 Task: Read customer reviews and ratings for real estate agents in Columbia, South Carolina, to find an agent who specializes in waterfront properties or golf communities.
Action: Mouse moved to (356, 202)
Screenshot: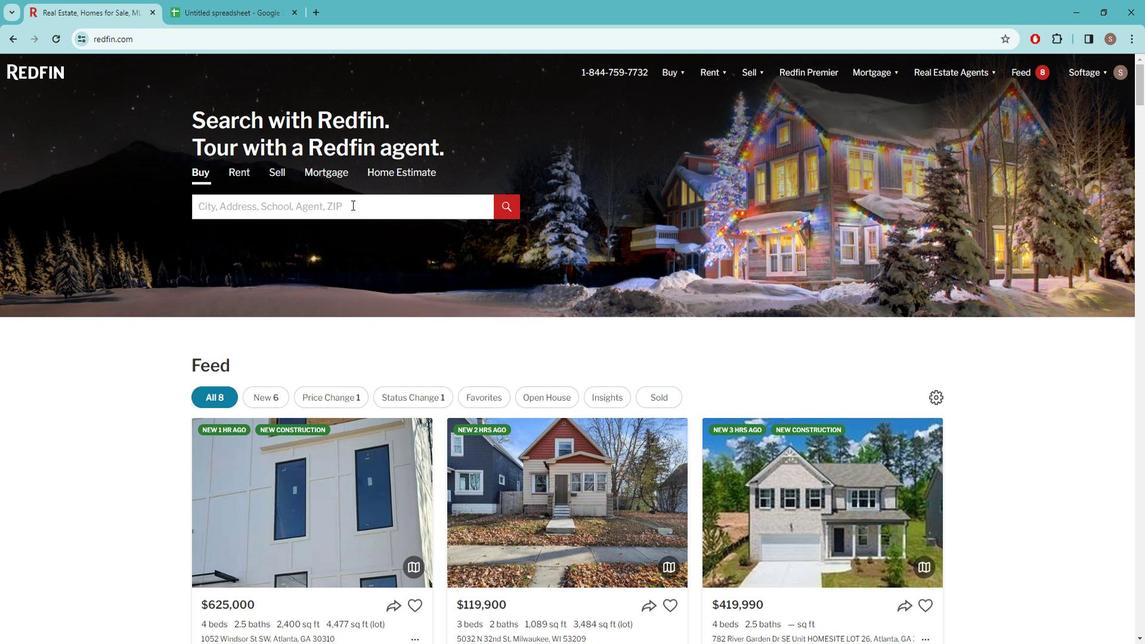 
Action: Mouse pressed left at (356, 202)
Screenshot: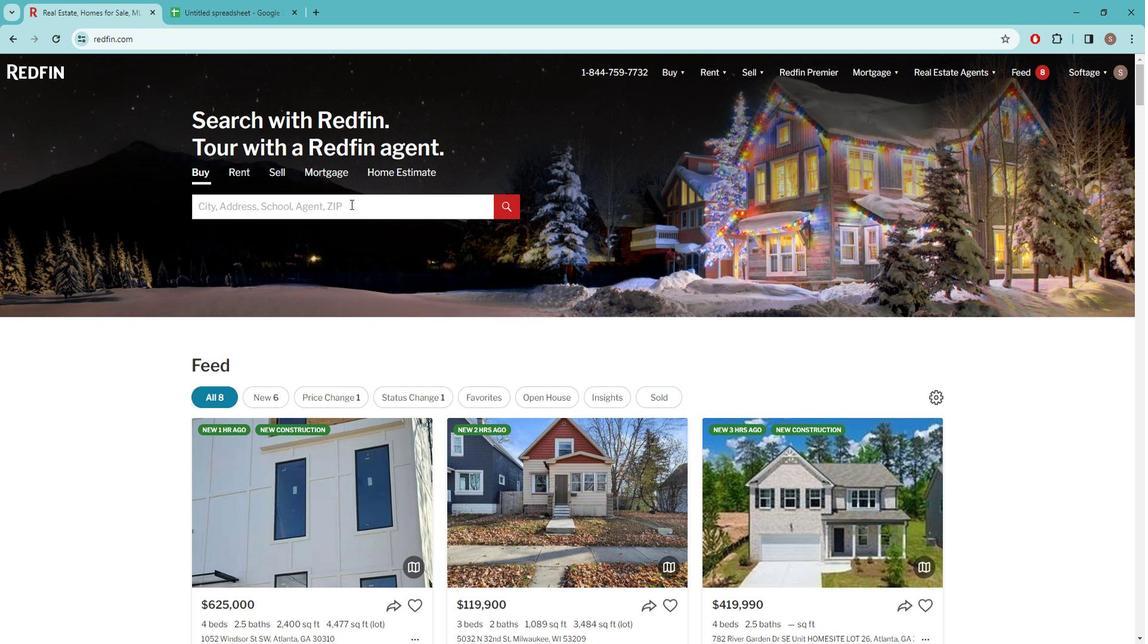 
Action: Key pressed c<Key.caps_lock>OLUMBIA,<Key.space><Key.caps_lock>s<Key.caps_lock>
Screenshot: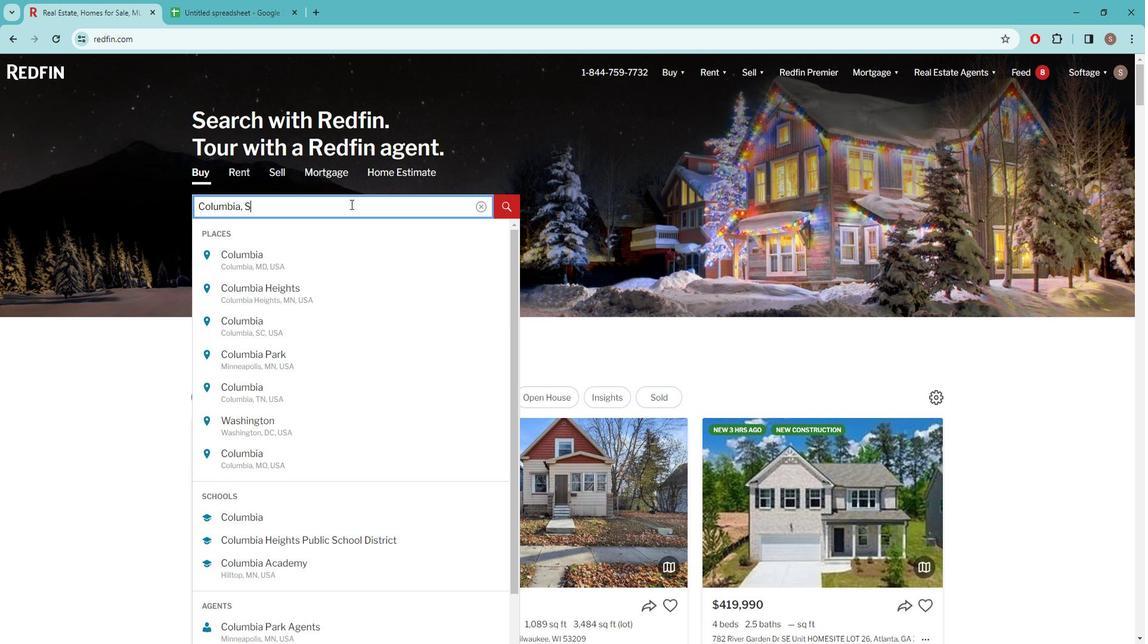 
Action: Mouse moved to (347, 286)
Screenshot: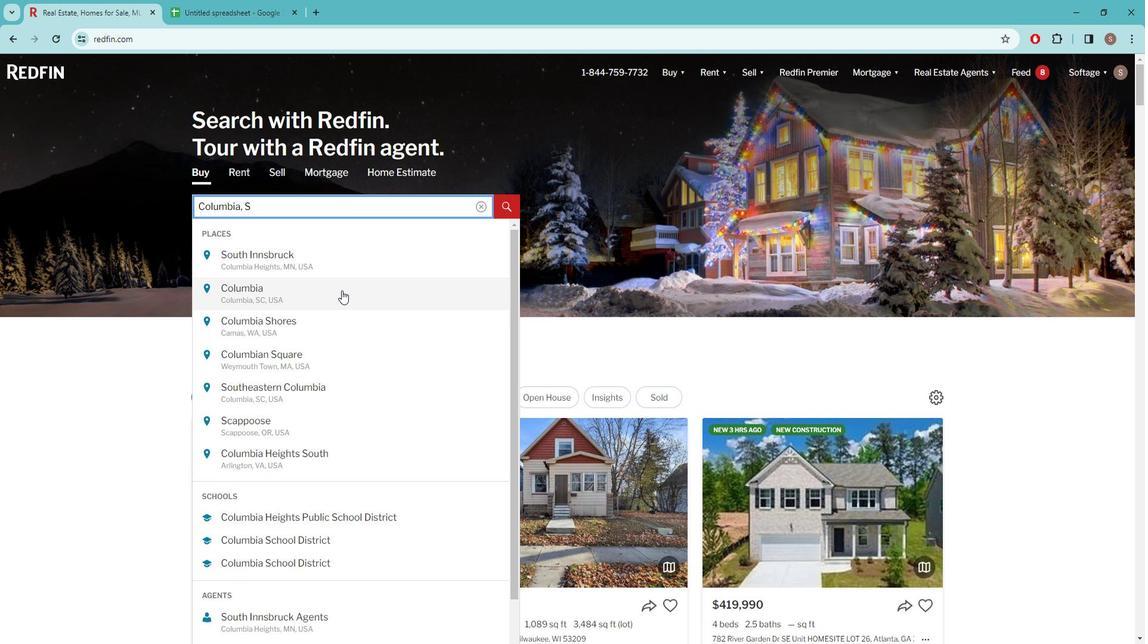
Action: Mouse pressed left at (347, 286)
Screenshot: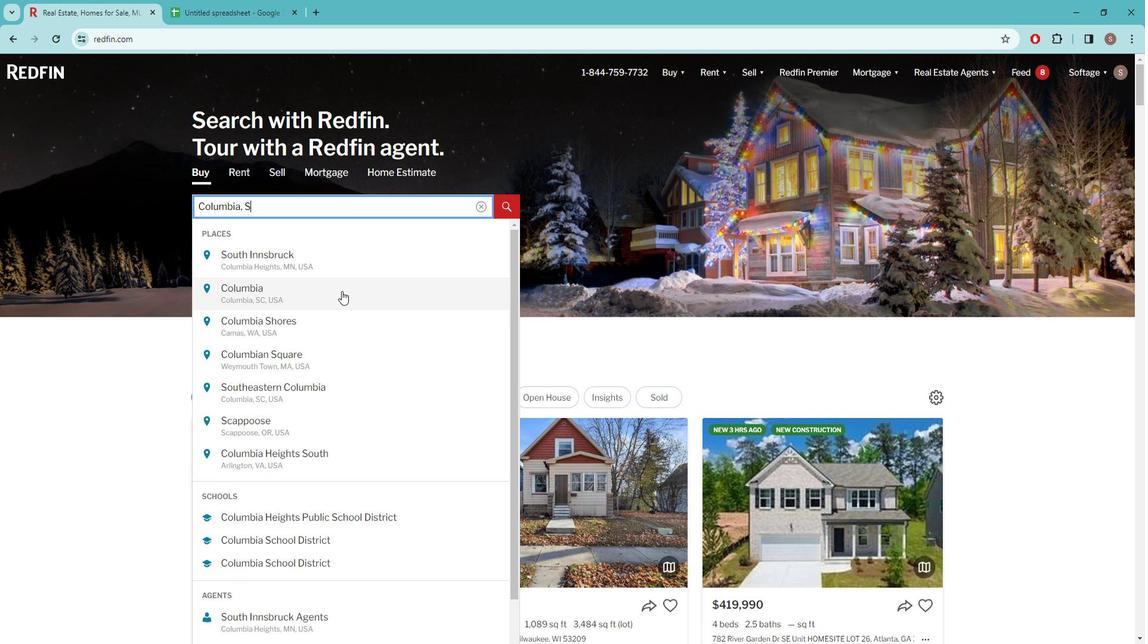 
Action: Mouse moved to (1005, 147)
Screenshot: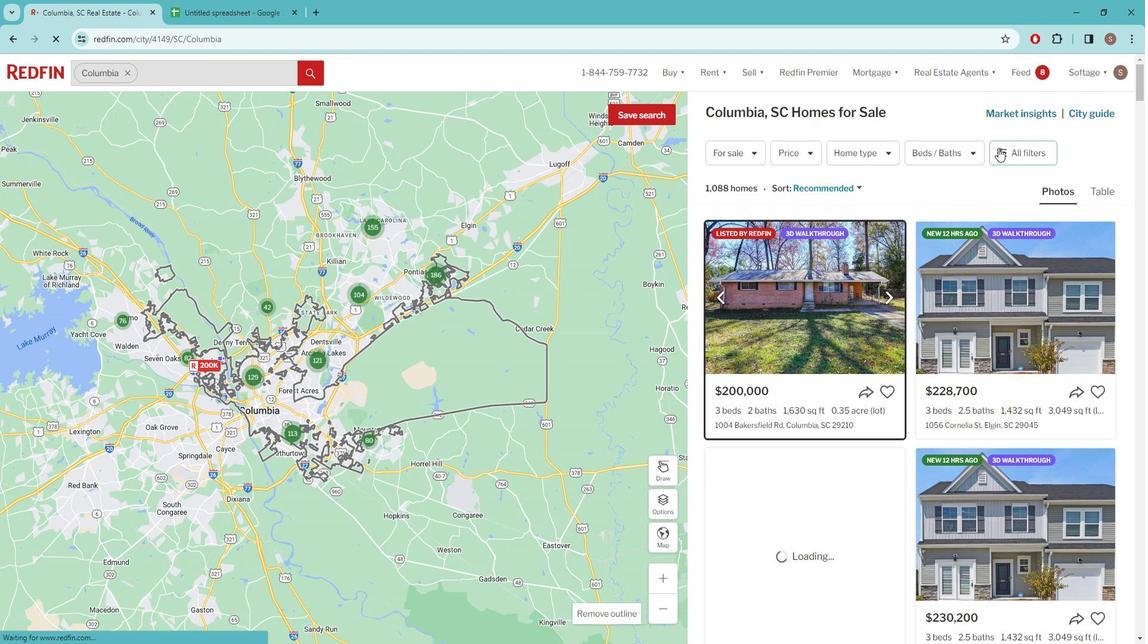 
Action: Mouse pressed left at (1005, 147)
Screenshot: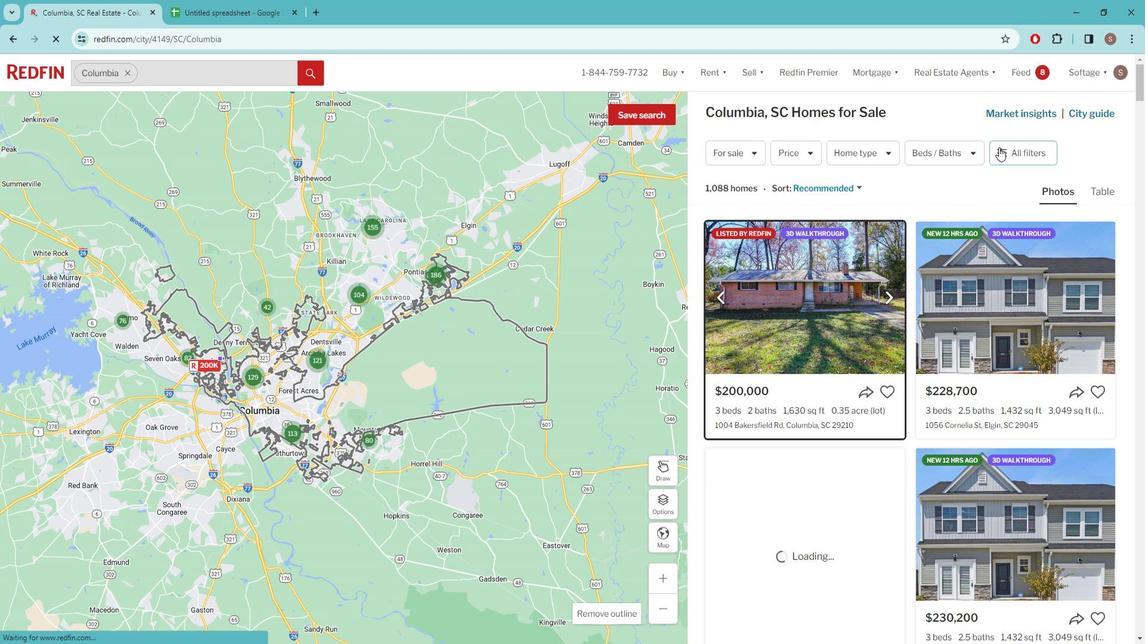 
Action: Mouse pressed left at (1005, 147)
Screenshot: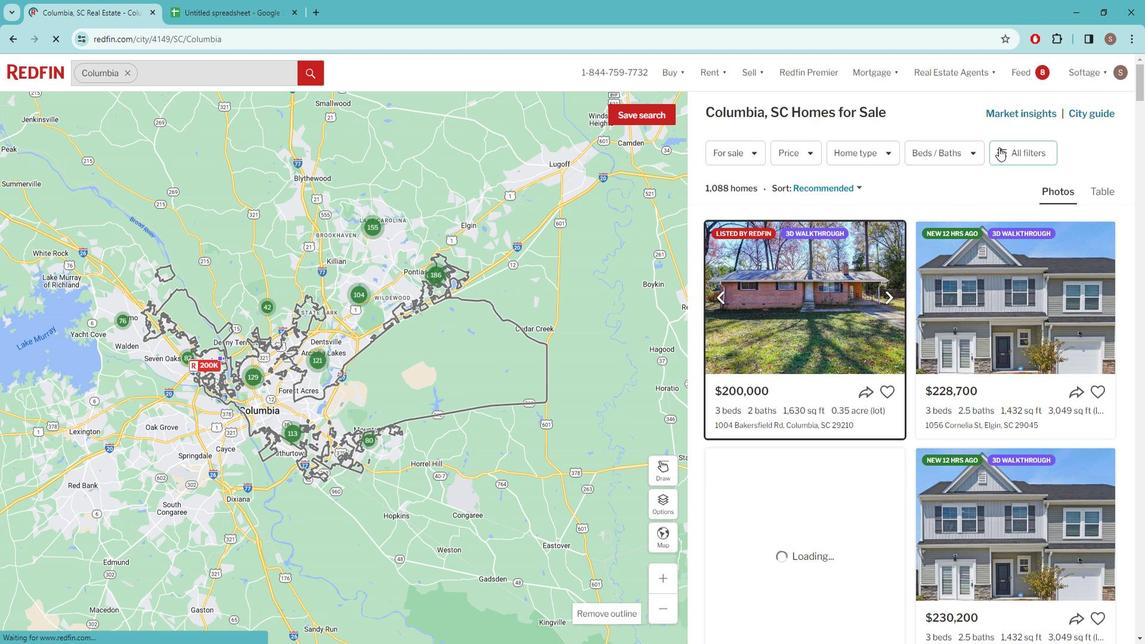 
Action: Mouse pressed left at (1005, 147)
Screenshot: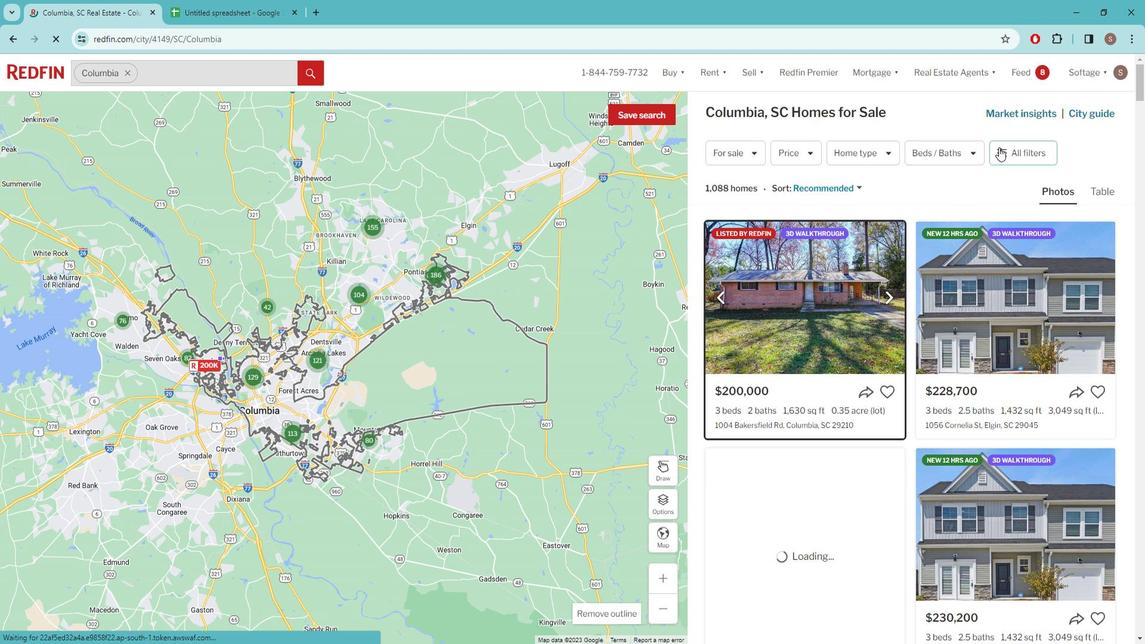 
Action: Mouse pressed left at (1005, 147)
Screenshot: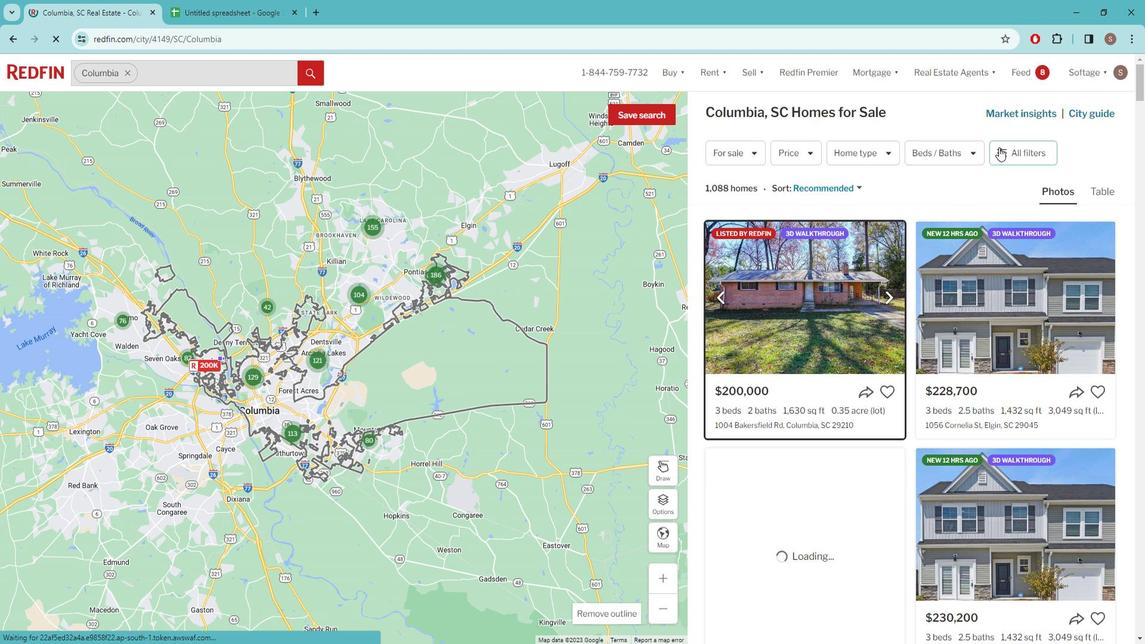 
Action: Mouse moved to (1016, 148)
Screenshot: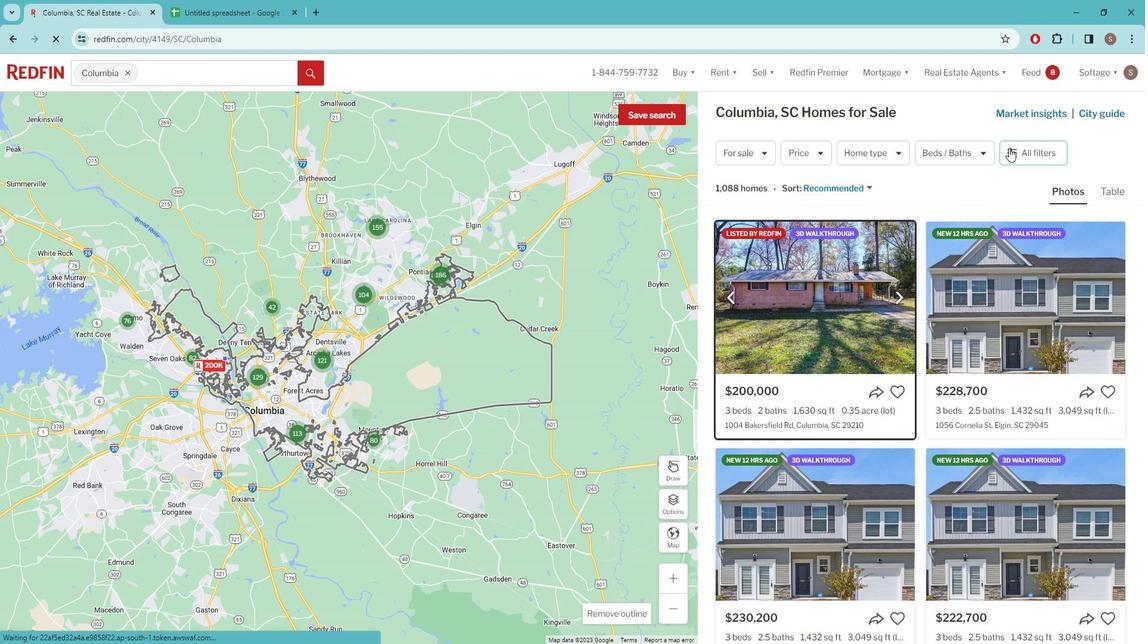 
Action: Mouse pressed left at (1016, 148)
Screenshot: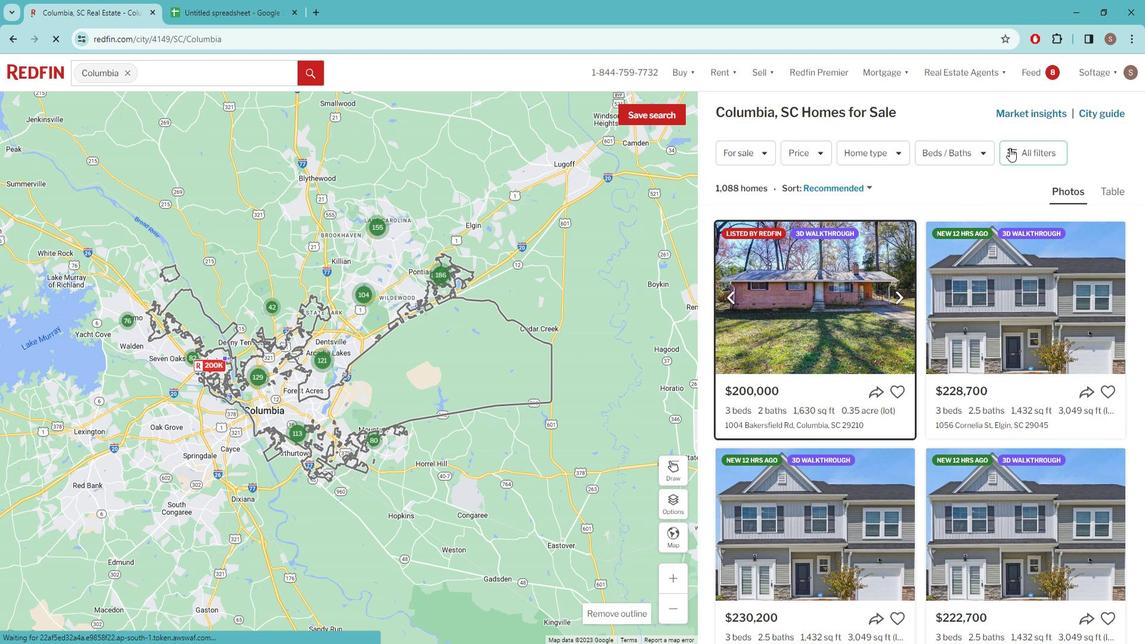 
Action: Mouse pressed left at (1016, 148)
Screenshot: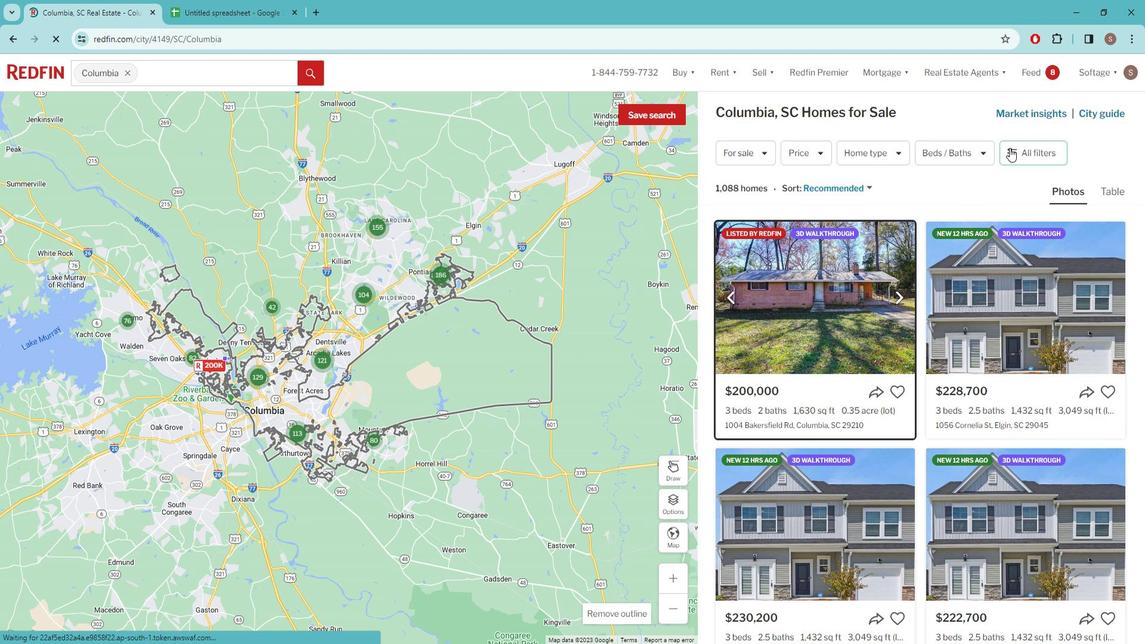 
Action: Mouse moved to (1011, 153)
Screenshot: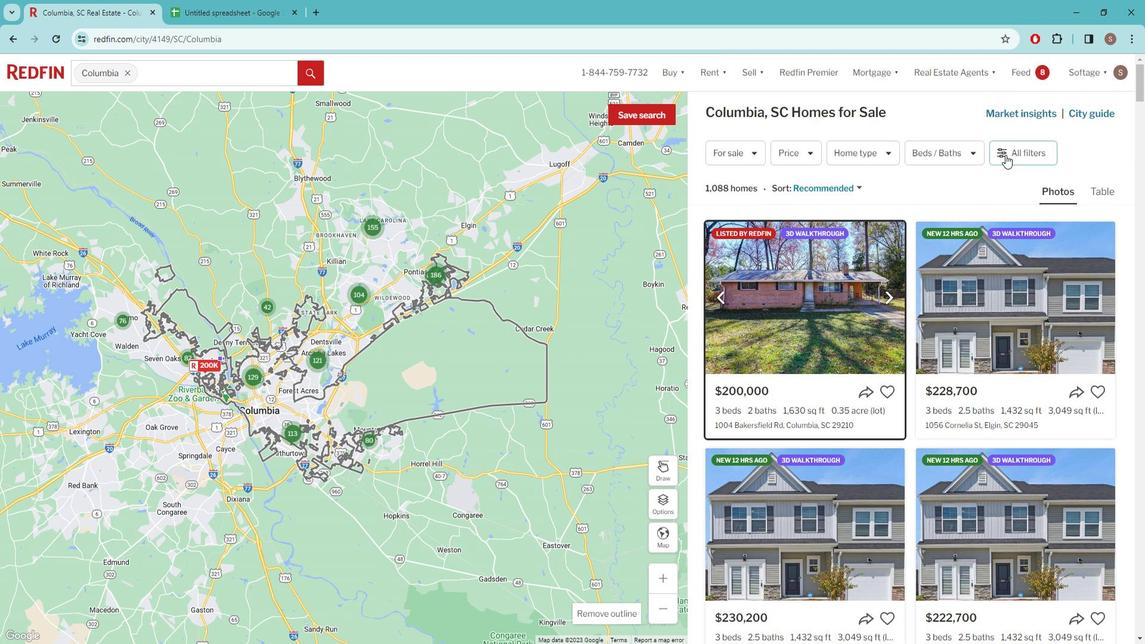 
Action: Mouse pressed left at (1011, 153)
Screenshot: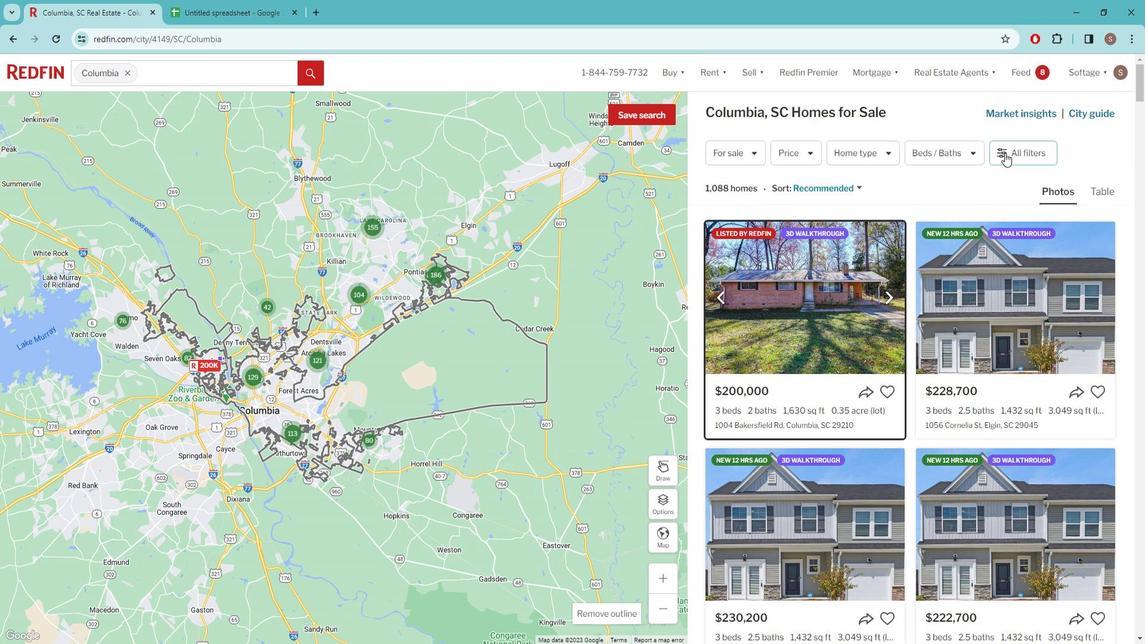 
Action: Mouse moved to (964, 207)
Screenshot: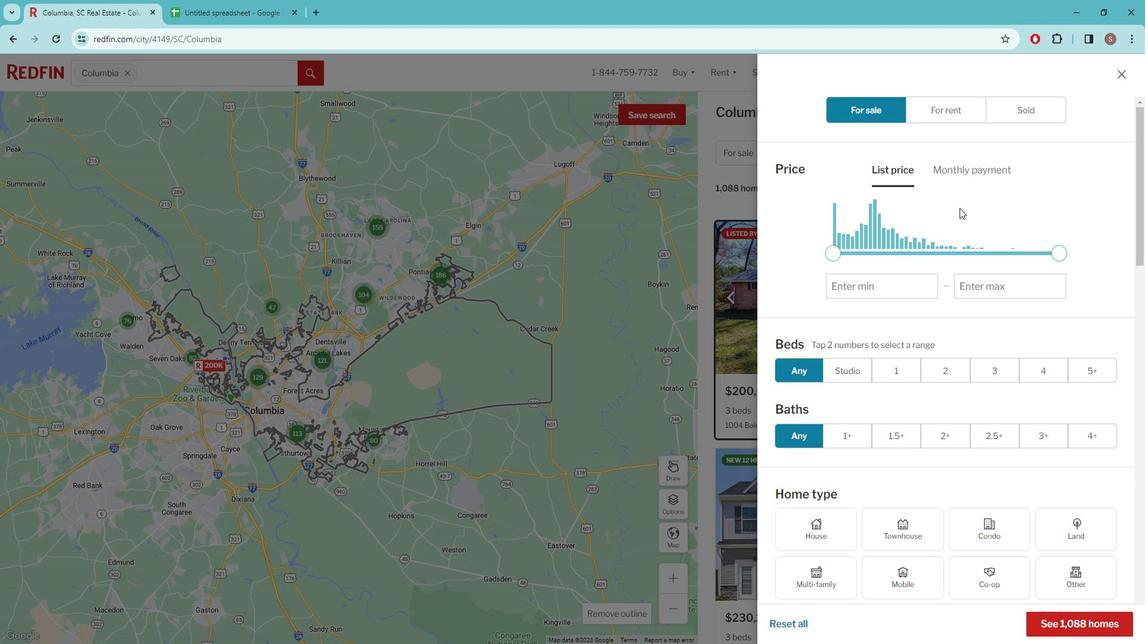 
Action: Mouse scrolled (964, 206) with delta (0, 0)
Screenshot: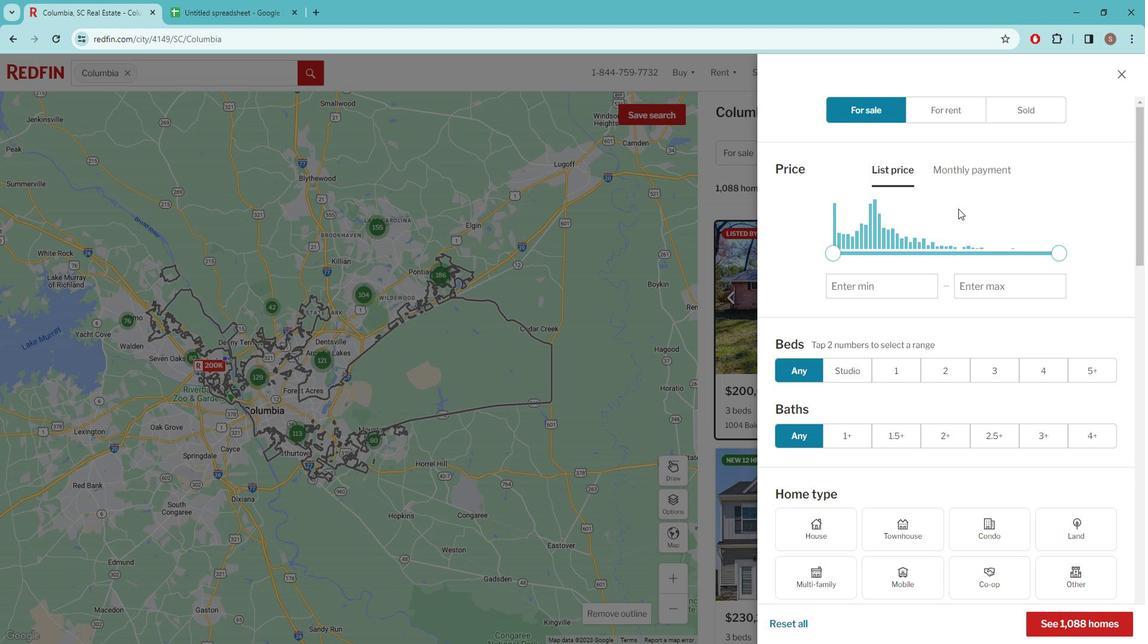 
Action: Mouse moved to (927, 237)
Screenshot: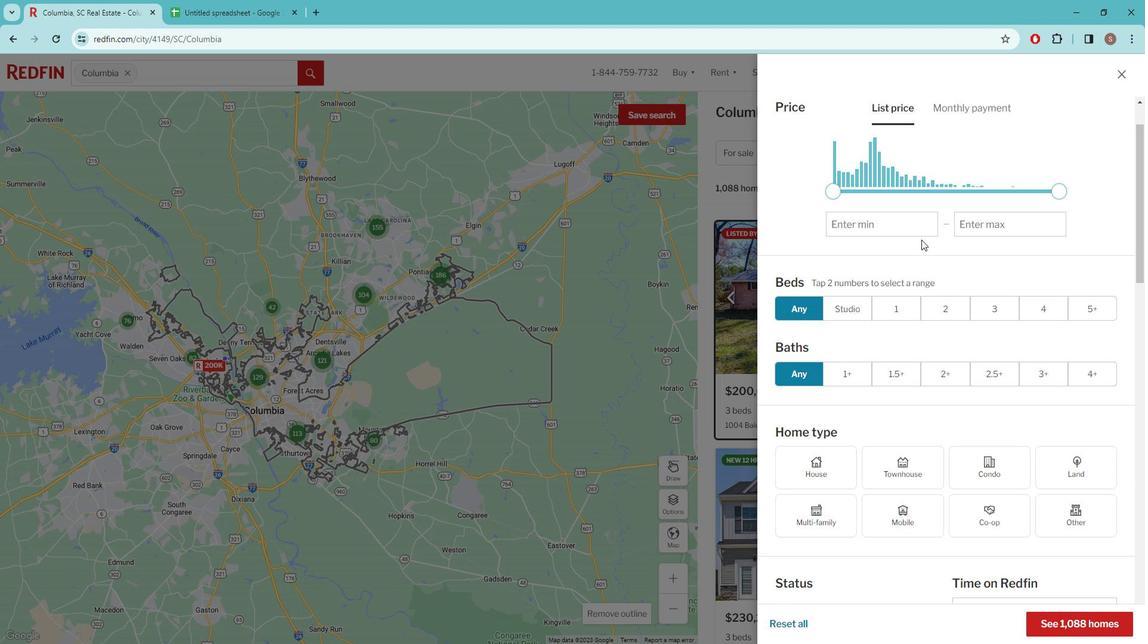 
Action: Mouse scrolled (927, 236) with delta (0, 0)
Screenshot: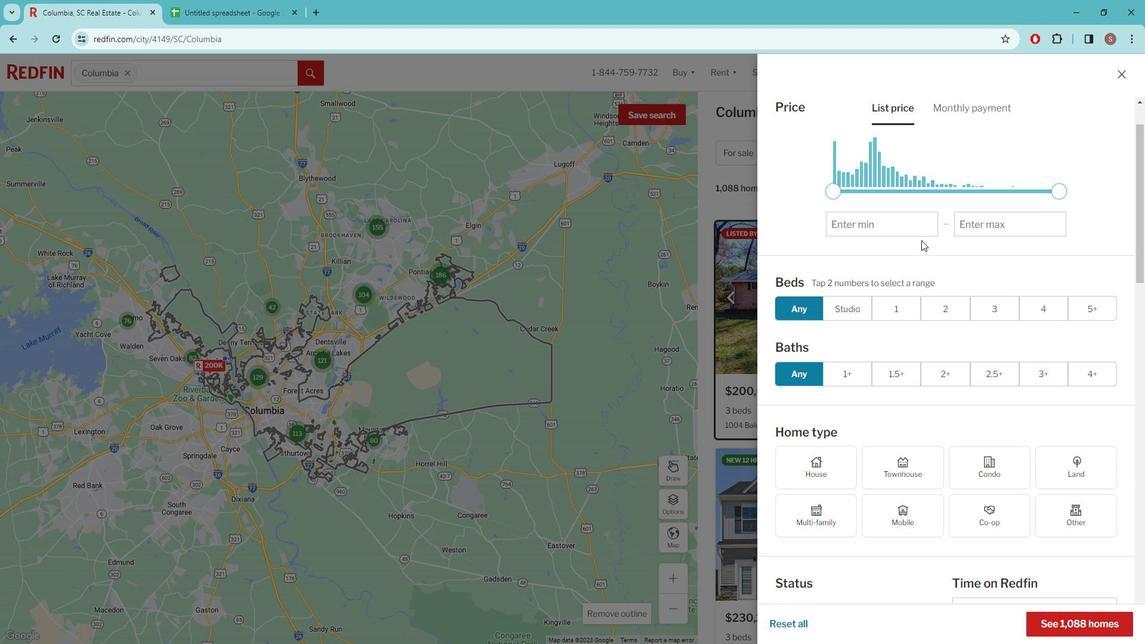 
Action: Mouse scrolled (927, 236) with delta (0, 0)
Screenshot: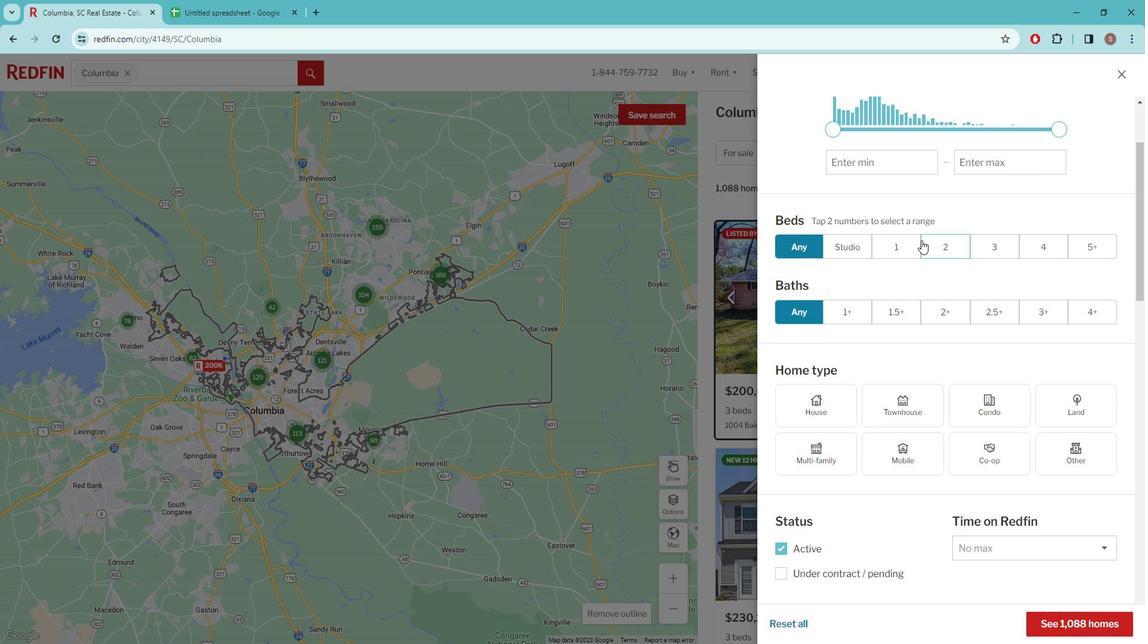 
Action: Mouse scrolled (927, 236) with delta (0, 0)
Screenshot: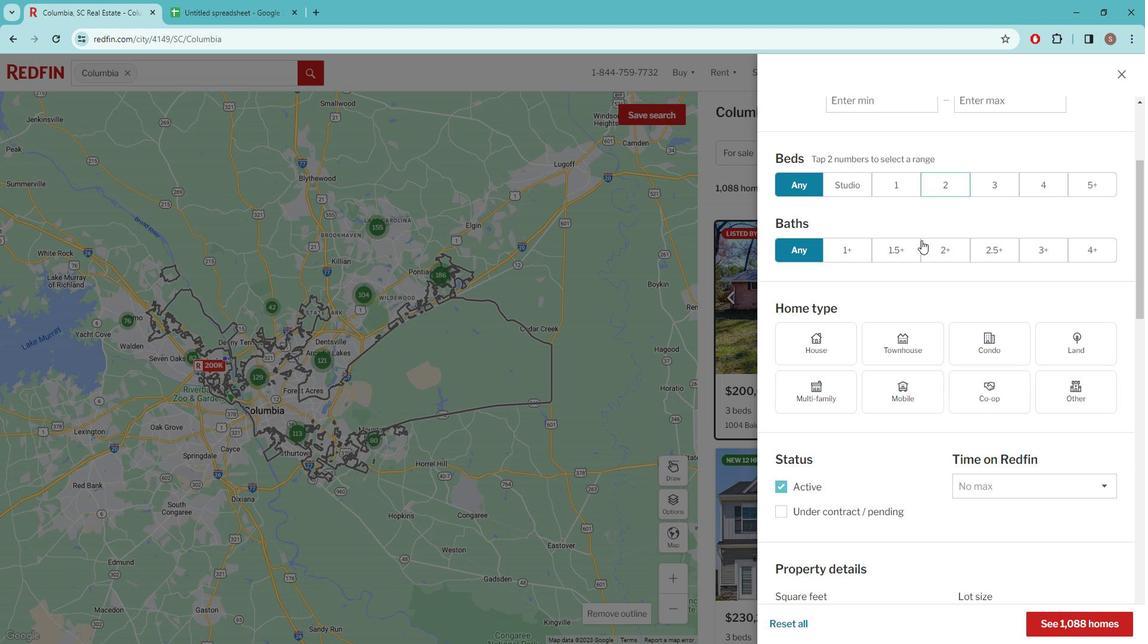 
Action: Mouse scrolled (927, 236) with delta (0, 0)
Screenshot: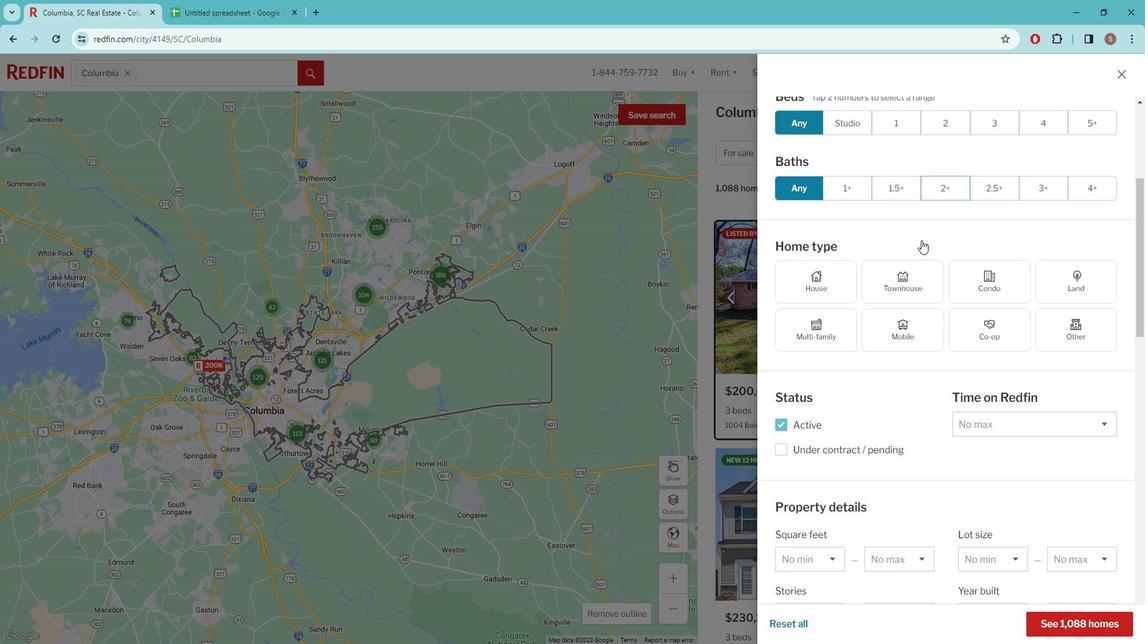 
Action: Mouse scrolled (927, 236) with delta (0, 0)
Screenshot: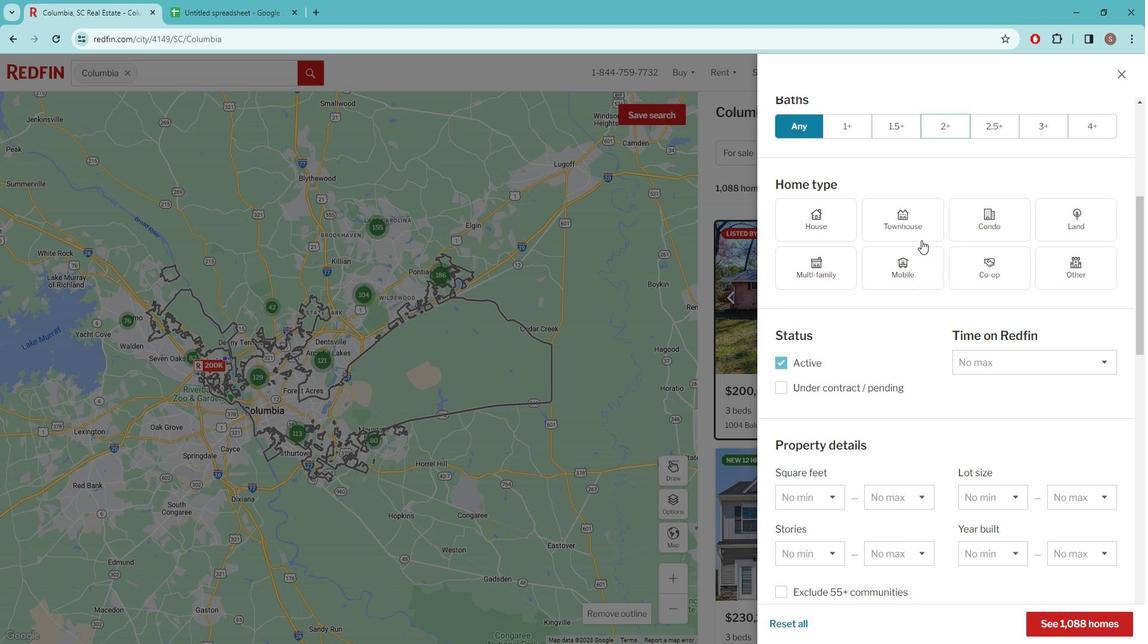 
Action: Mouse scrolled (927, 236) with delta (0, 0)
Screenshot: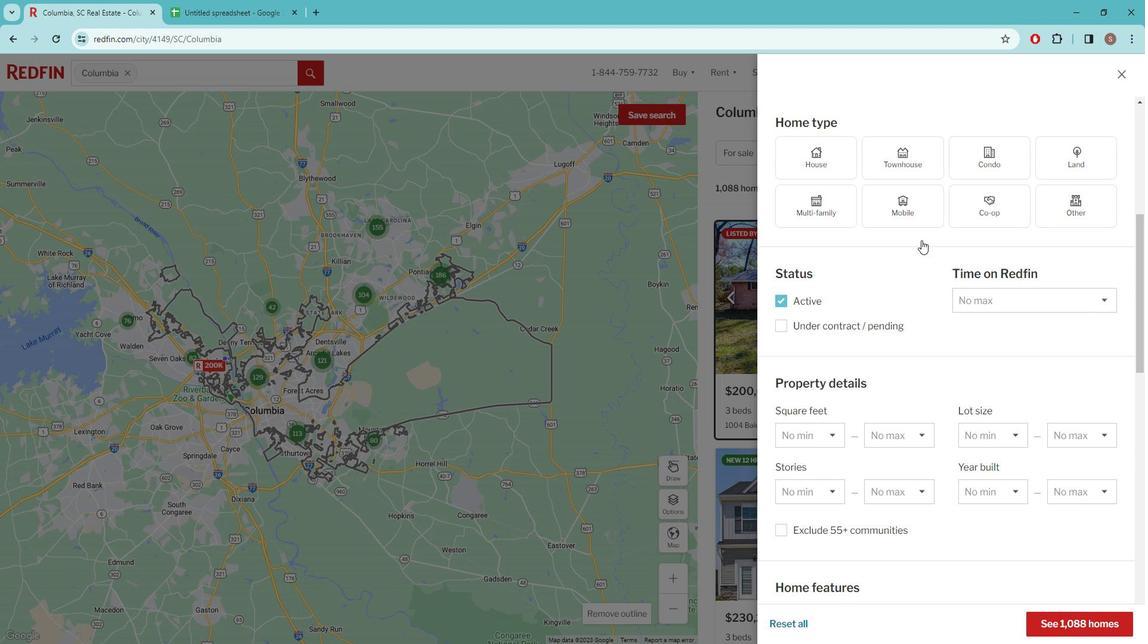 
Action: Mouse scrolled (927, 236) with delta (0, 0)
Screenshot: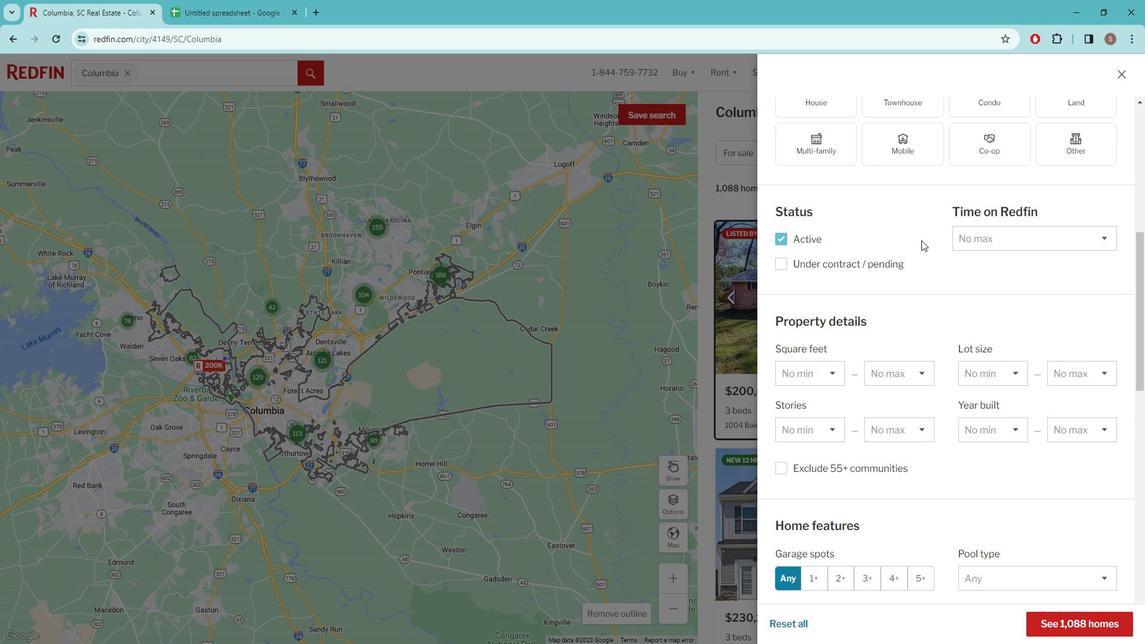 
Action: Mouse scrolled (927, 236) with delta (0, 0)
Screenshot: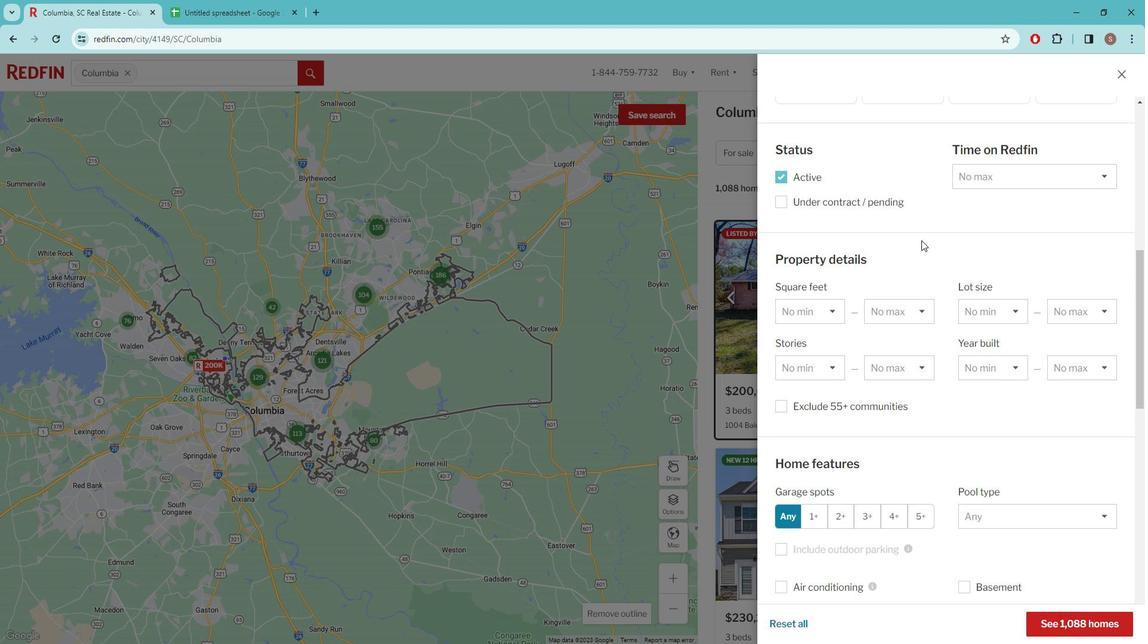 
Action: Mouse scrolled (927, 236) with delta (0, 0)
Screenshot: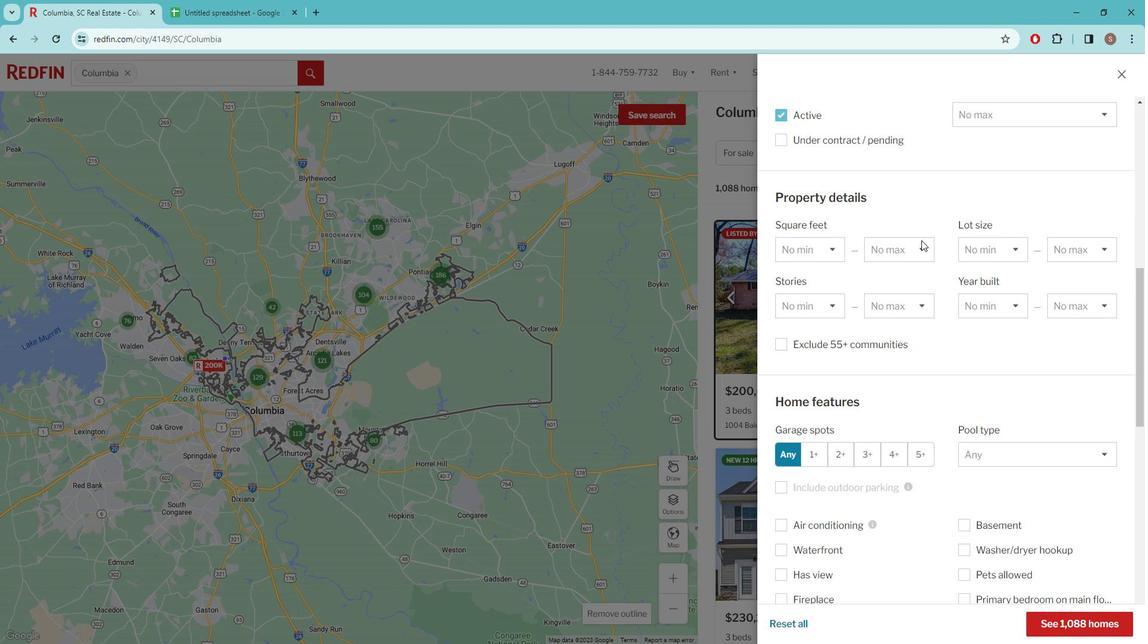 
Action: Mouse scrolled (927, 236) with delta (0, 0)
Screenshot: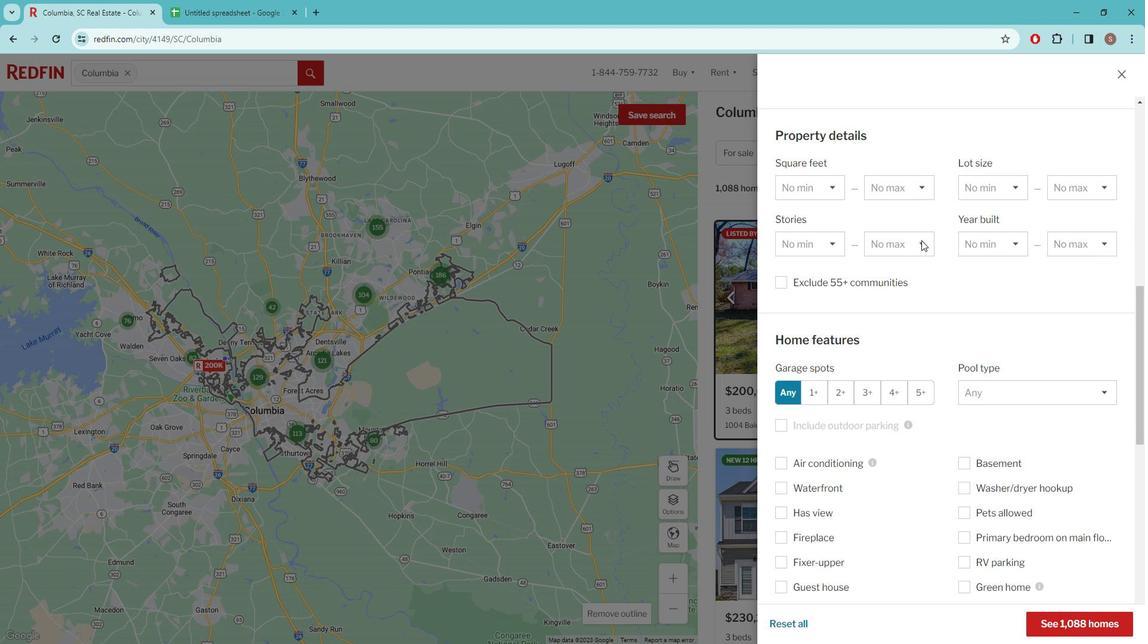 
Action: Mouse scrolled (927, 236) with delta (0, 0)
Screenshot: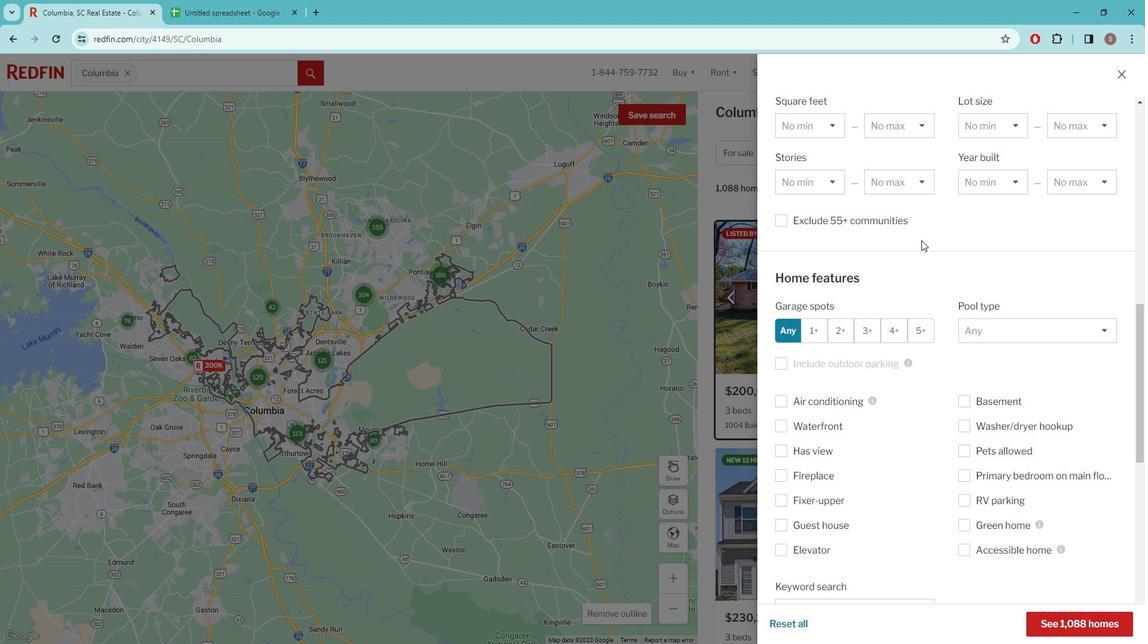 
Action: Mouse scrolled (927, 236) with delta (0, 0)
Screenshot: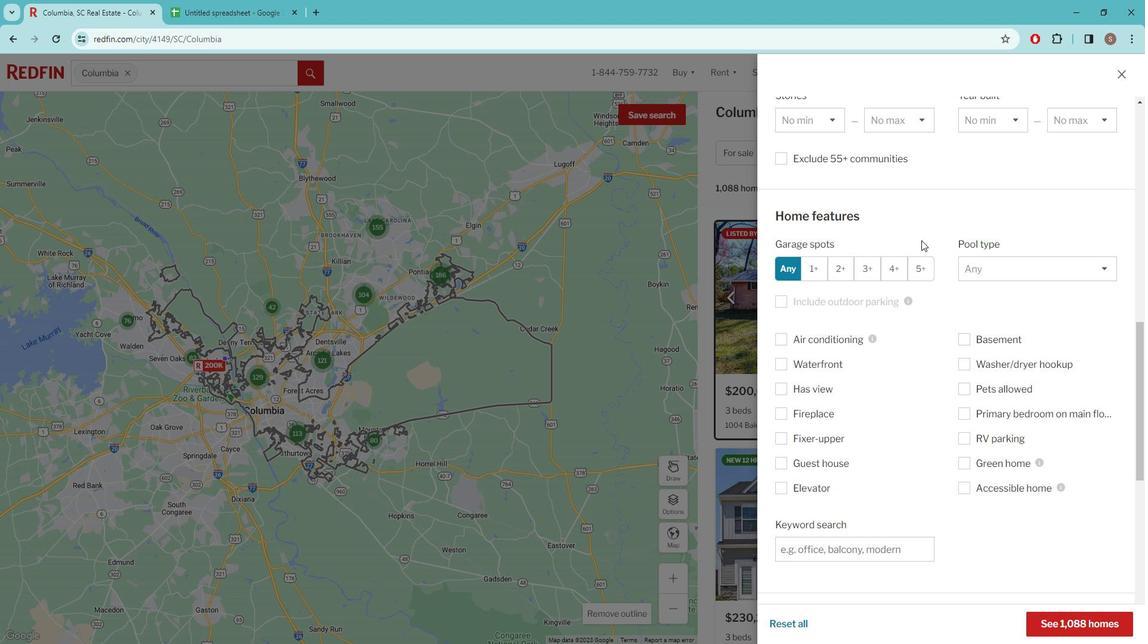 
Action: Mouse scrolled (927, 236) with delta (0, 0)
Screenshot: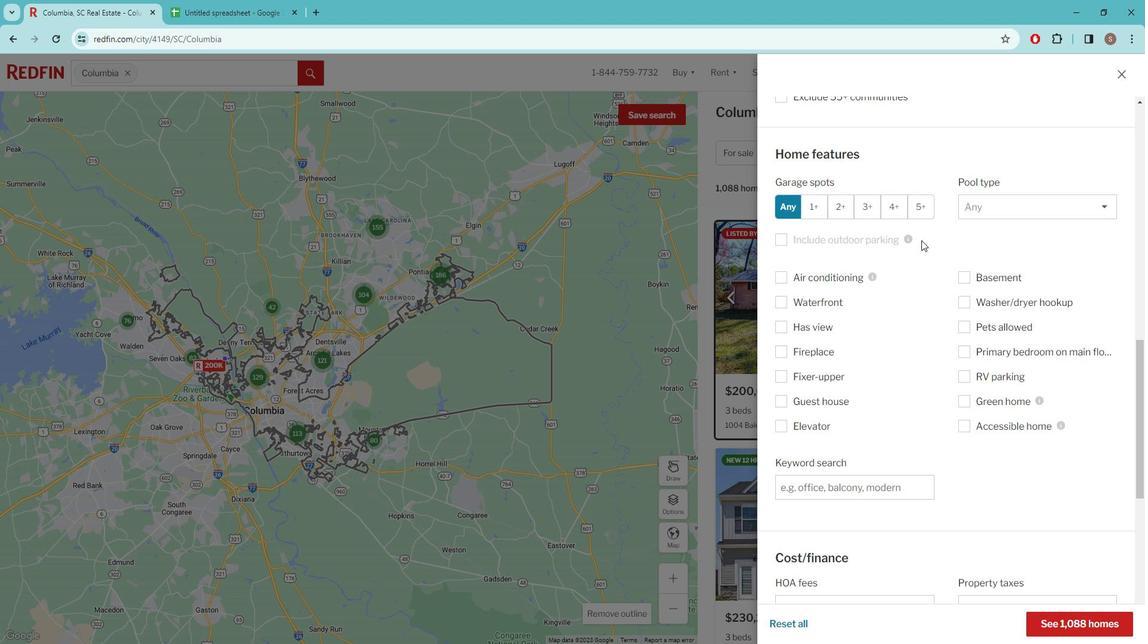 
Action: Mouse moved to (843, 238)
Screenshot: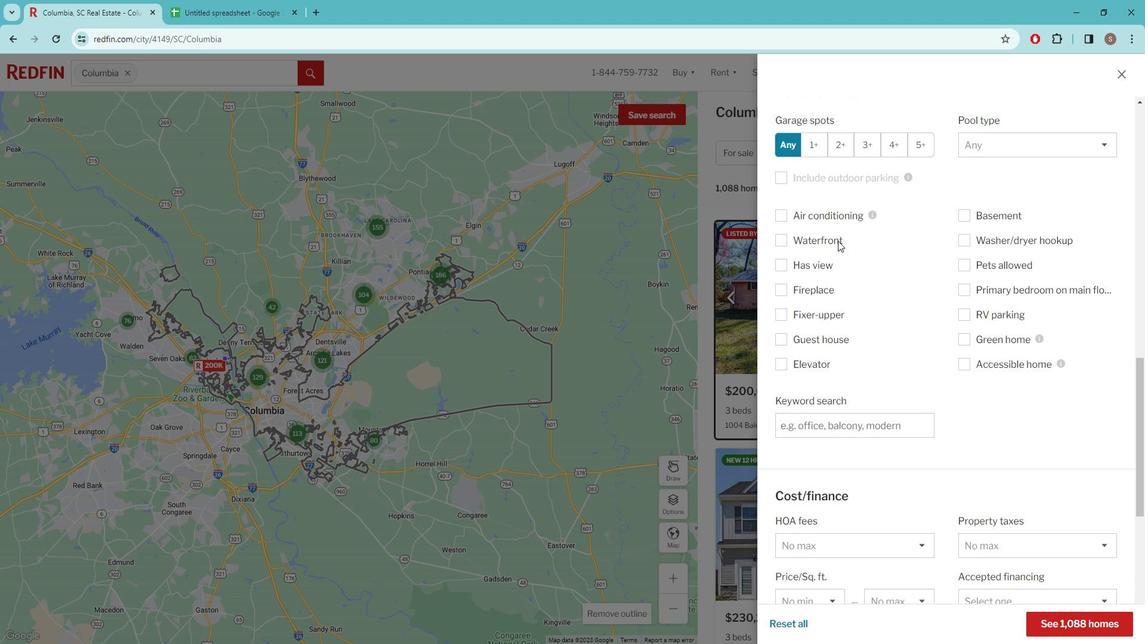 
Action: Mouse pressed left at (843, 238)
Screenshot: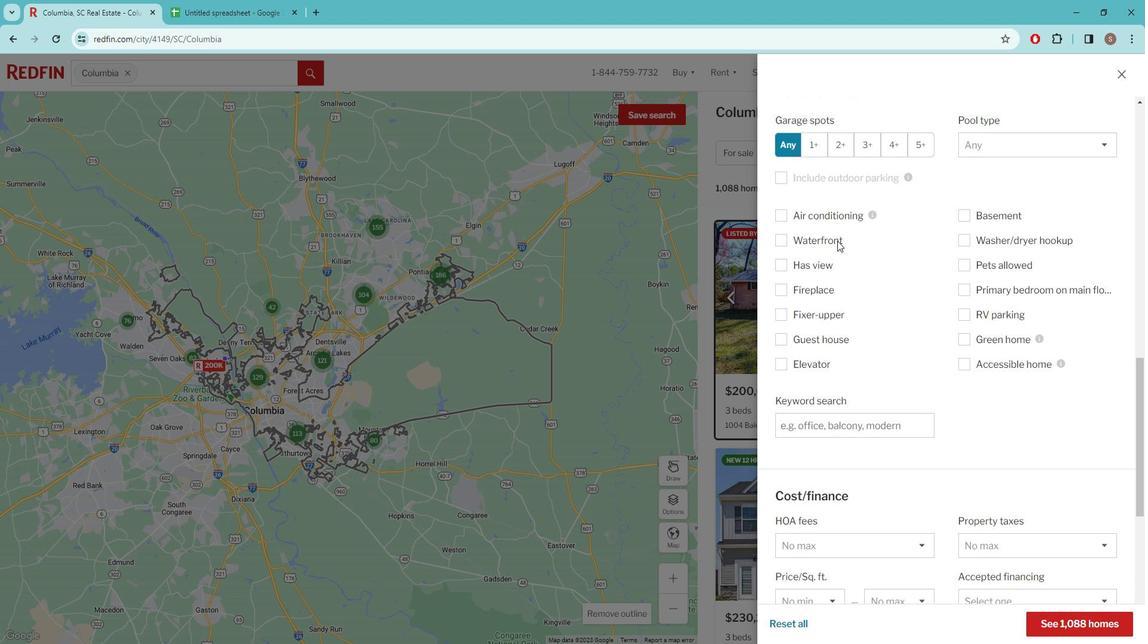 
Action: Mouse scrolled (843, 237) with delta (0, 0)
Screenshot: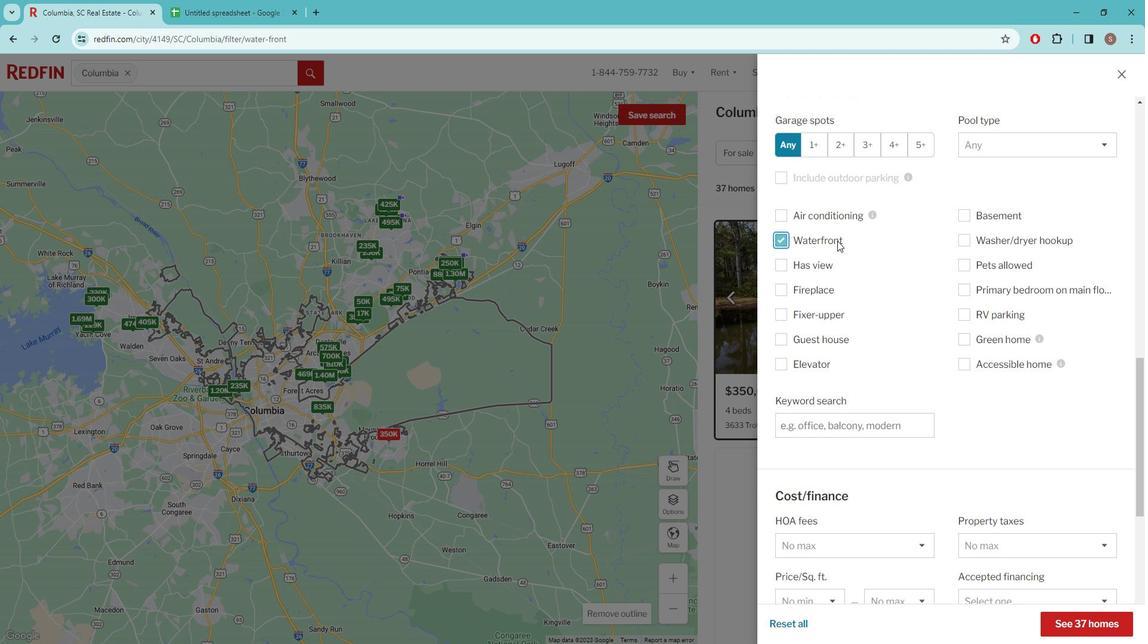 
Action: Mouse moved to (865, 252)
Screenshot: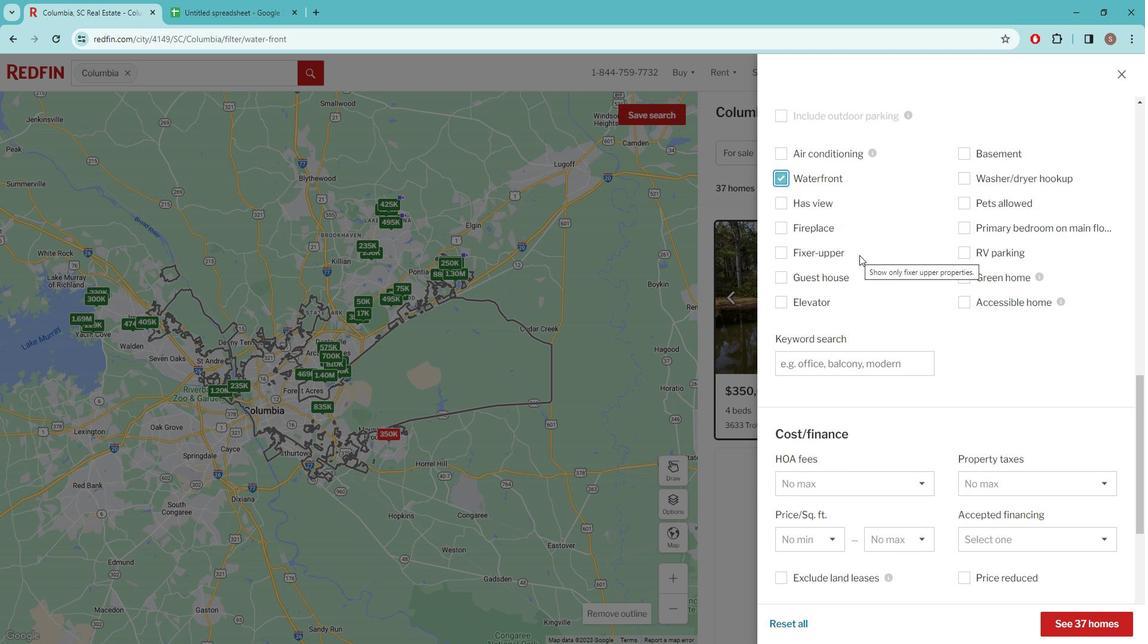 
Action: Mouse scrolled (865, 251) with delta (0, 0)
Screenshot: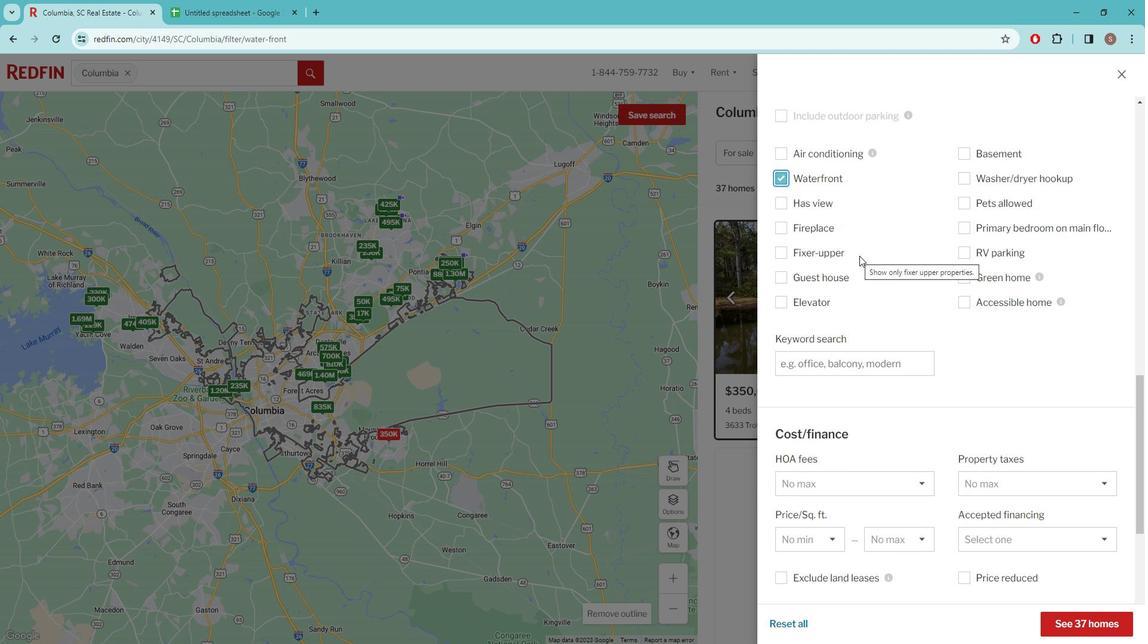 
Action: Mouse scrolled (865, 251) with delta (0, 0)
Screenshot: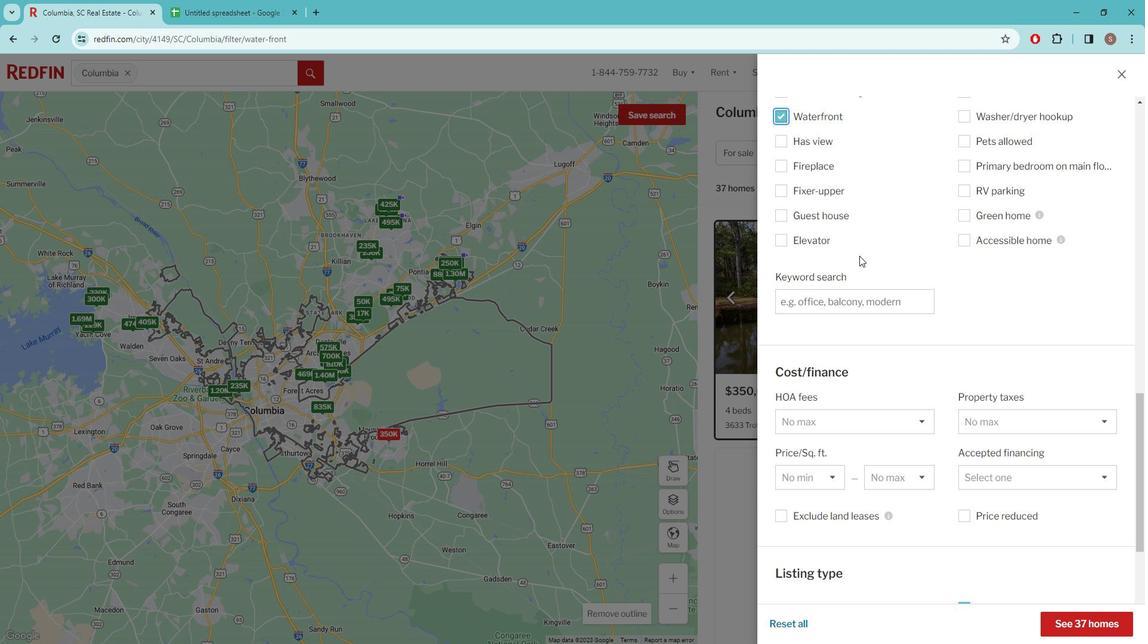 
Action: Mouse scrolled (865, 251) with delta (0, 0)
Screenshot: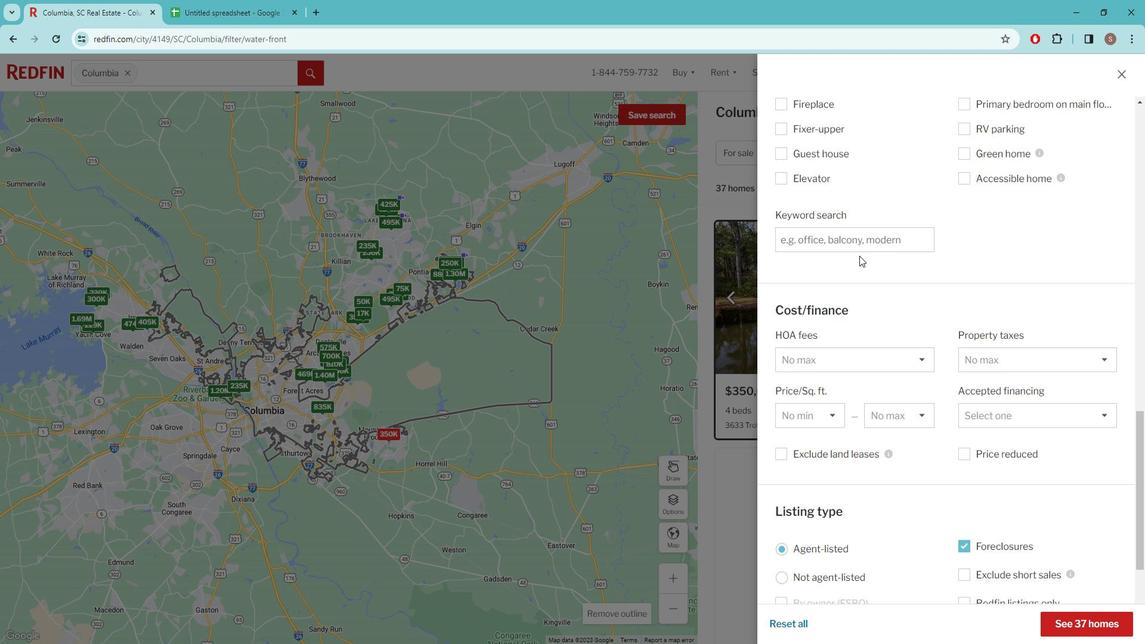 
Action: Mouse scrolled (865, 251) with delta (0, 0)
Screenshot: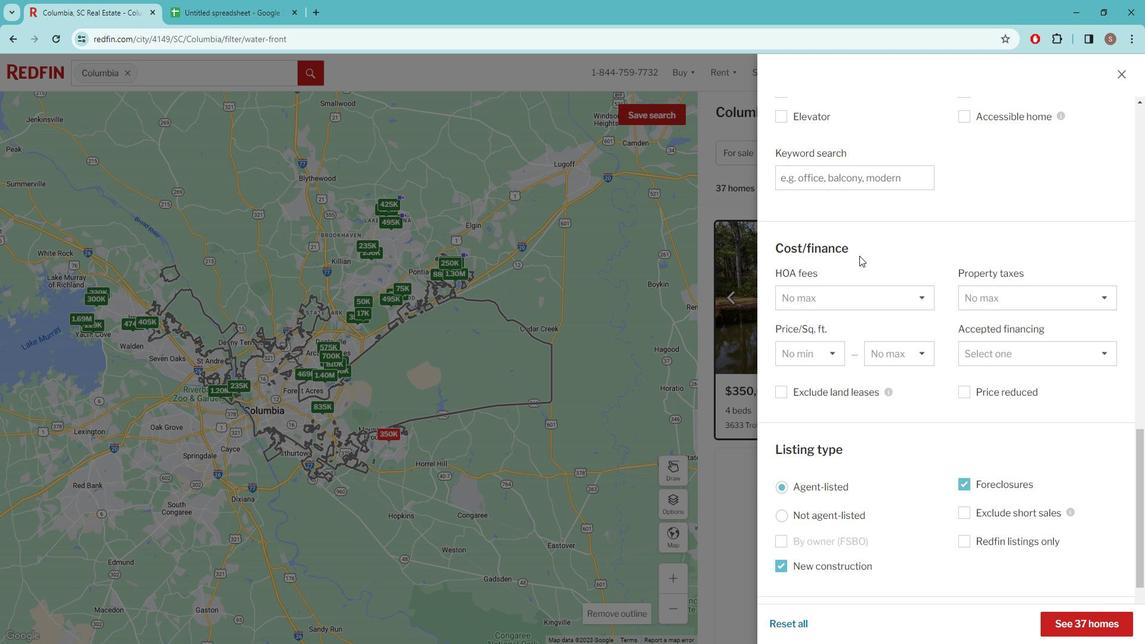 
Action: Mouse moved to (871, 254)
Screenshot: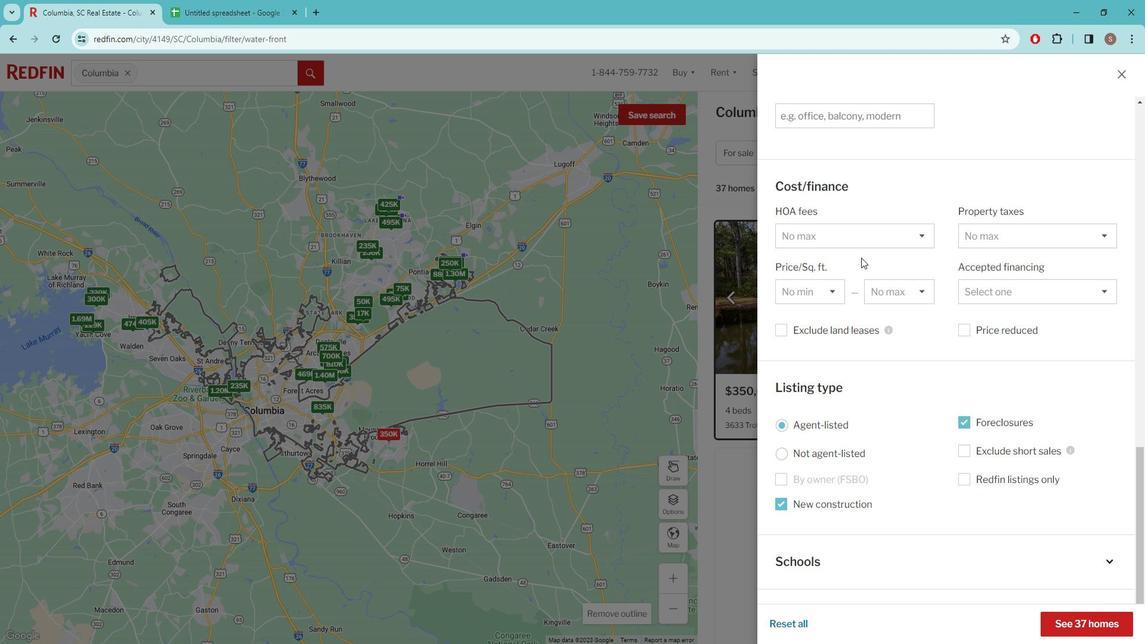
Action: Mouse scrolled (871, 253) with delta (0, 0)
Screenshot: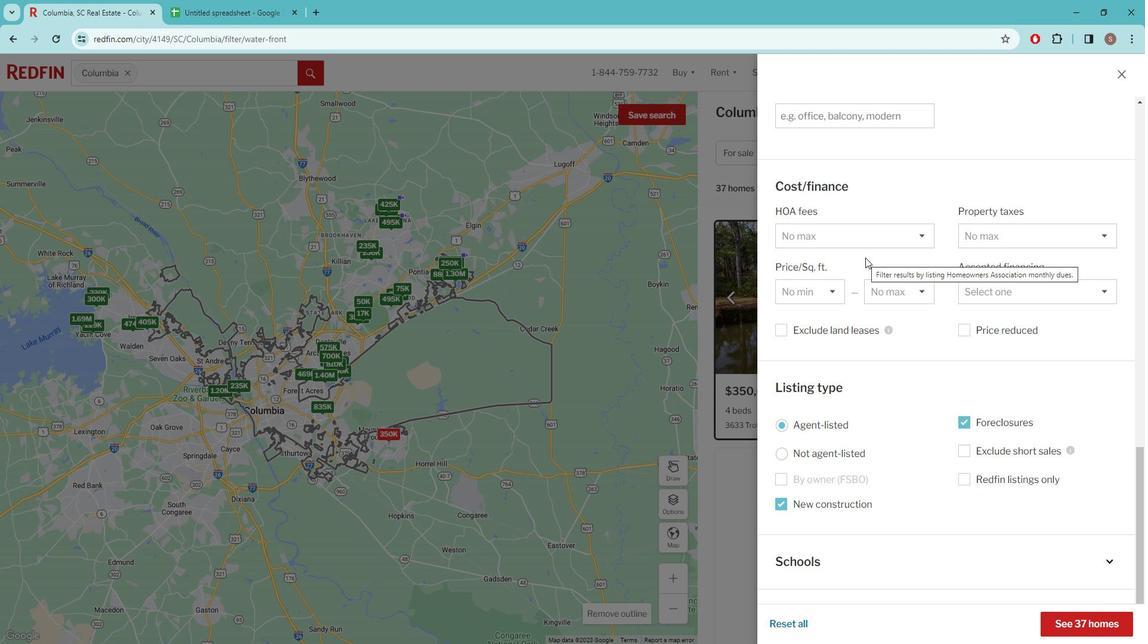 
Action: Mouse scrolled (871, 253) with delta (0, 0)
Screenshot: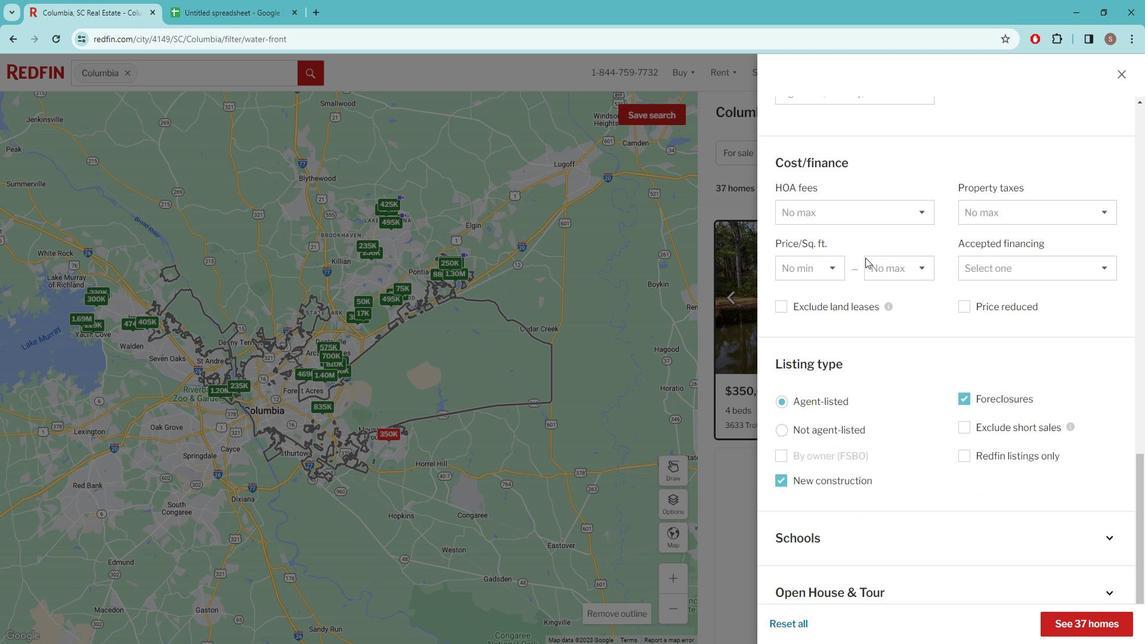 
Action: Mouse scrolled (871, 253) with delta (0, 0)
Screenshot: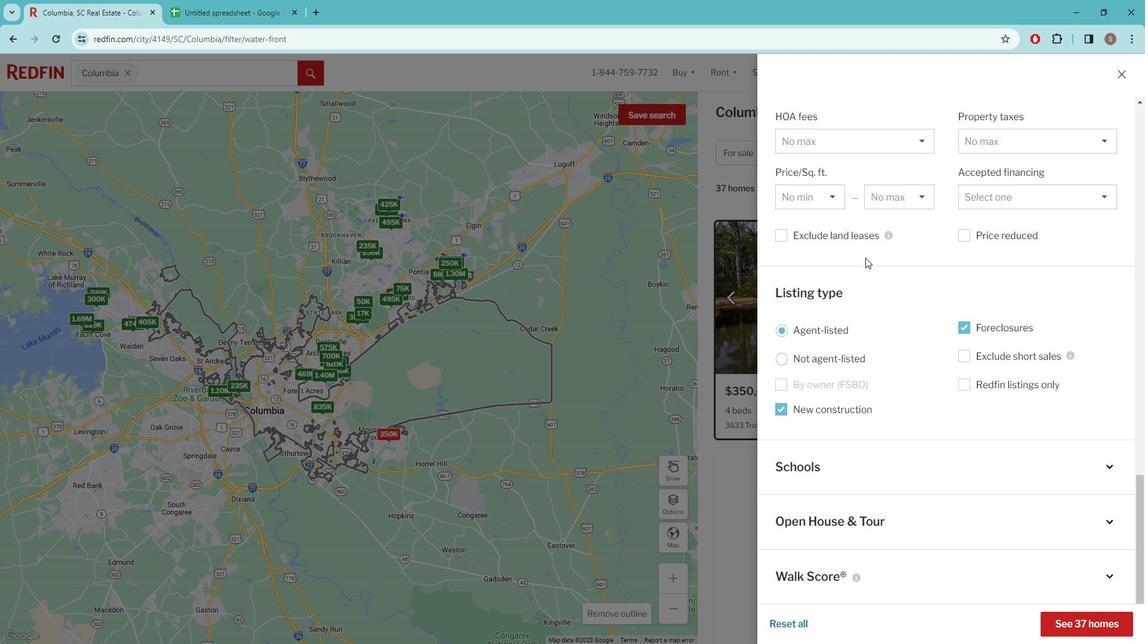 
Action: Mouse scrolled (871, 253) with delta (0, 0)
Screenshot: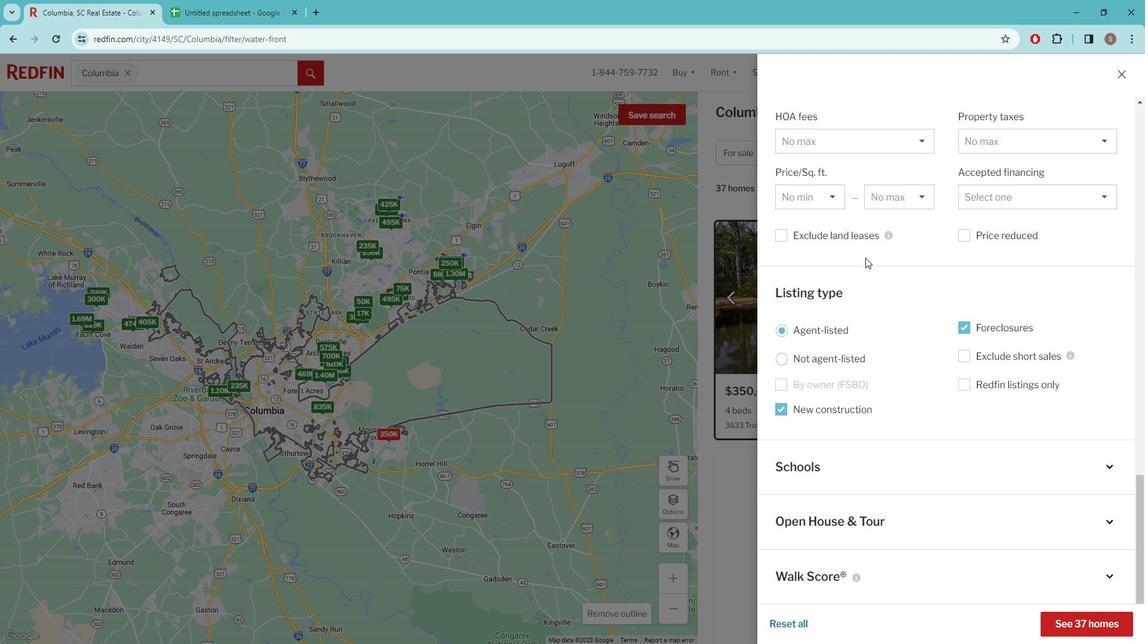 
Action: Mouse moved to (872, 254)
Screenshot: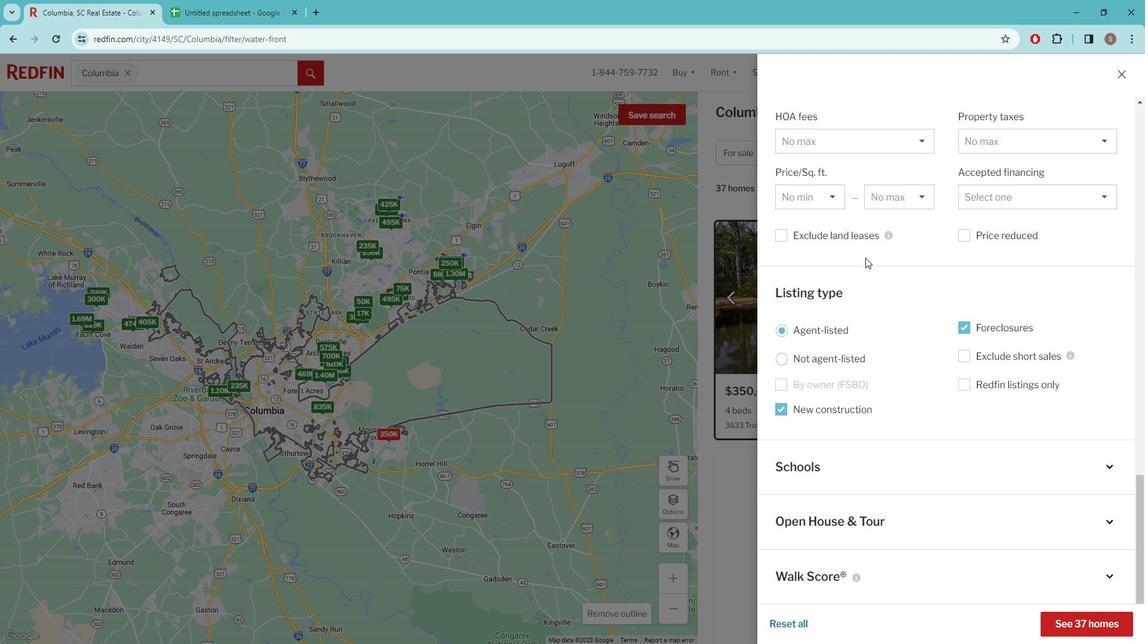 
Action: Mouse scrolled (872, 254) with delta (0, 0)
Screenshot: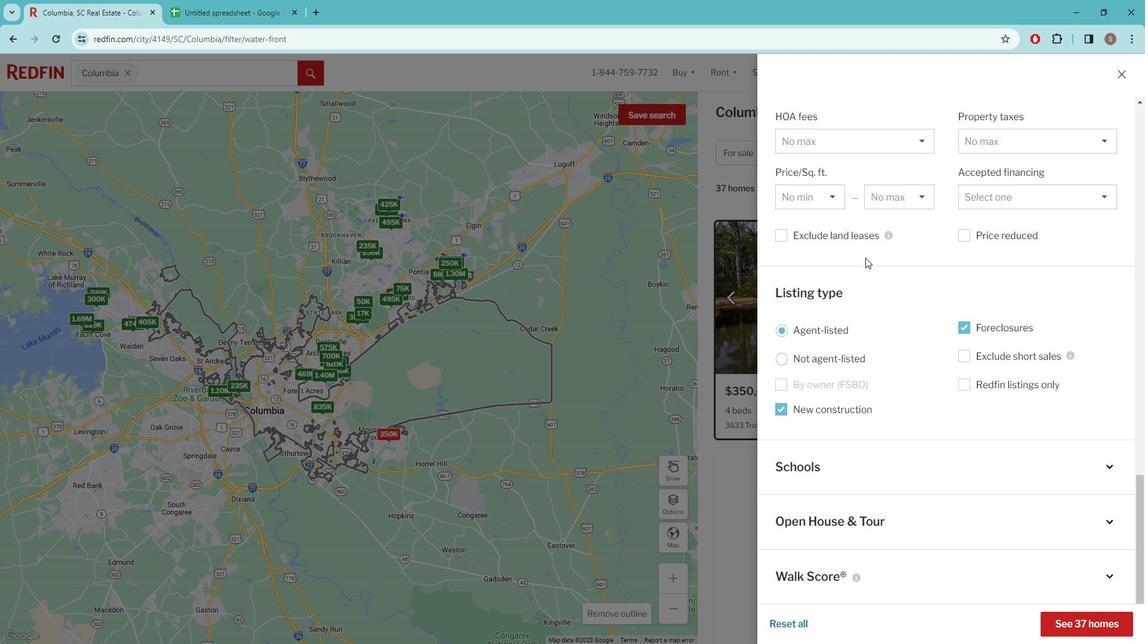 
Action: Mouse moved to (1063, 603)
Screenshot: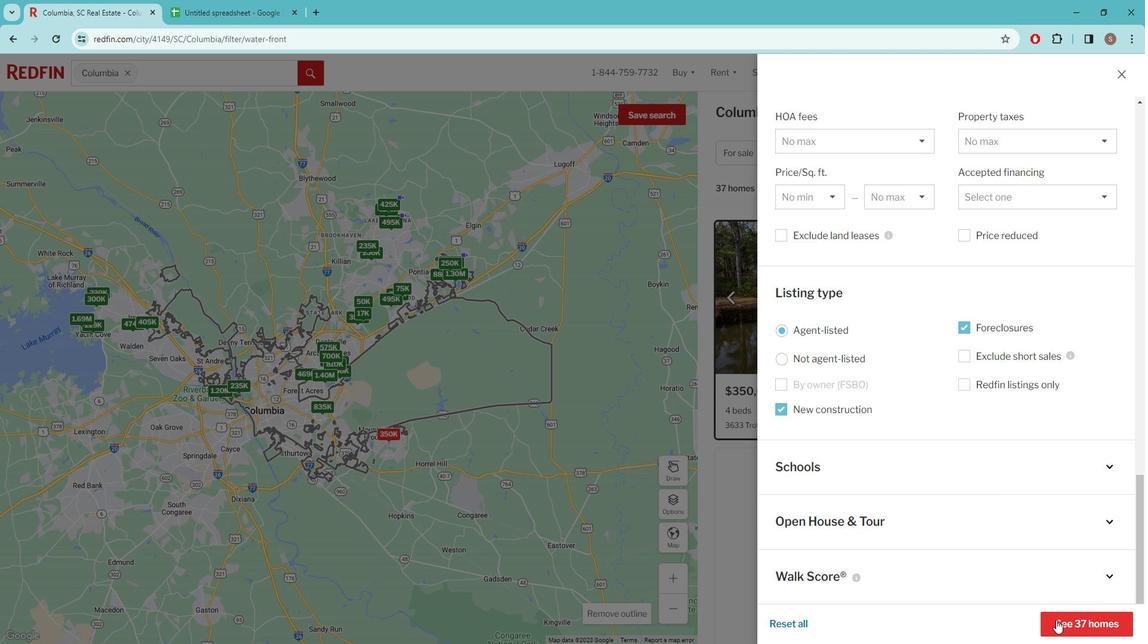 
Action: Mouse pressed left at (1063, 603)
Screenshot: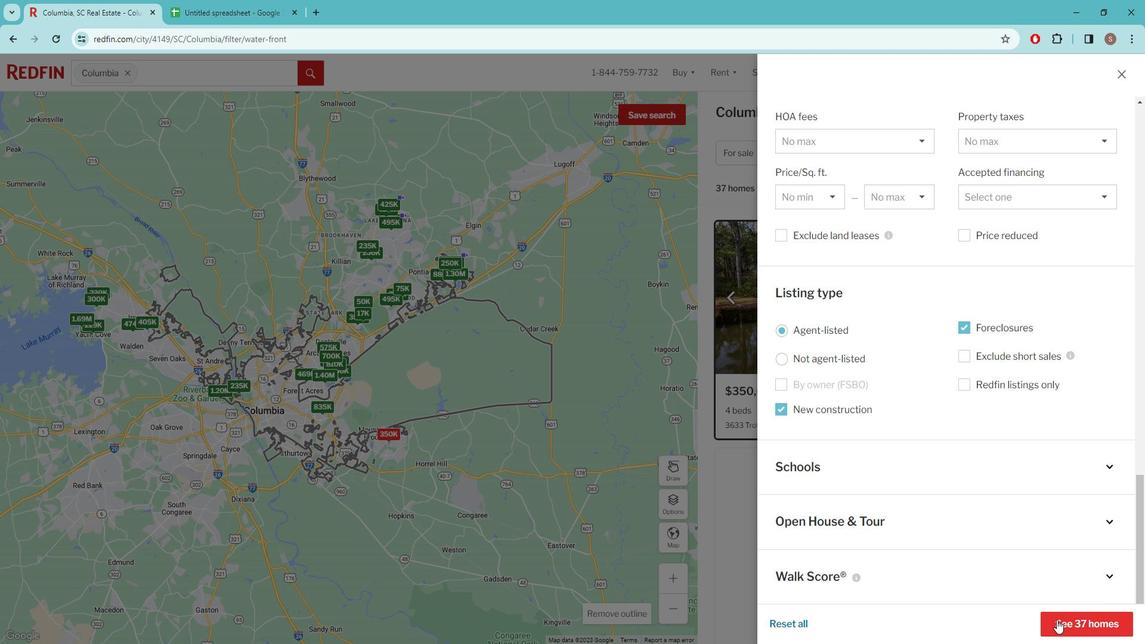 
Action: Mouse moved to (953, 123)
Screenshot: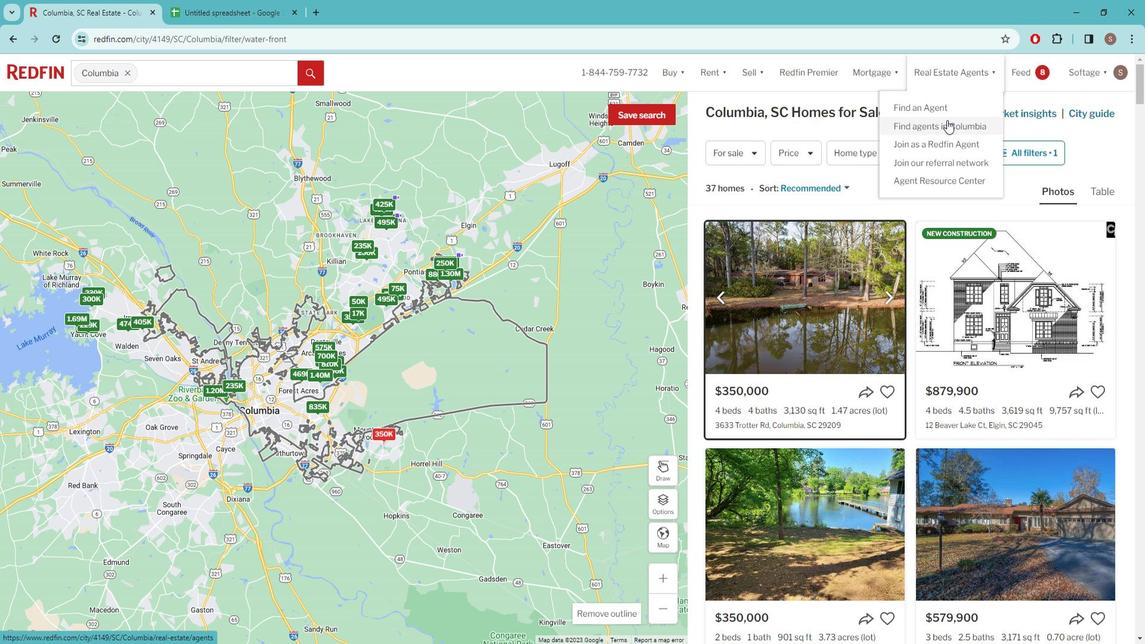 
Action: Mouse pressed left at (953, 123)
Screenshot: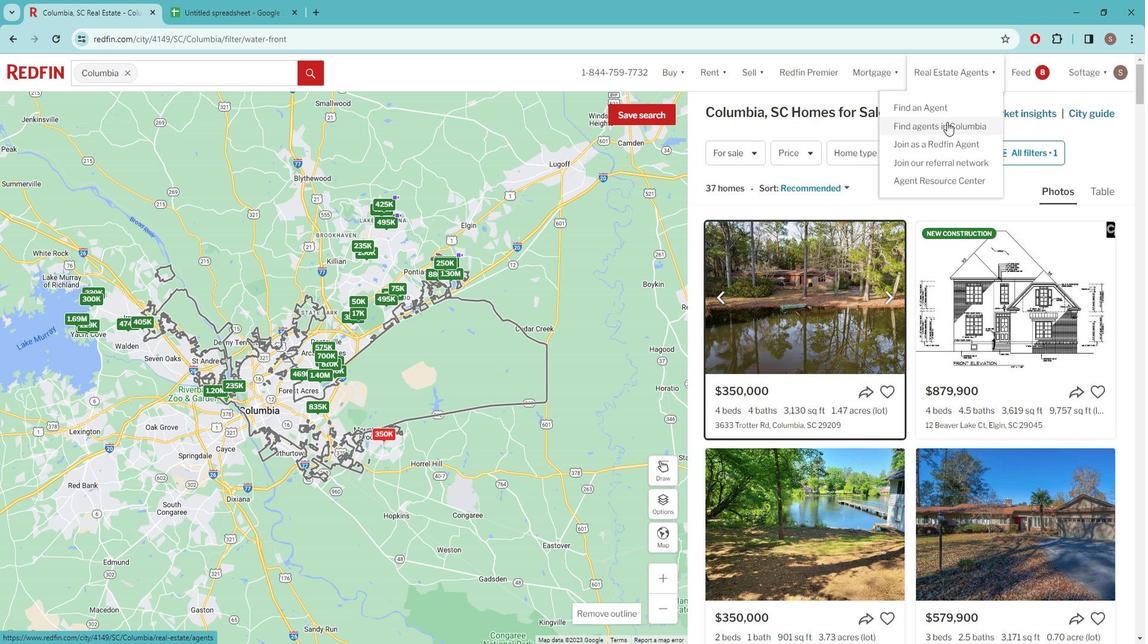 
Action: Mouse moved to (749, 372)
Screenshot: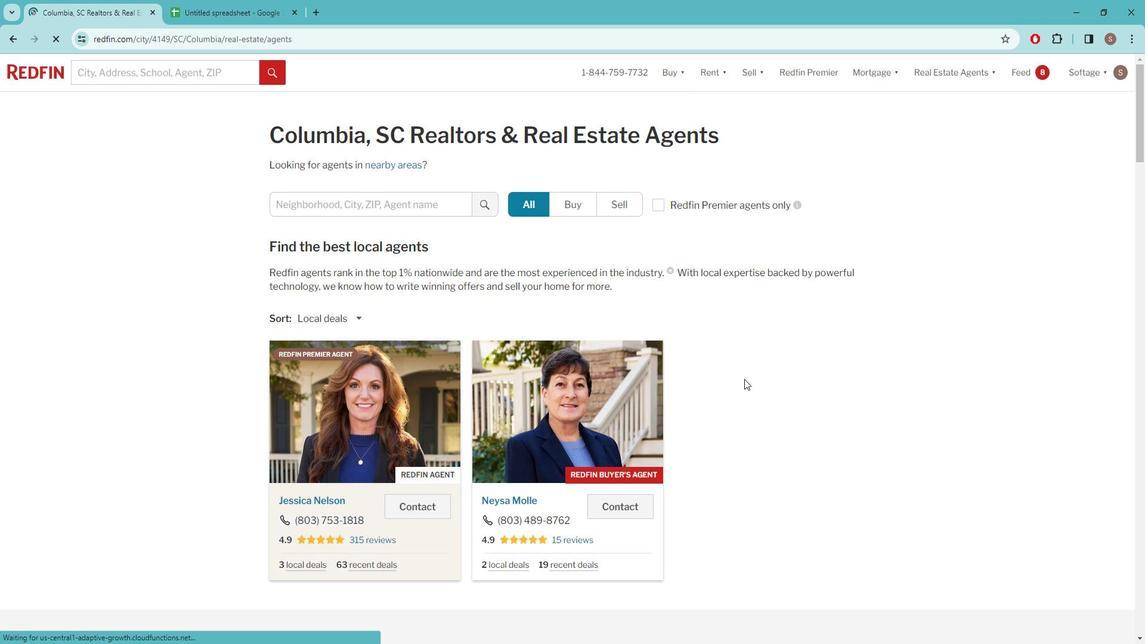 
Action: Mouse scrolled (749, 371) with delta (0, 0)
Screenshot: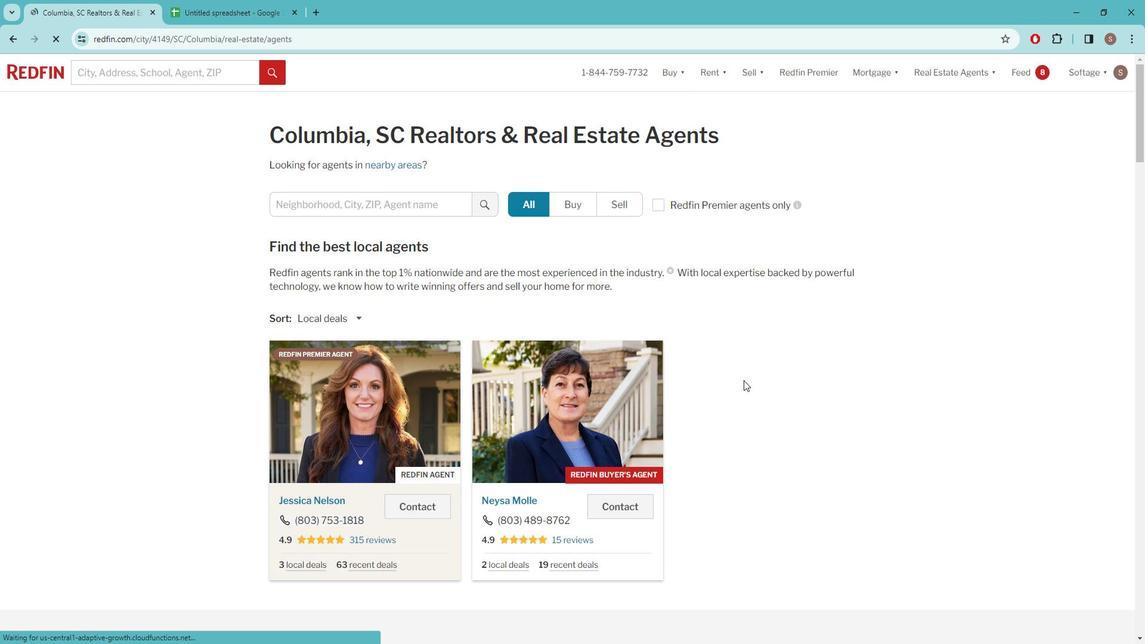 
Action: Mouse moved to (574, 467)
Screenshot: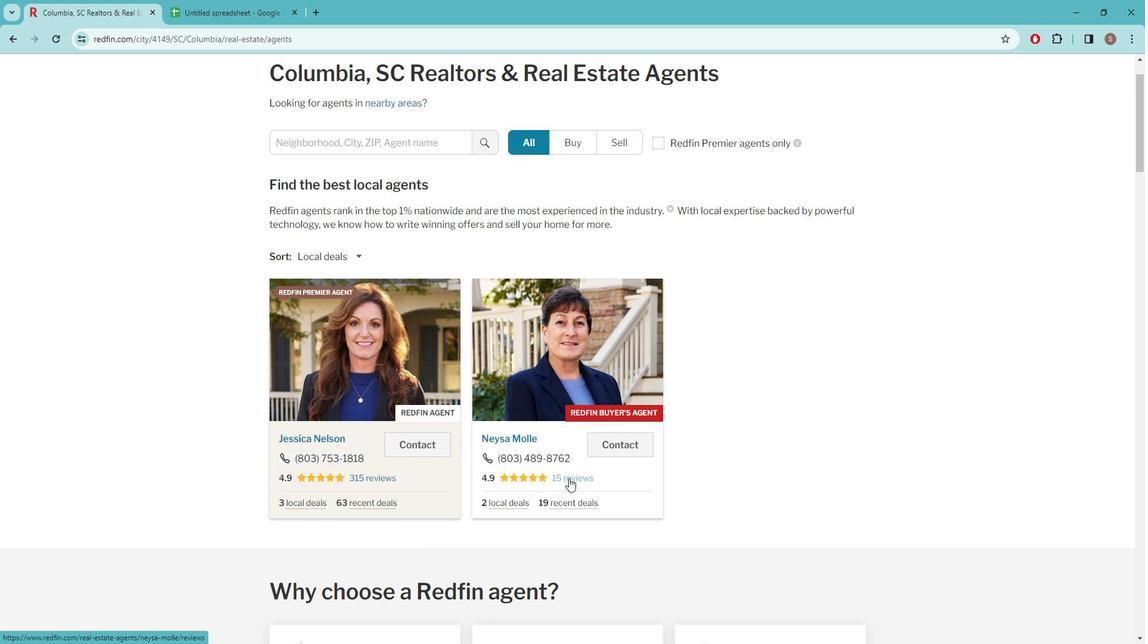 
Action: Mouse pressed left at (574, 467)
Screenshot: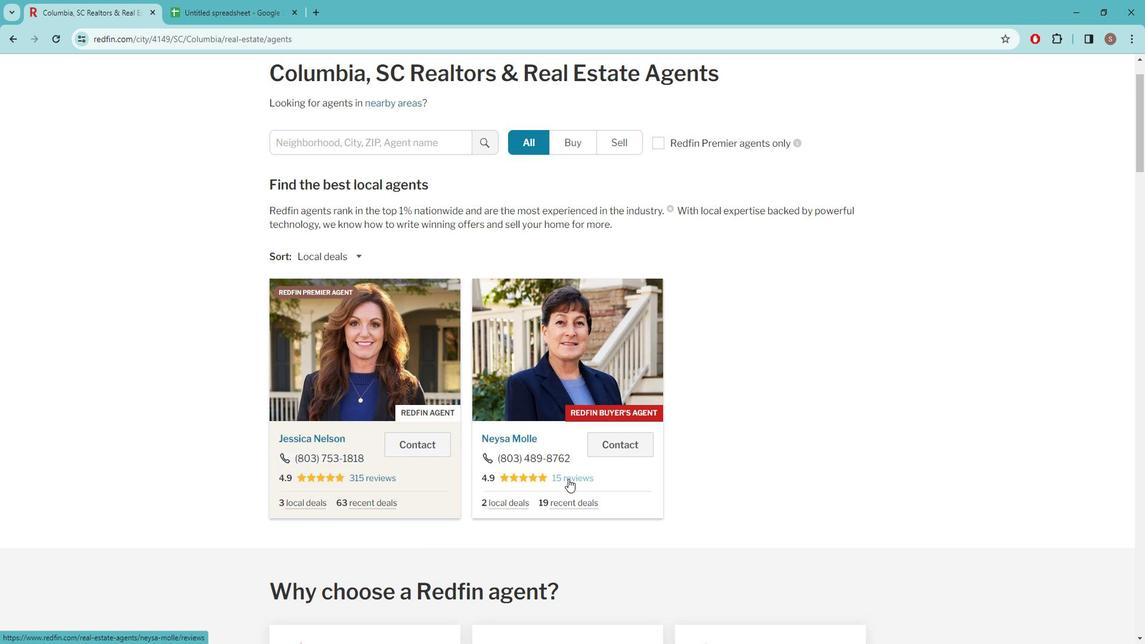 
Action: Mouse moved to (570, 414)
Screenshot: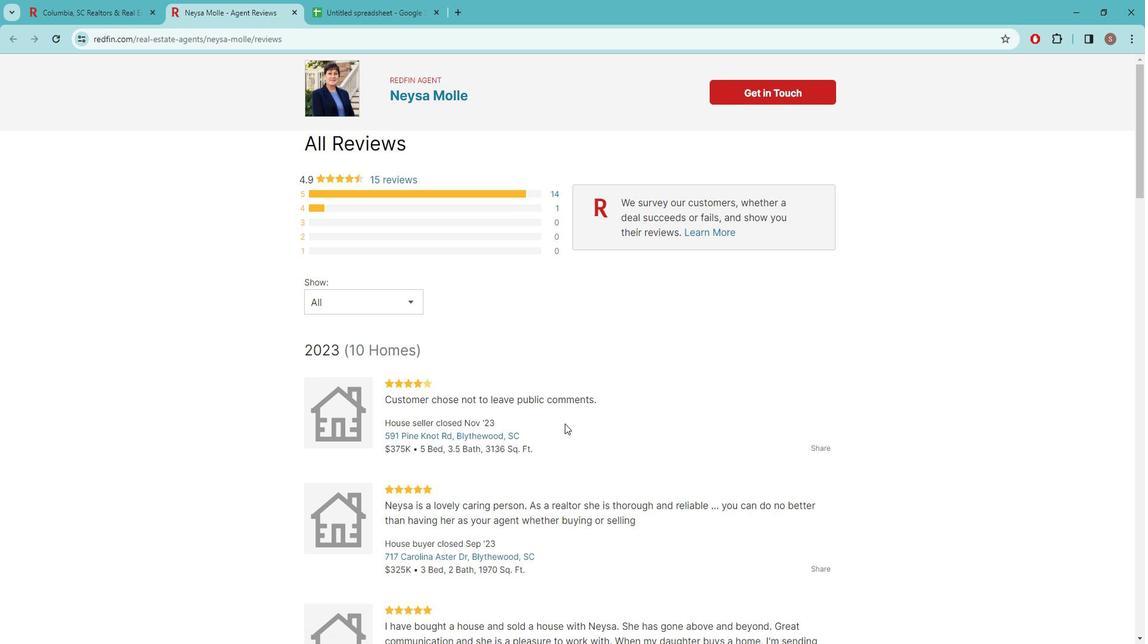 
Action: Mouse scrolled (570, 413) with delta (0, 0)
Screenshot: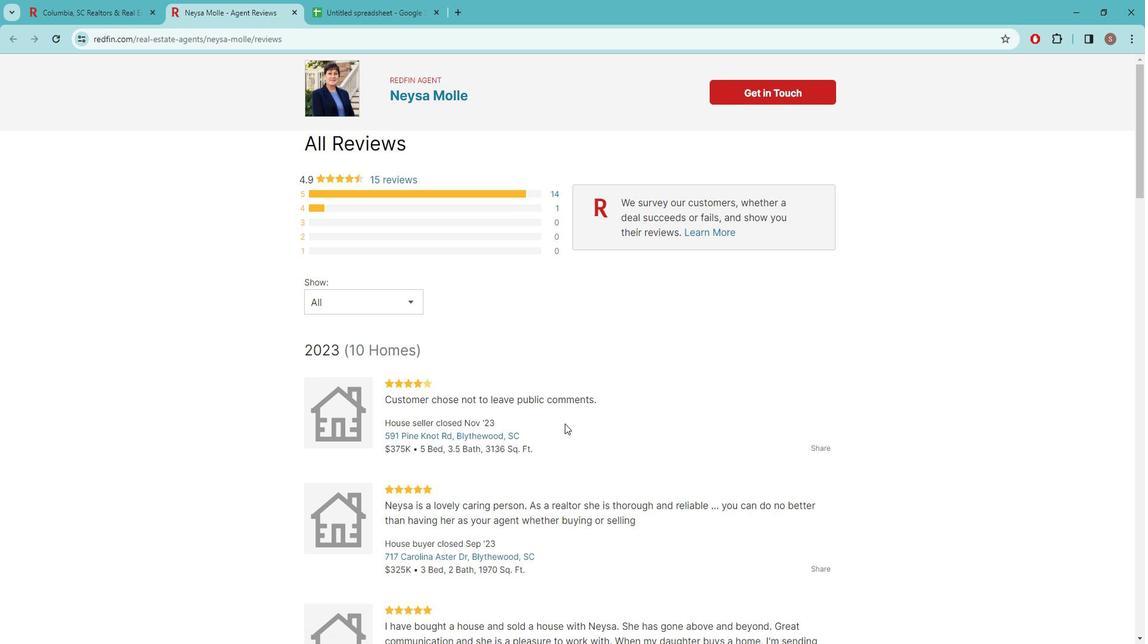 
Action: Mouse moved to (523, 402)
Screenshot: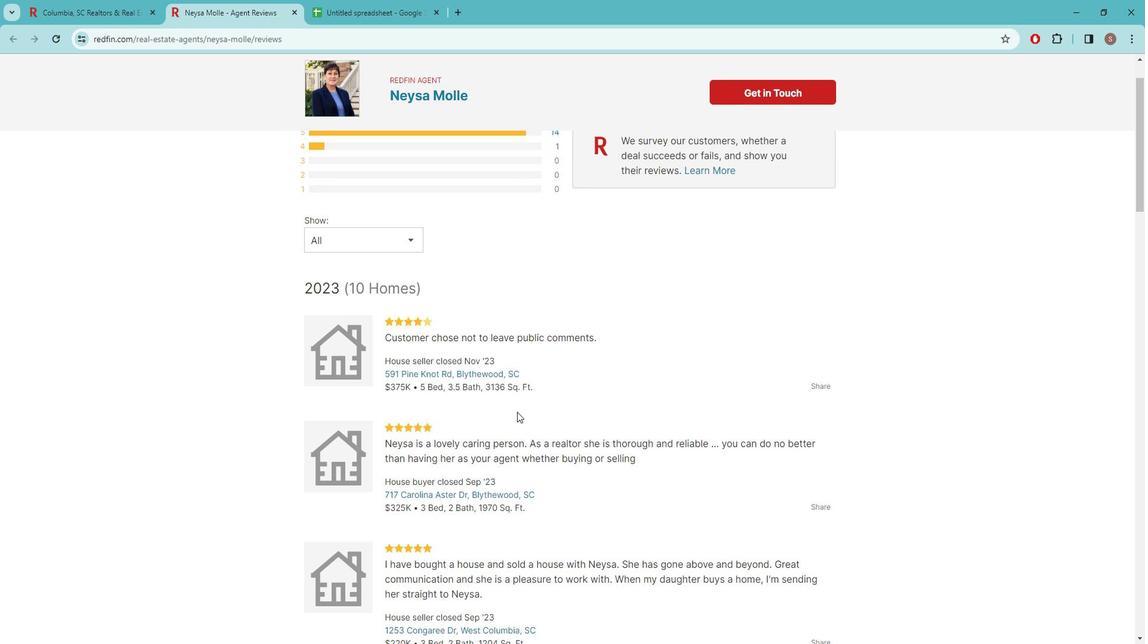 
Action: Mouse scrolled (523, 402) with delta (0, 0)
Screenshot: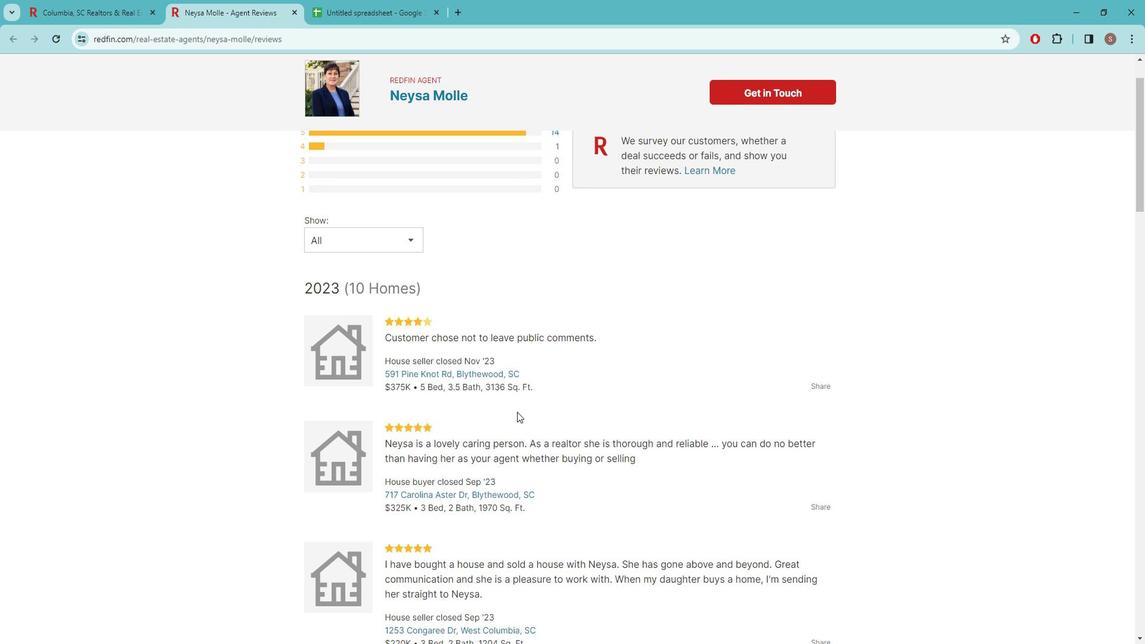 
Action: Mouse scrolled (523, 402) with delta (0, 0)
Screenshot: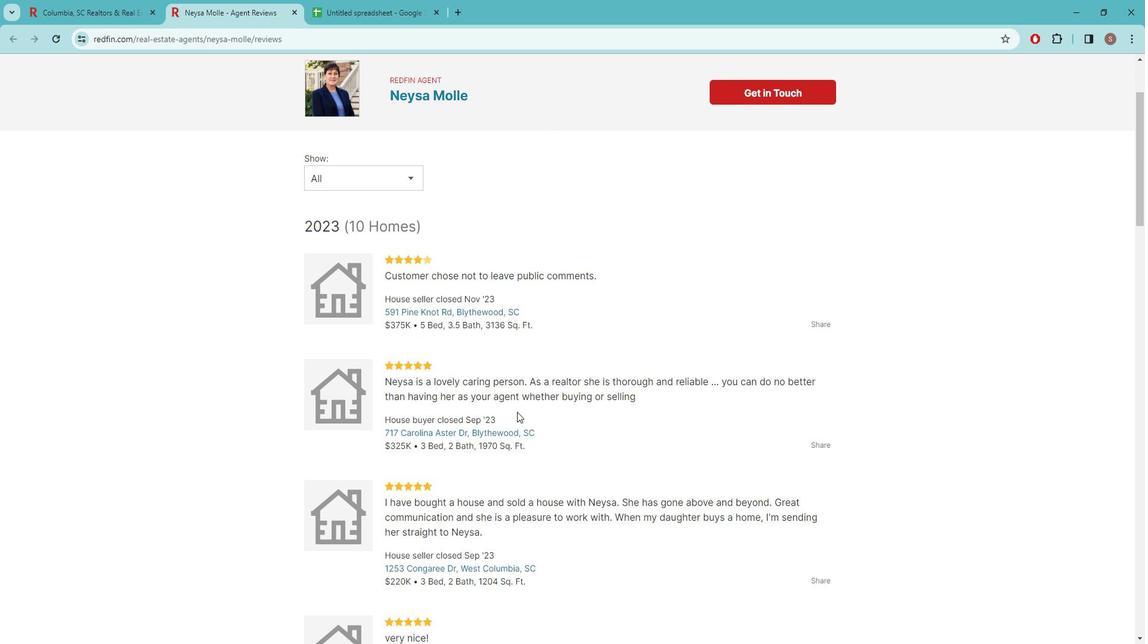
Action: Mouse moved to (661, 355)
Screenshot: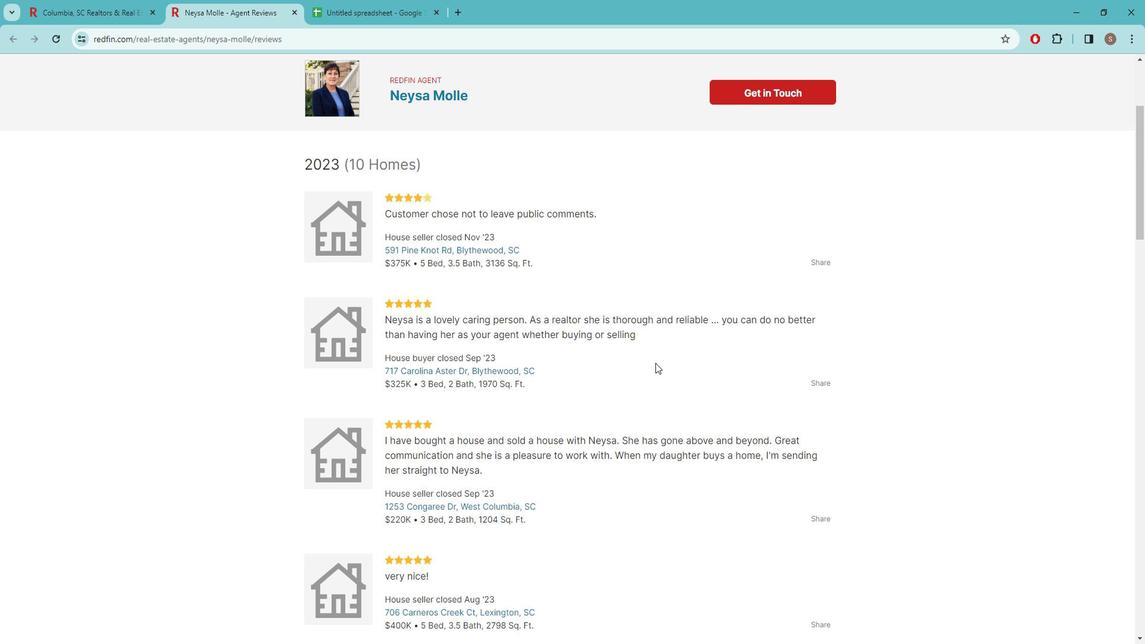 
Action: Mouse scrolled (661, 355) with delta (0, 0)
Screenshot: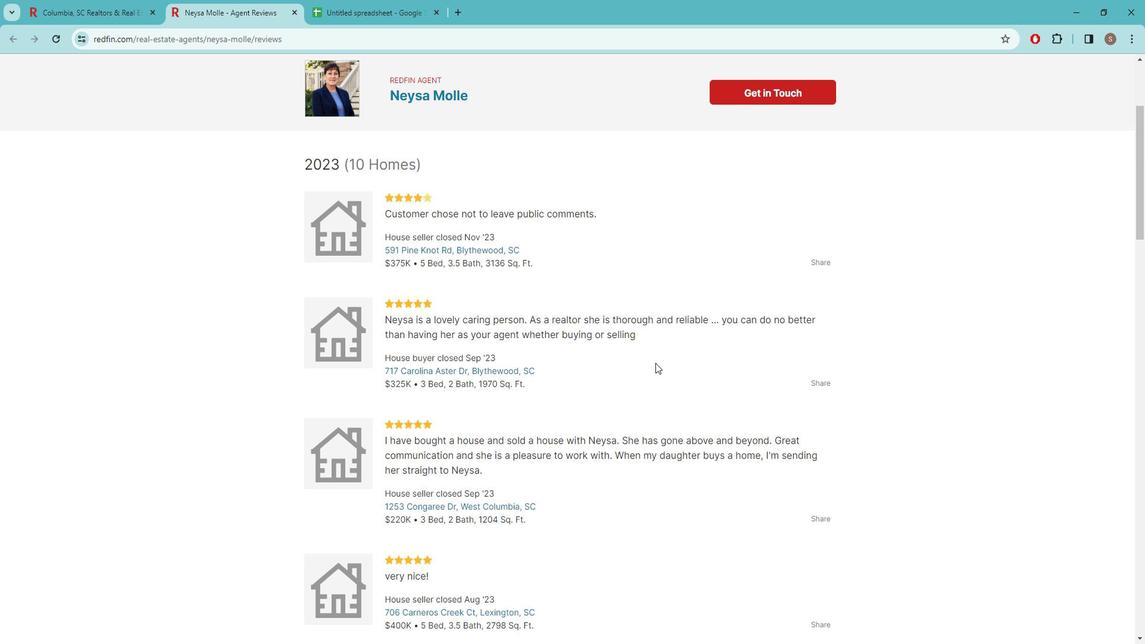 
Action: Mouse moved to (619, 378)
Screenshot: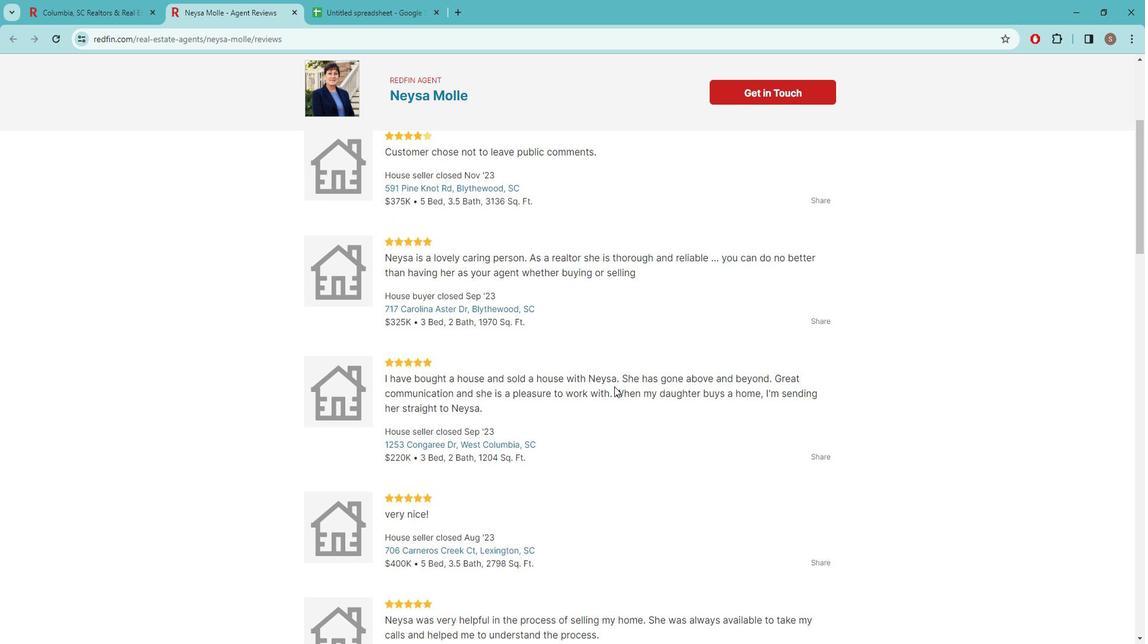 
Action: Mouse scrolled (619, 378) with delta (0, 0)
Screenshot: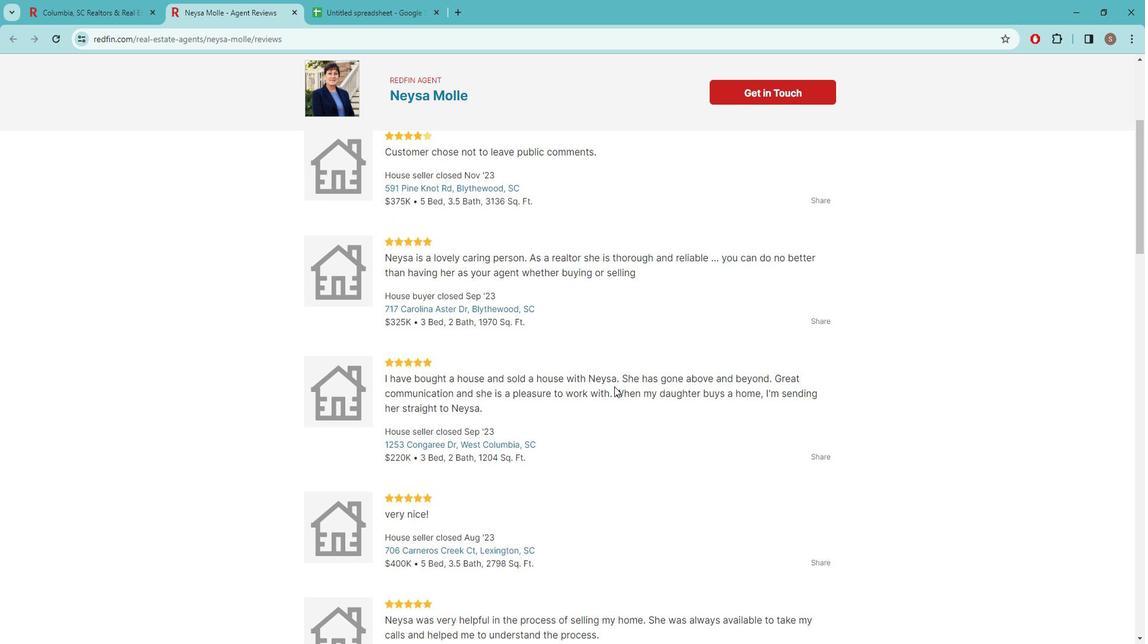 
Action: Mouse moved to (602, 375)
Screenshot: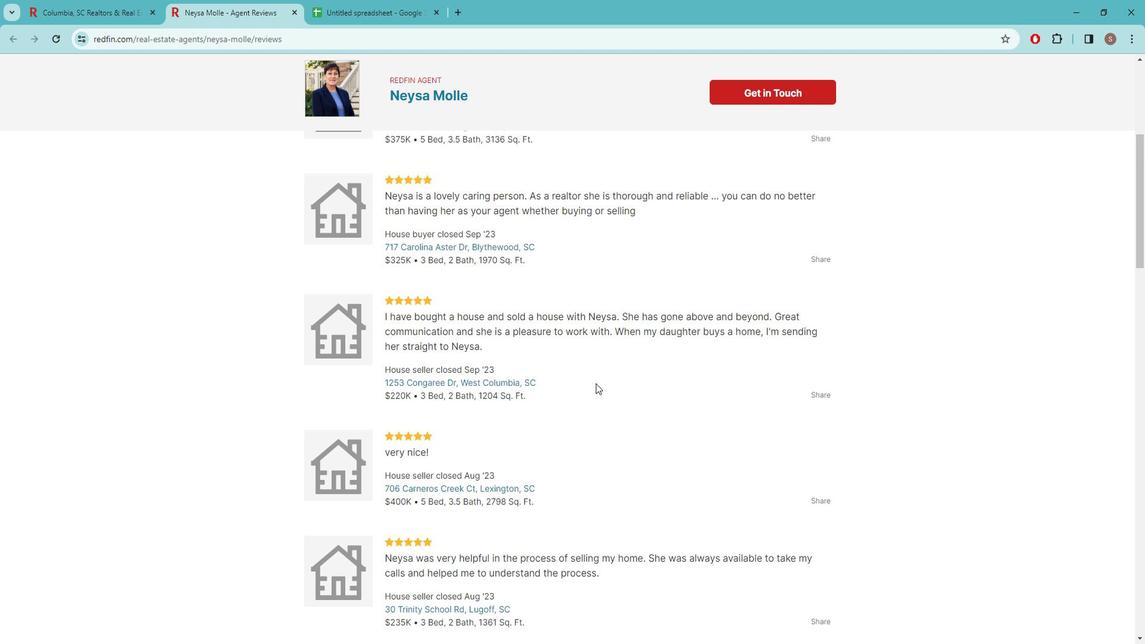 
Action: Mouse scrolled (602, 374) with delta (0, 0)
Screenshot: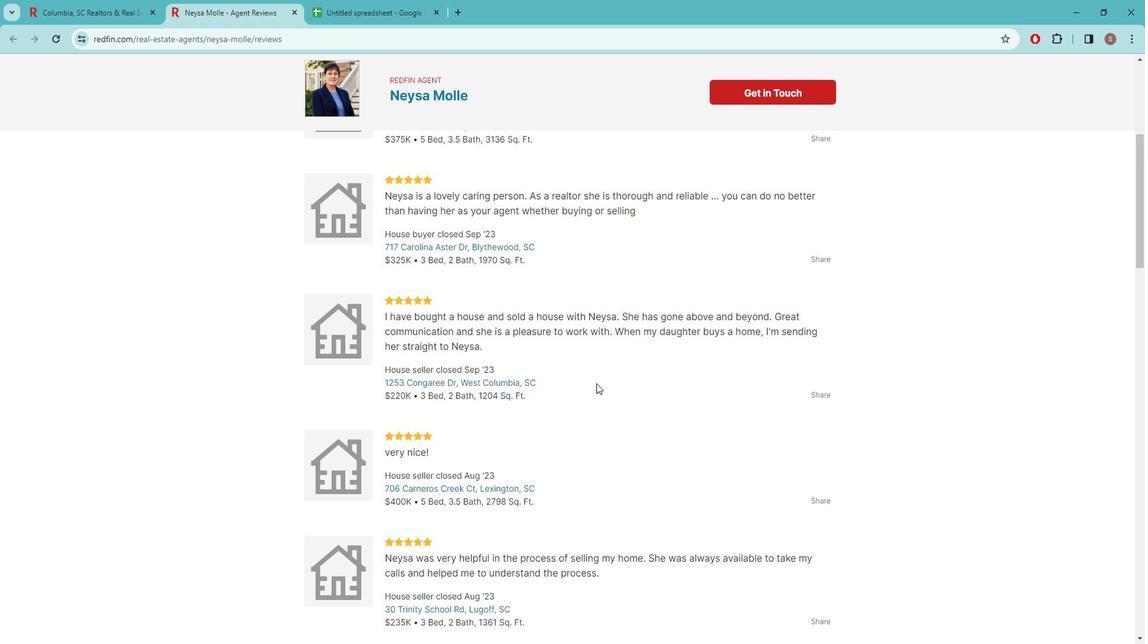 
Action: Mouse scrolled (602, 374) with delta (0, 0)
Screenshot: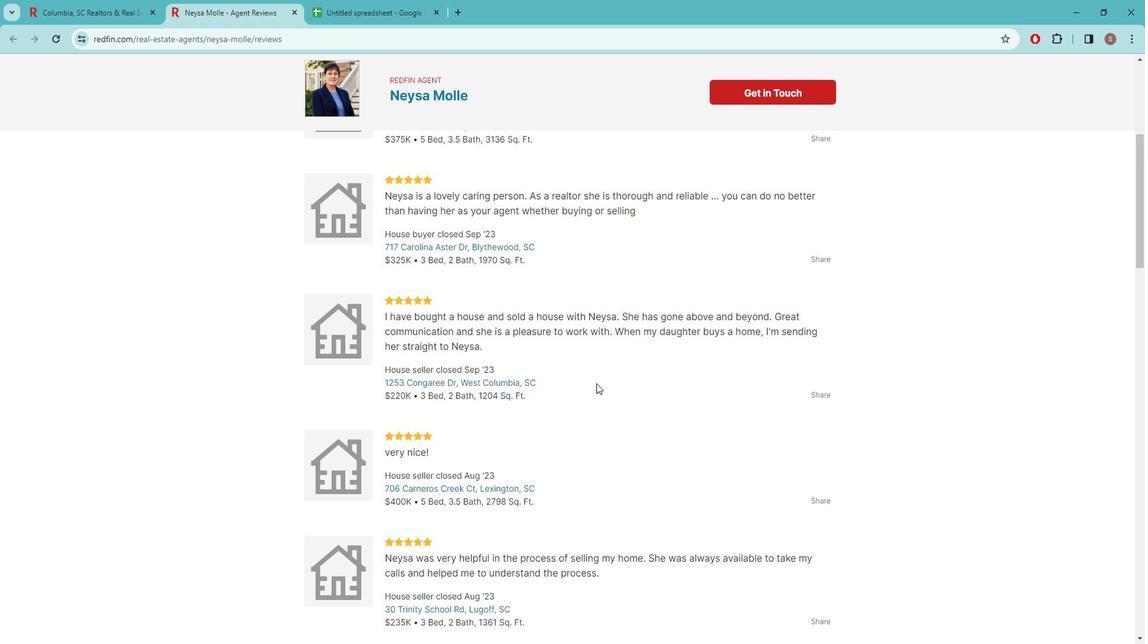 
Action: Mouse moved to (581, 368)
Screenshot: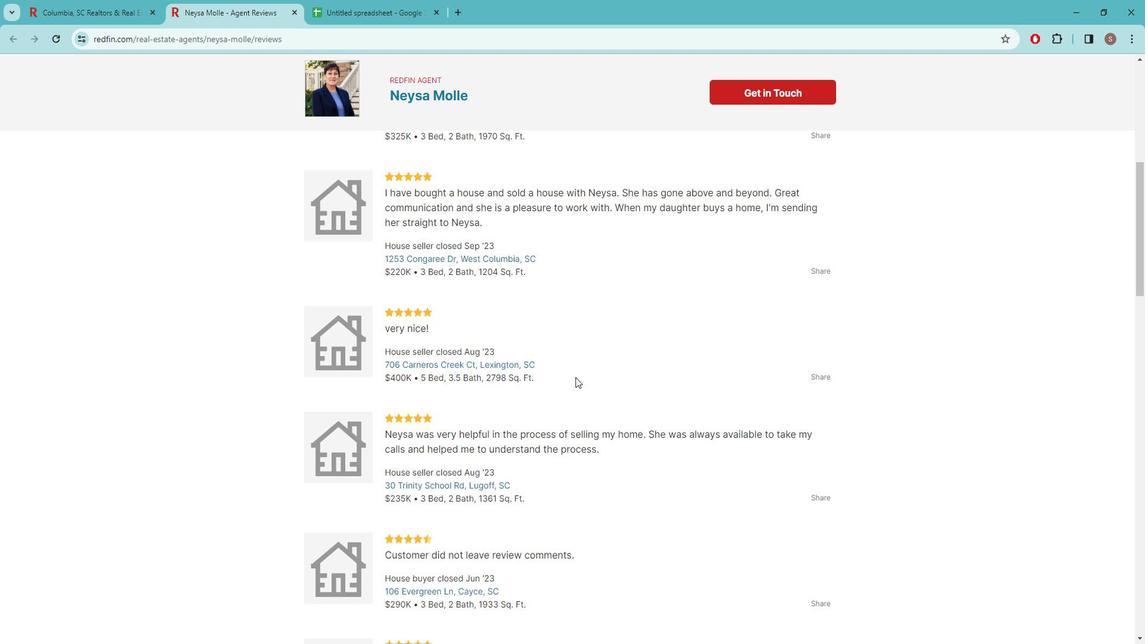 
Action: Mouse scrolled (581, 368) with delta (0, 0)
Screenshot: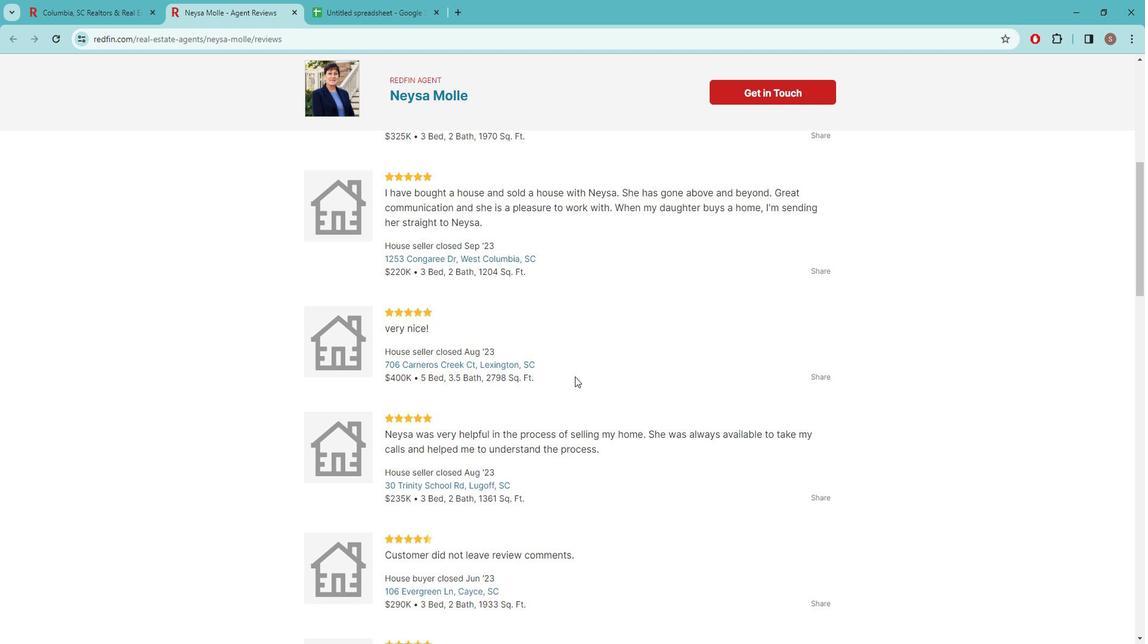 
Action: Mouse scrolled (581, 368) with delta (0, 0)
Screenshot: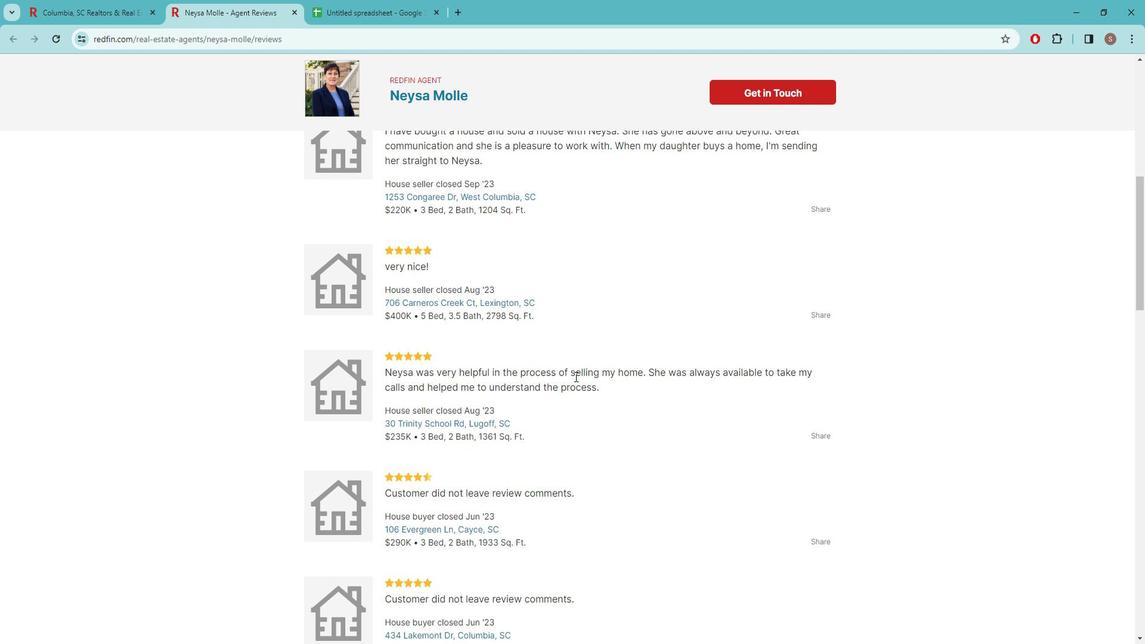 
Action: Mouse moved to (630, 375)
Screenshot: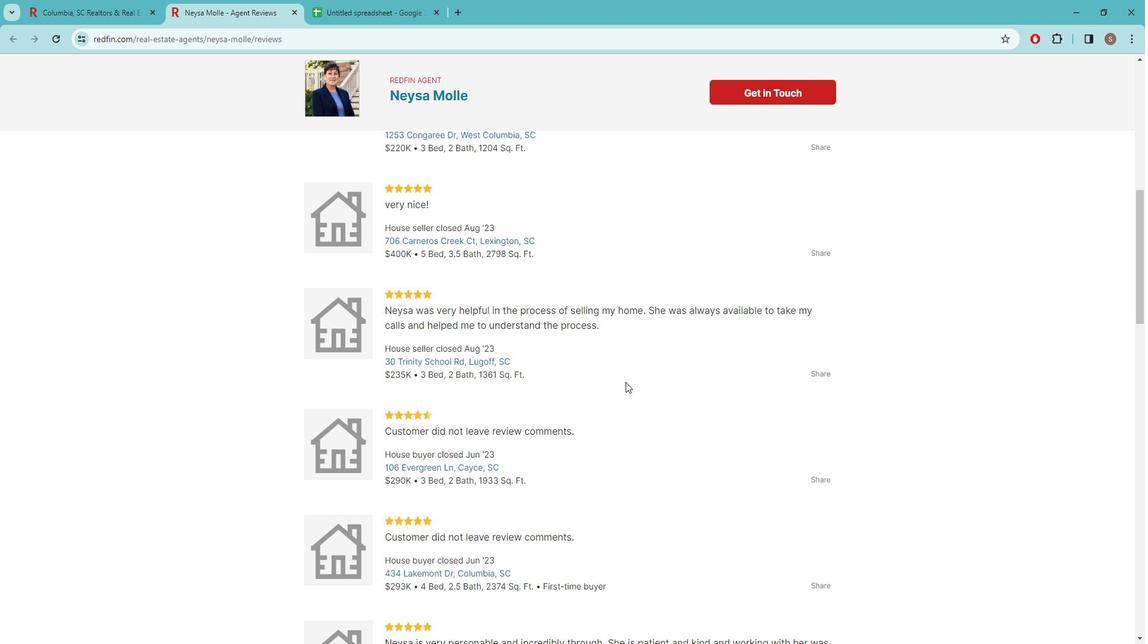 
Action: Mouse scrolled (630, 374) with delta (0, 0)
Screenshot: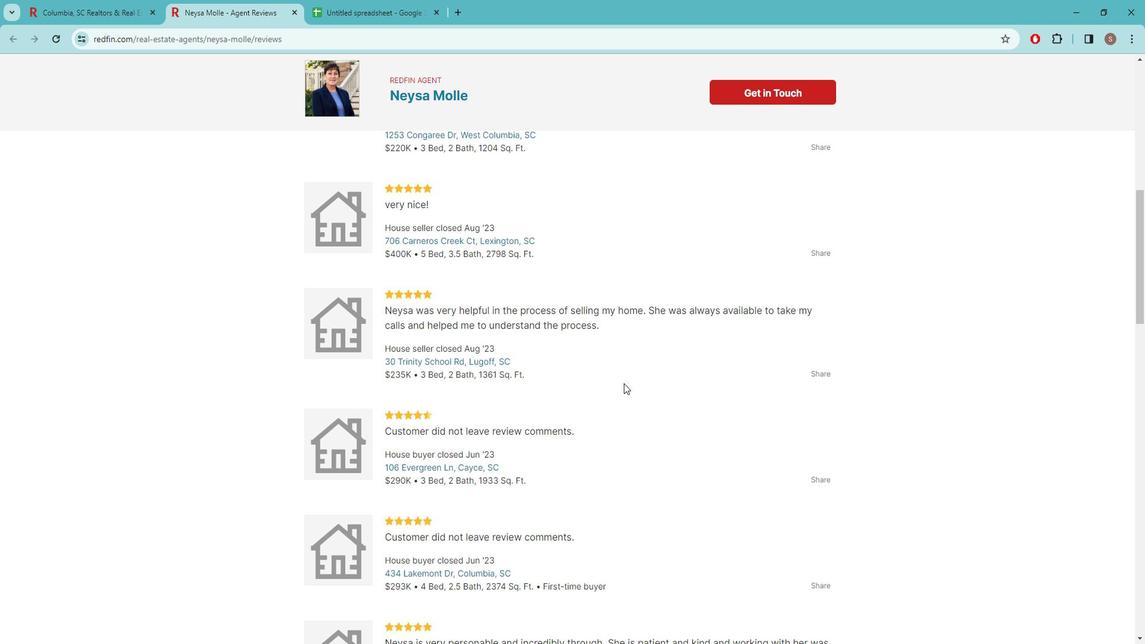 
Action: Mouse scrolled (630, 374) with delta (0, 0)
Screenshot: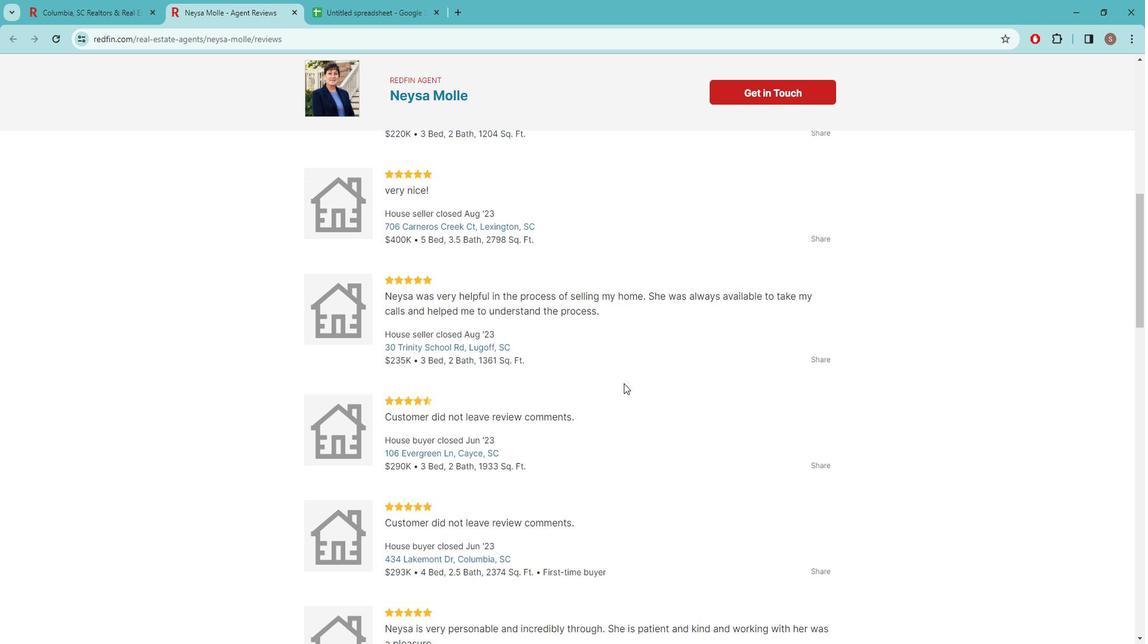 
Action: Mouse moved to (639, 420)
Screenshot: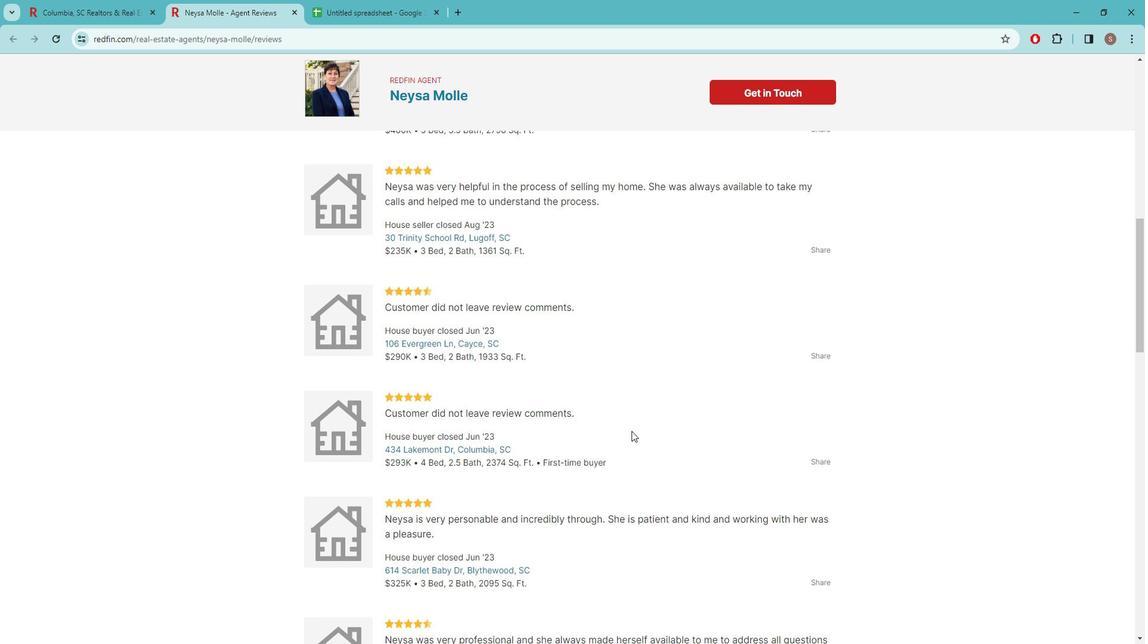 
Action: Mouse scrolled (639, 420) with delta (0, 0)
Screenshot: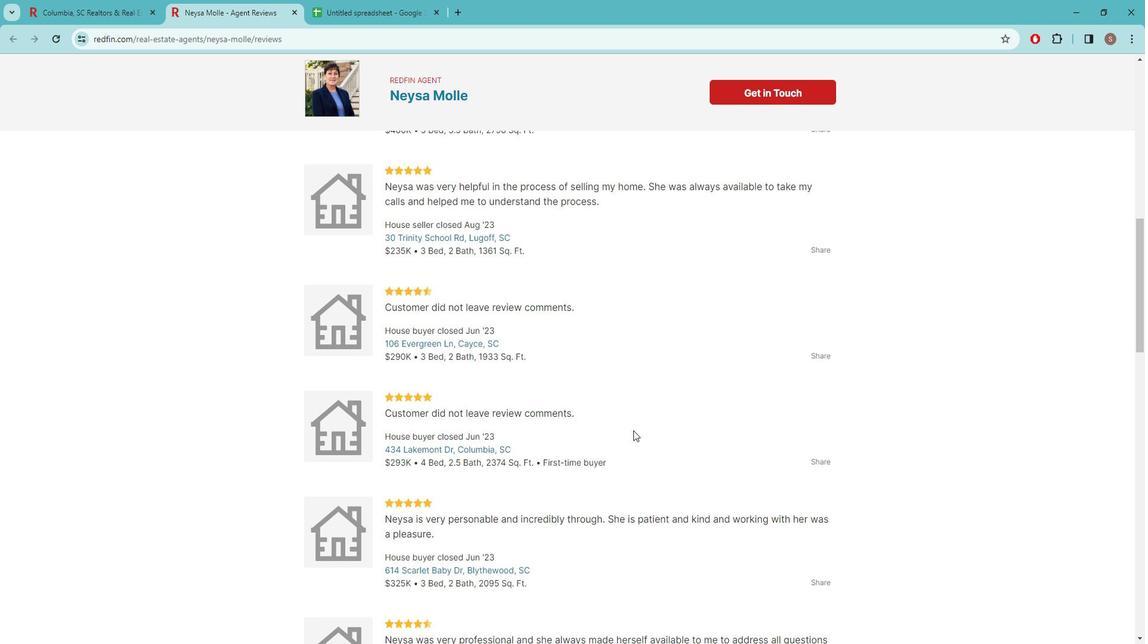 
Action: Mouse scrolled (639, 420) with delta (0, 0)
Screenshot: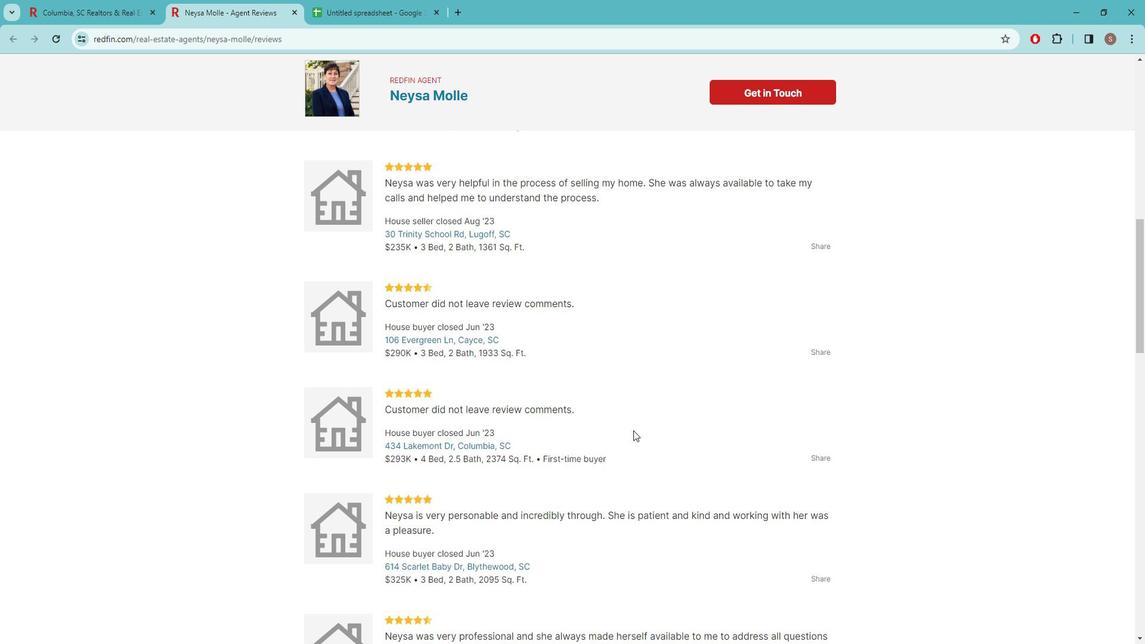 
Action: Mouse moved to (639, 435)
Screenshot: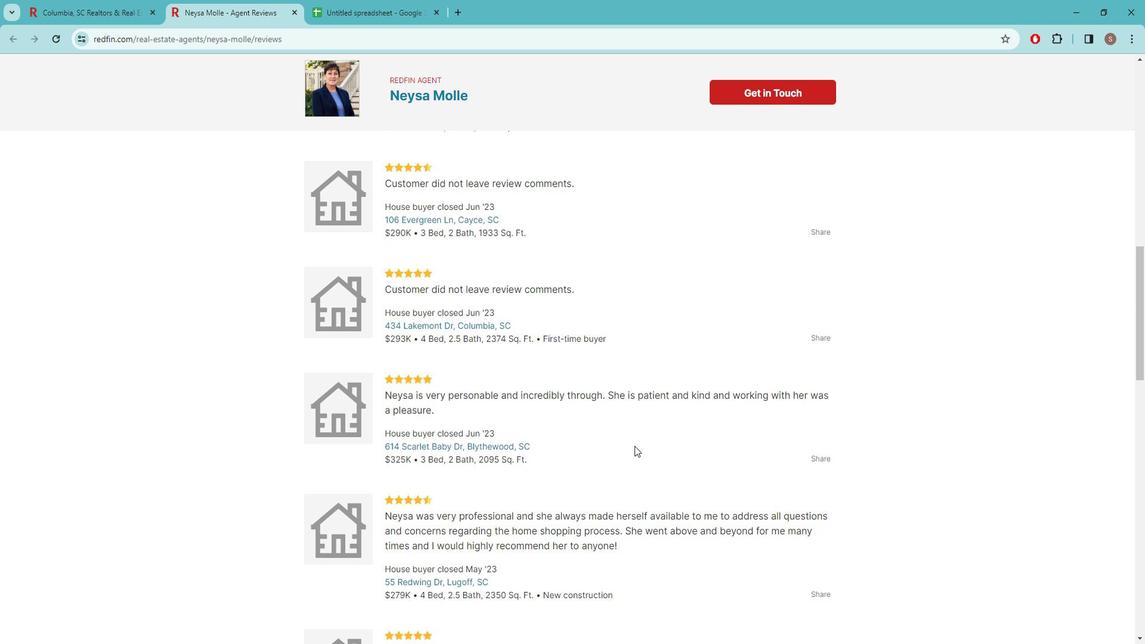 
Action: Mouse scrolled (639, 434) with delta (0, 0)
Screenshot: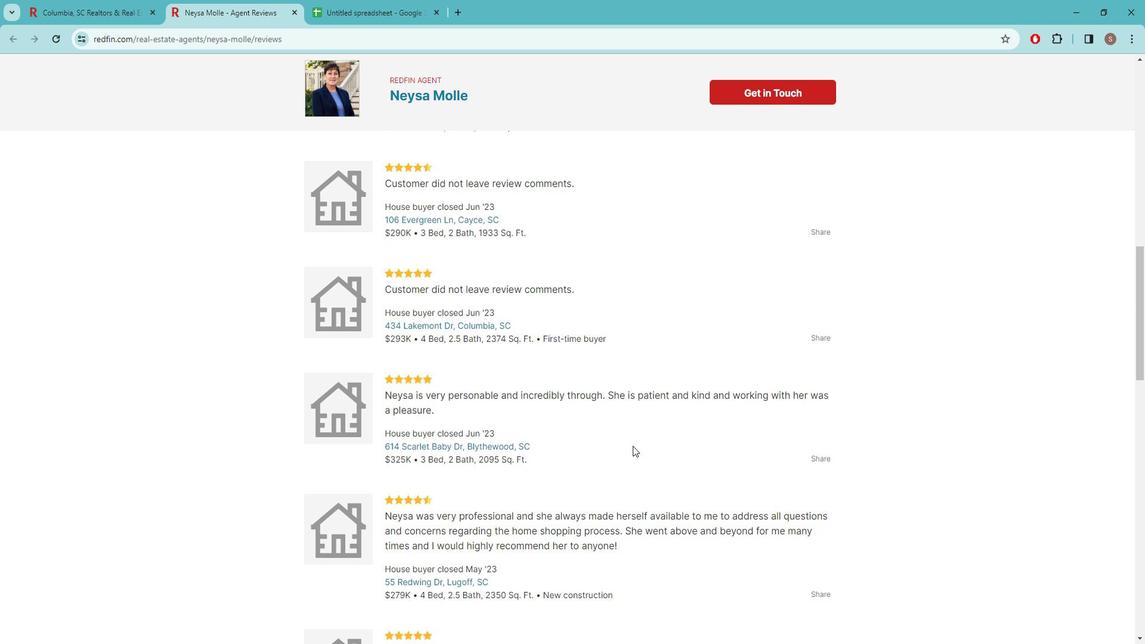 
Action: Mouse moved to (637, 435)
Screenshot: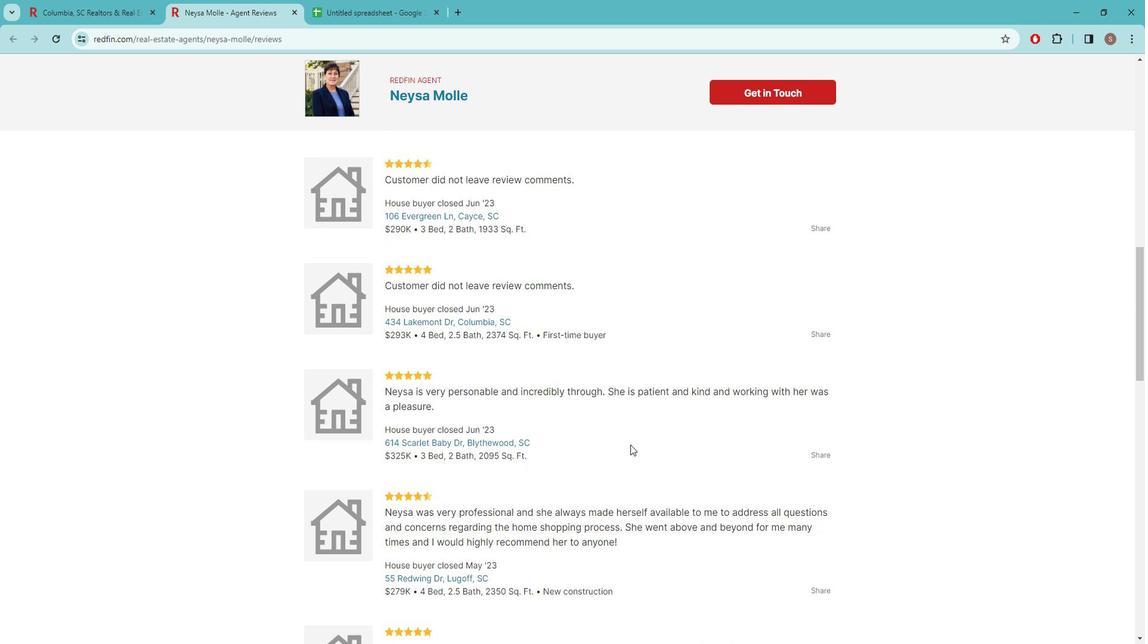
Action: Mouse scrolled (637, 434) with delta (0, 0)
Screenshot: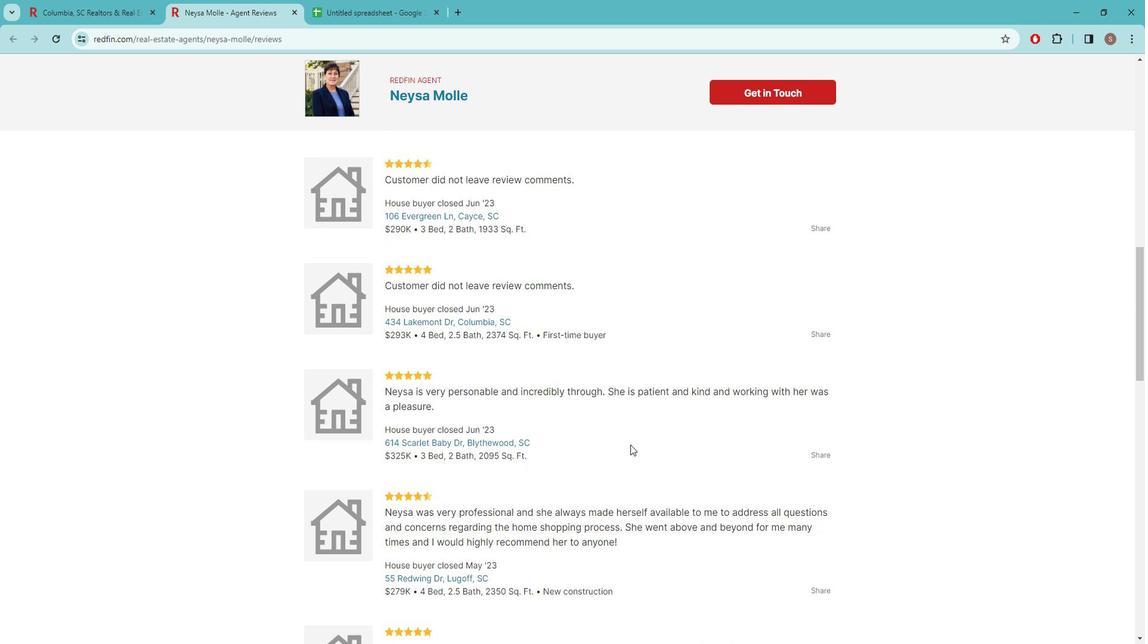 
Action: Mouse moved to (631, 431)
Screenshot: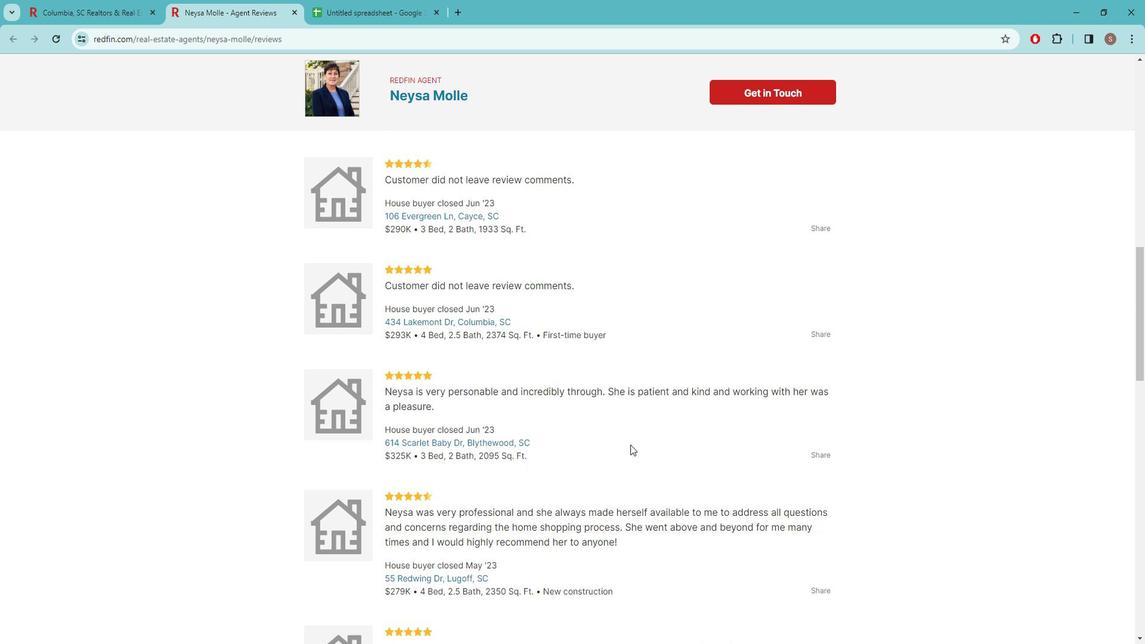 
Action: Mouse scrolled (631, 431) with delta (0, 0)
Screenshot: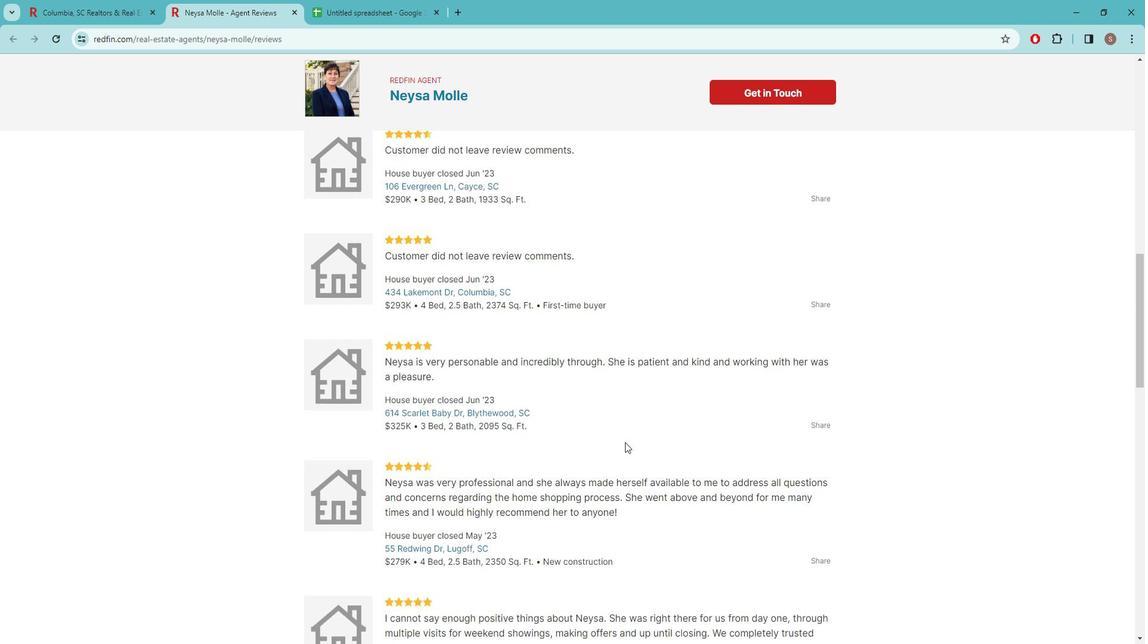 
Action: Mouse moved to (667, 374)
Screenshot: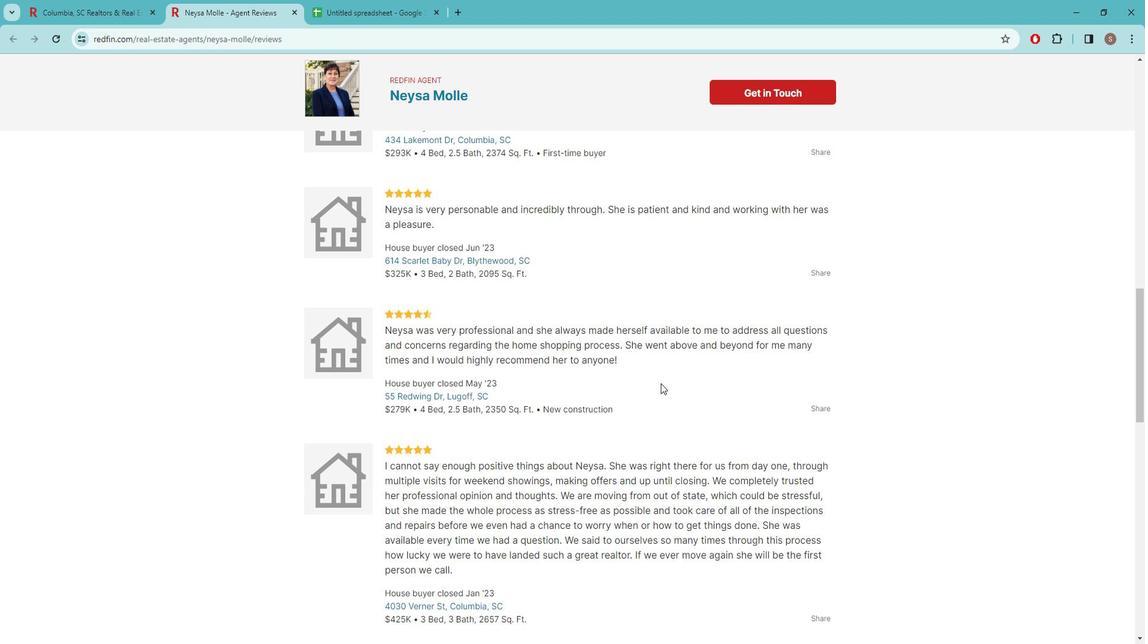 
Action: Mouse scrolled (667, 374) with delta (0, 0)
Screenshot: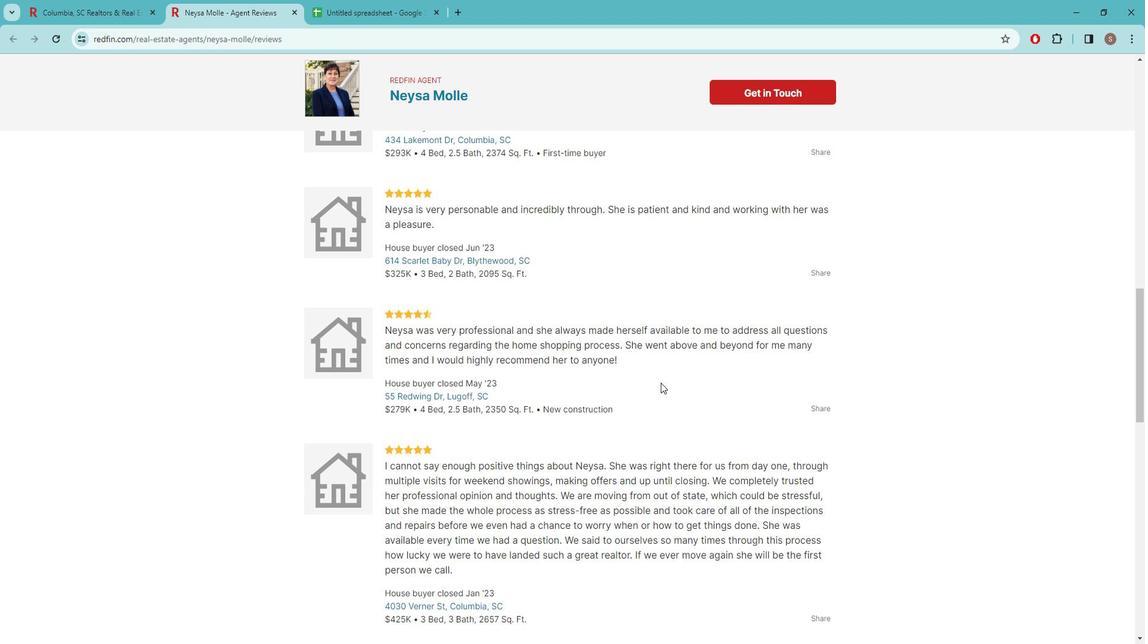 
Action: Mouse moved to (666, 374)
Screenshot: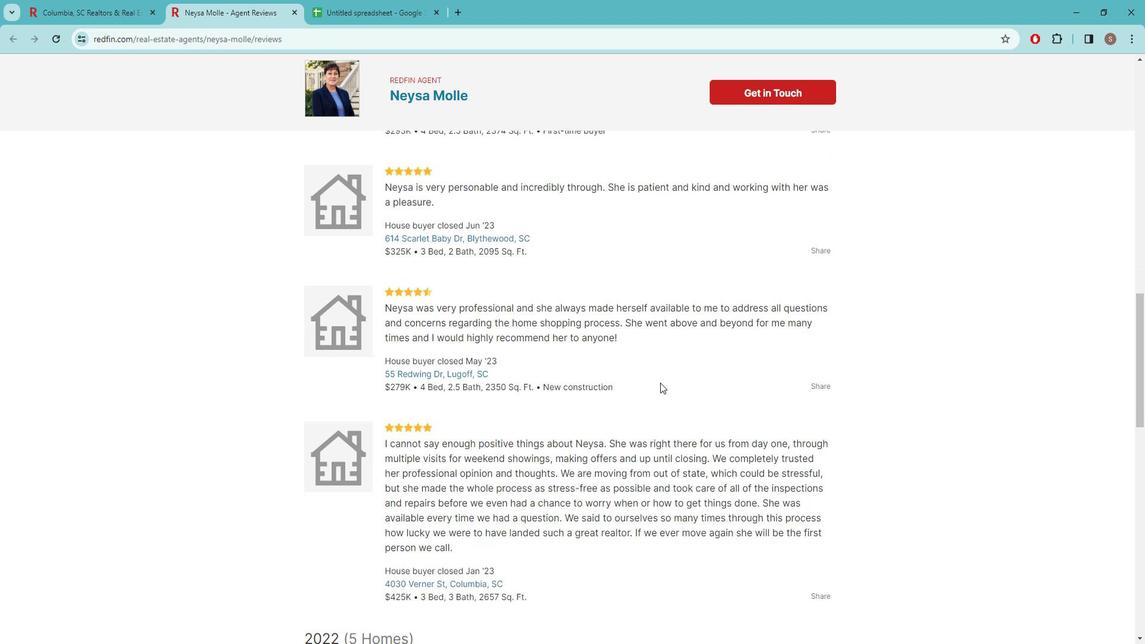 
Action: Mouse scrolled (666, 373) with delta (0, 0)
Screenshot: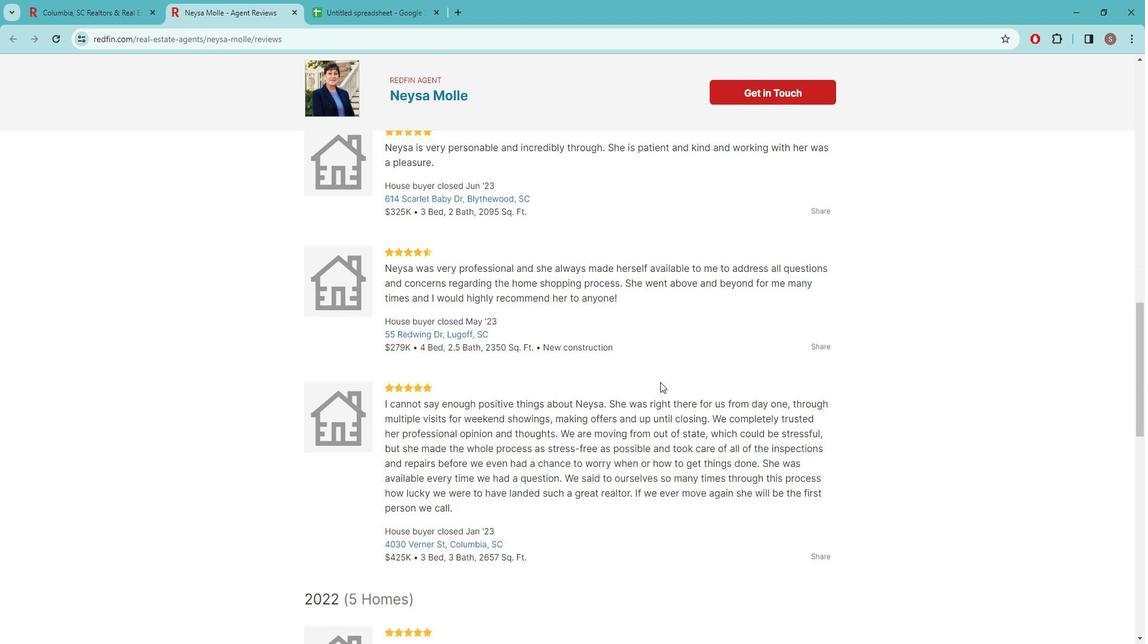 
Action: Mouse moved to (665, 372)
Screenshot: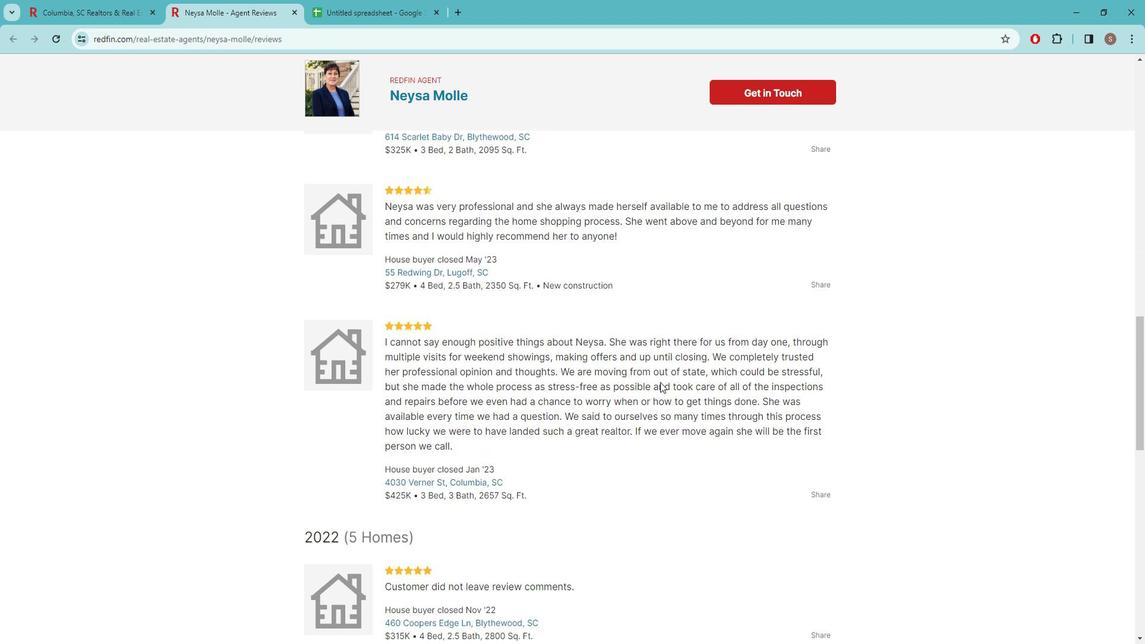 
Action: Mouse scrolled (665, 372) with delta (0, 0)
Screenshot: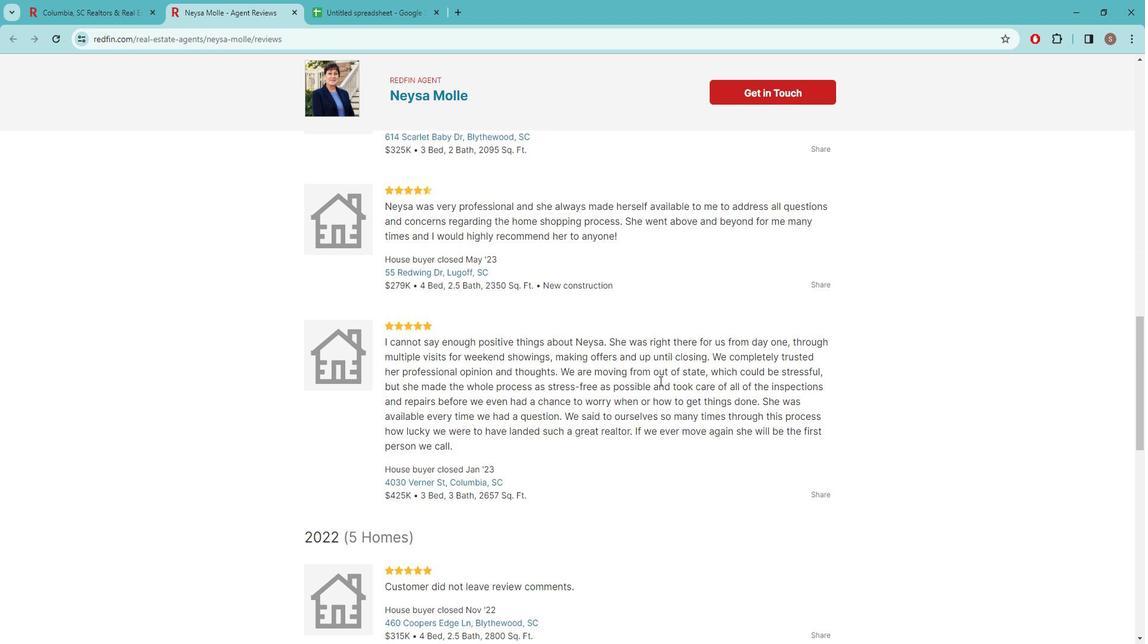
Action: Mouse moved to (644, 439)
Screenshot: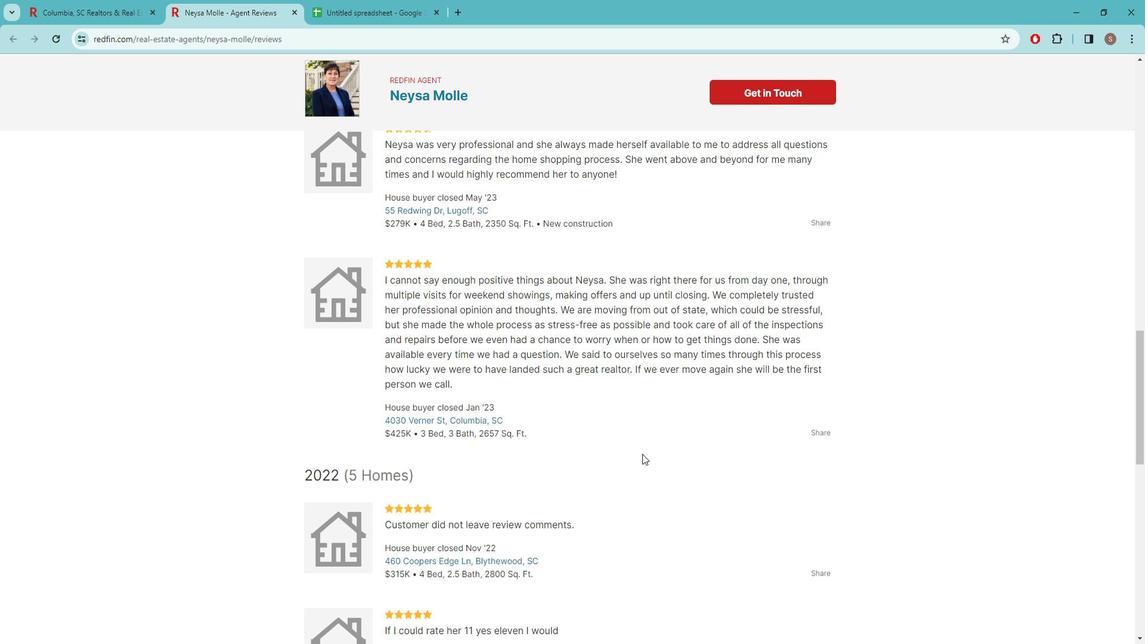
Action: Mouse scrolled (644, 439) with delta (0, 0)
Screenshot: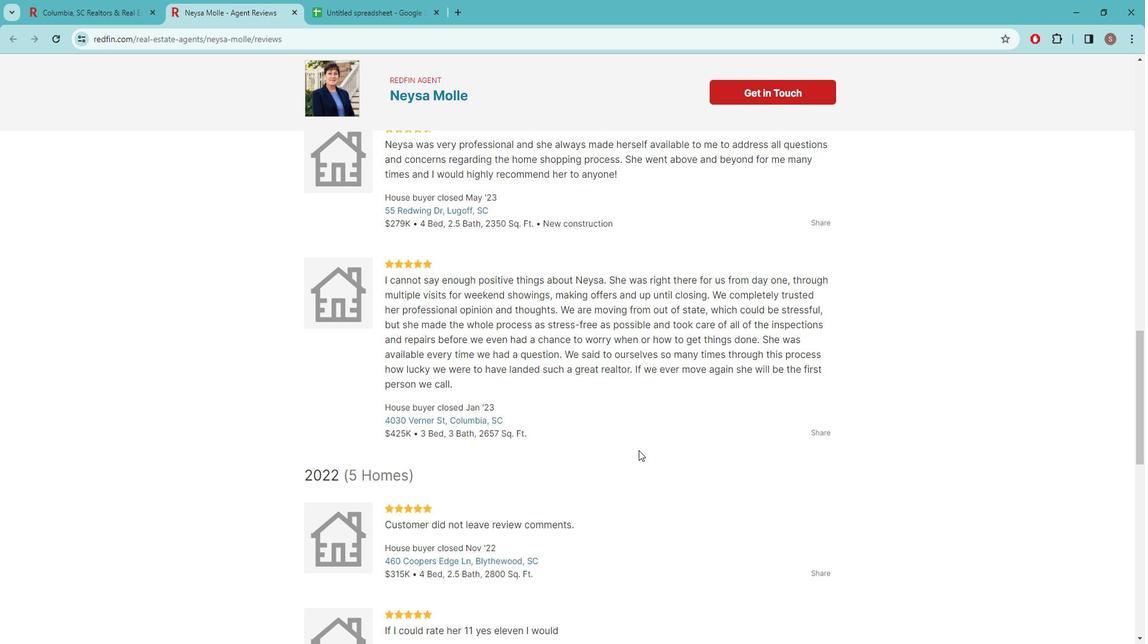 
Action: Mouse moved to (644, 439)
Screenshot: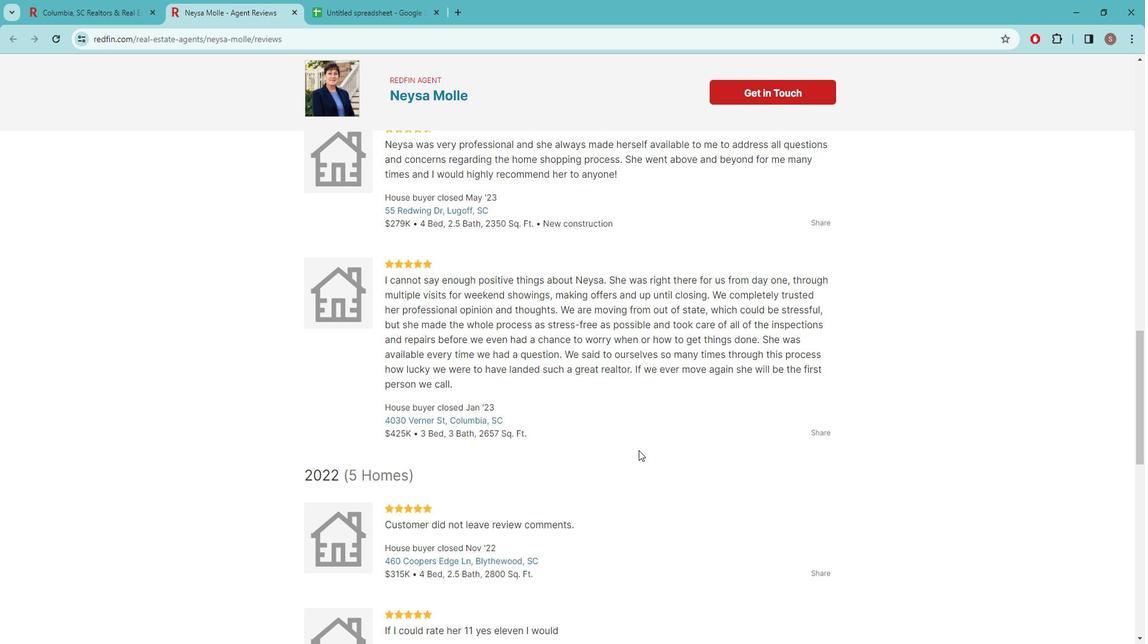 
Action: Mouse scrolled (644, 438) with delta (0, 0)
Screenshot: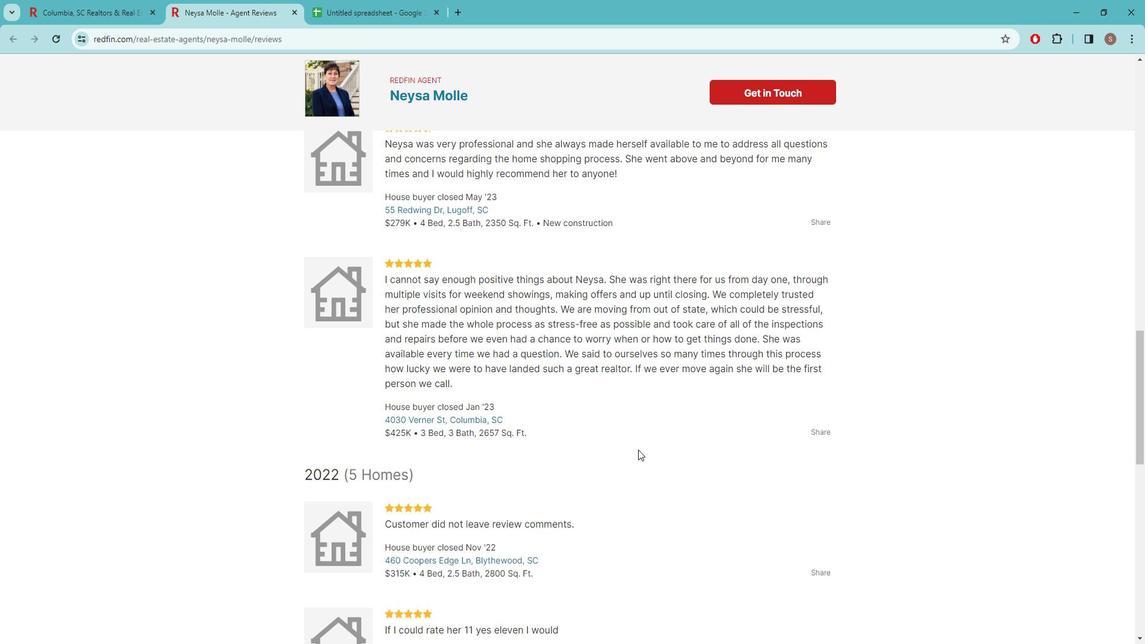 
Action: Mouse moved to (643, 439)
Screenshot: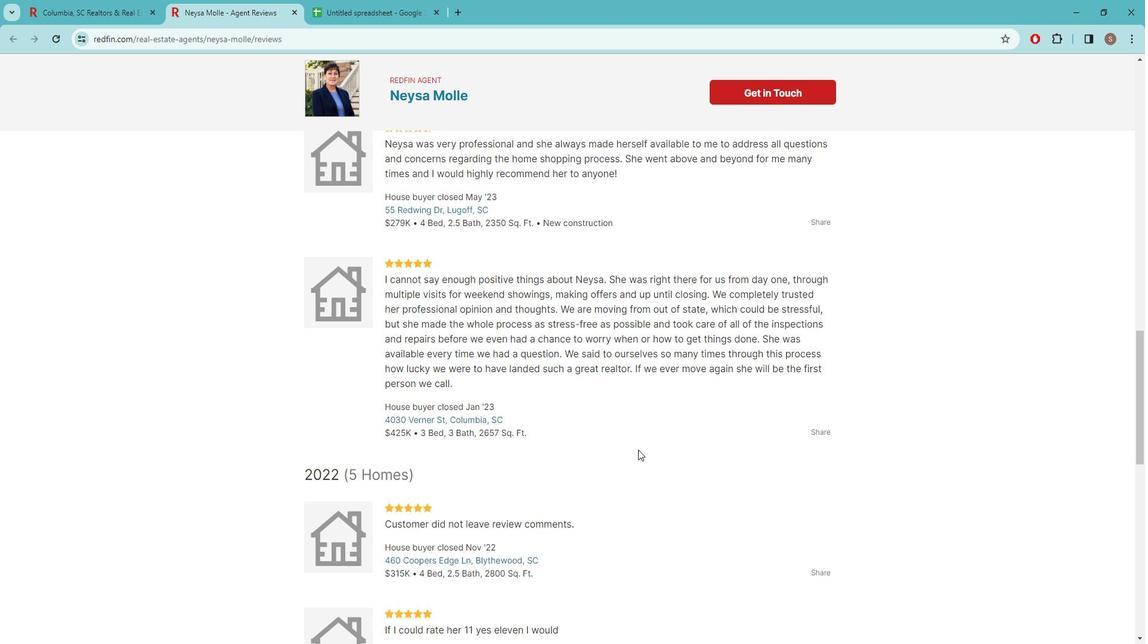 
Action: Mouse scrolled (643, 438) with delta (0, 0)
Screenshot: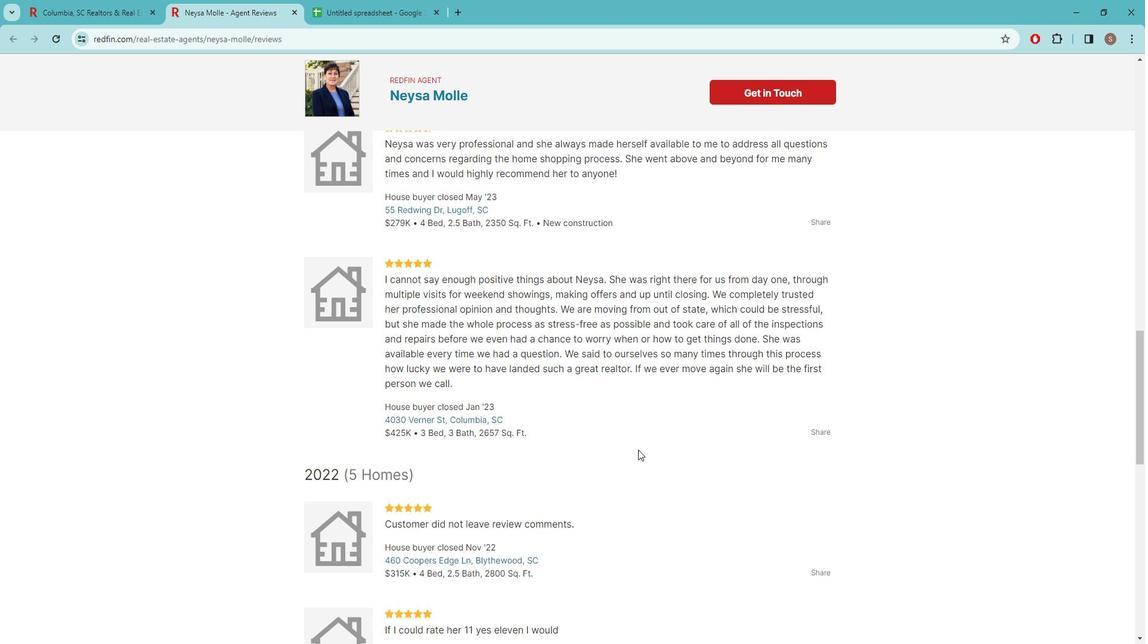 
Action: Mouse moved to (621, 433)
Screenshot: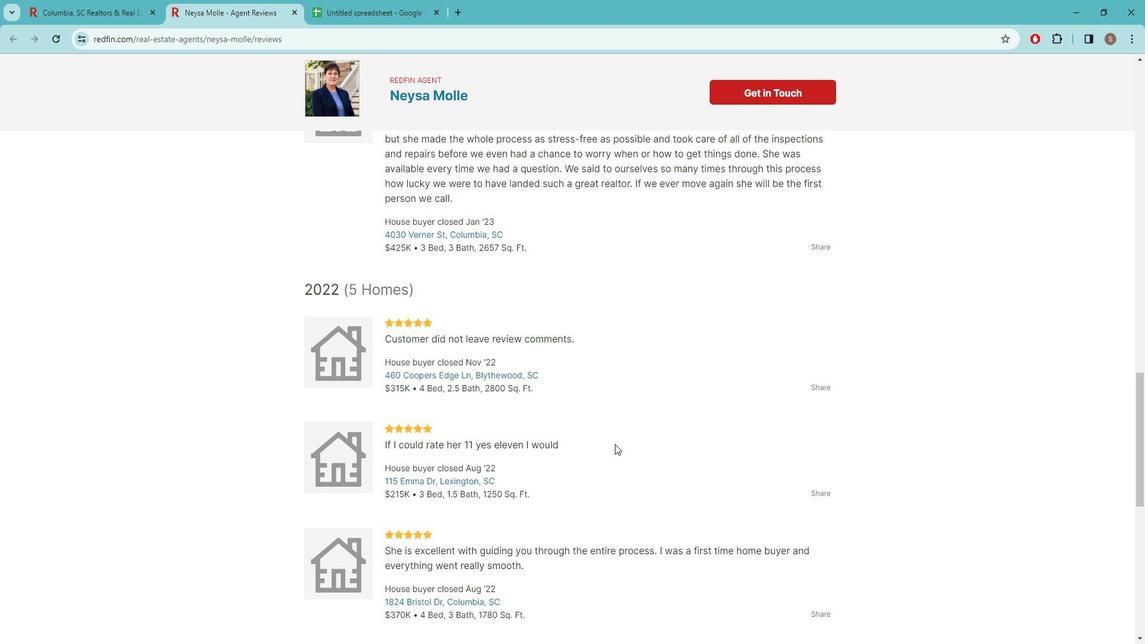 
Action: Mouse scrolled (621, 433) with delta (0, 0)
Screenshot: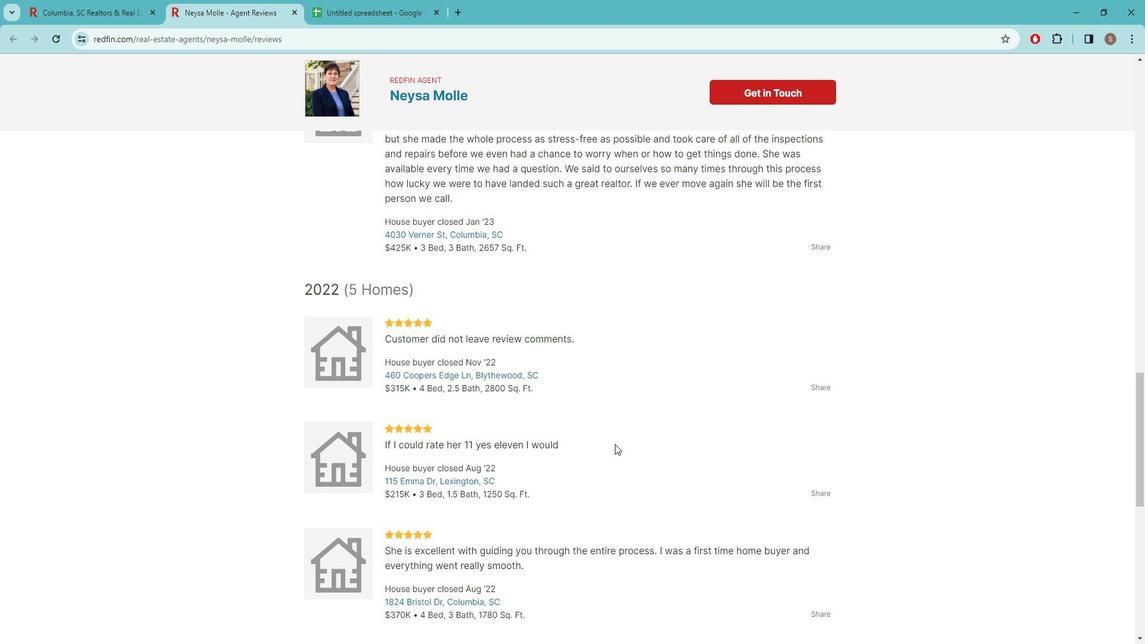 
Action: Mouse scrolled (621, 433) with delta (0, 0)
Screenshot: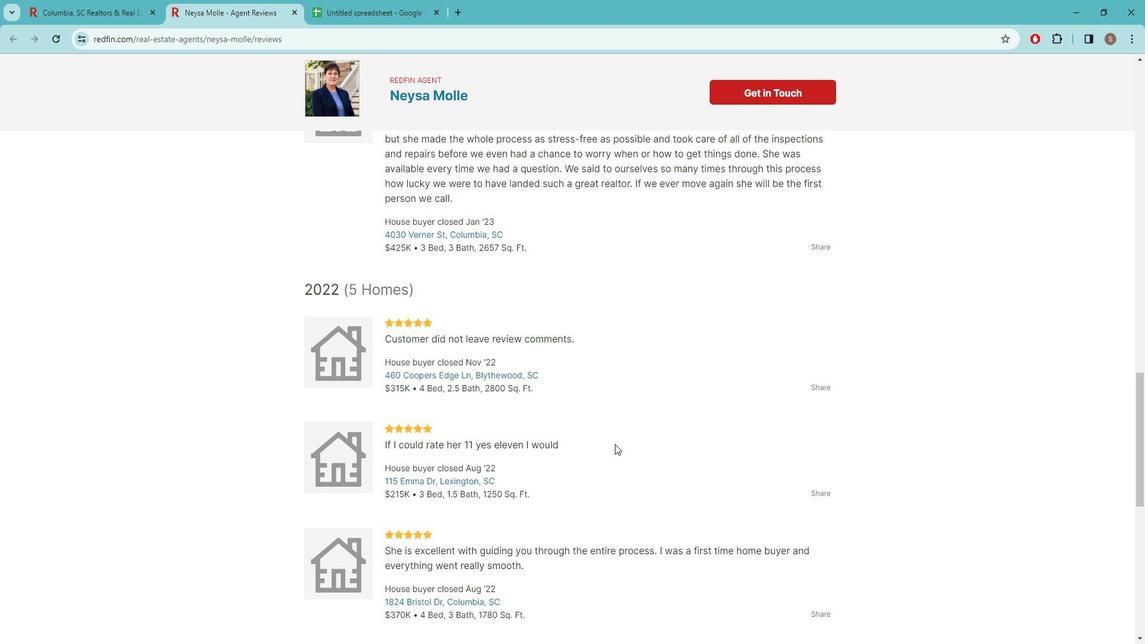 
Action: Mouse scrolled (621, 433) with delta (0, 0)
Screenshot: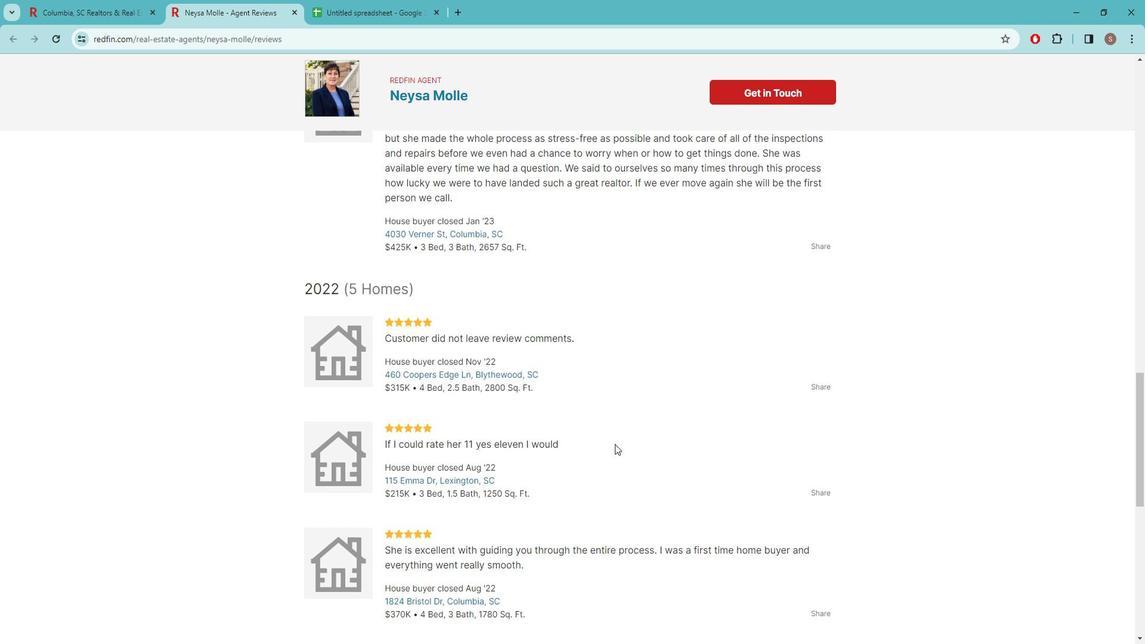 
Action: Mouse moved to (619, 388)
Screenshot: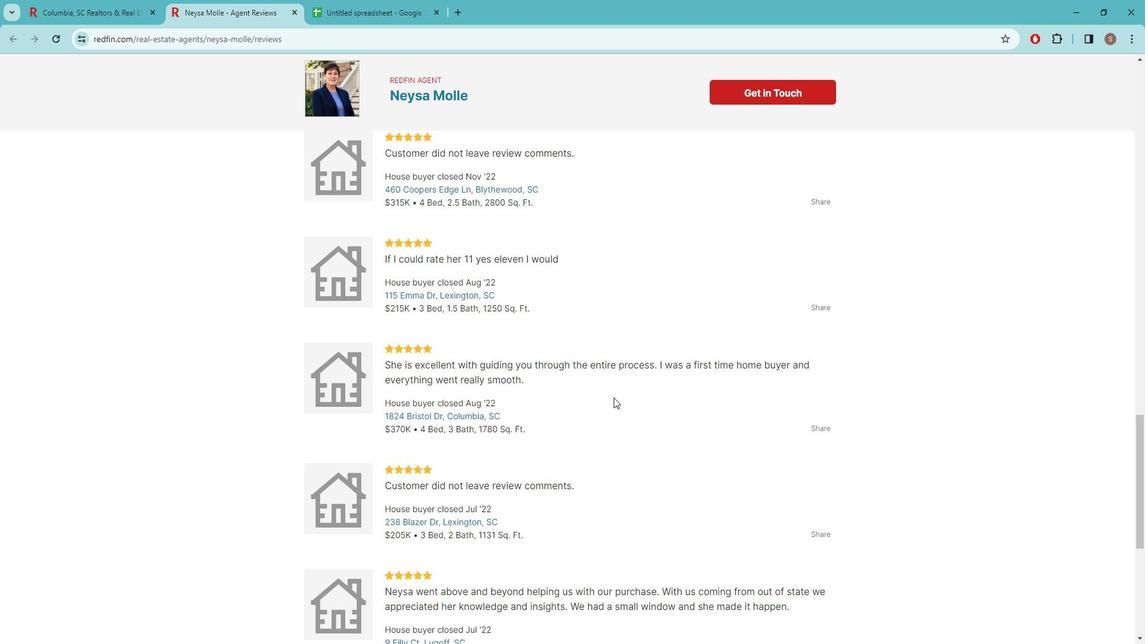 
Action: Mouse scrolled (619, 387) with delta (0, 0)
Screenshot: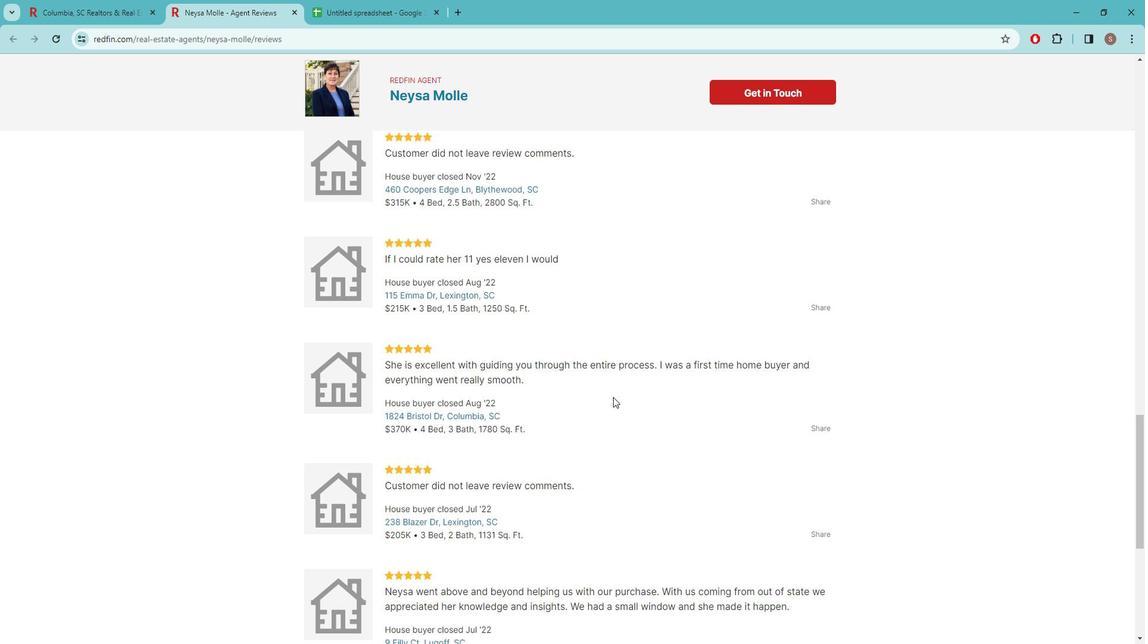 
Action: Mouse moved to (616, 367)
Screenshot: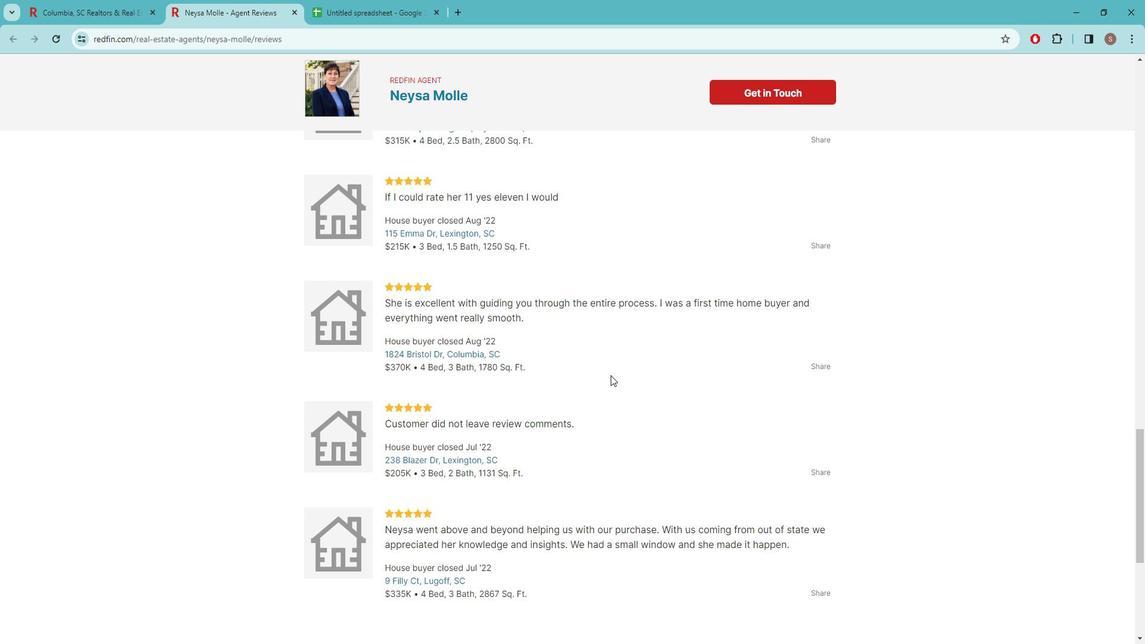 
Action: Mouse scrolled (616, 366) with delta (0, 0)
Screenshot: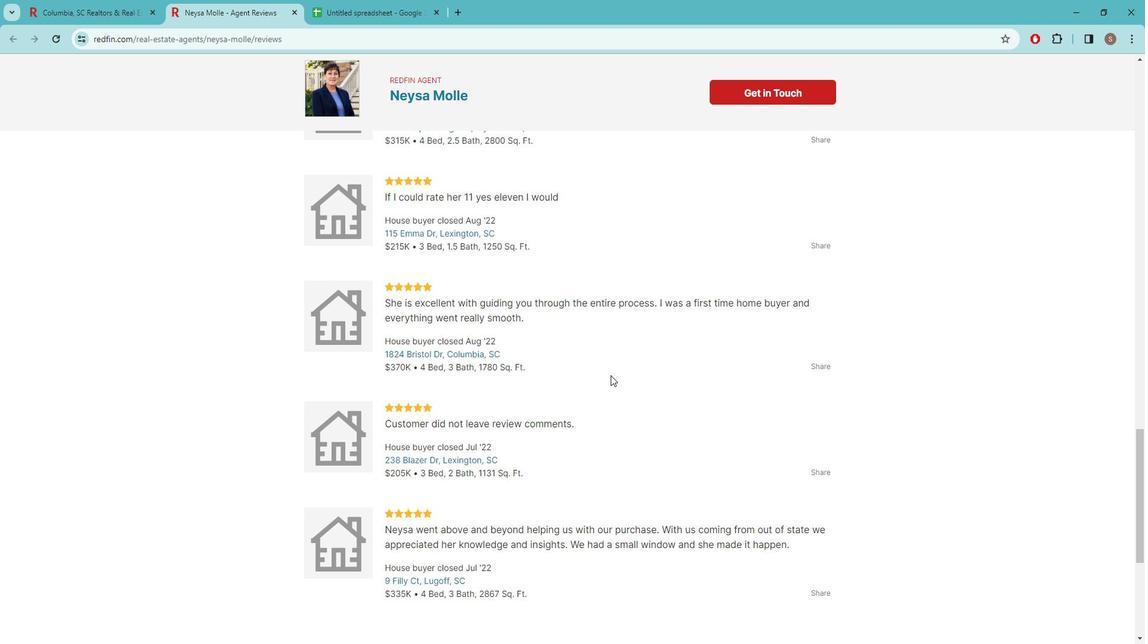
Action: Mouse scrolled (616, 366) with delta (0, 0)
Screenshot: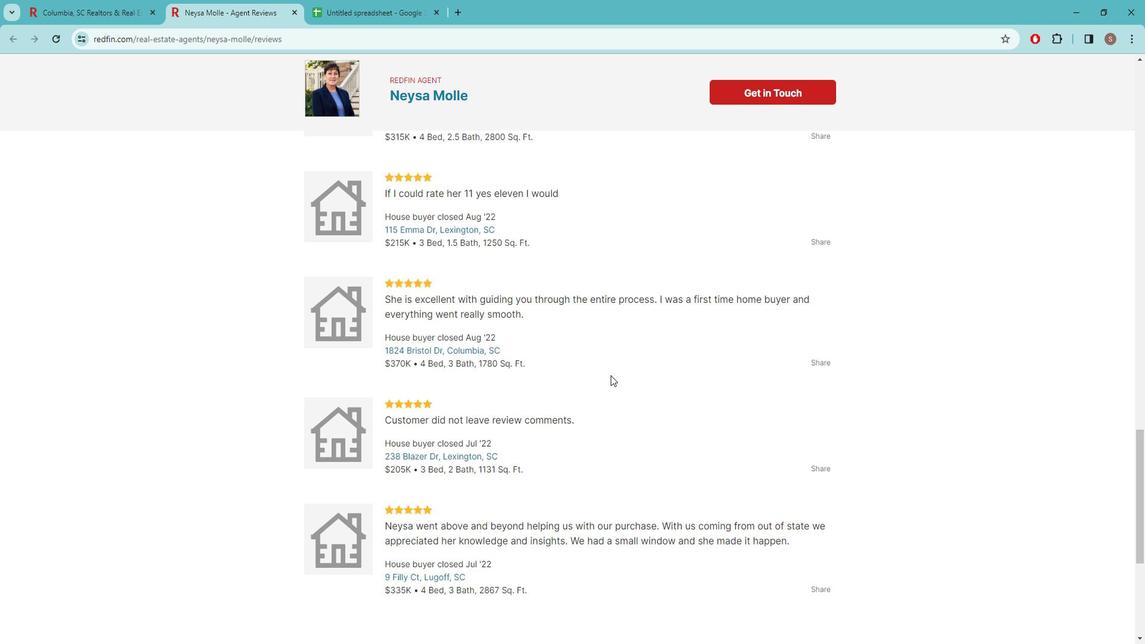 
Action: Mouse moved to (125, 5)
Screenshot: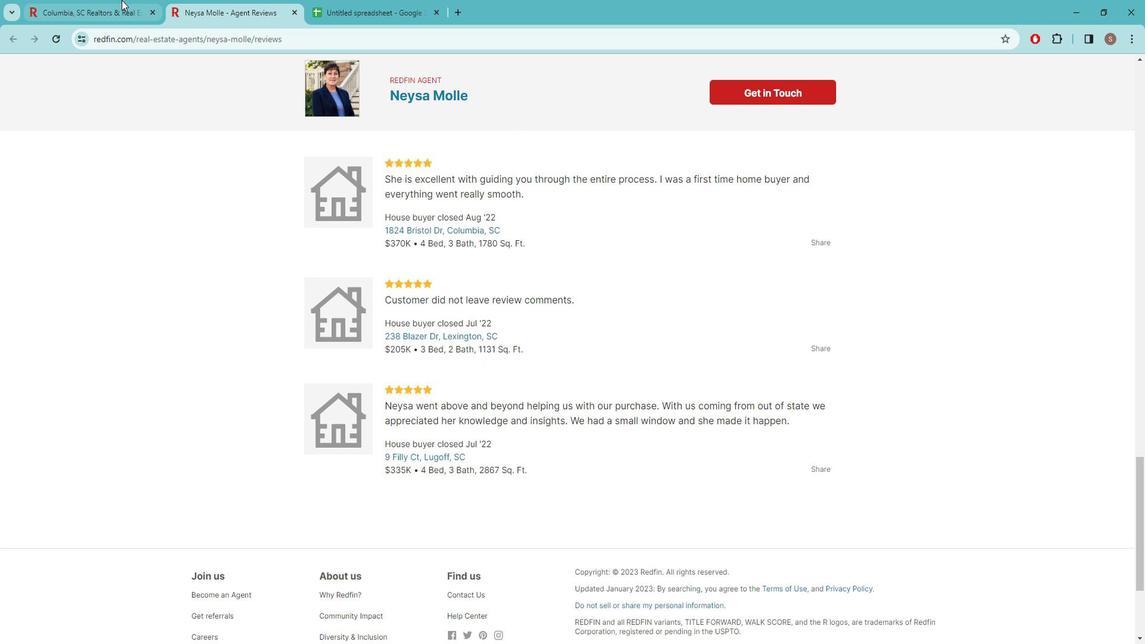 
Action: Mouse pressed left at (125, 5)
Screenshot: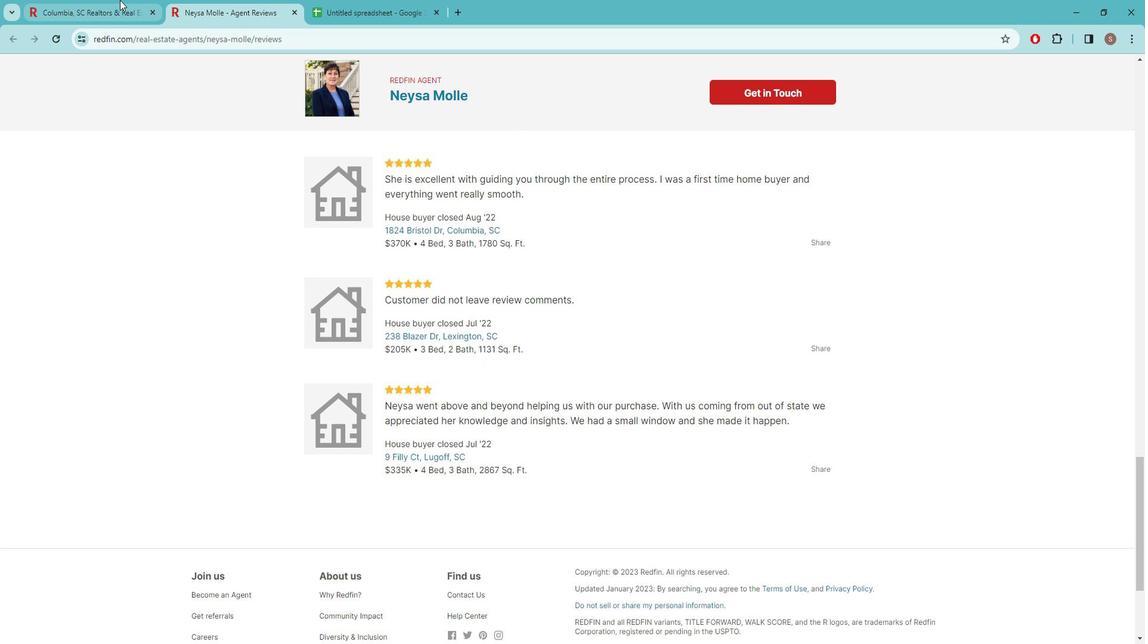 
Action: Mouse moved to (365, 432)
Screenshot: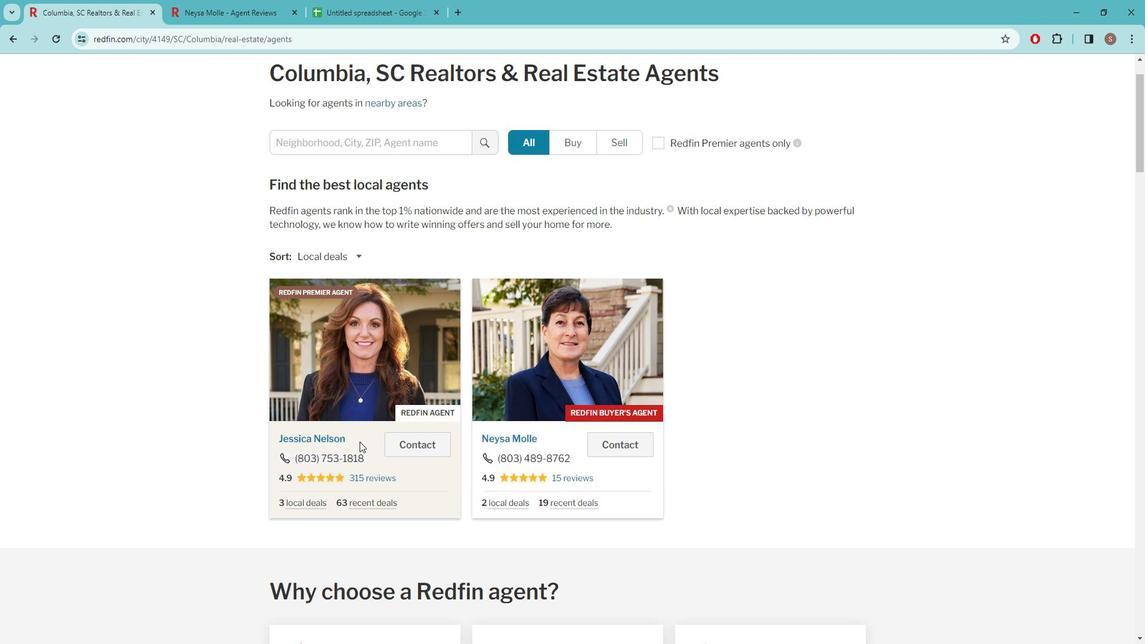 
Action: Mouse scrolled (365, 431) with delta (0, 0)
Screenshot: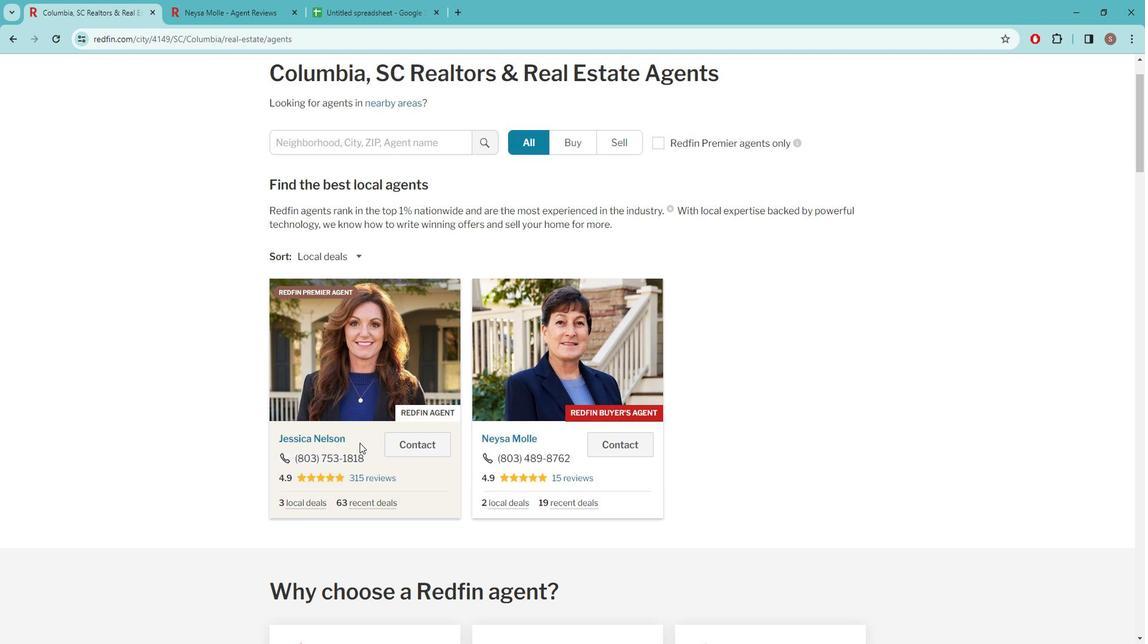 
Action: Mouse moved to (389, 405)
Screenshot: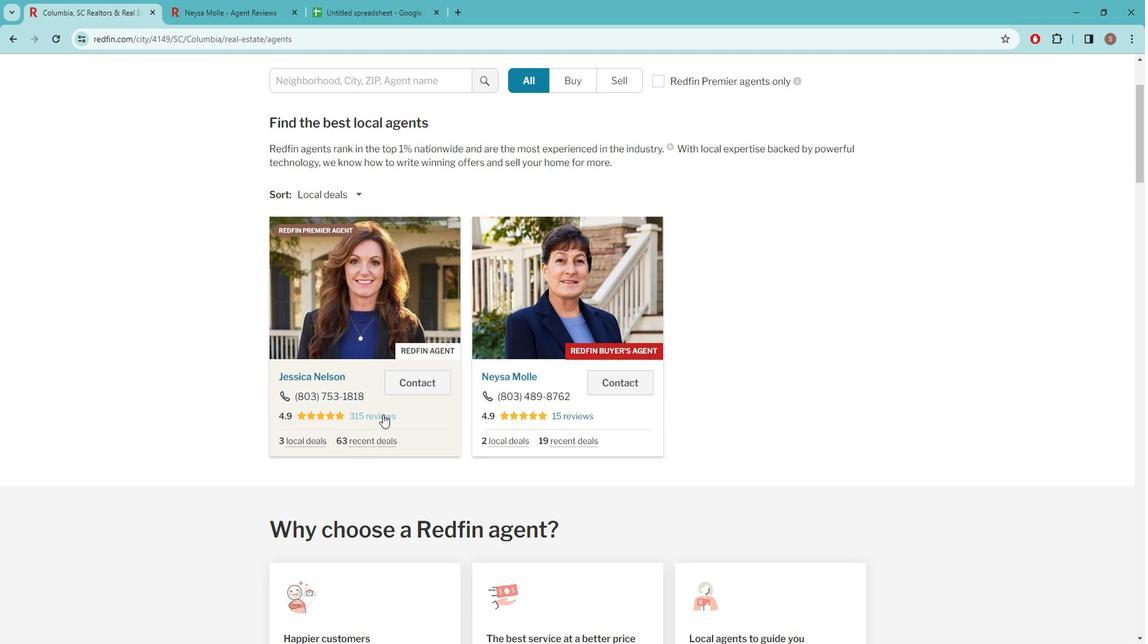 
Action: Mouse pressed left at (389, 405)
Screenshot: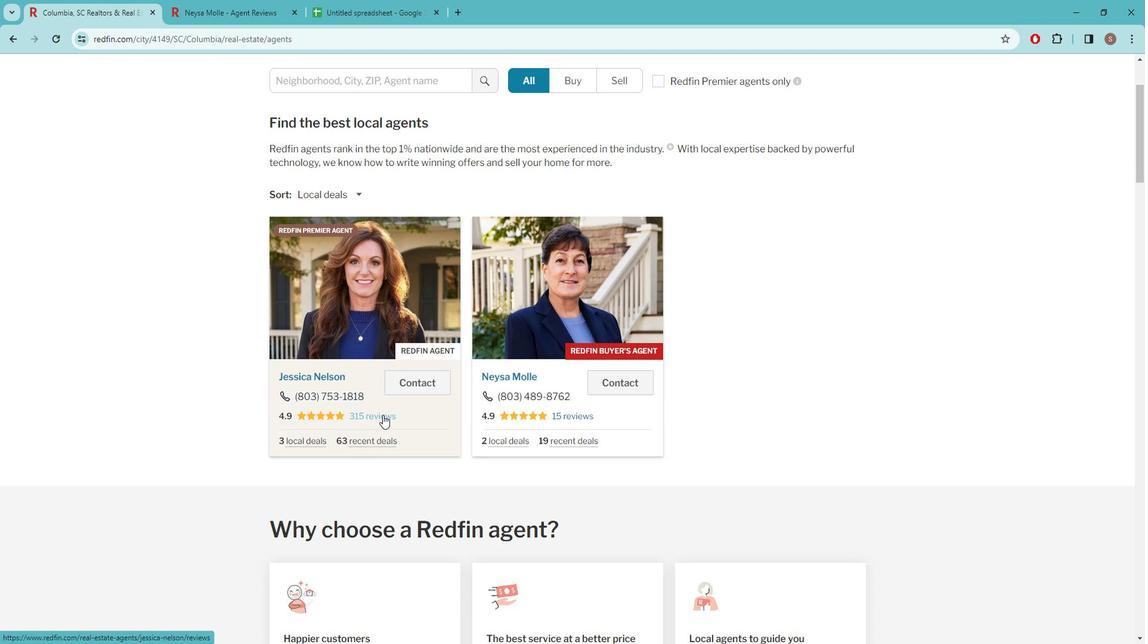 
Action: Mouse moved to (544, 419)
Screenshot: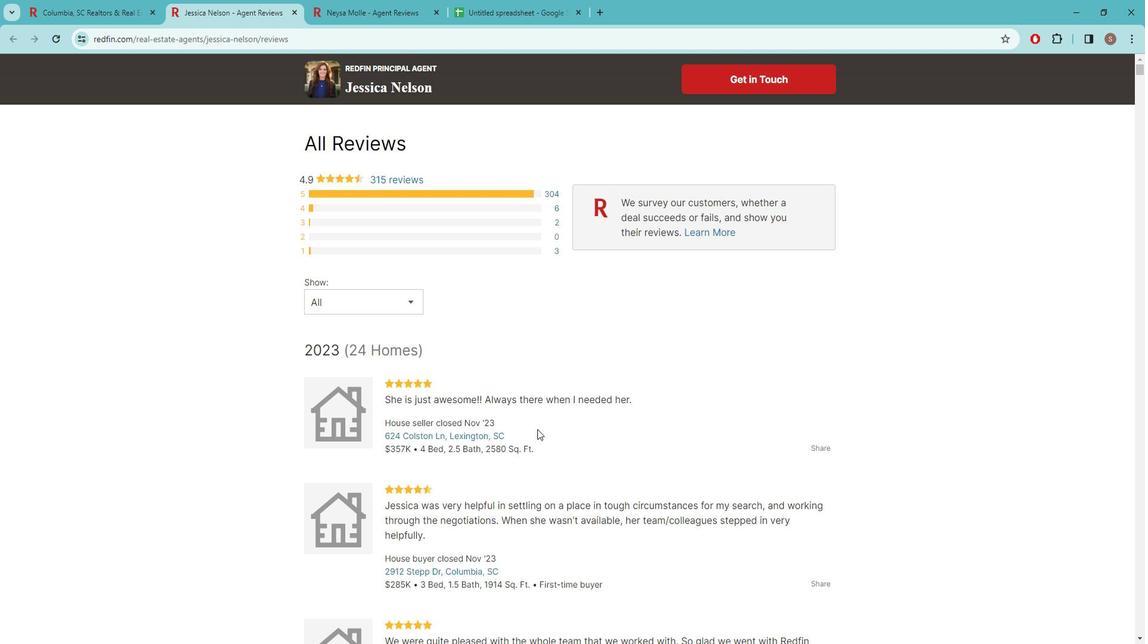 
Action: Mouse scrolled (544, 418) with delta (0, 0)
Screenshot: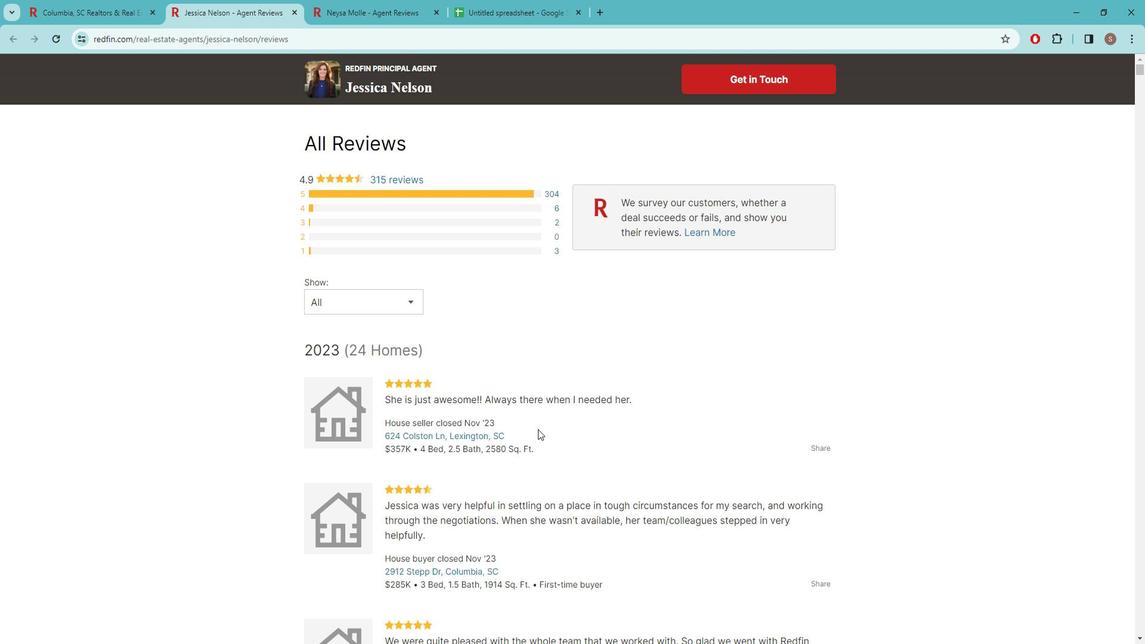 
Action: Mouse scrolled (544, 418) with delta (0, 0)
Screenshot: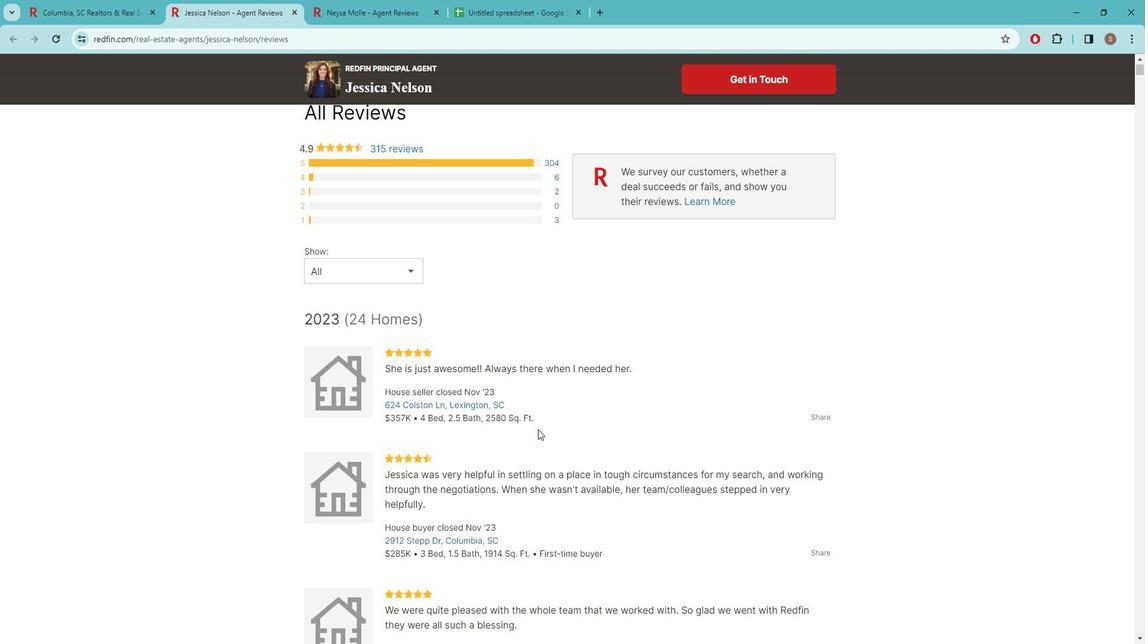 
Action: Mouse moved to (634, 426)
Screenshot: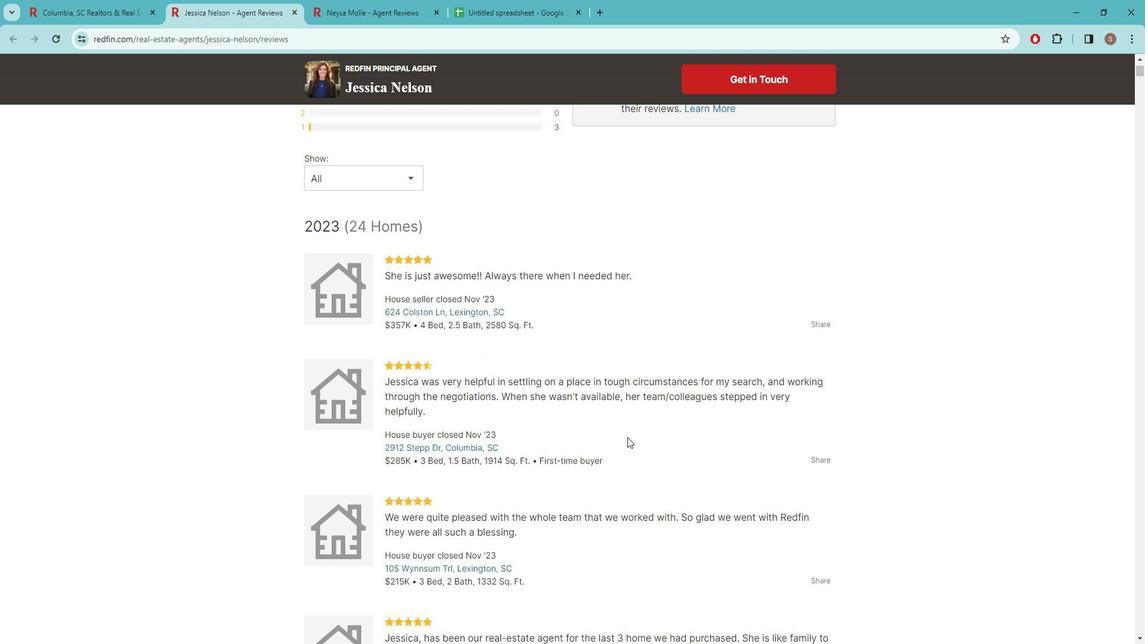 
Action: Mouse scrolled (634, 426) with delta (0, 0)
Screenshot: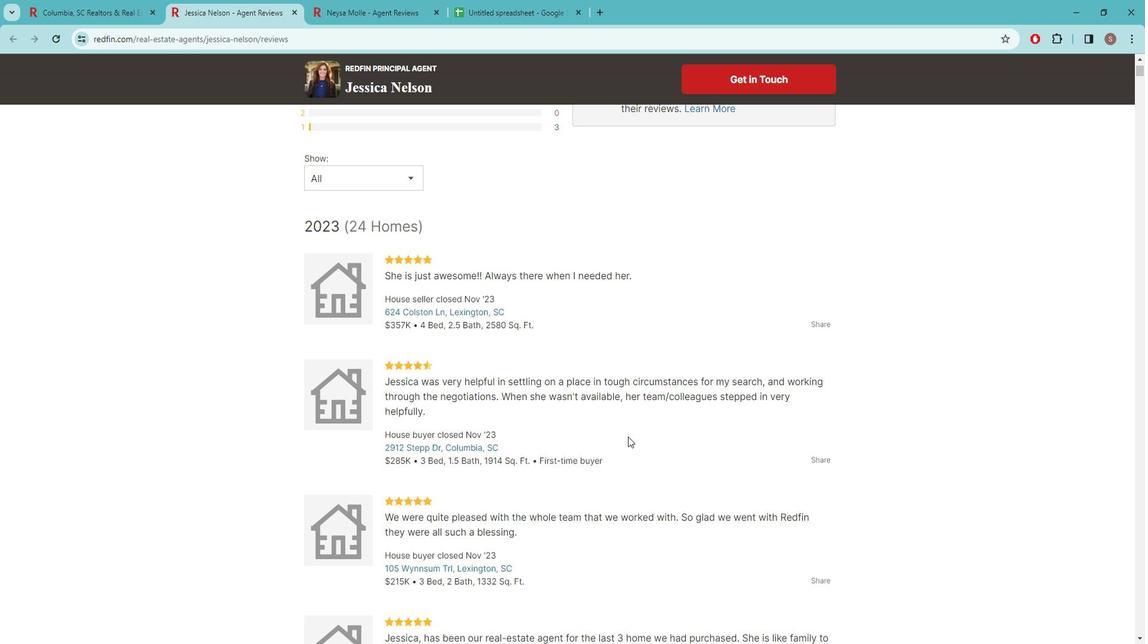 
Action: Mouse moved to (594, 360)
Screenshot: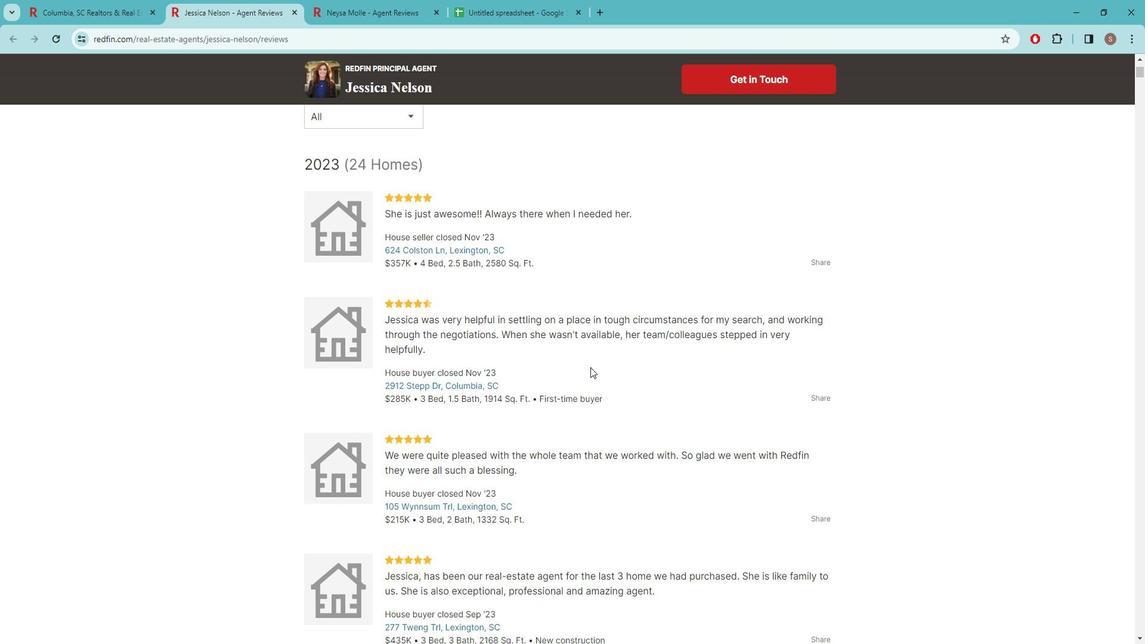
Action: Mouse scrolled (594, 359) with delta (0, 0)
Screenshot: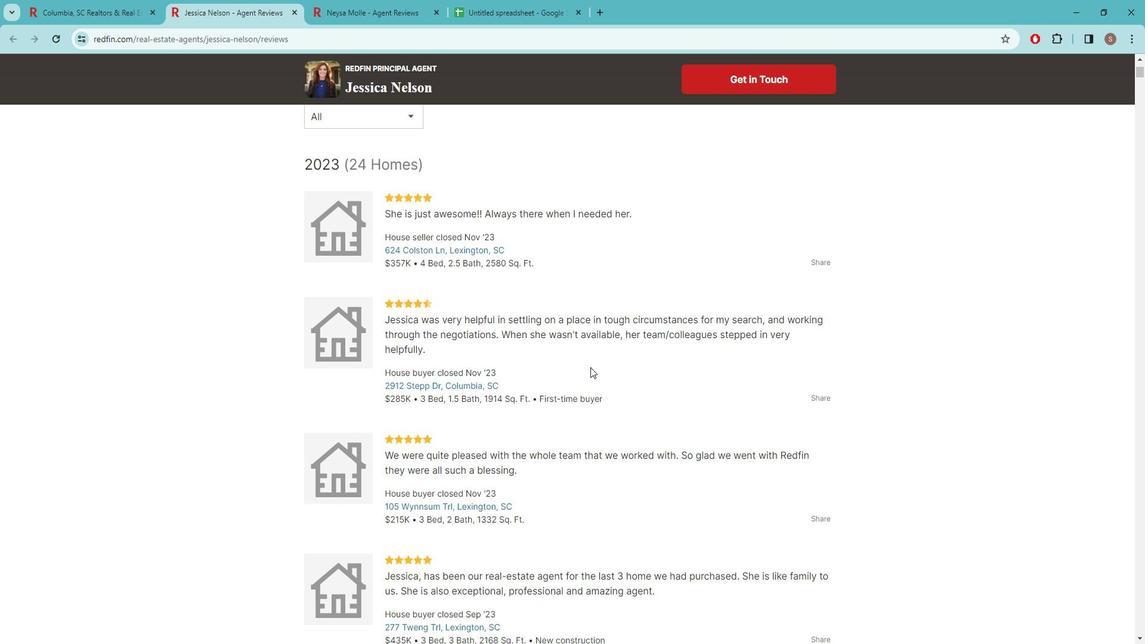 
Action: Mouse moved to (593, 360)
Screenshot: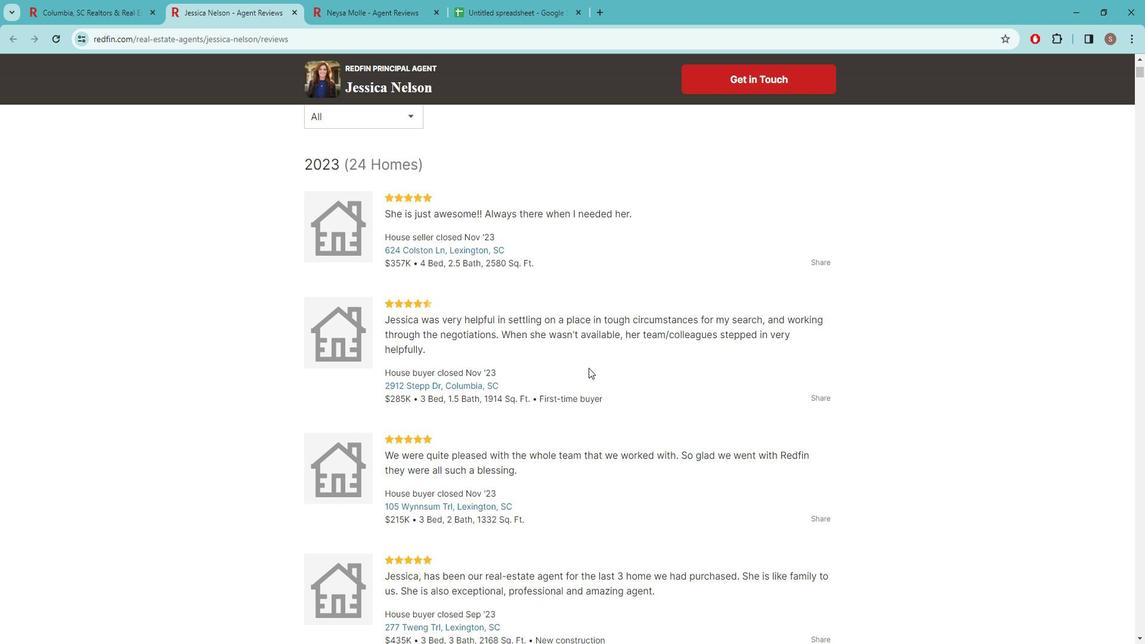 
Action: Mouse scrolled (593, 360) with delta (0, 0)
Screenshot: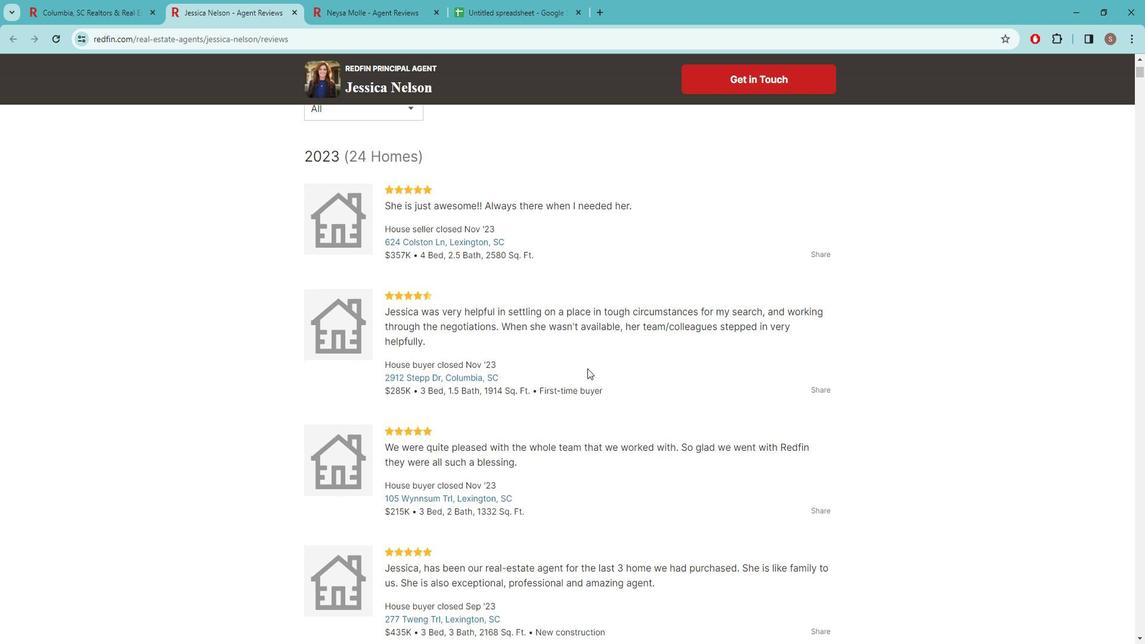 
Action: Mouse moved to (658, 361)
Screenshot: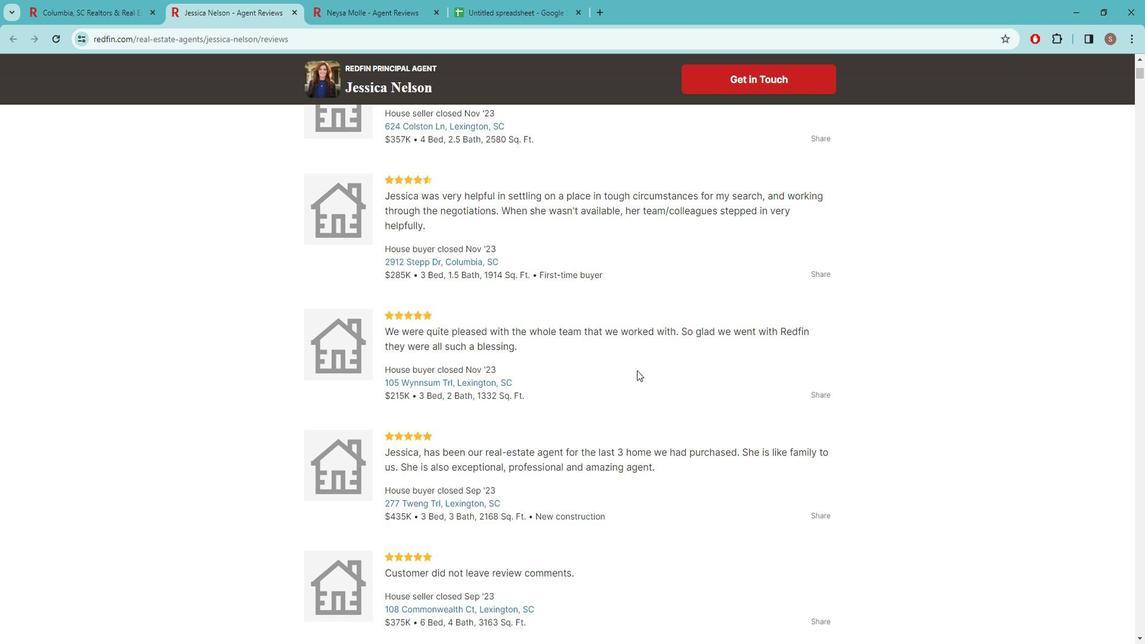 
Action: Mouse scrolled (658, 360) with delta (0, 0)
Screenshot: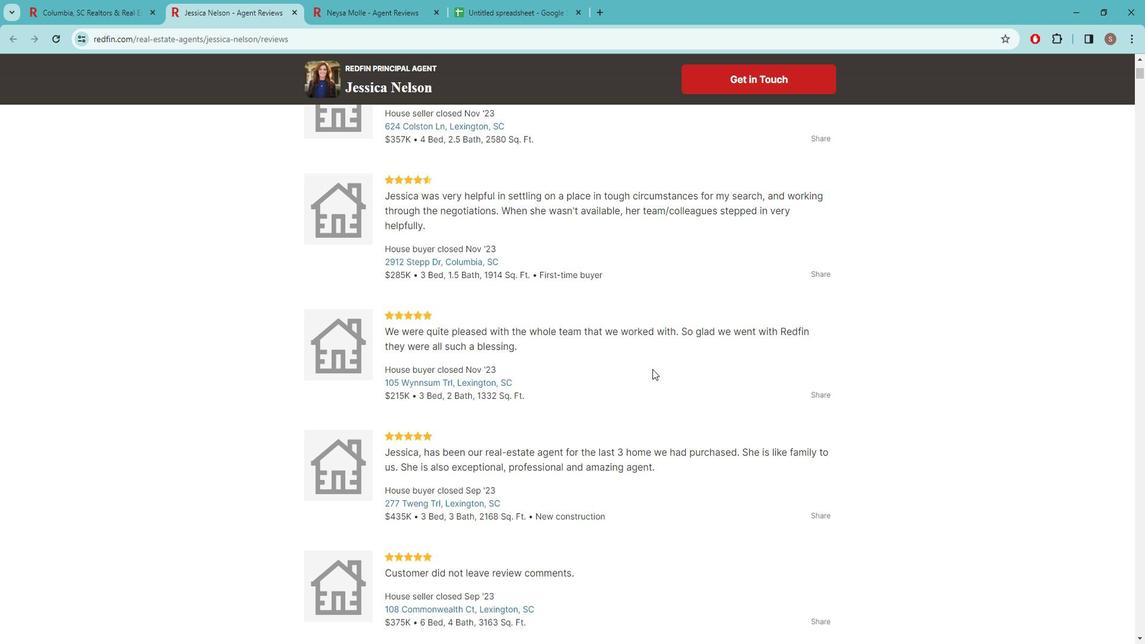 
Action: Mouse moved to (576, 351)
Screenshot: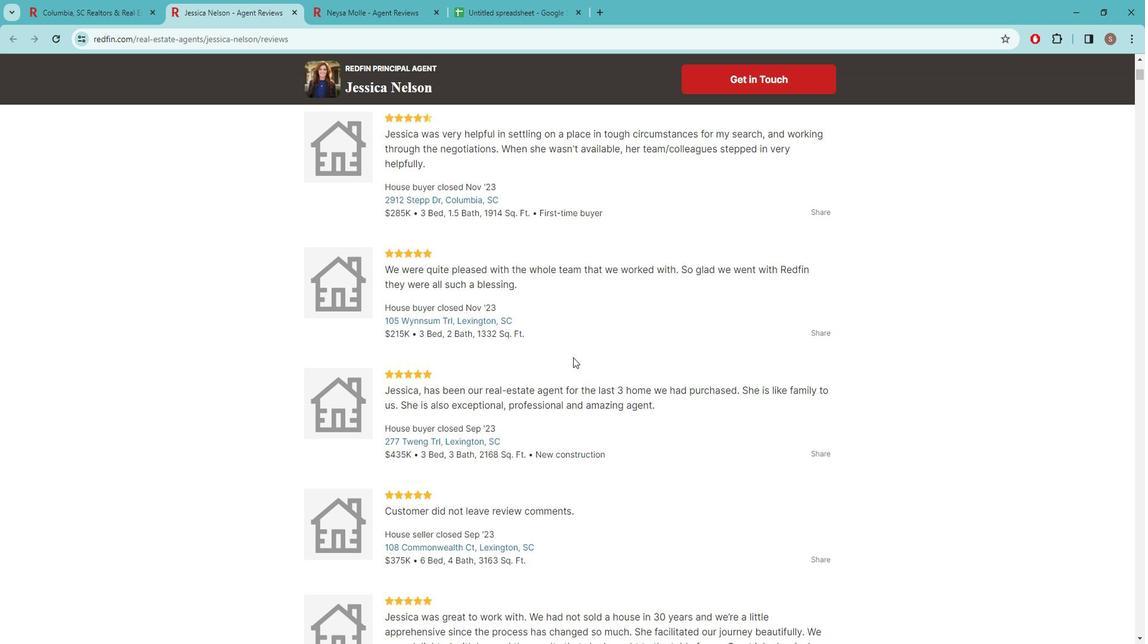 
Action: Mouse scrolled (576, 350) with delta (0, 0)
Screenshot: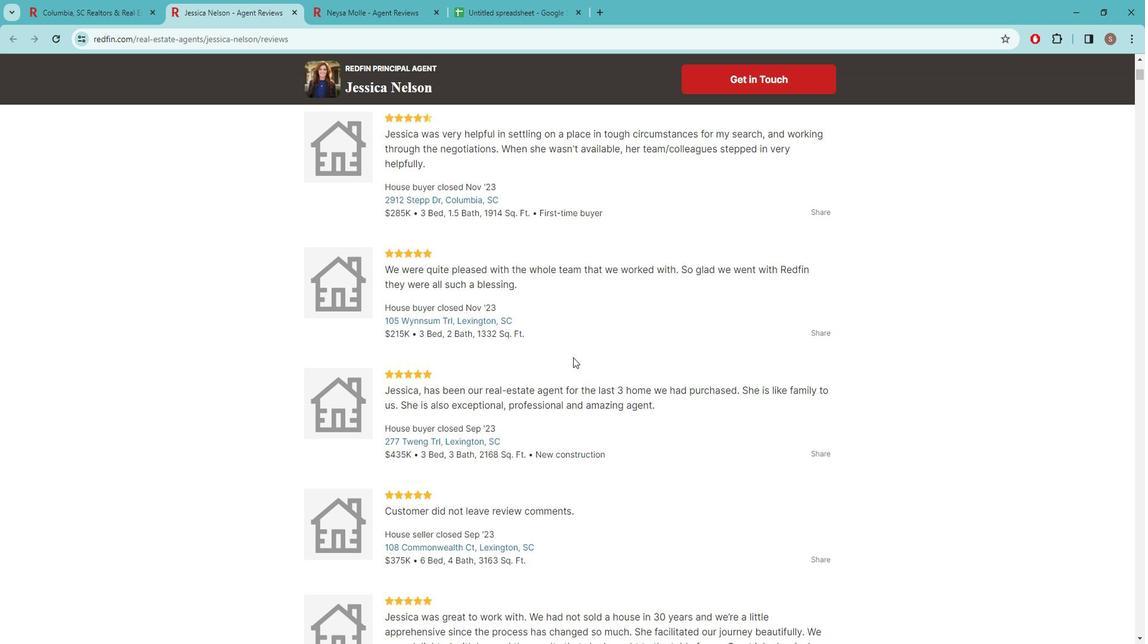 
Action: Mouse moved to (575, 451)
Screenshot: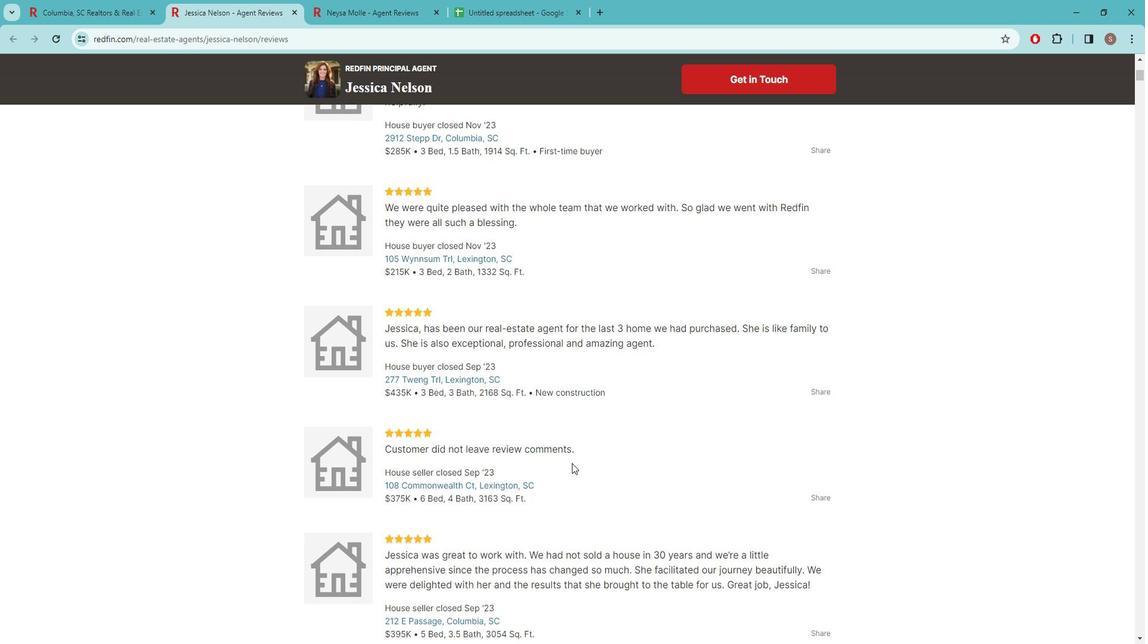 
Action: Mouse scrolled (575, 451) with delta (0, 0)
Screenshot: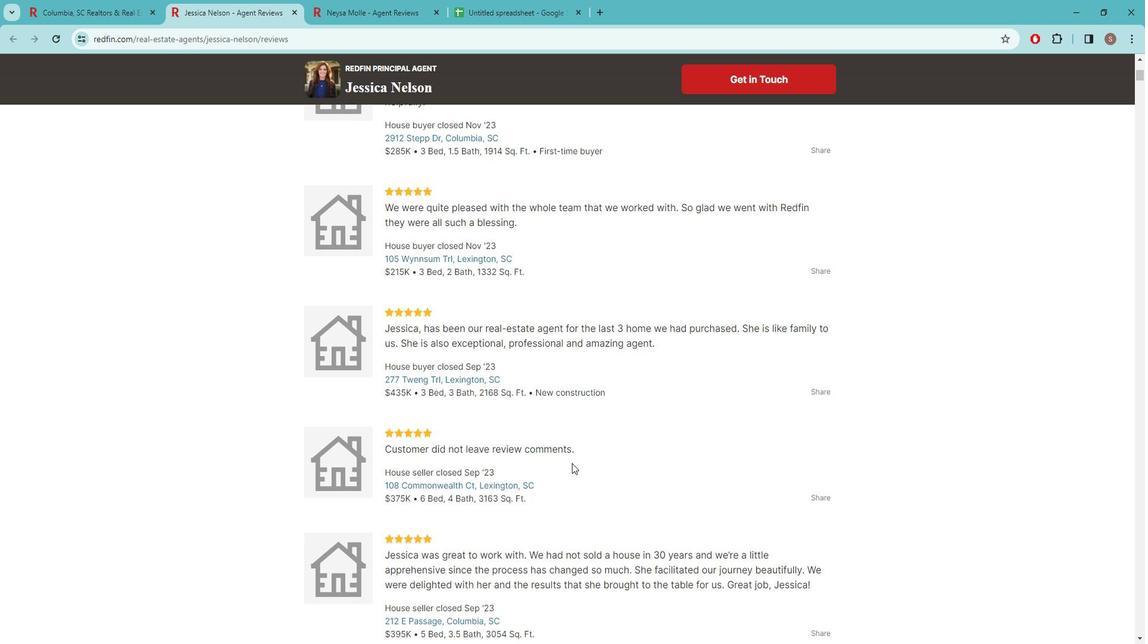 
Action: Mouse moved to (640, 474)
Screenshot: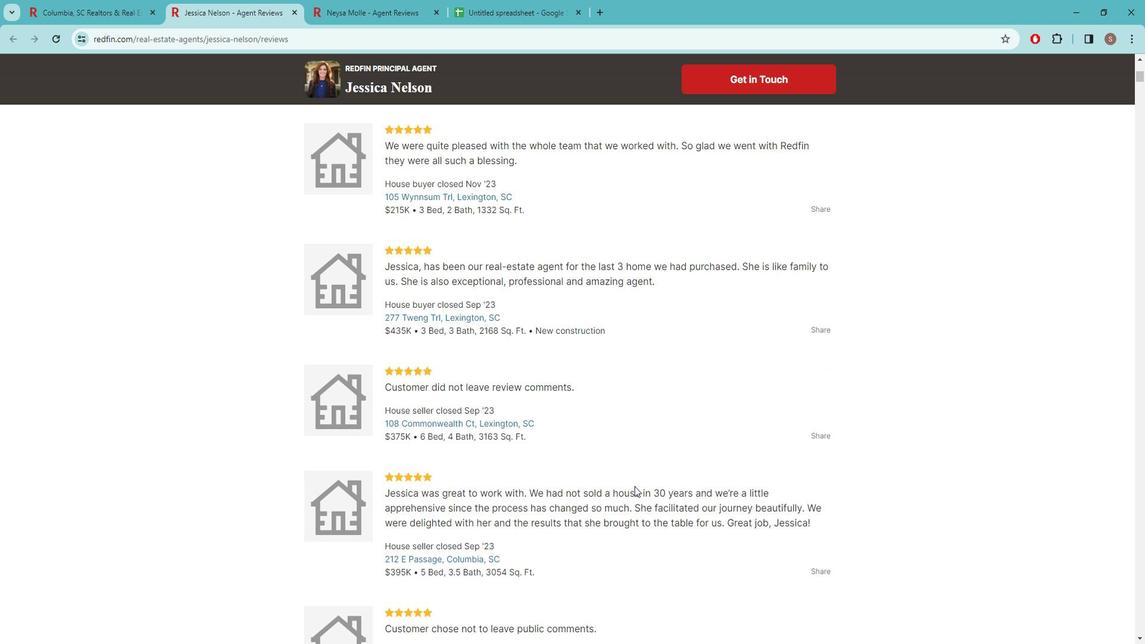 
Action: Mouse scrolled (640, 473) with delta (0, 0)
Screenshot: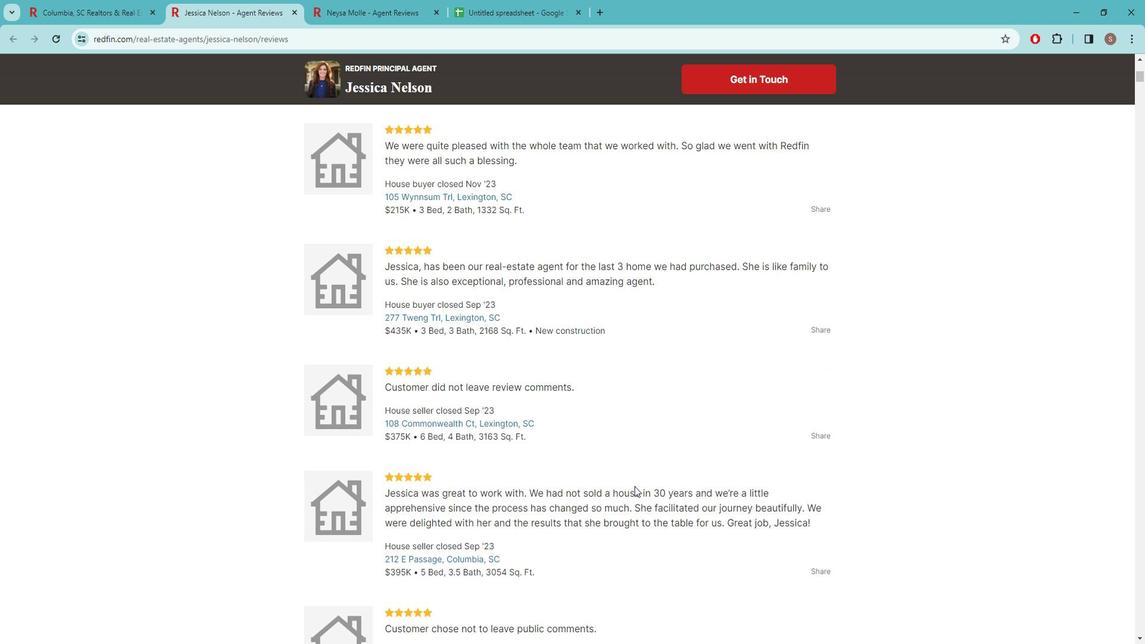 
Action: Mouse scrolled (640, 473) with delta (0, 0)
Screenshot: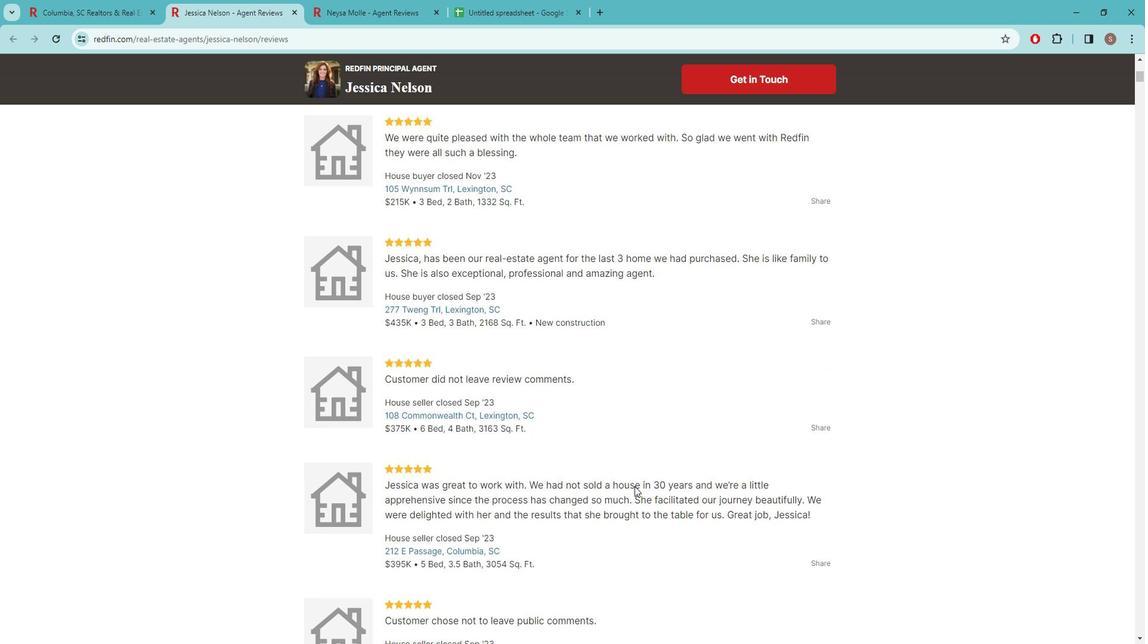 
Action: Mouse moved to (646, 430)
Screenshot: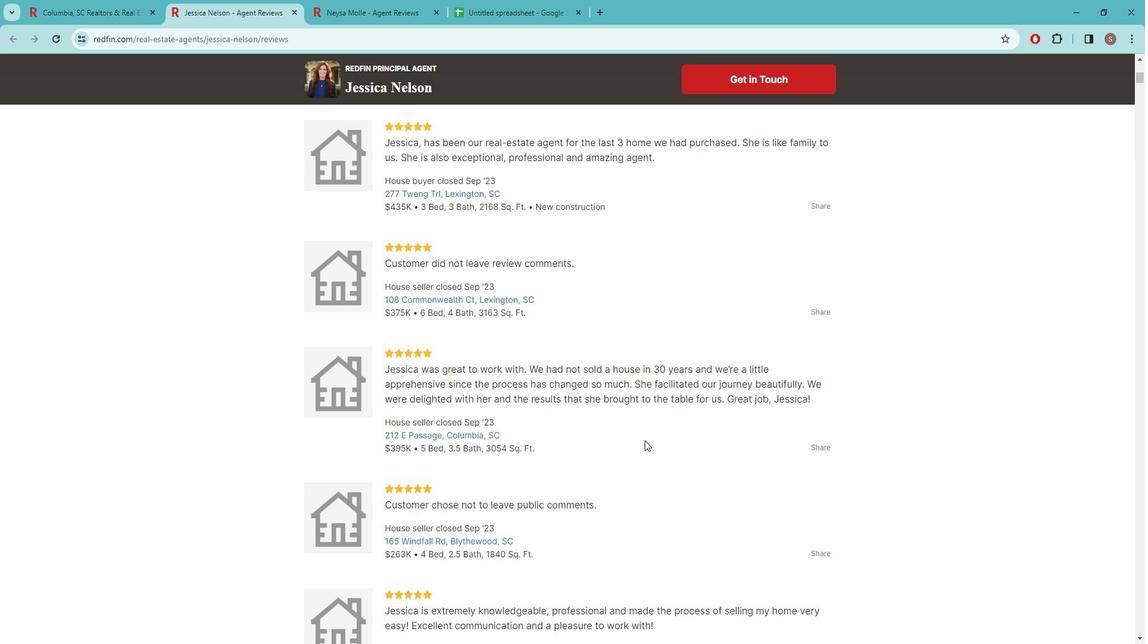 
Action: Mouse scrolled (646, 430) with delta (0, 0)
Screenshot: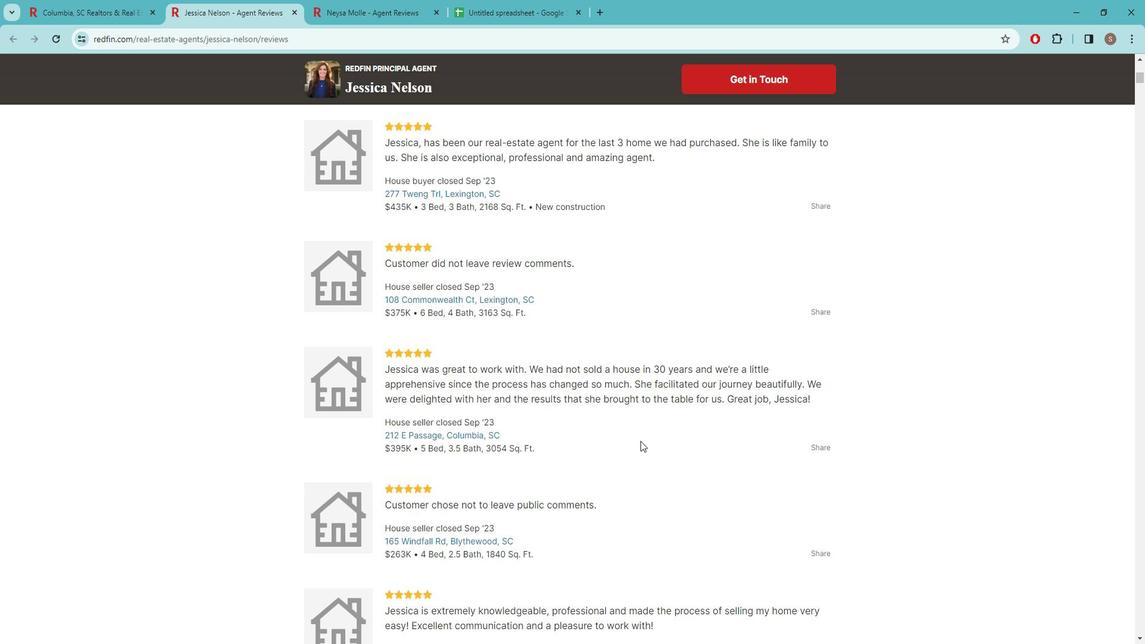 
Action: Mouse moved to (602, 452)
Screenshot: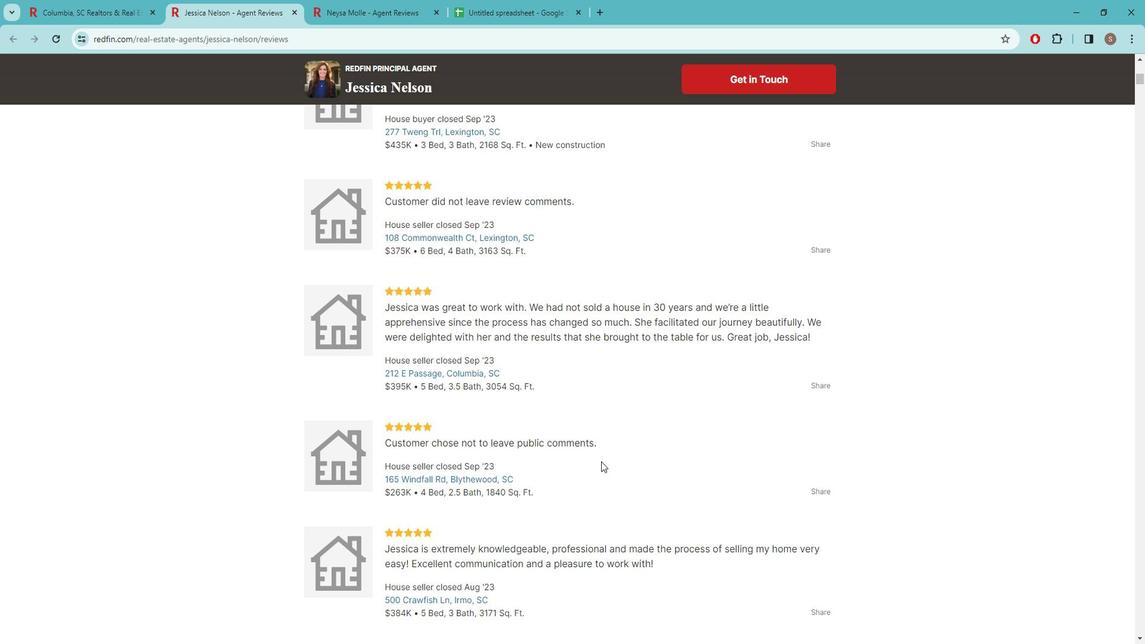 
Action: Mouse scrolled (602, 451) with delta (0, 0)
Screenshot: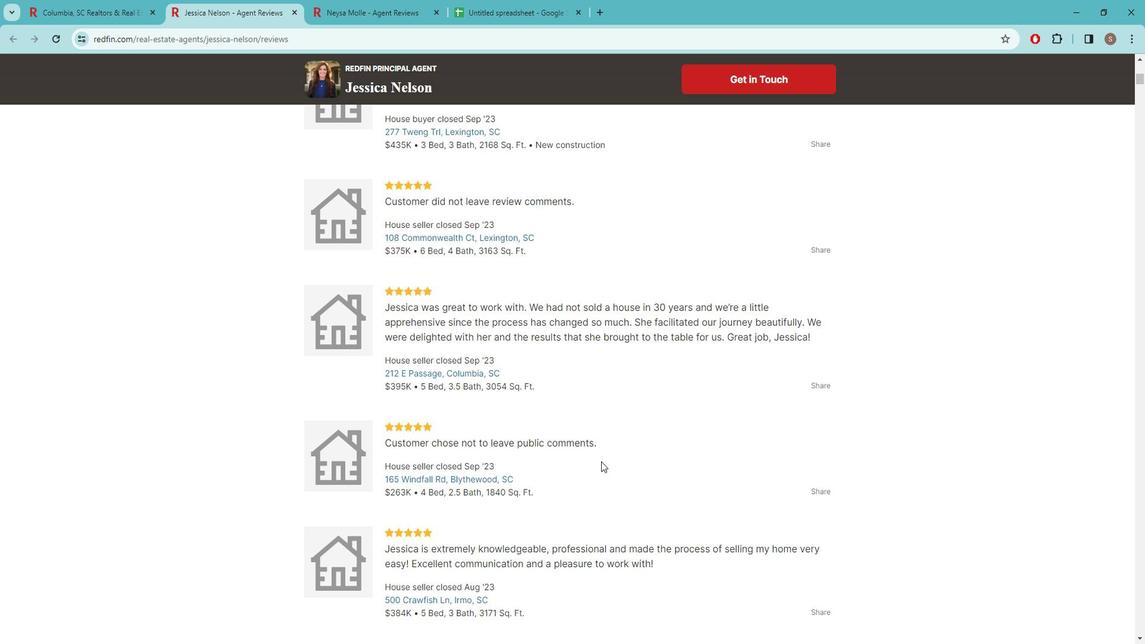 
Action: Mouse moved to (554, 435)
Screenshot: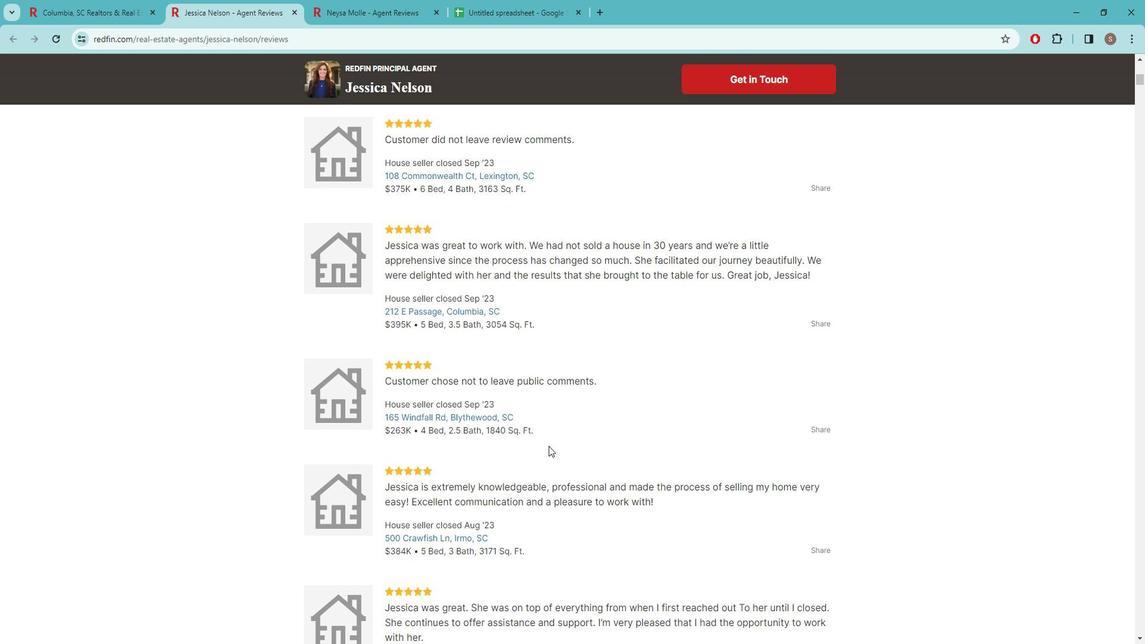 
Action: Mouse scrolled (554, 434) with delta (0, 0)
Screenshot: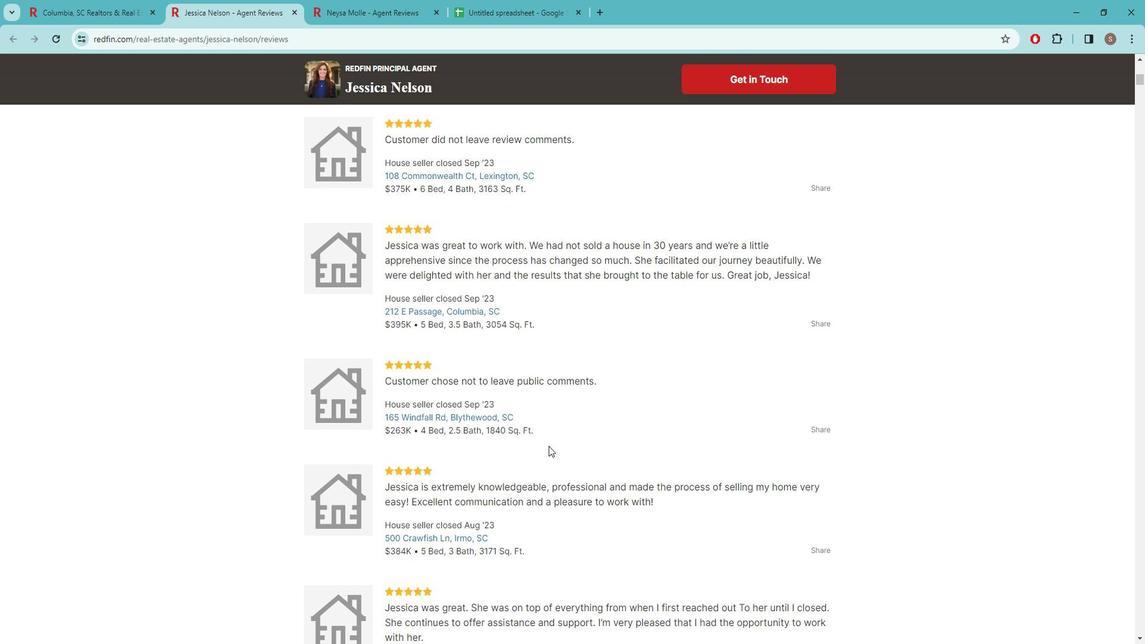 
Action: Mouse moved to (630, 460)
Screenshot: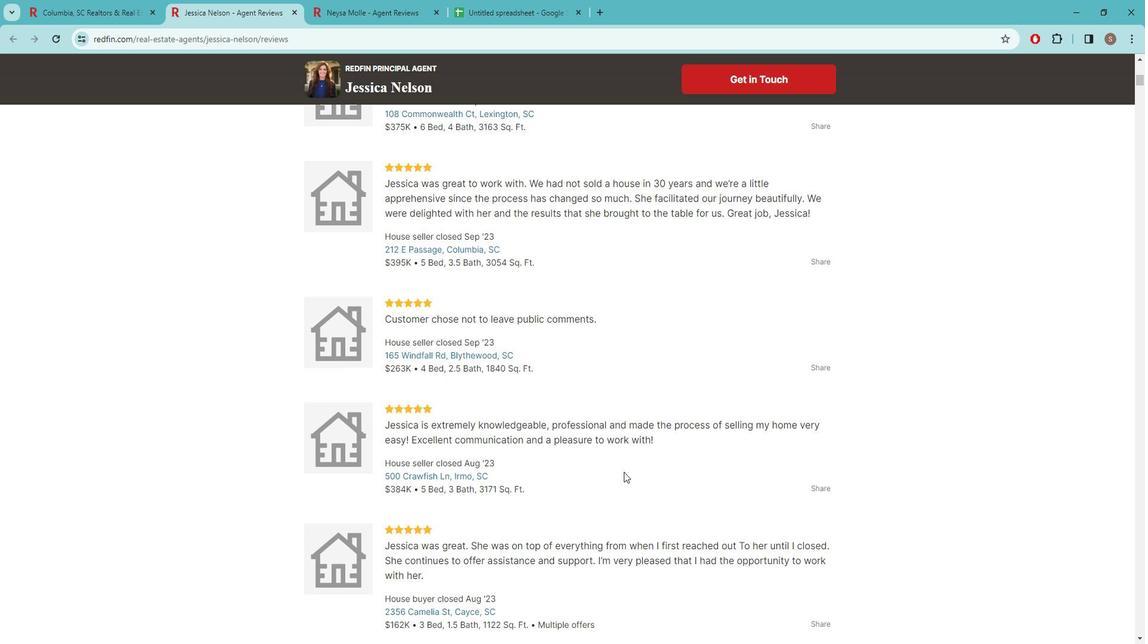 
Action: Mouse scrolled (630, 459) with delta (0, 0)
Screenshot: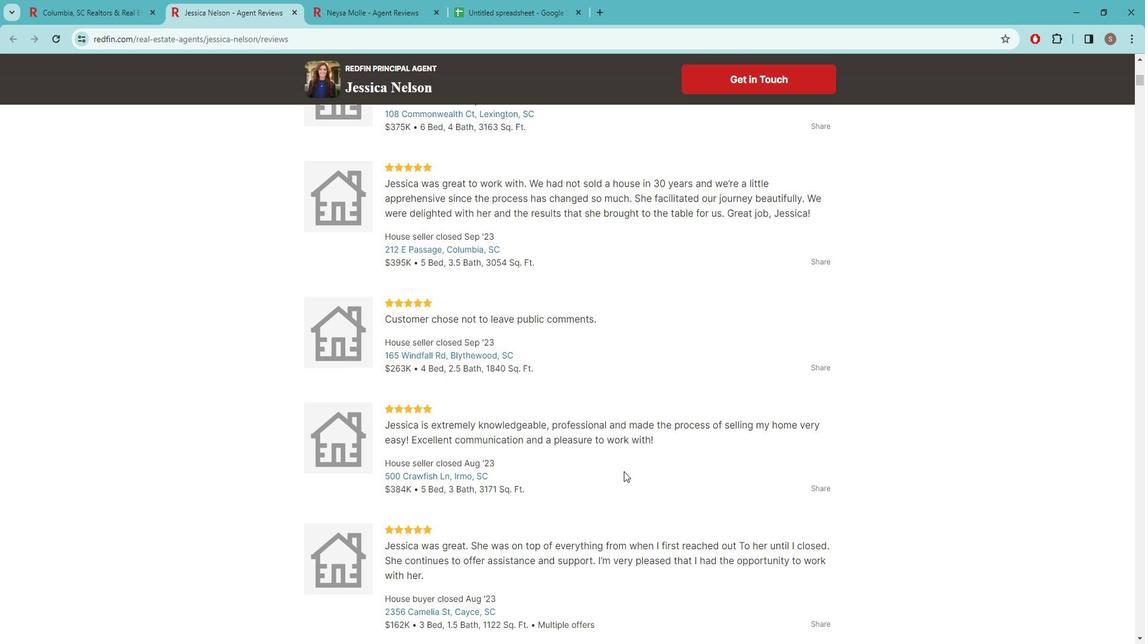 
Action: Mouse moved to (613, 433)
Screenshot: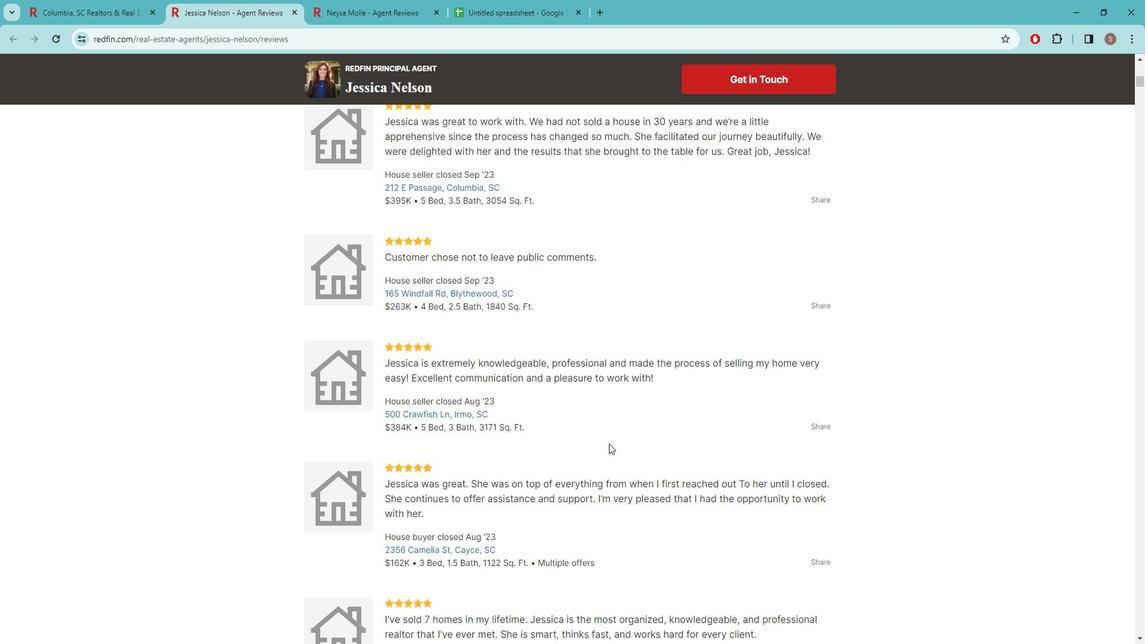 
Action: Mouse scrolled (613, 432) with delta (0, 0)
Screenshot: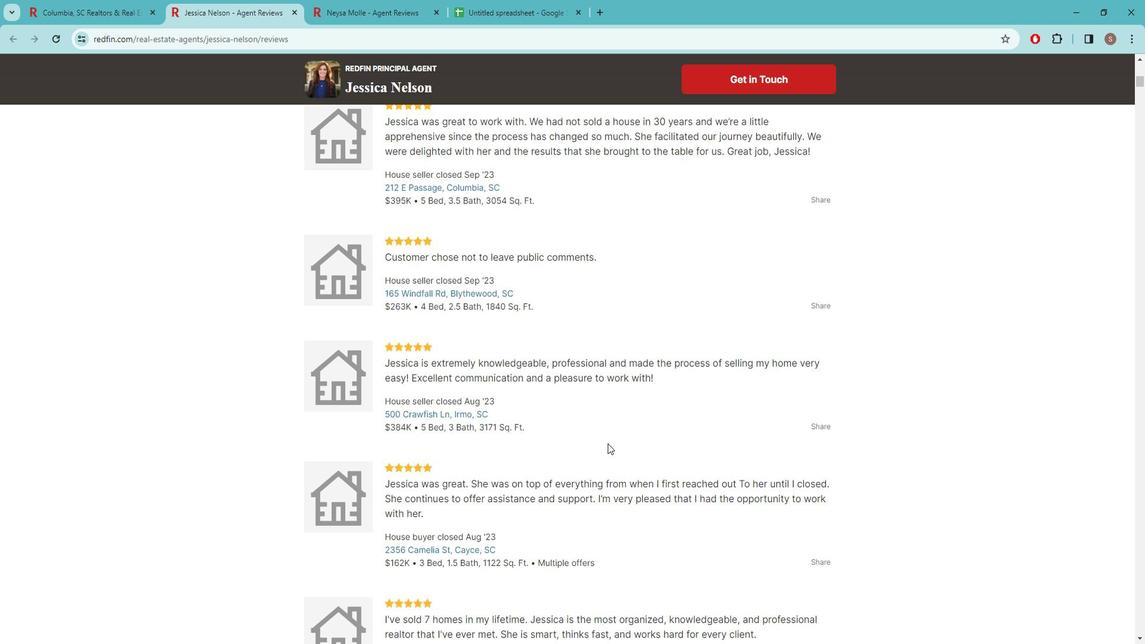 
Action: Mouse moved to (611, 433)
Screenshot: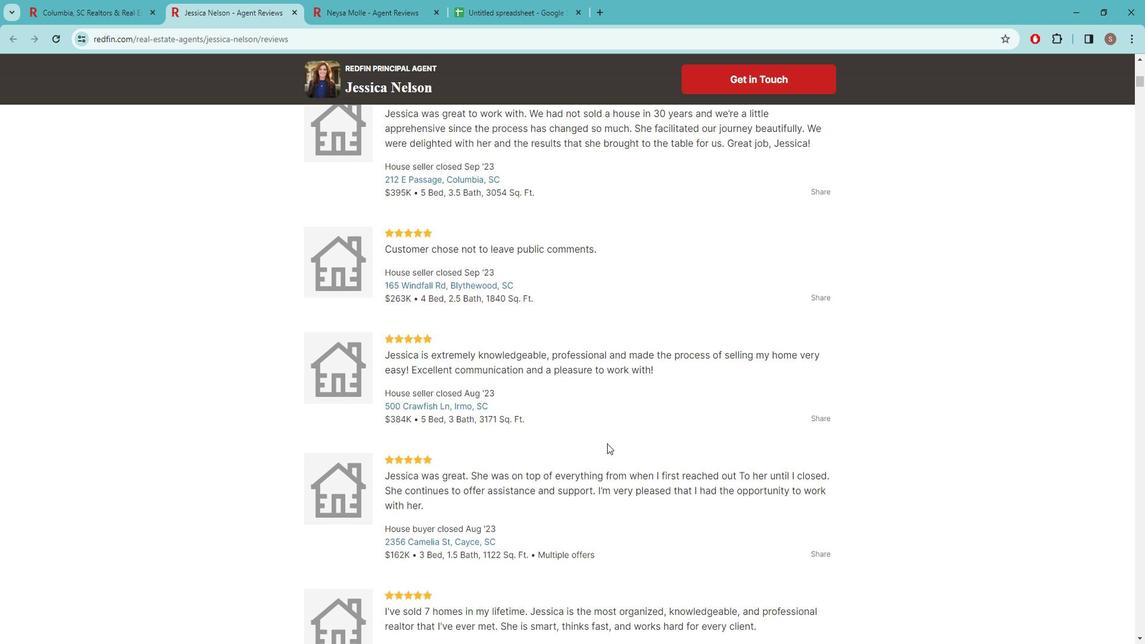 
Action: Mouse scrolled (611, 433) with delta (0, 0)
Screenshot: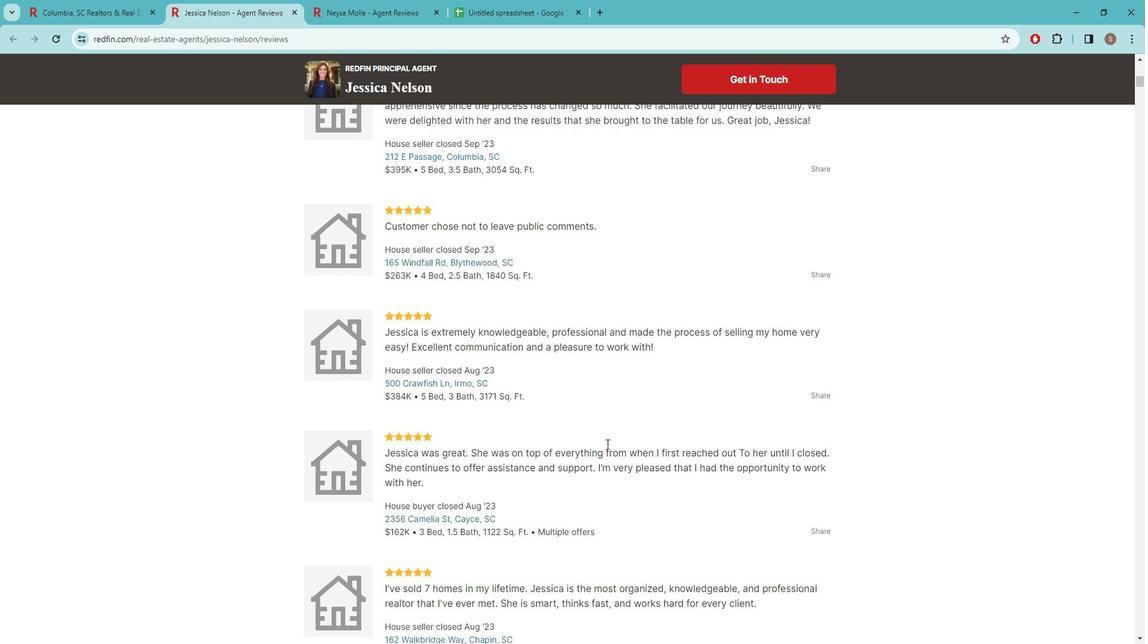 
Action: Mouse moved to (624, 409)
Screenshot: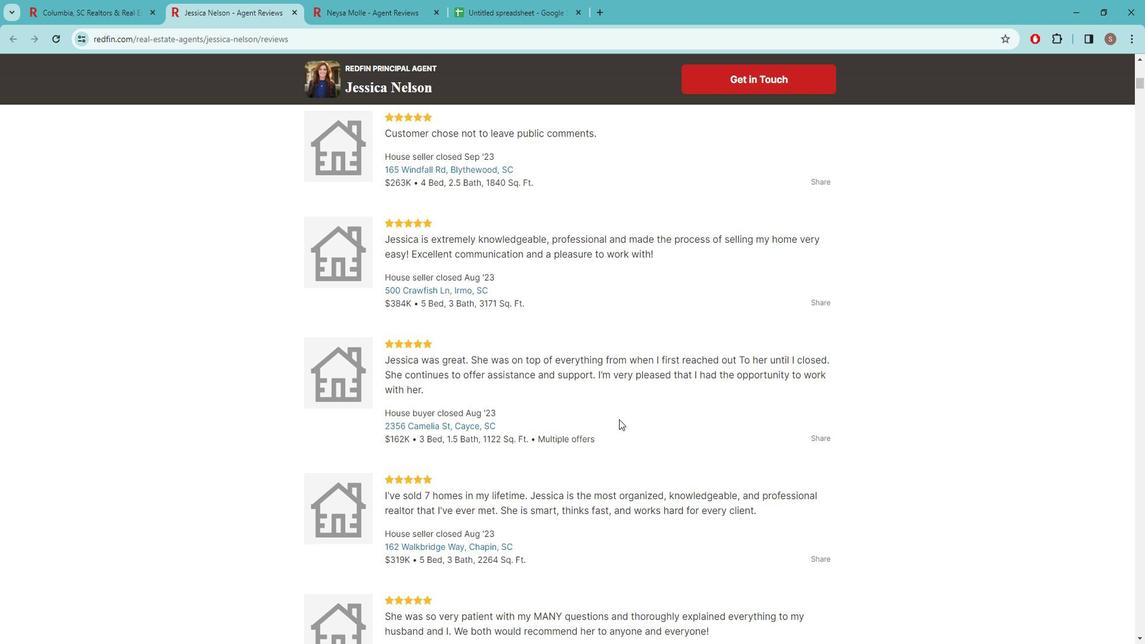
Action: Mouse scrolled (624, 409) with delta (0, 0)
Screenshot: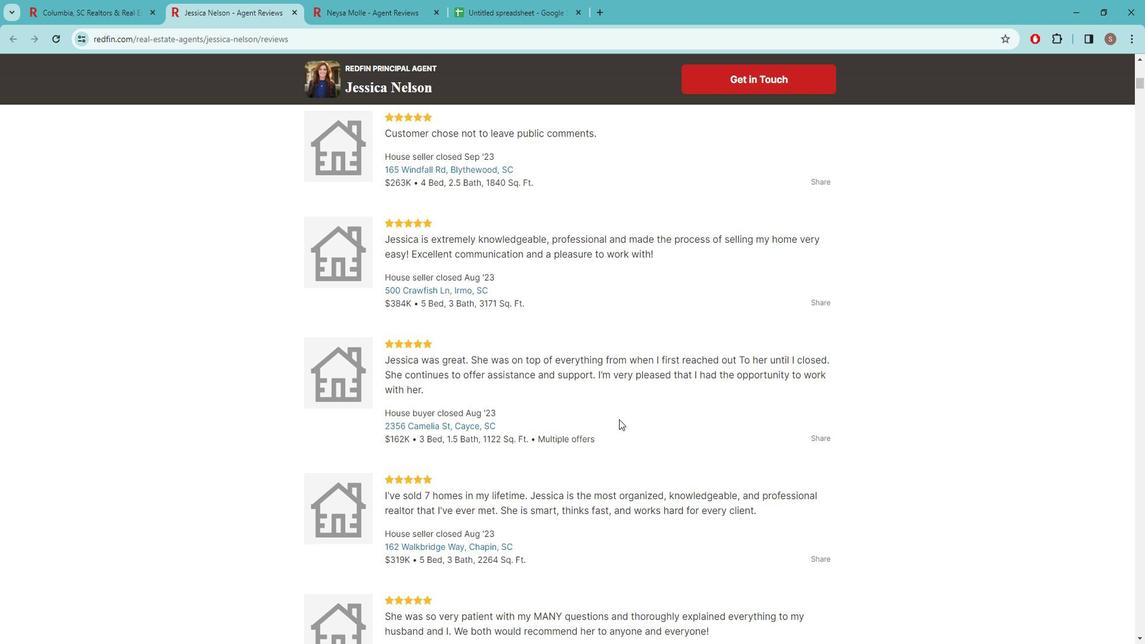 
Action: Mouse scrolled (624, 409) with delta (0, 0)
Screenshot: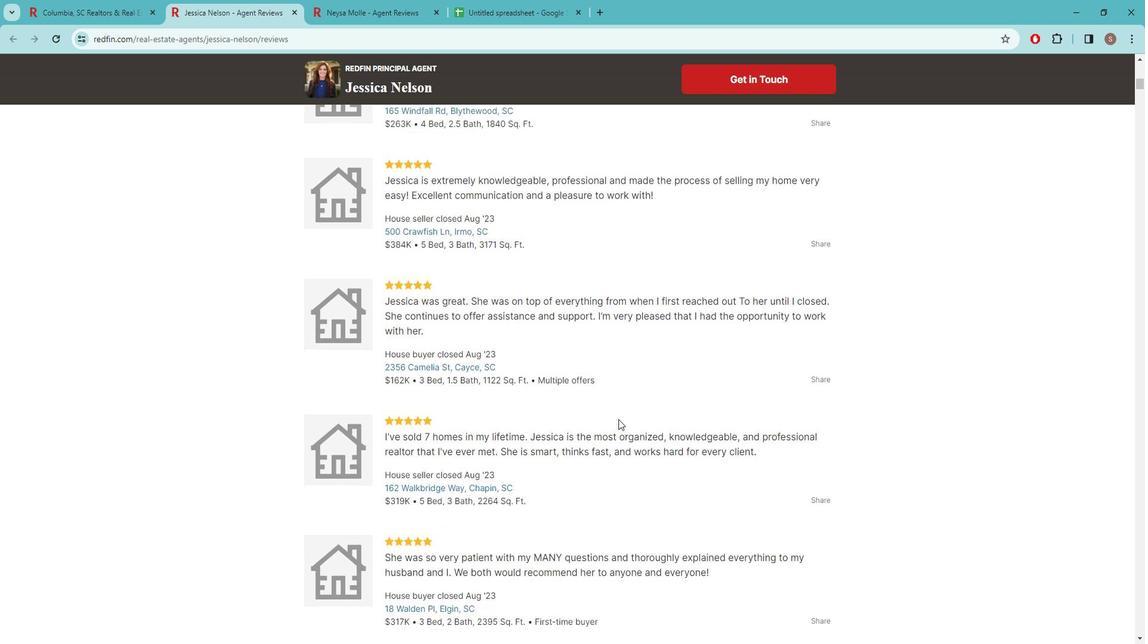 
Action: Mouse moved to (618, 463)
Screenshot: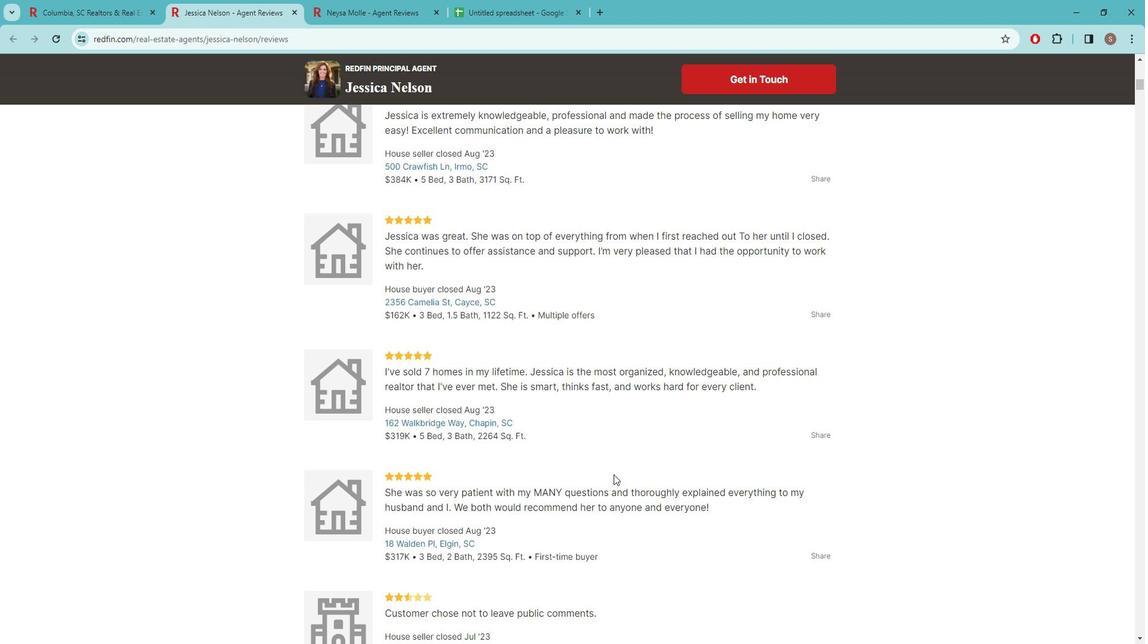 
Action: Mouse scrolled (618, 462) with delta (0, 0)
Screenshot: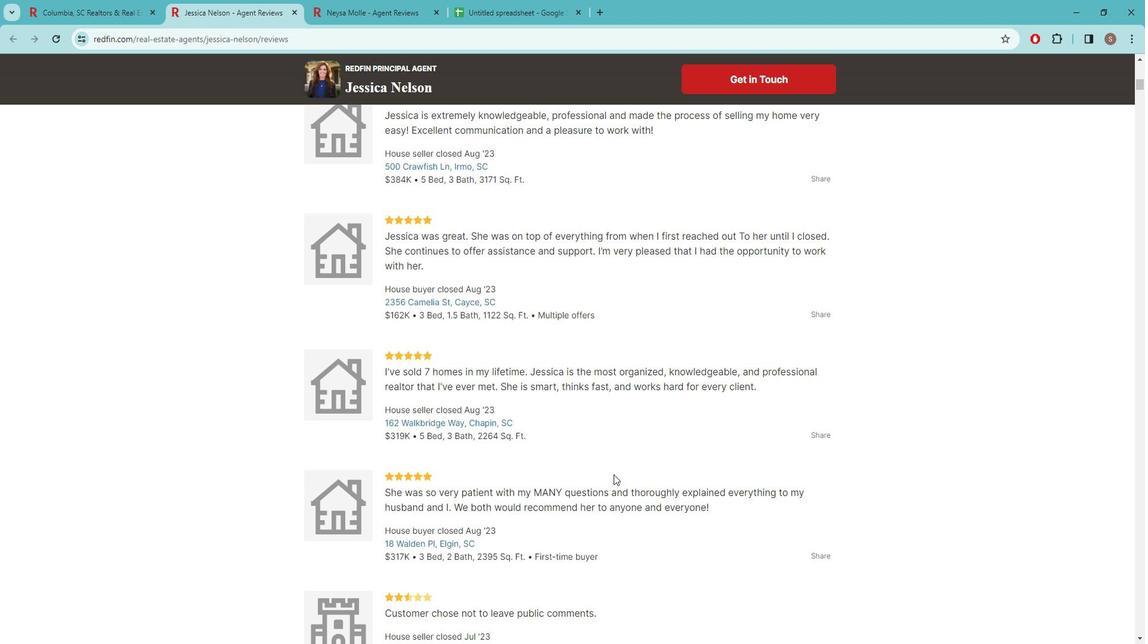 
Action: Mouse moved to (622, 462)
Screenshot: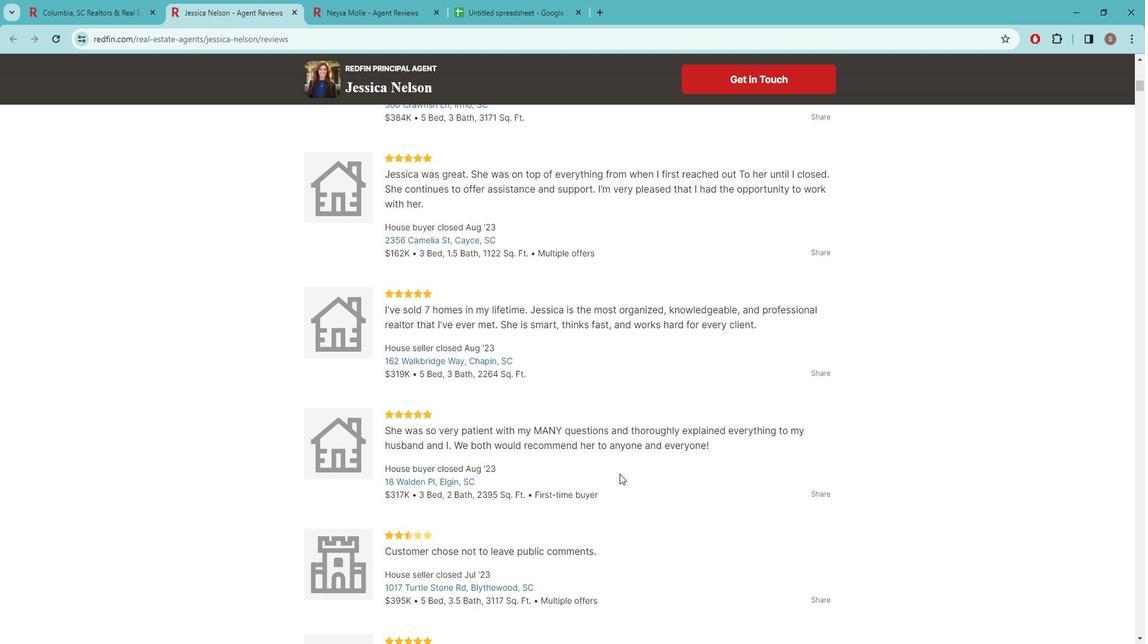 
Action: Mouse scrolled (622, 462) with delta (0, 0)
Screenshot: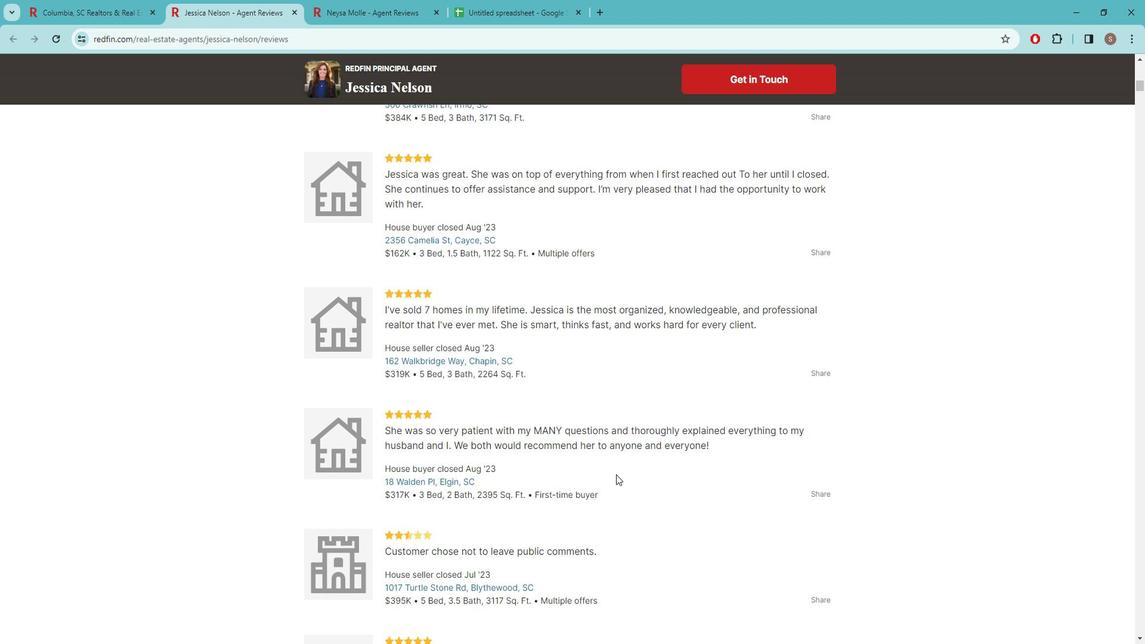 
Action: Mouse moved to (608, 461)
Screenshot: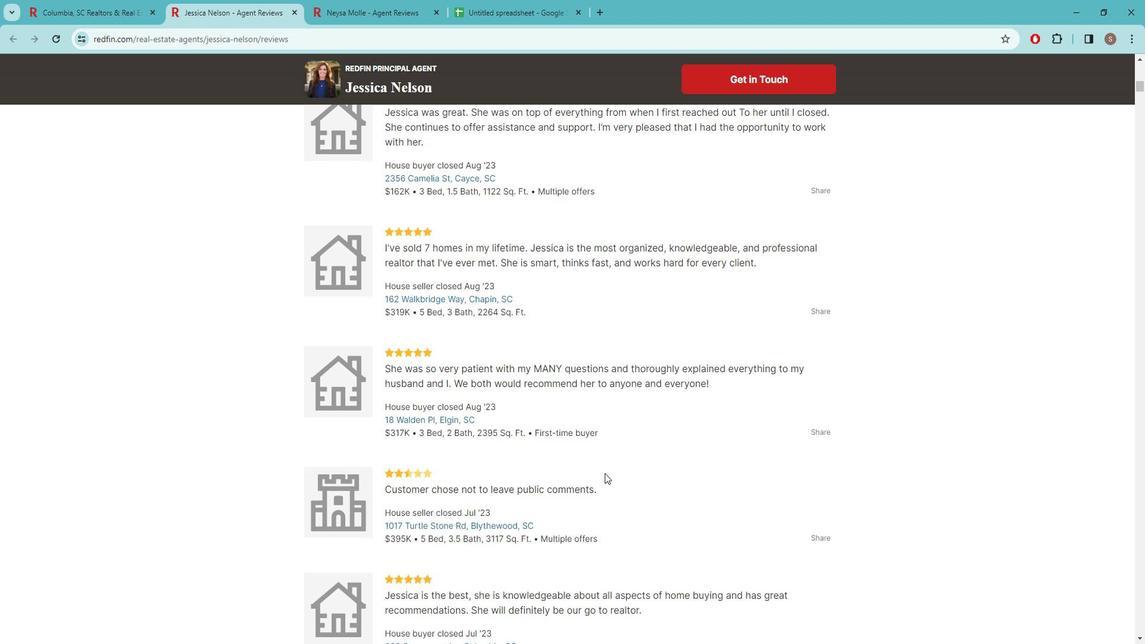 
Action: Mouse scrolled (608, 461) with delta (0, 0)
Screenshot: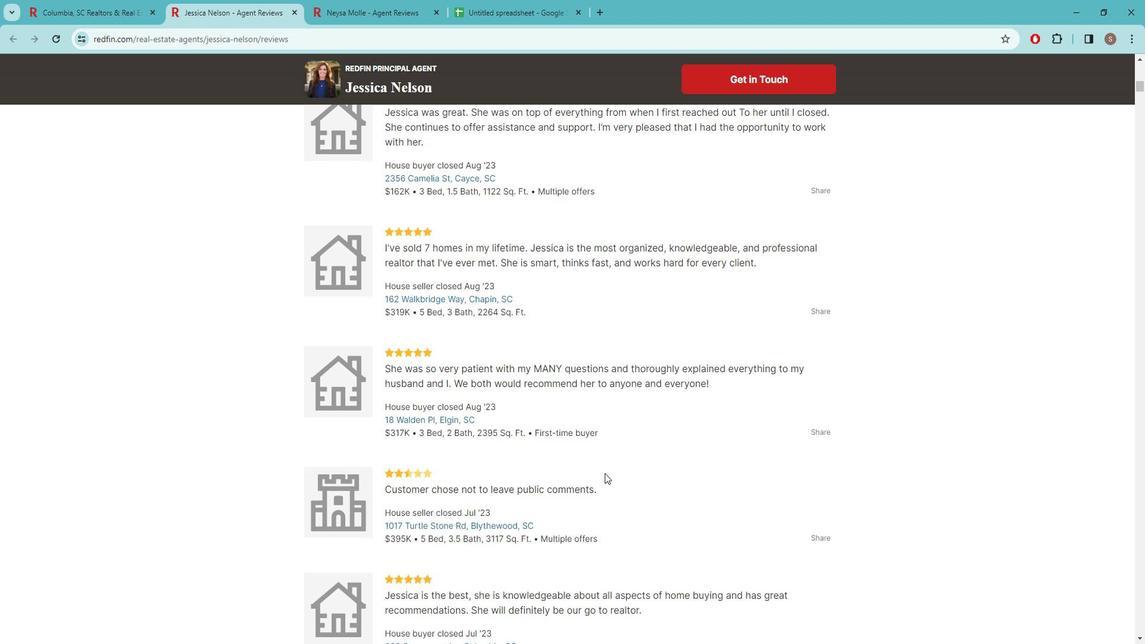 
Action: Mouse moved to (554, 465)
Screenshot: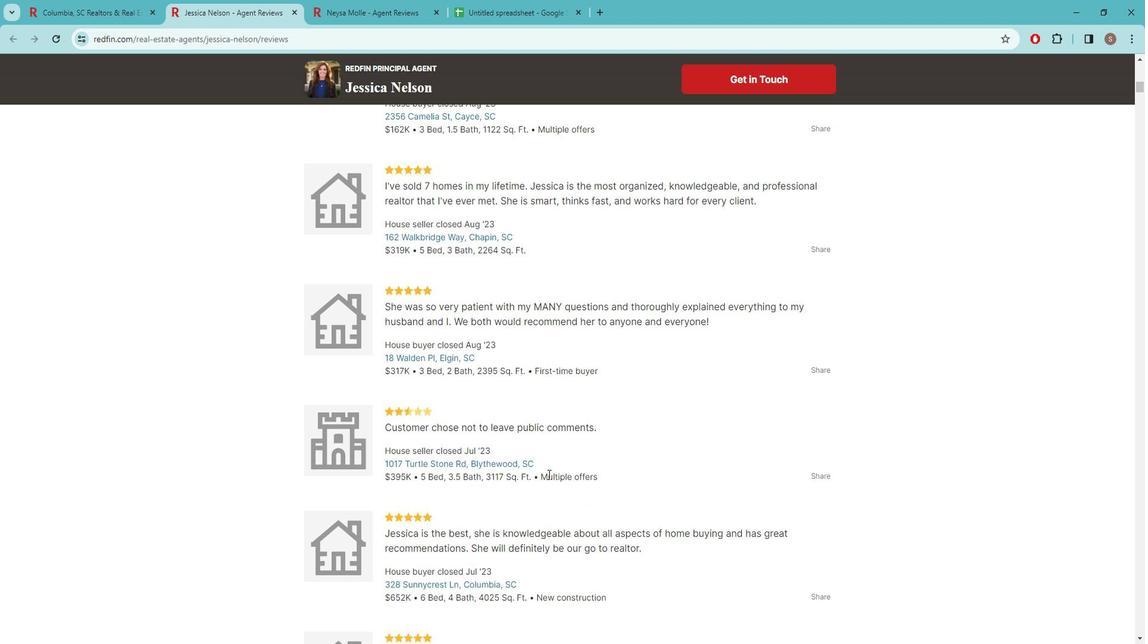 
Action: Mouse scrolled (554, 464) with delta (0, 0)
Screenshot: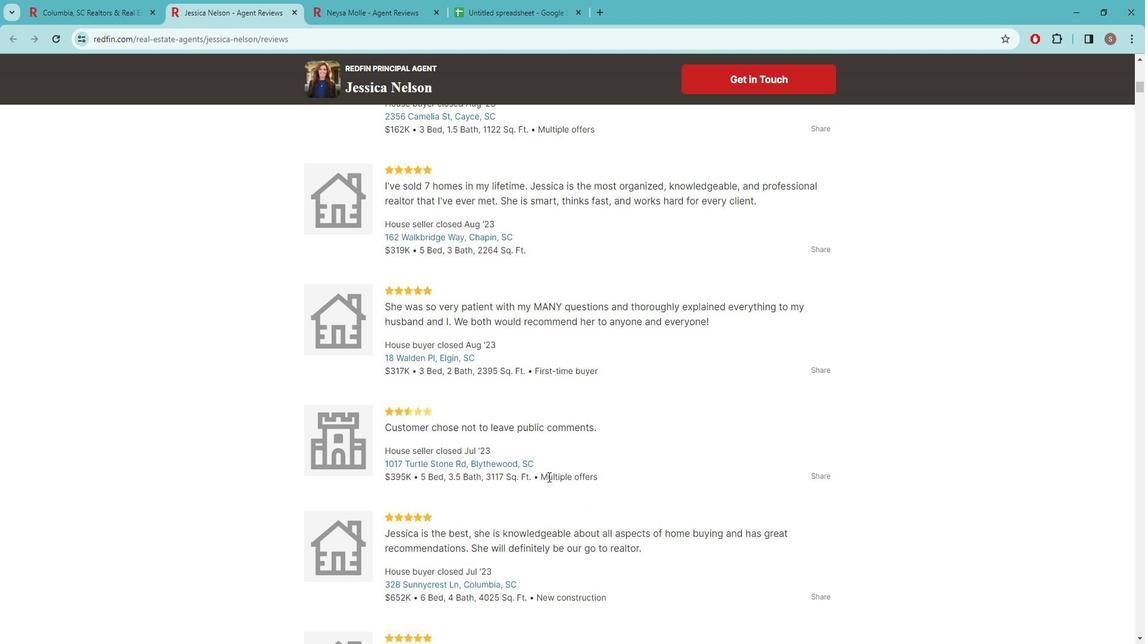 
Action: Mouse moved to (604, 499)
Screenshot: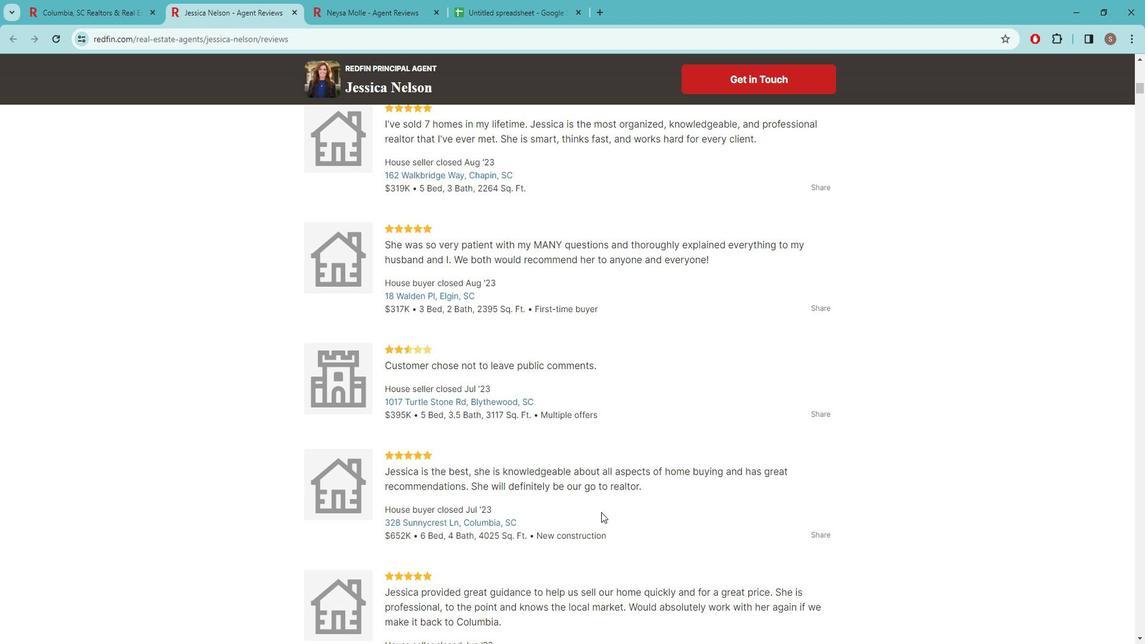 
Action: Mouse scrolled (604, 499) with delta (0, 0)
Screenshot: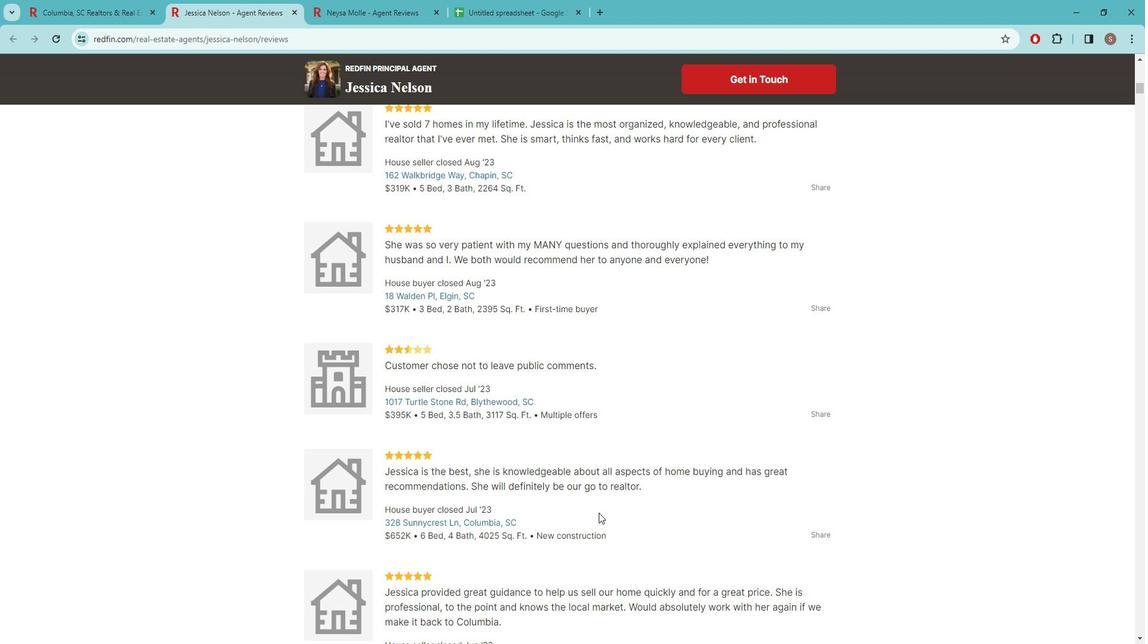 
Action: Mouse moved to (560, 498)
Screenshot: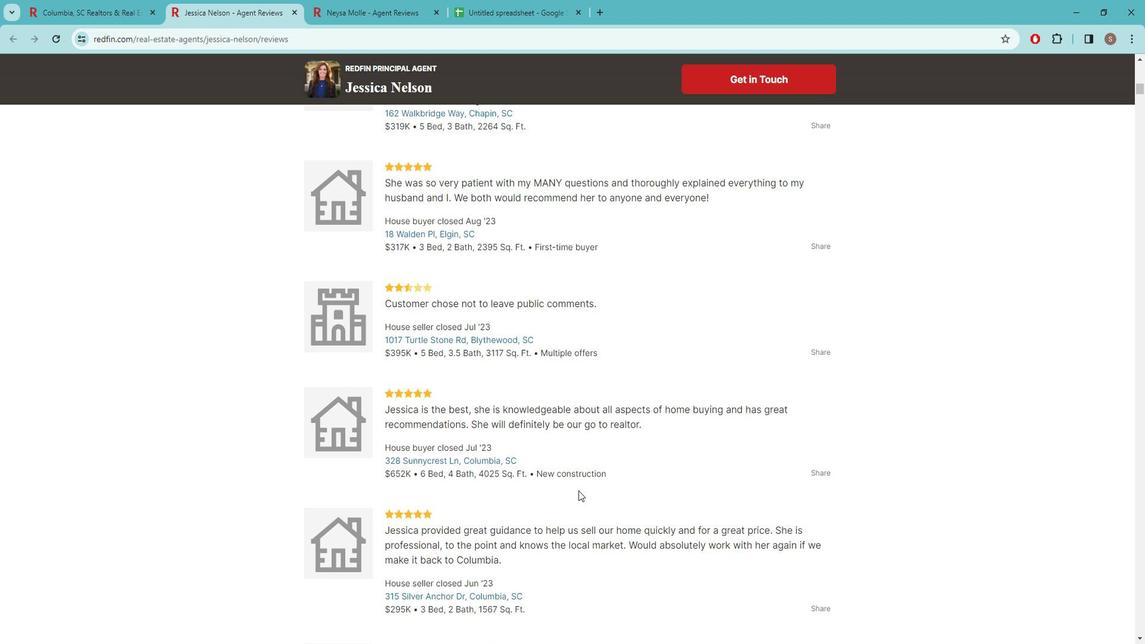 
Action: Mouse scrolled (560, 498) with delta (0, 0)
Screenshot: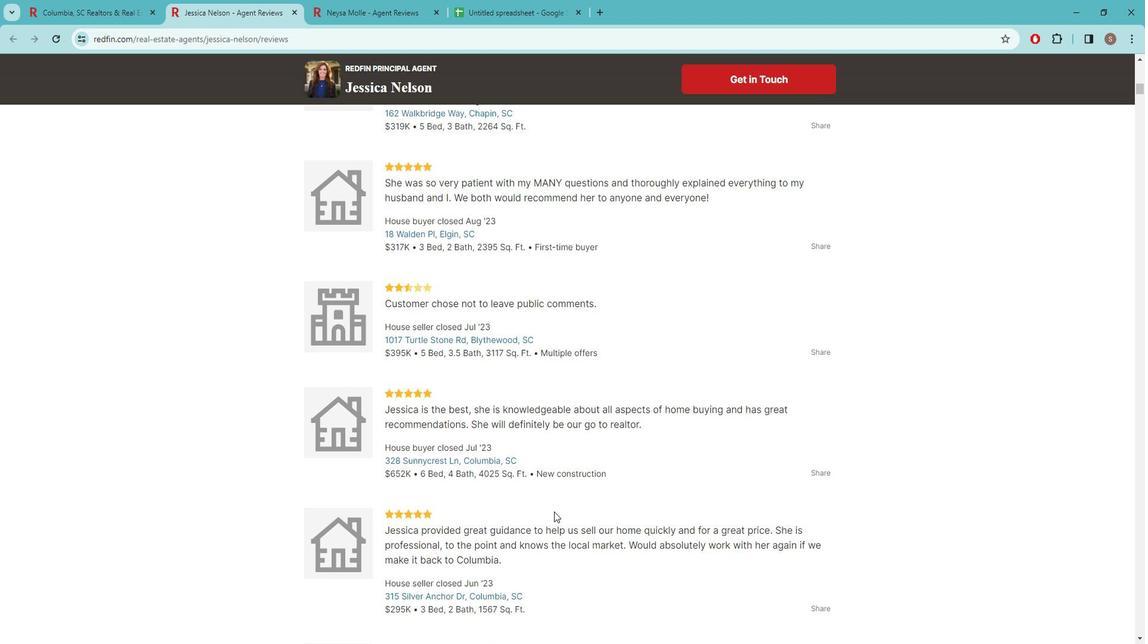 
Action: Mouse moved to (627, 520)
Screenshot: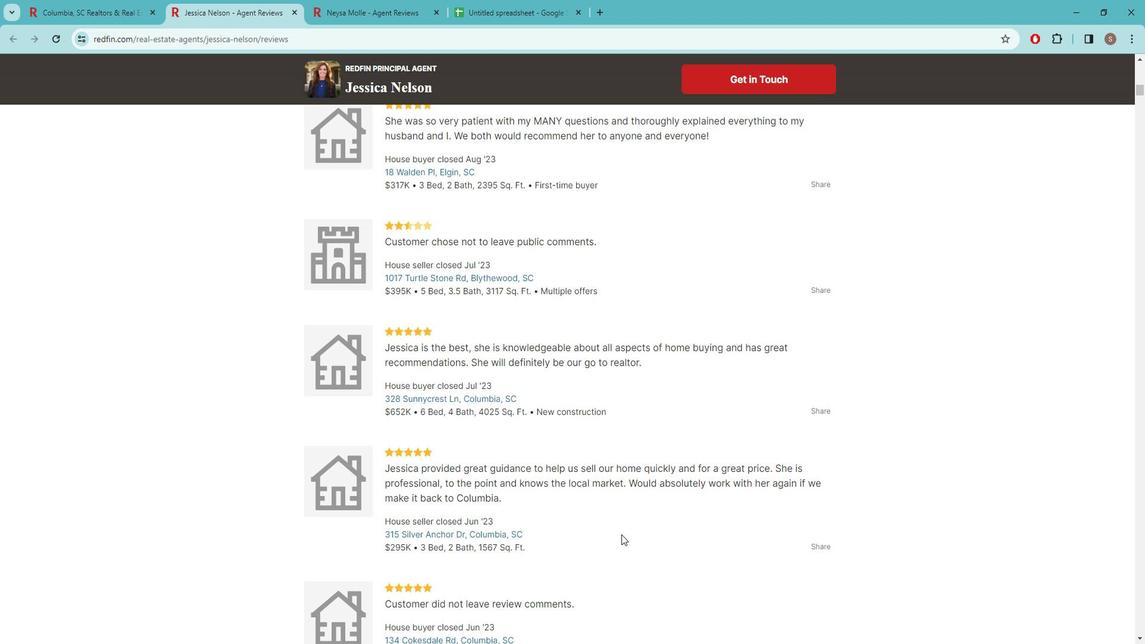
Action: Mouse scrolled (627, 520) with delta (0, 0)
Screenshot: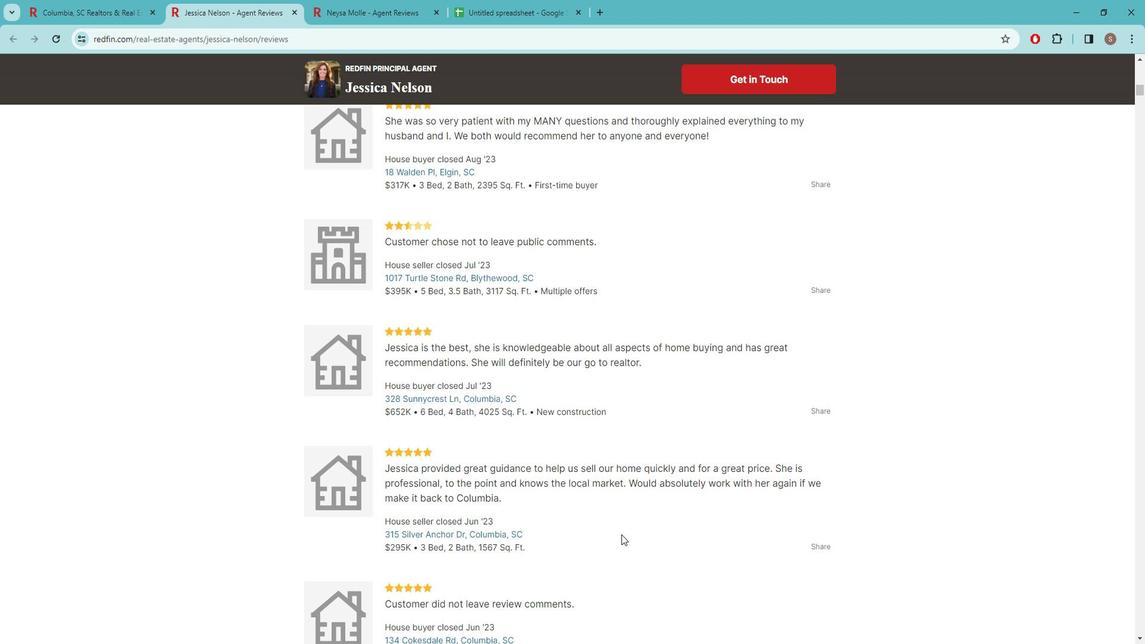 
Action: Mouse moved to (624, 517)
Screenshot: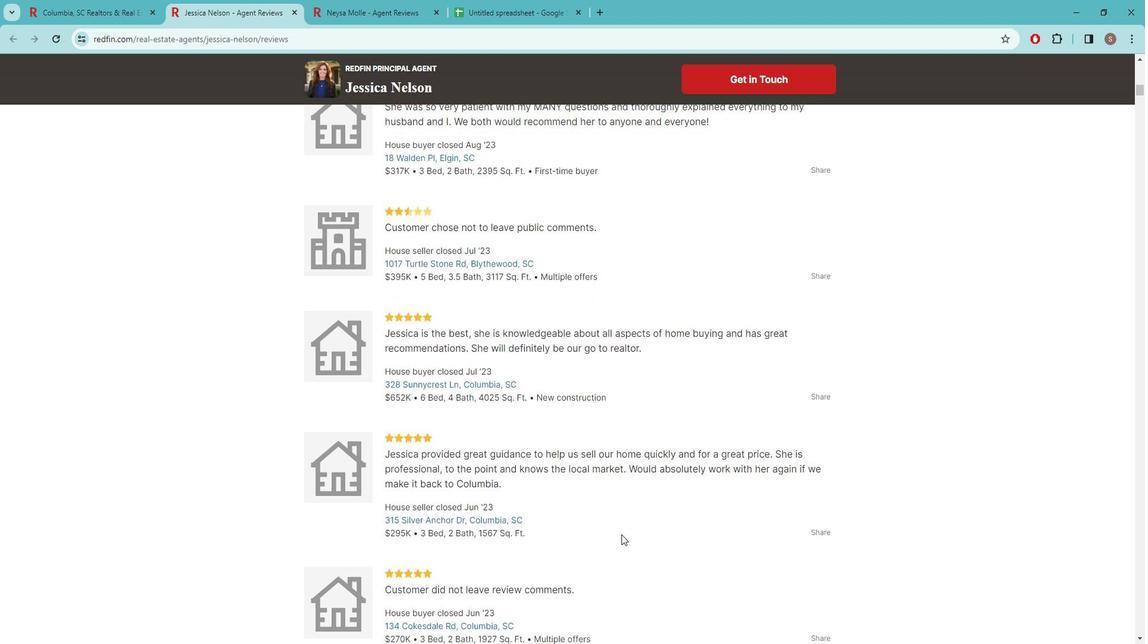 
Action: Mouse scrolled (624, 517) with delta (0, 0)
Screenshot: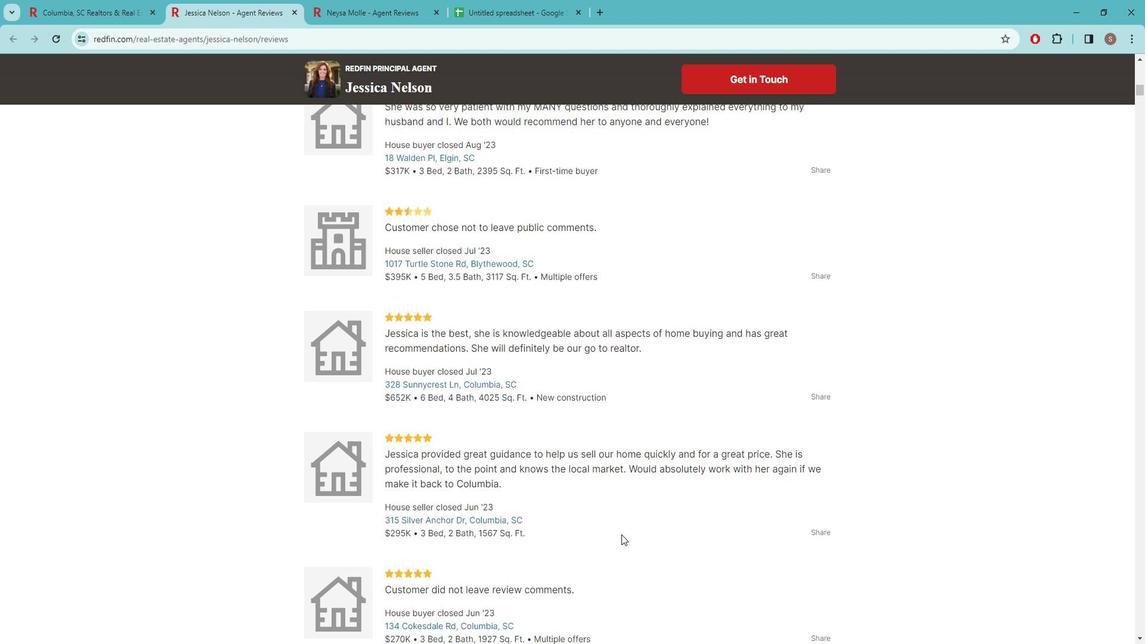 
Action: Mouse moved to (569, 507)
Screenshot: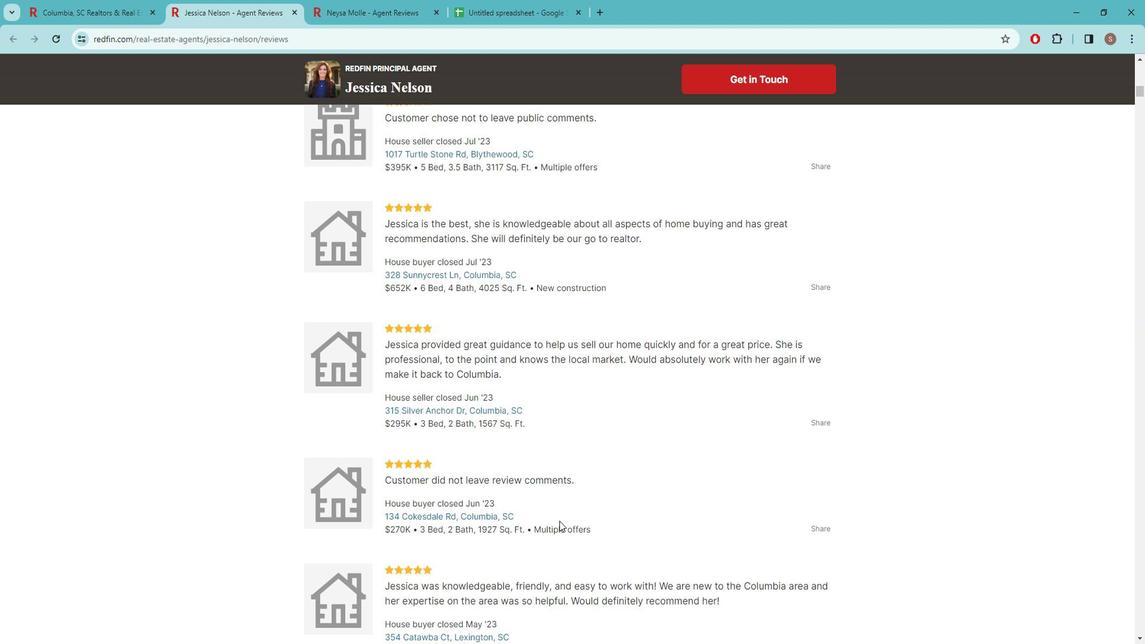 
Action: Mouse scrolled (569, 507) with delta (0, 0)
Screenshot: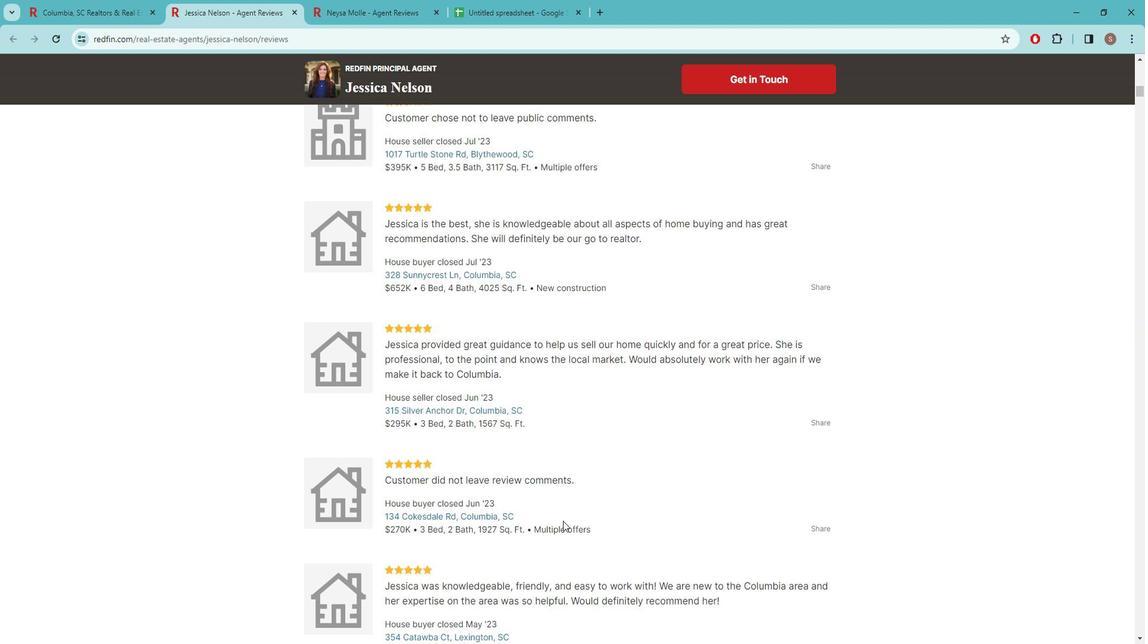
Action: Mouse scrolled (569, 507) with delta (0, 0)
Screenshot: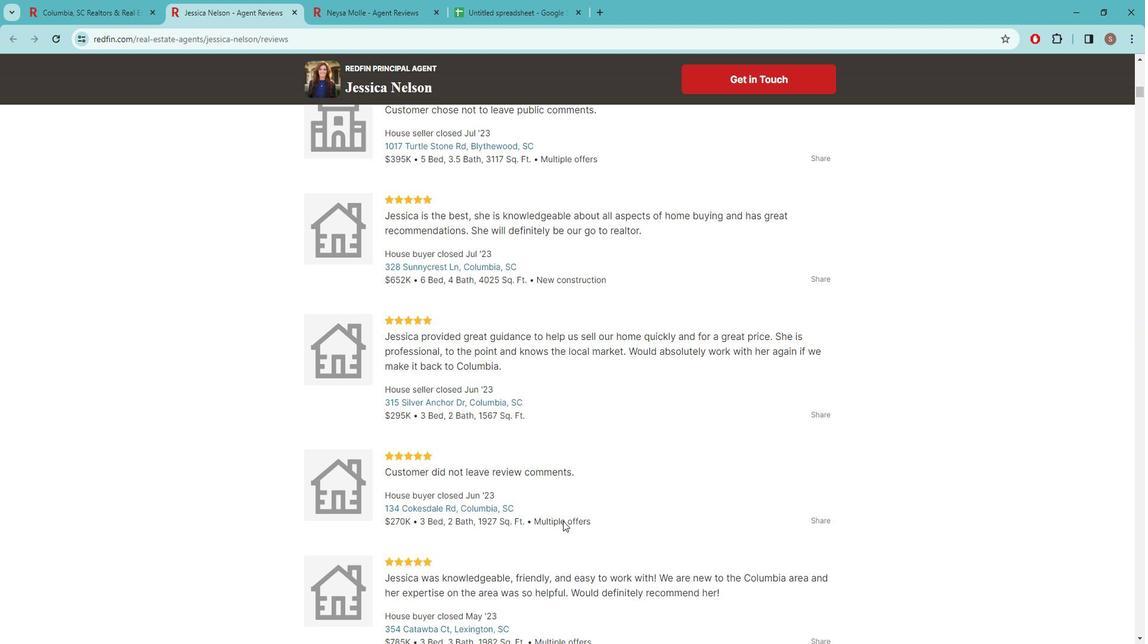 
Action: Mouse moved to (639, 499)
Screenshot: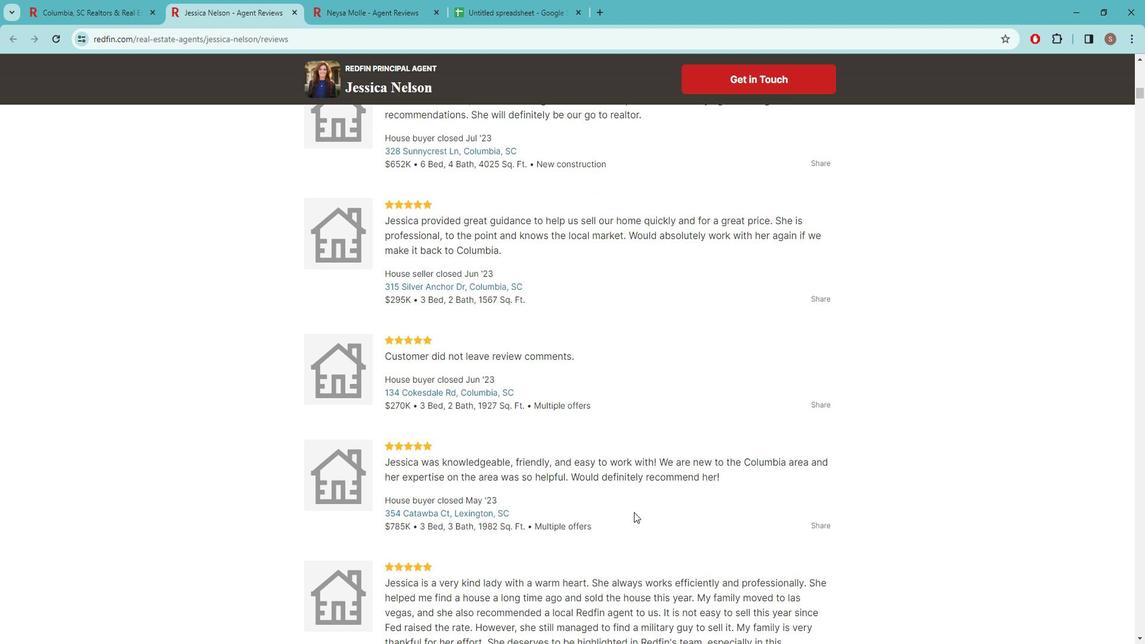 
Action: Mouse scrolled (639, 499) with delta (0, 0)
Screenshot: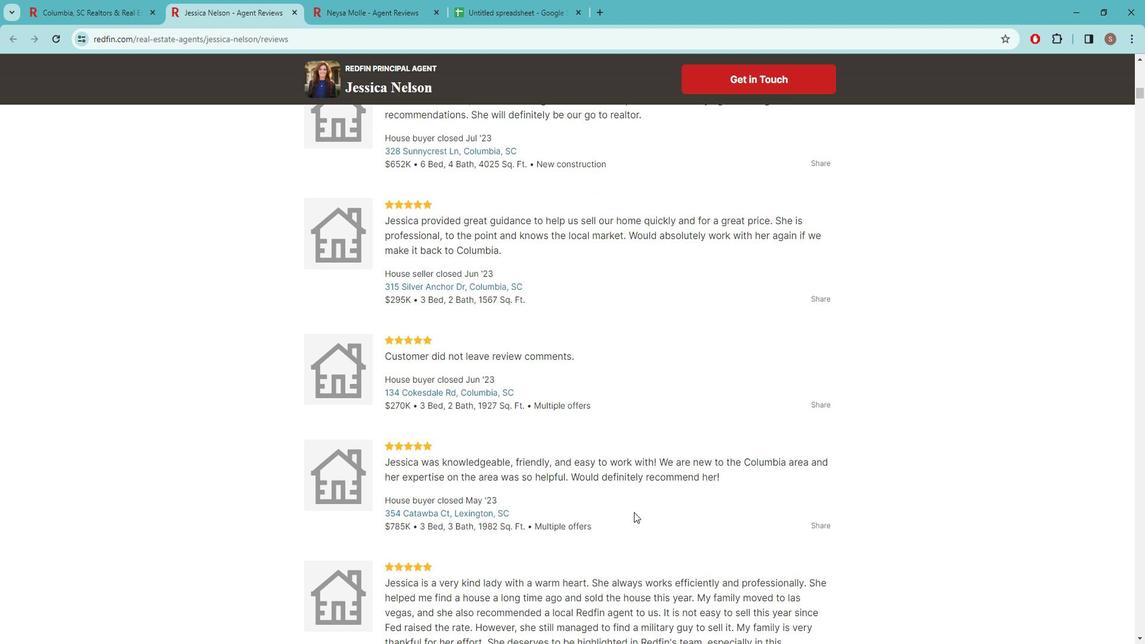 
Action: Mouse moved to (602, 478)
Screenshot: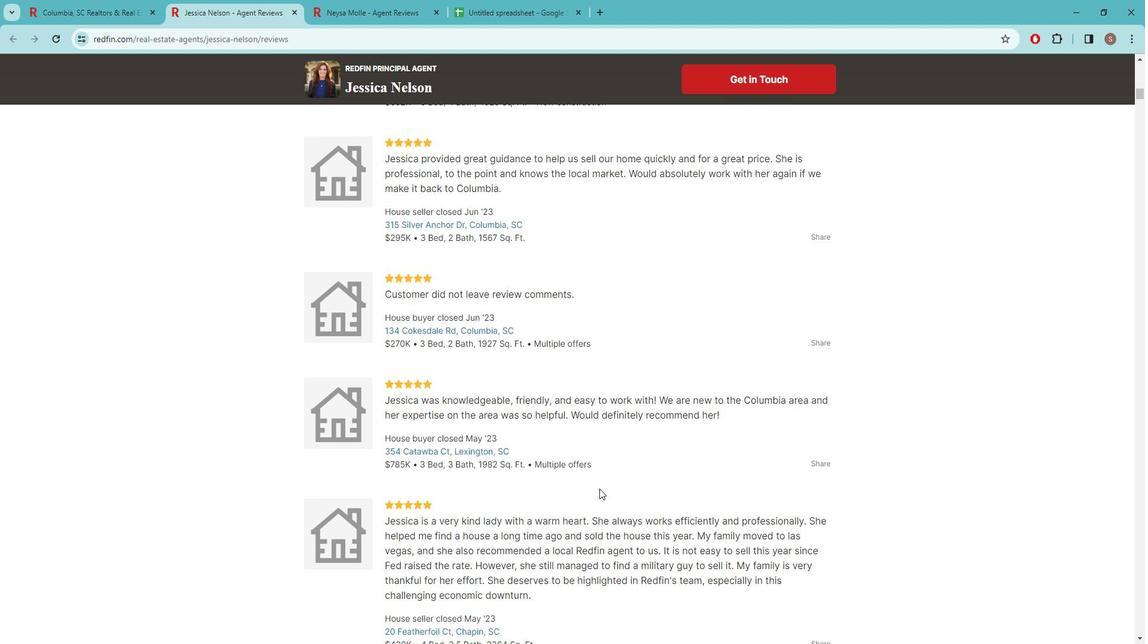 
Action: Mouse scrolled (602, 477) with delta (0, 0)
Screenshot: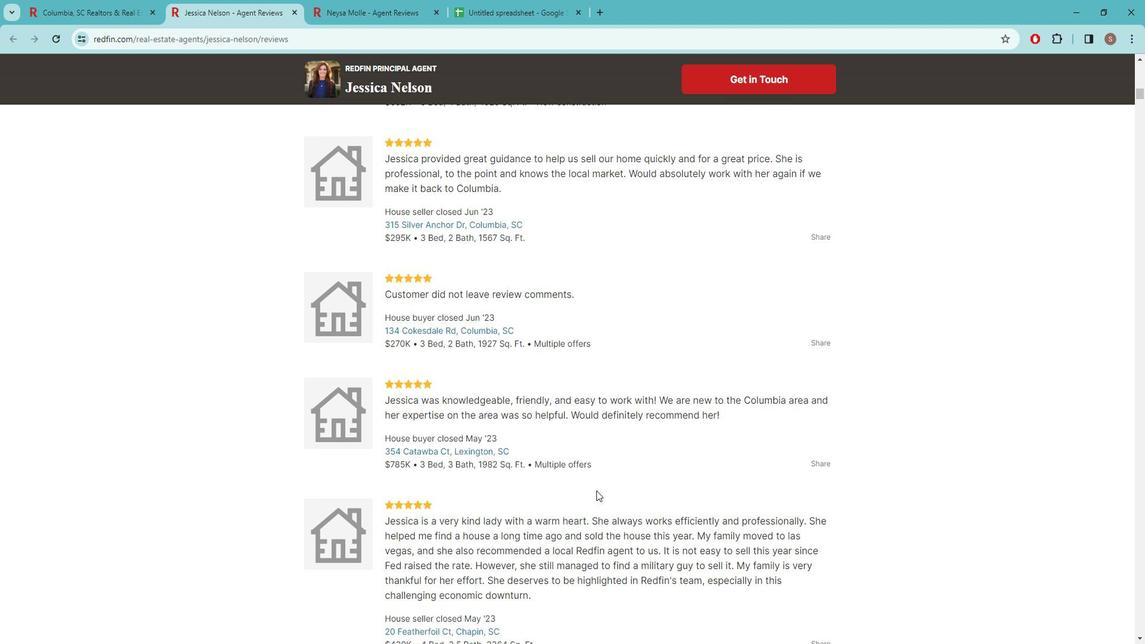 
Action: Mouse moved to (603, 476)
Screenshot: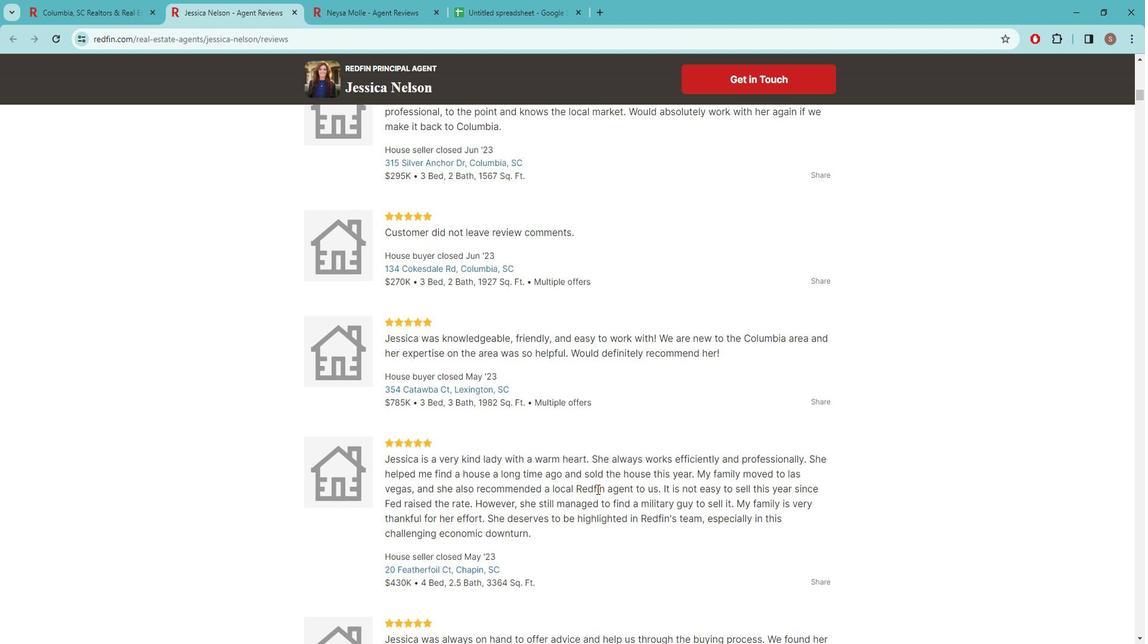 
Action: Mouse scrolled (603, 476) with delta (0, 0)
Screenshot: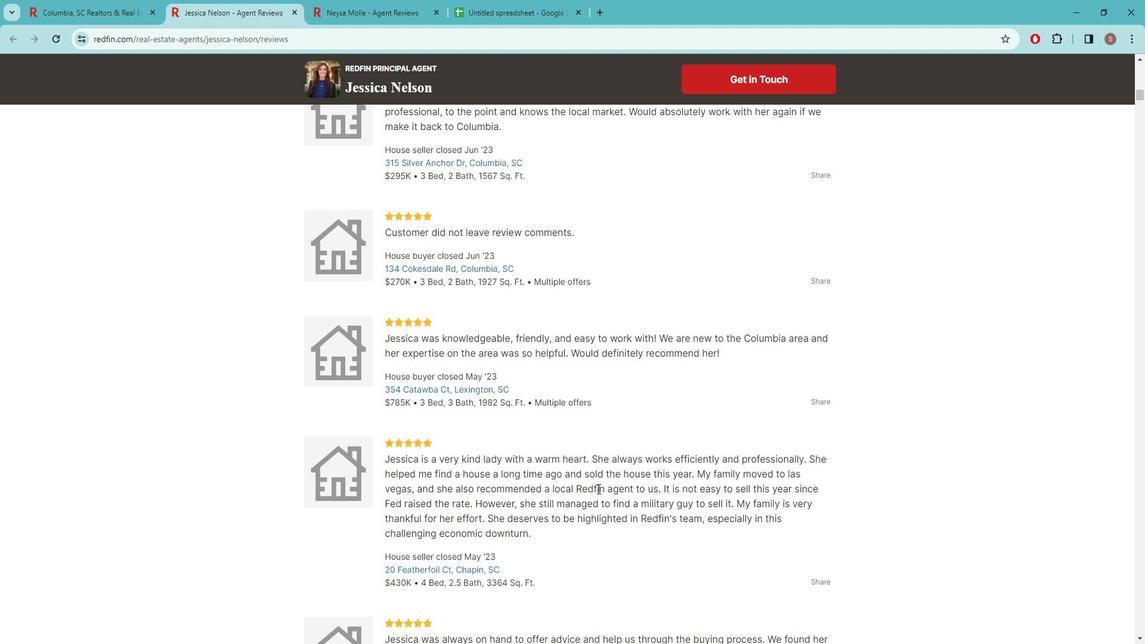 
Action: Mouse moved to (628, 485)
Screenshot: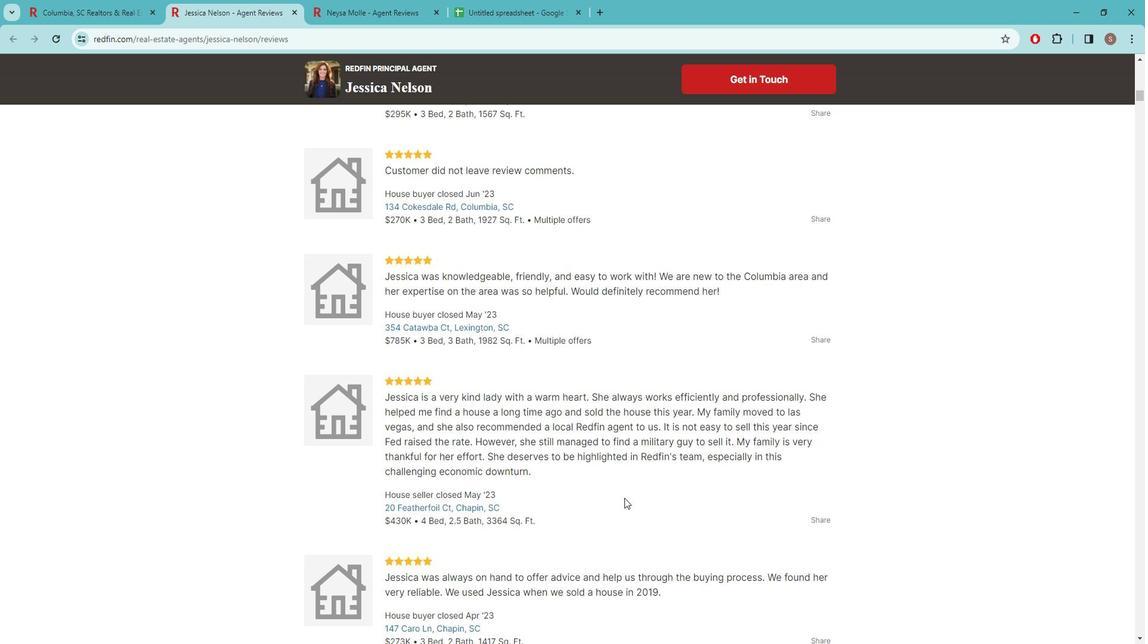 
Action: Mouse scrolled (628, 485) with delta (0, 0)
Screenshot: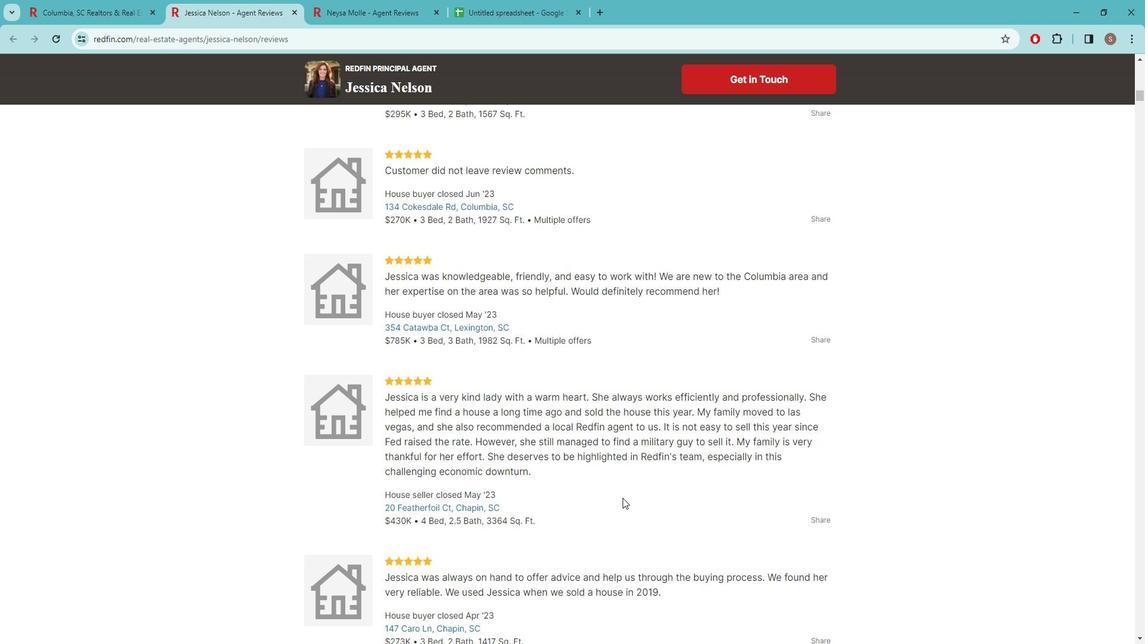 
Action: Mouse moved to (574, 519)
Screenshot: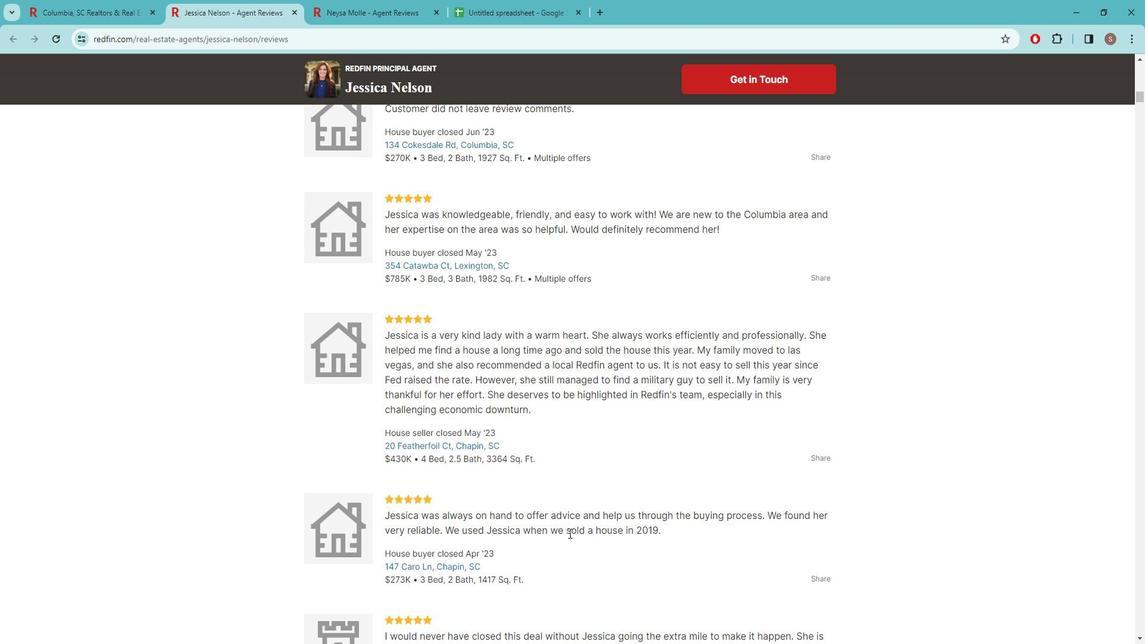 
Action: Mouse scrolled (574, 519) with delta (0, 0)
Screenshot: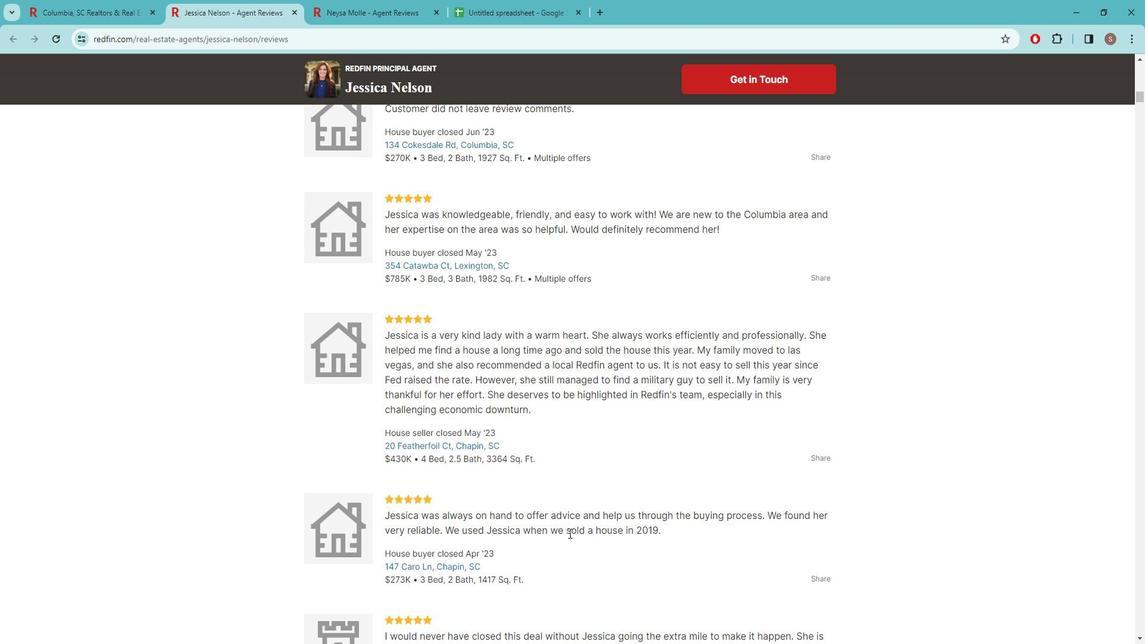 
Action: Mouse moved to (567, 517)
Screenshot: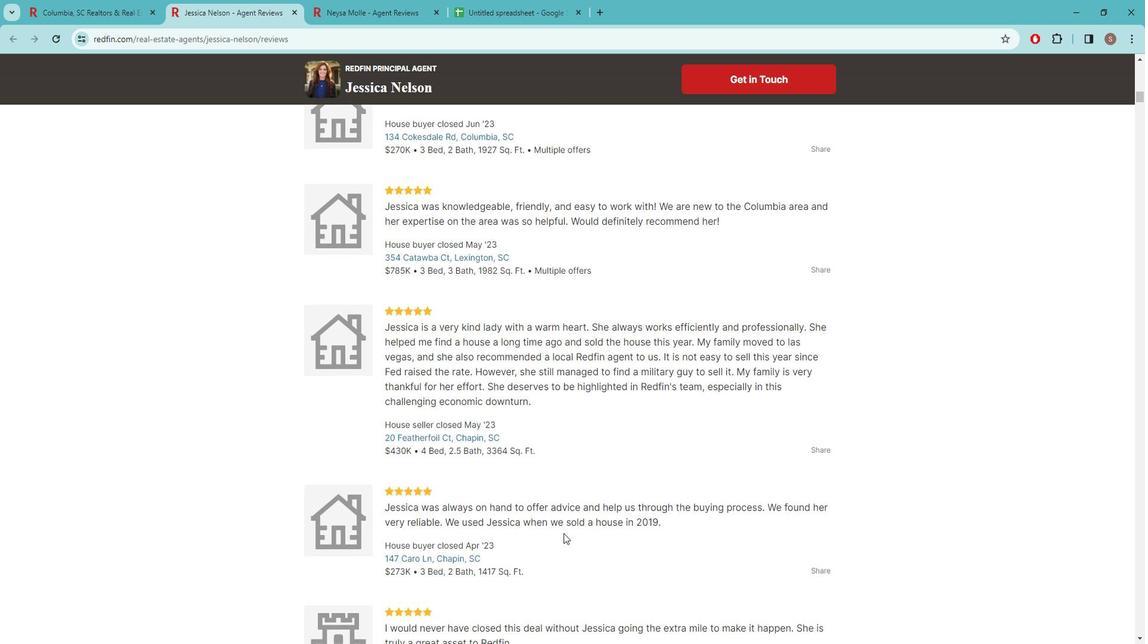 
Action: Mouse scrolled (567, 516) with delta (0, 0)
Screenshot: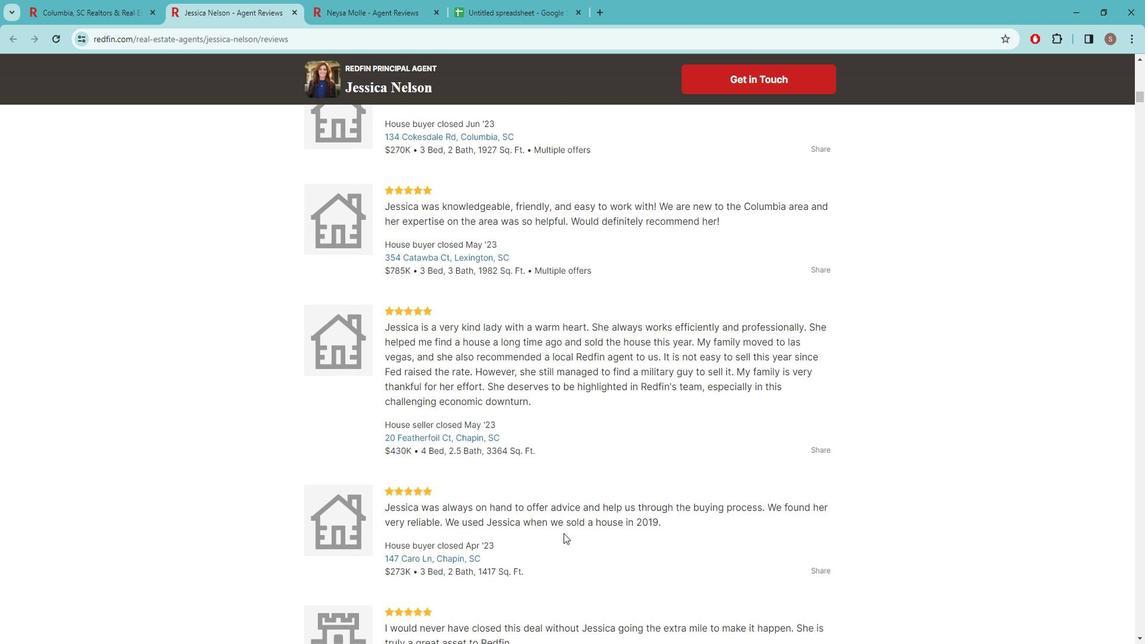 
Action: Mouse moved to (618, 476)
Screenshot: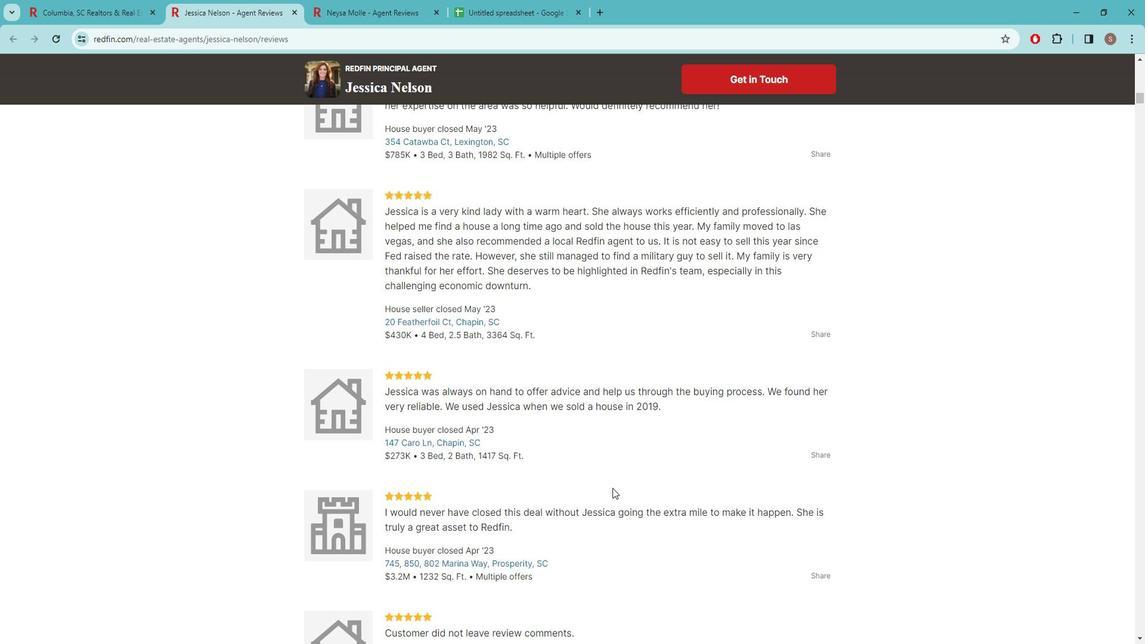 
Action: Mouse scrolled (618, 475) with delta (0, 0)
Screenshot: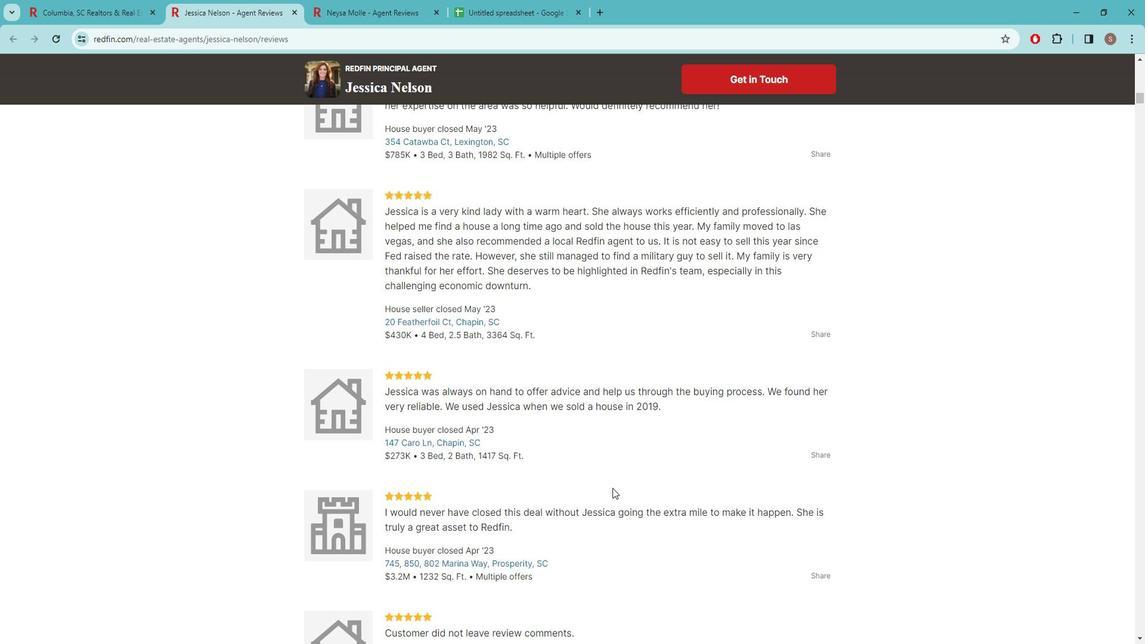 
Action: Mouse moved to (617, 473)
Screenshot: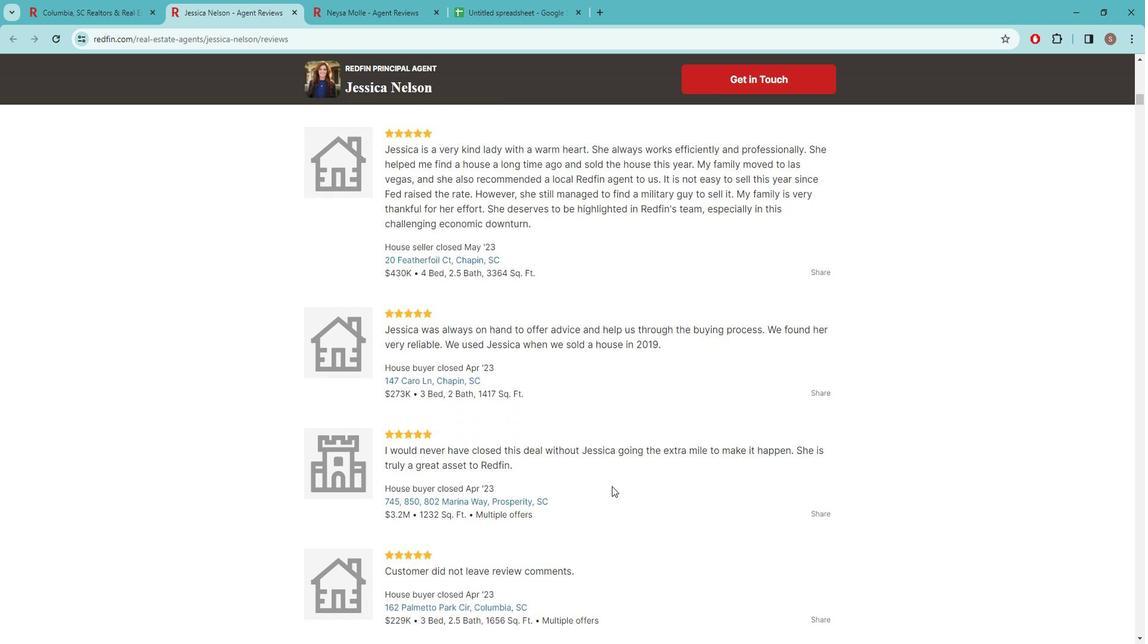 
Action: Mouse scrolled (617, 473) with delta (0, 0)
Screenshot: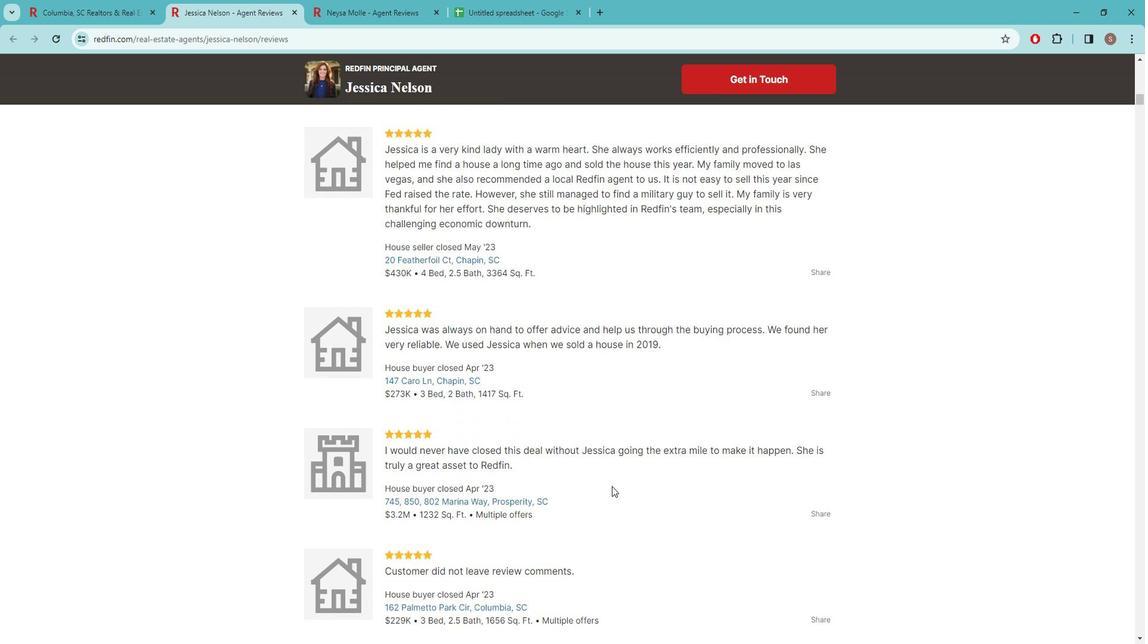 
Action: Mouse moved to (606, 436)
Screenshot: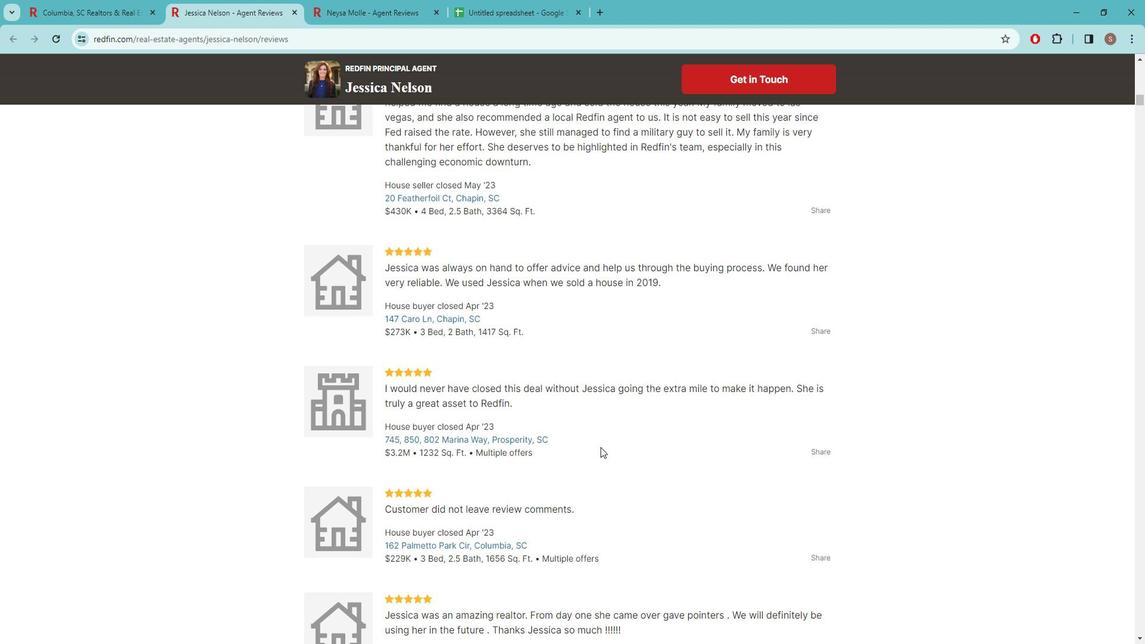 
Action: Mouse scrolled (606, 435) with delta (0, 0)
Screenshot: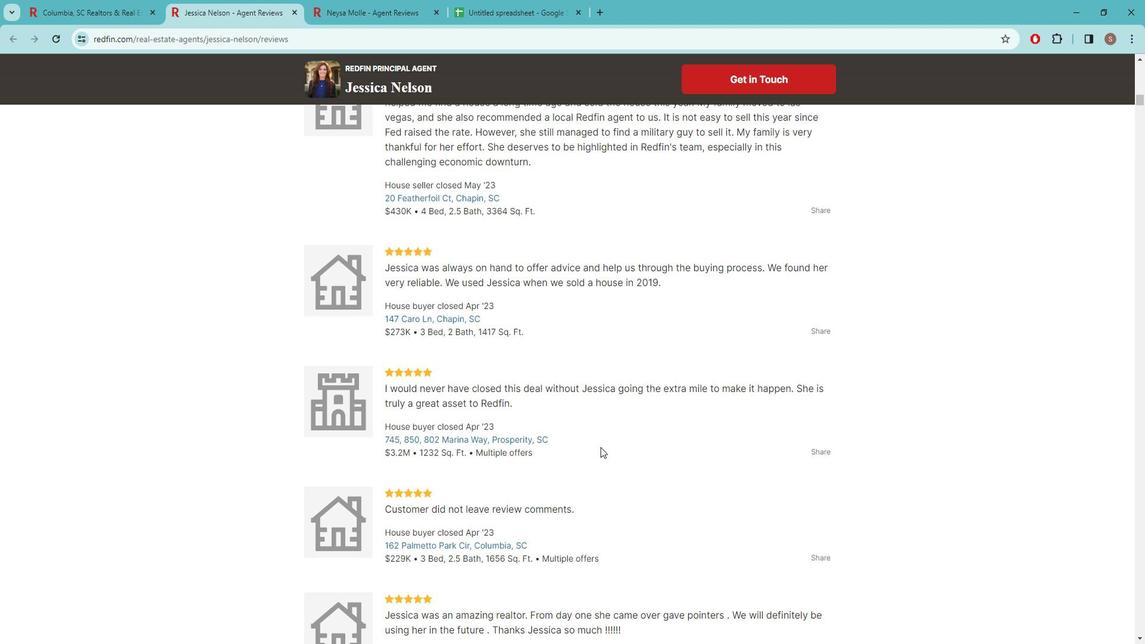 
Action: Mouse scrolled (606, 435) with delta (0, 0)
Screenshot: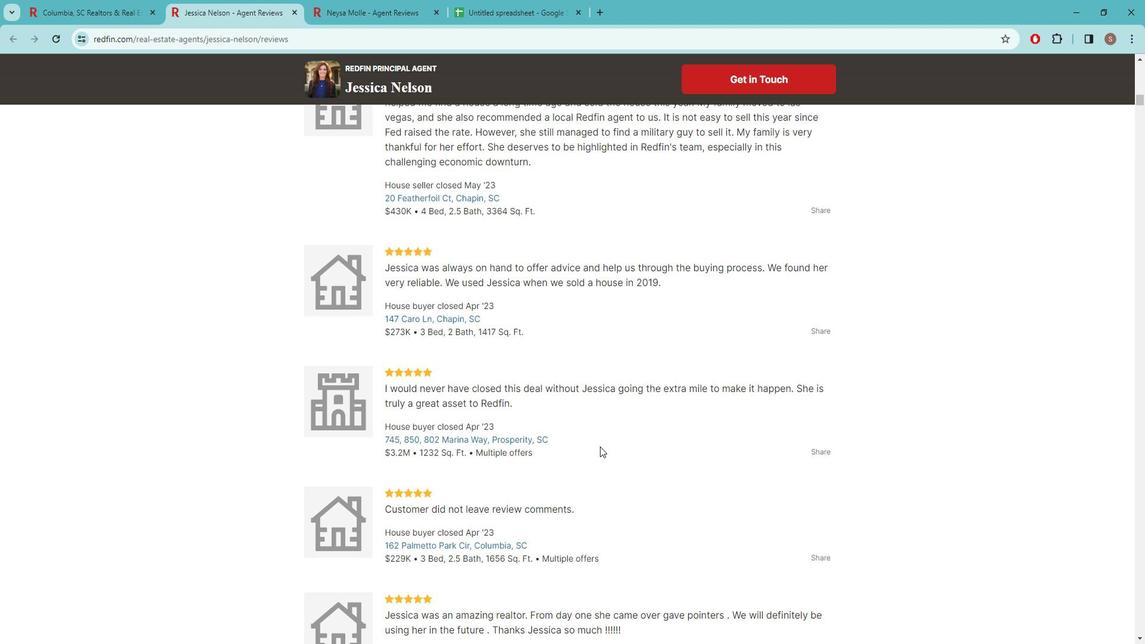 
Action: Mouse moved to (576, 432)
Screenshot: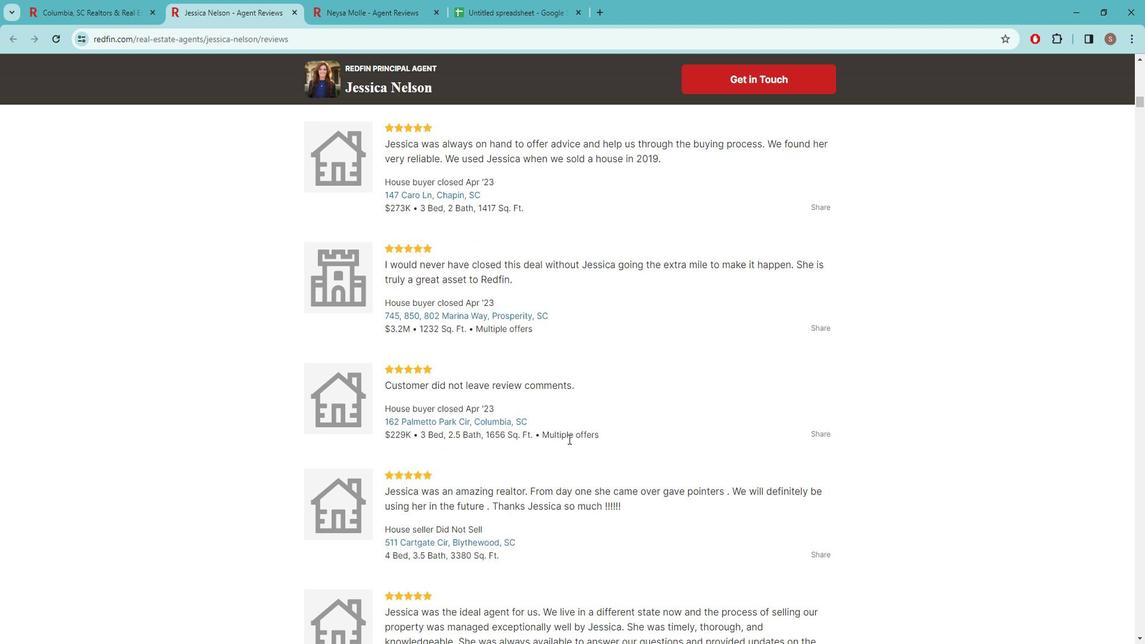 
Action: Mouse scrolled (576, 431) with delta (0, 0)
Screenshot: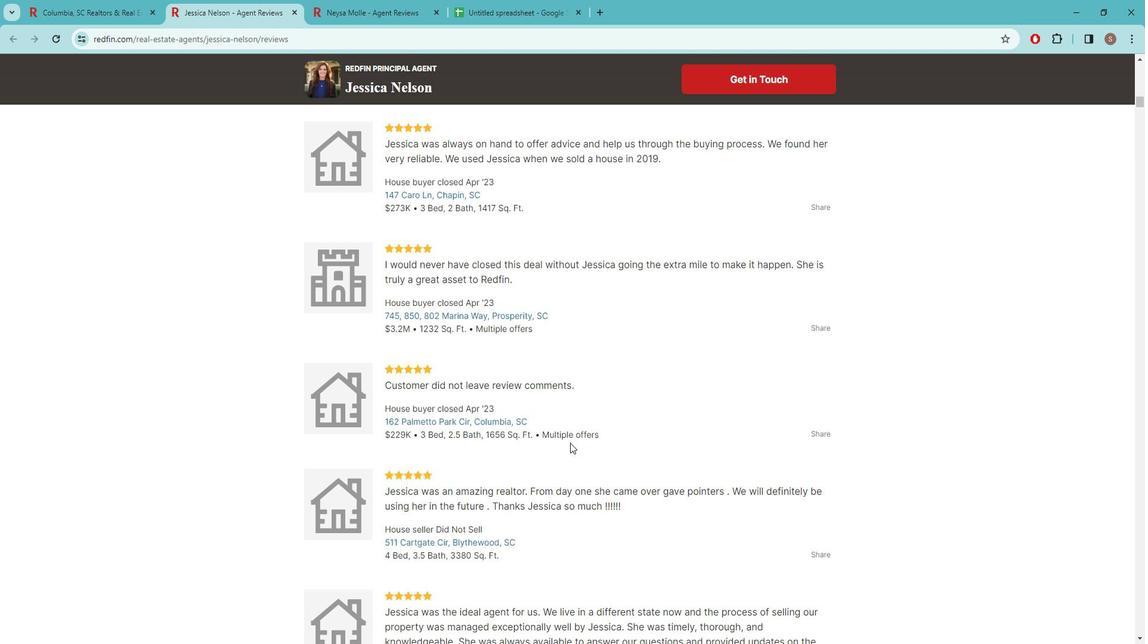 
Action: Mouse scrolled (576, 431) with delta (0, 0)
Screenshot: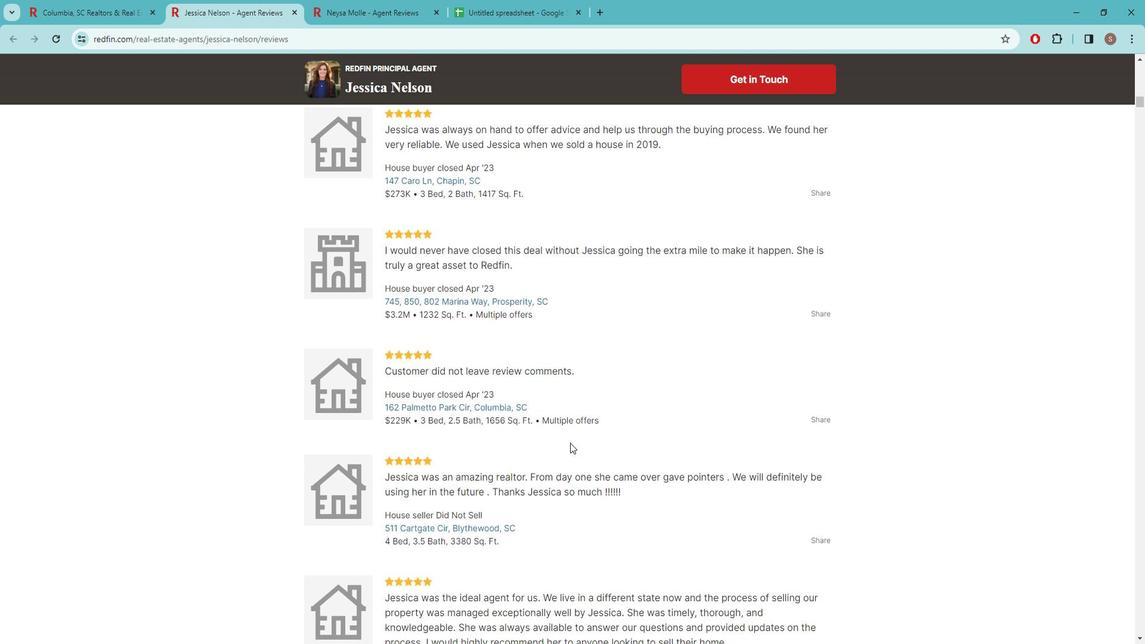 
Action: Mouse moved to (596, 399)
Screenshot: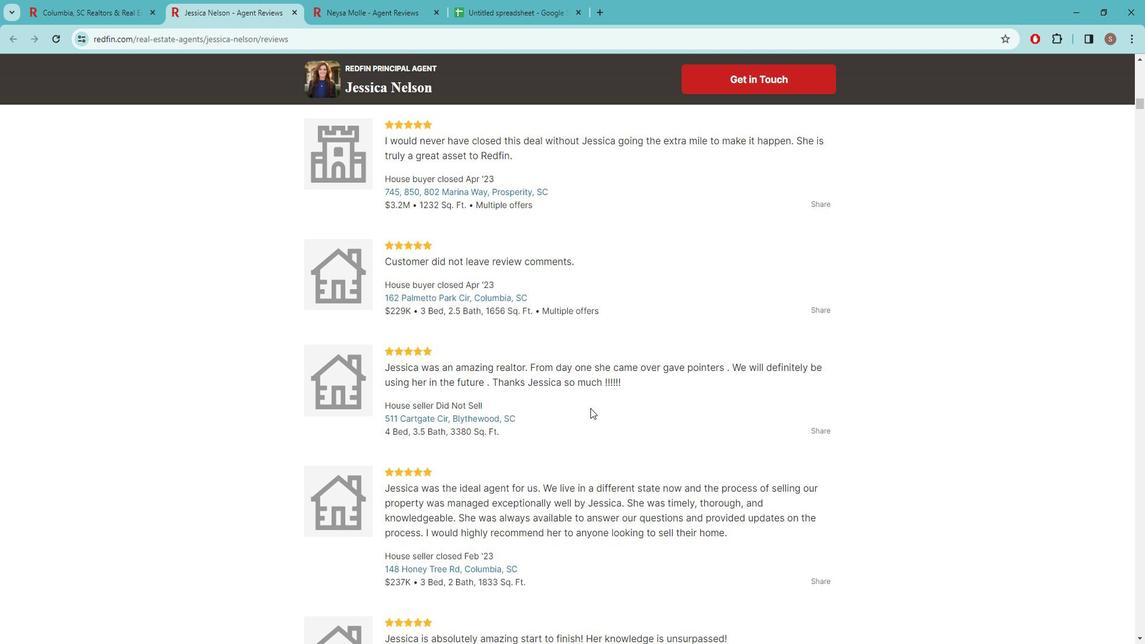 
Action: Mouse scrolled (596, 398) with delta (0, 0)
Screenshot: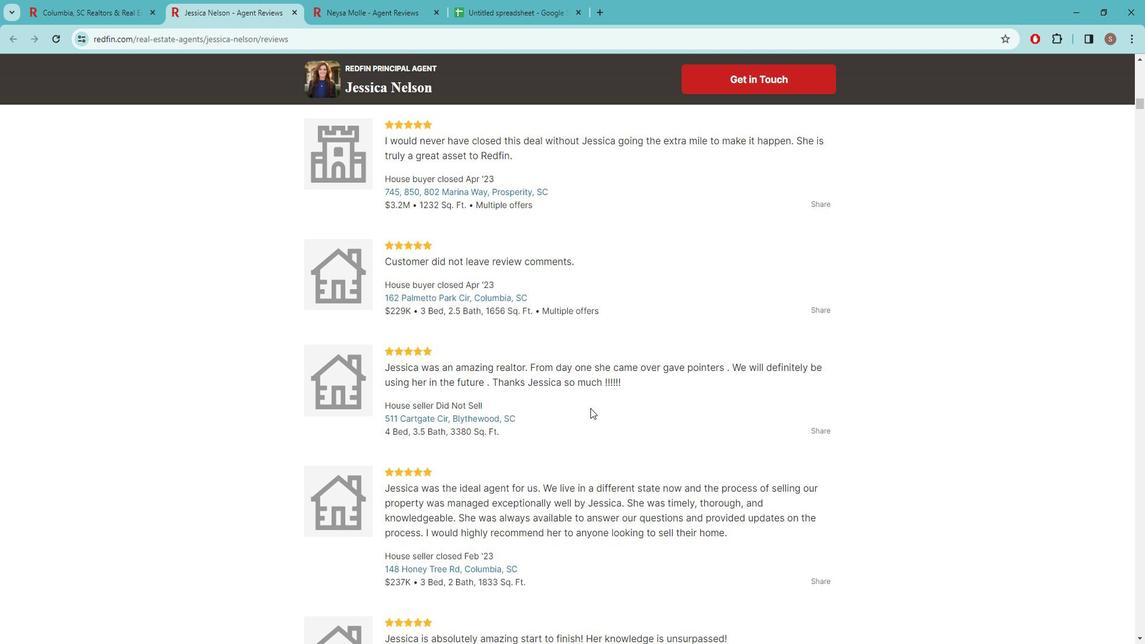 
Action: Mouse scrolled (596, 398) with delta (0, 0)
Screenshot: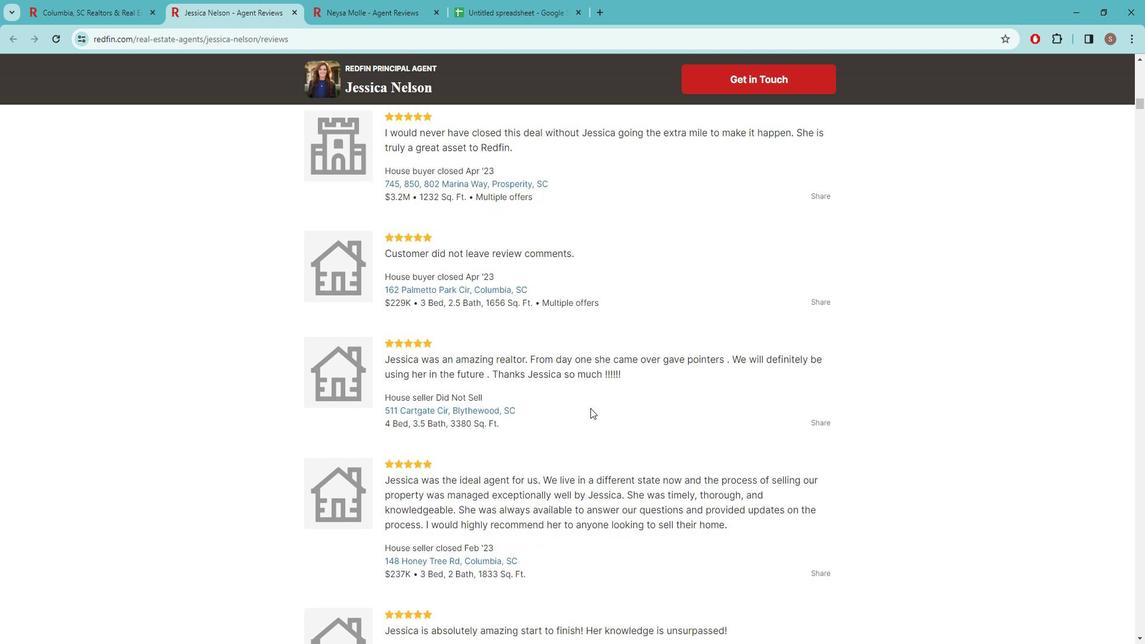 
Action: Mouse moved to (575, 426)
Screenshot: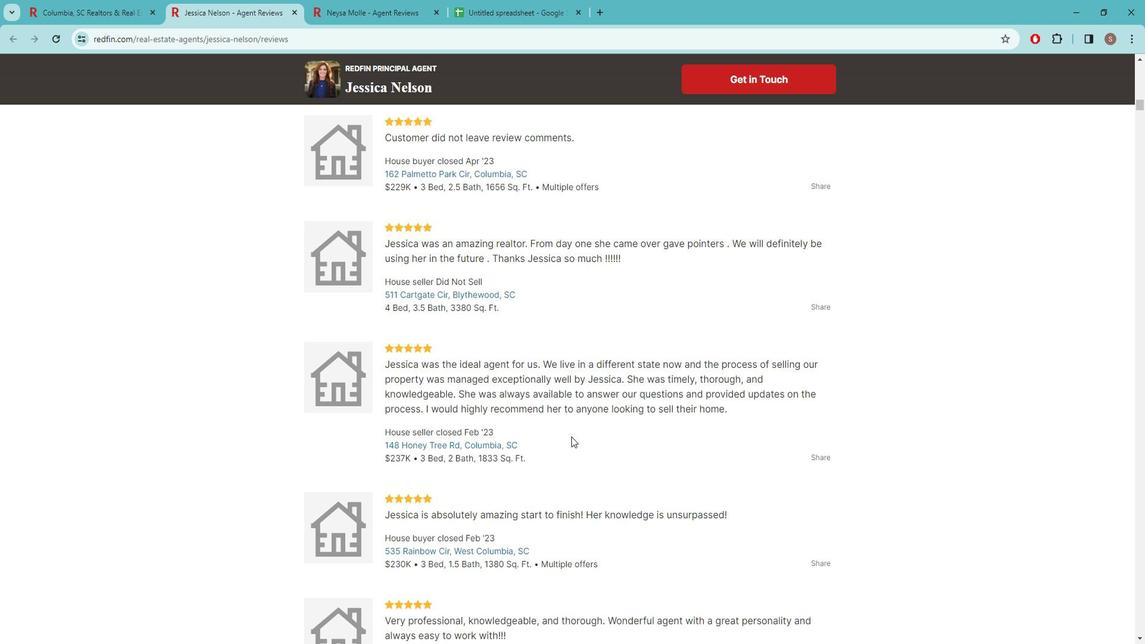 
Action: Mouse scrolled (575, 426) with delta (0, 0)
Screenshot: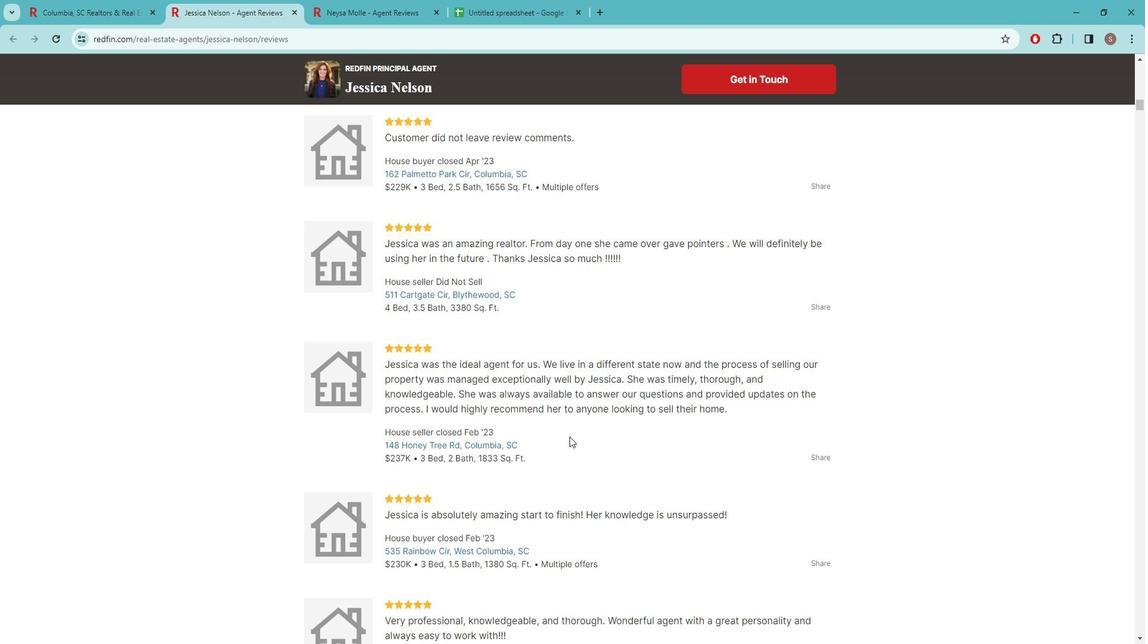
Action: Mouse moved to (626, 403)
Screenshot: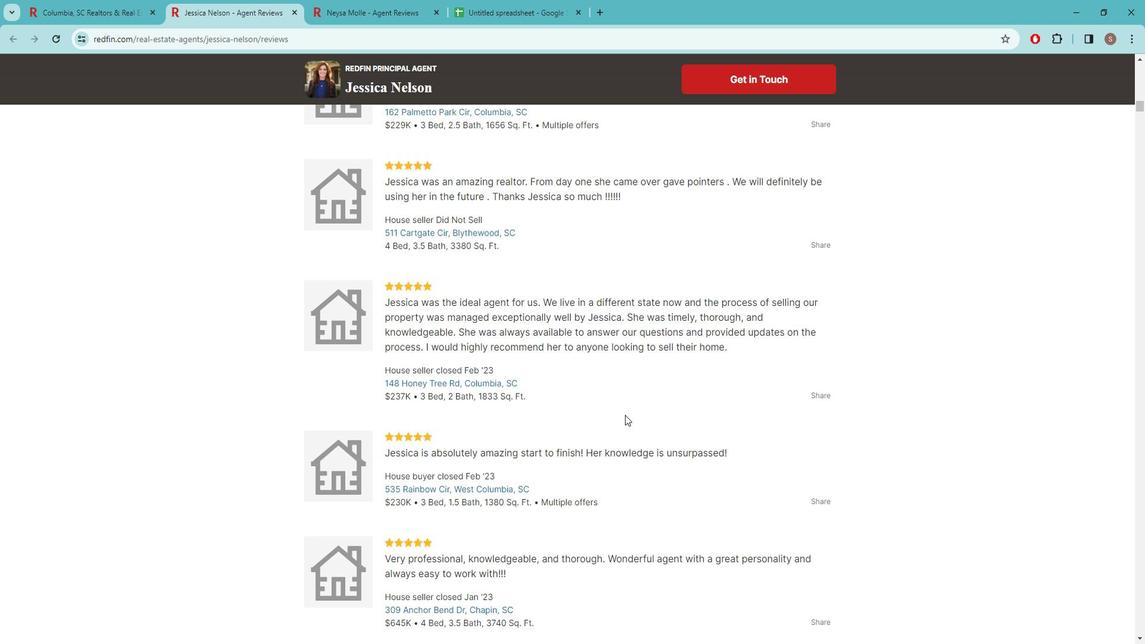 
Action: Mouse scrolled (626, 403) with delta (0, 0)
Screenshot: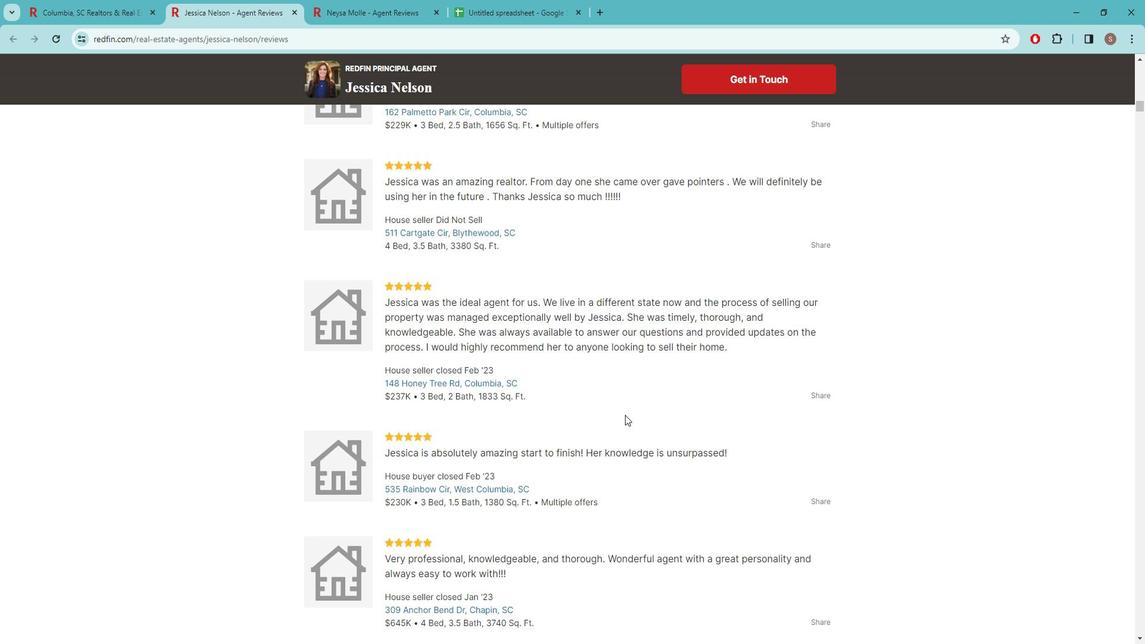 
Action: Mouse moved to (625, 426)
Screenshot: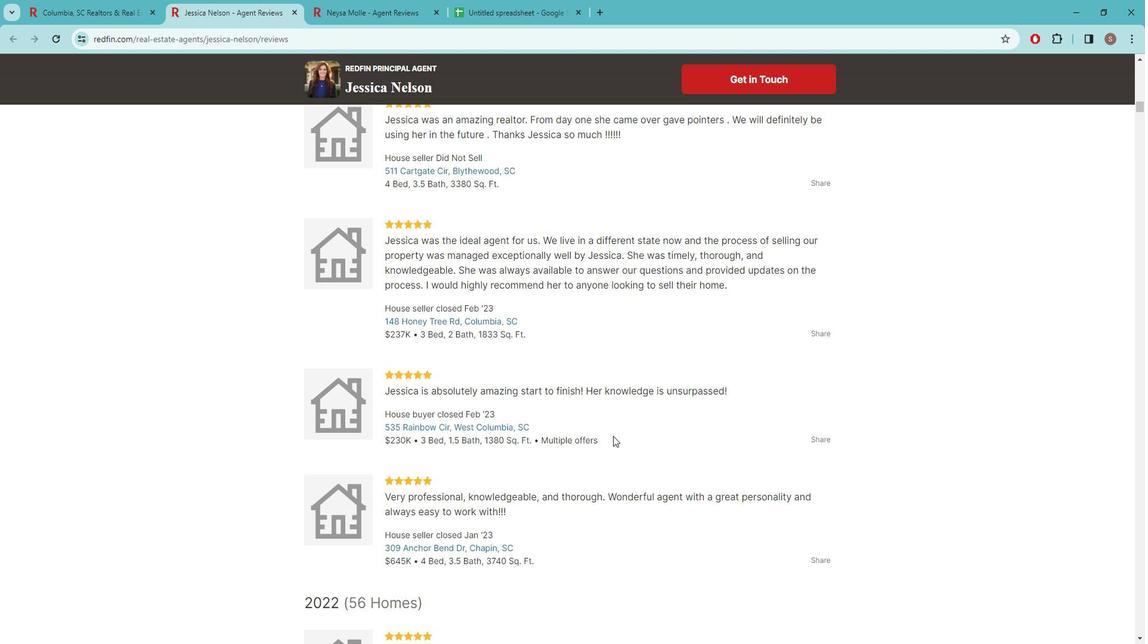 
Action: Mouse scrolled (625, 425) with delta (0, 0)
Screenshot: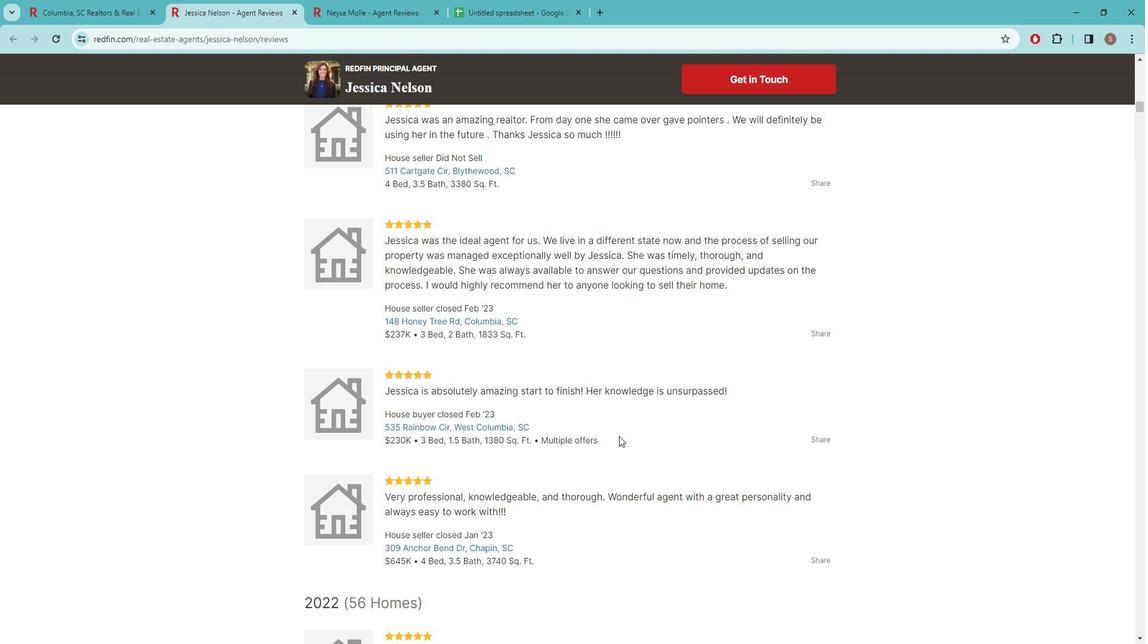 
Action: Mouse moved to (635, 400)
Screenshot: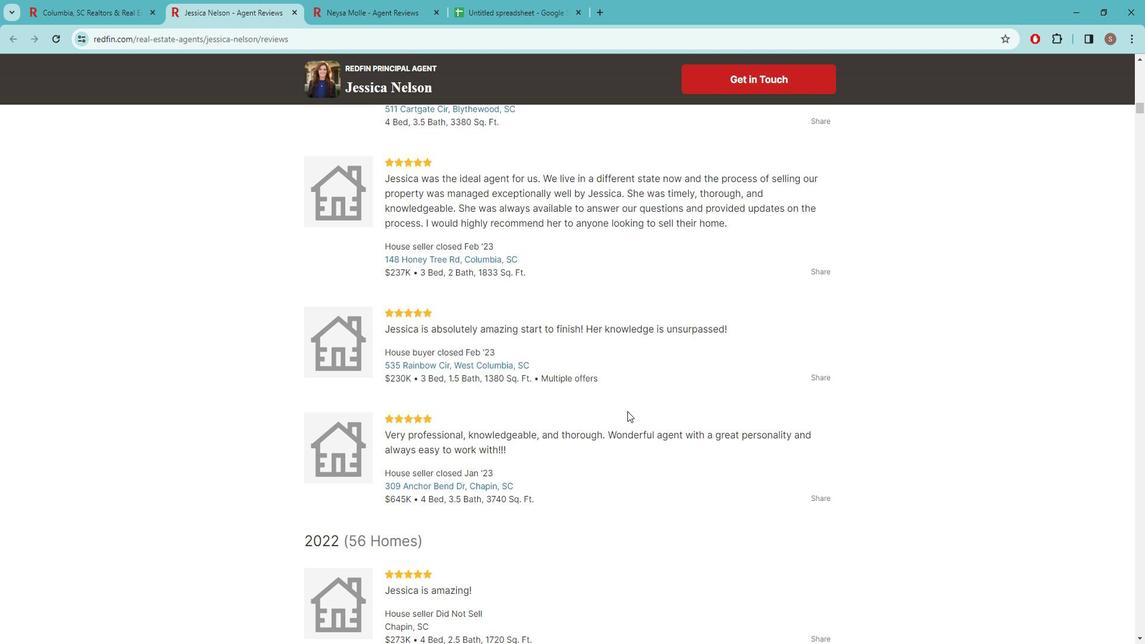 
Action: Mouse scrolled (635, 400) with delta (0, 0)
Screenshot: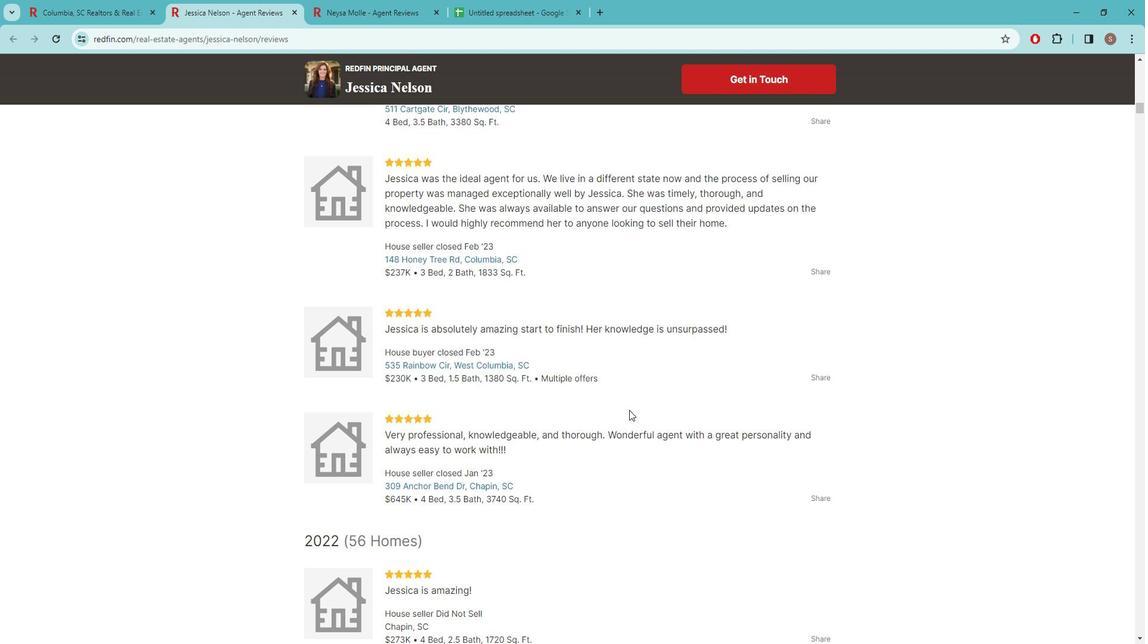 
Action: Mouse moved to (602, 411)
Screenshot: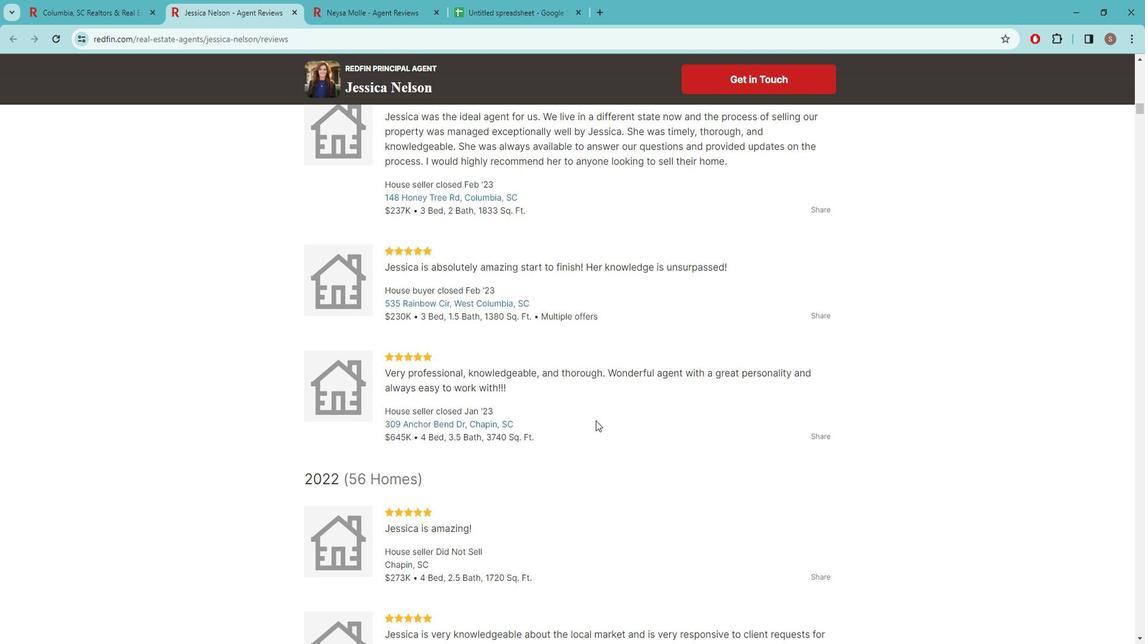 
Action: Mouse scrolled (602, 411) with delta (0, 0)
Screenshot: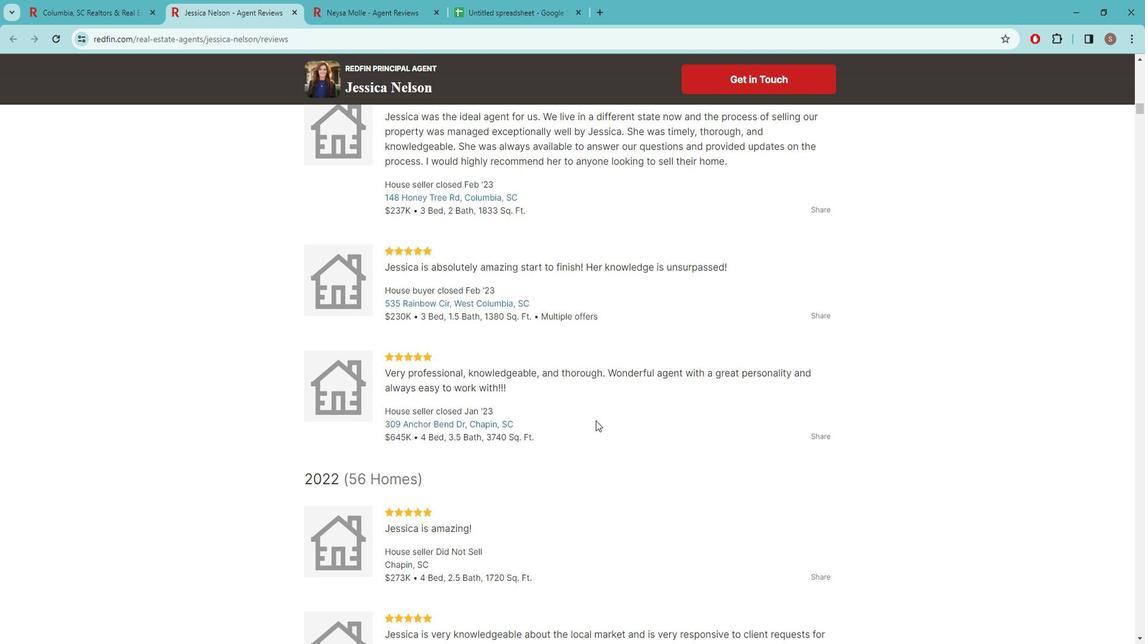 
Action: Mouse moved to (600, 411)
Screenshot: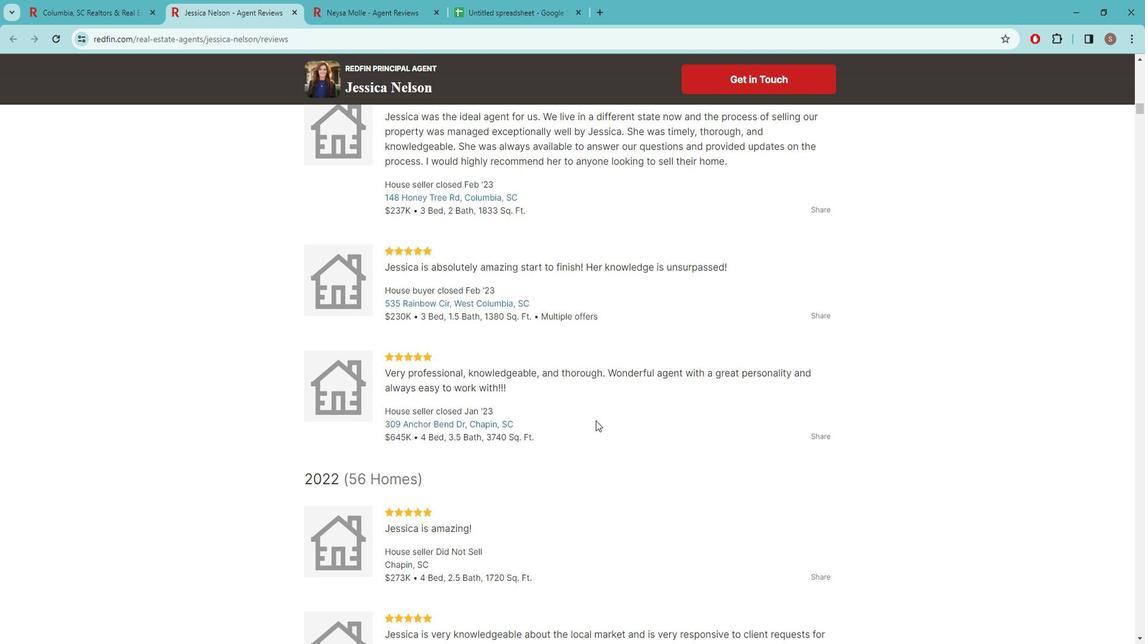 
Action: Mouse scrolled (600, 411) with delta (0, 0)
Screenshot: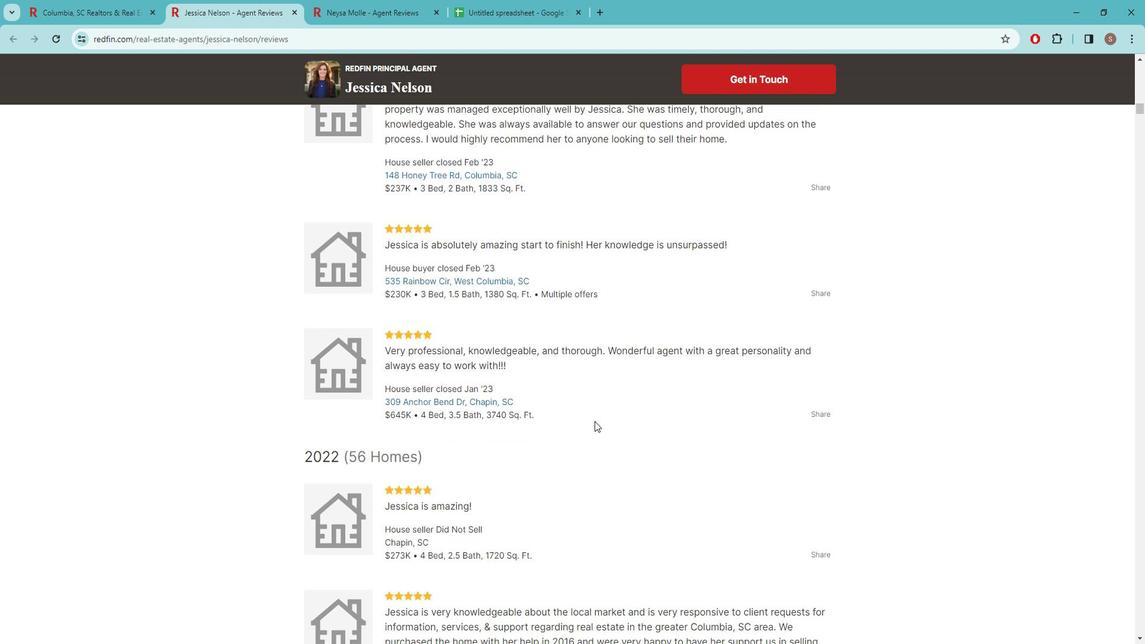 
Action: Mouse scrolled (600, 411) with delta (0, 0)
Screenshot: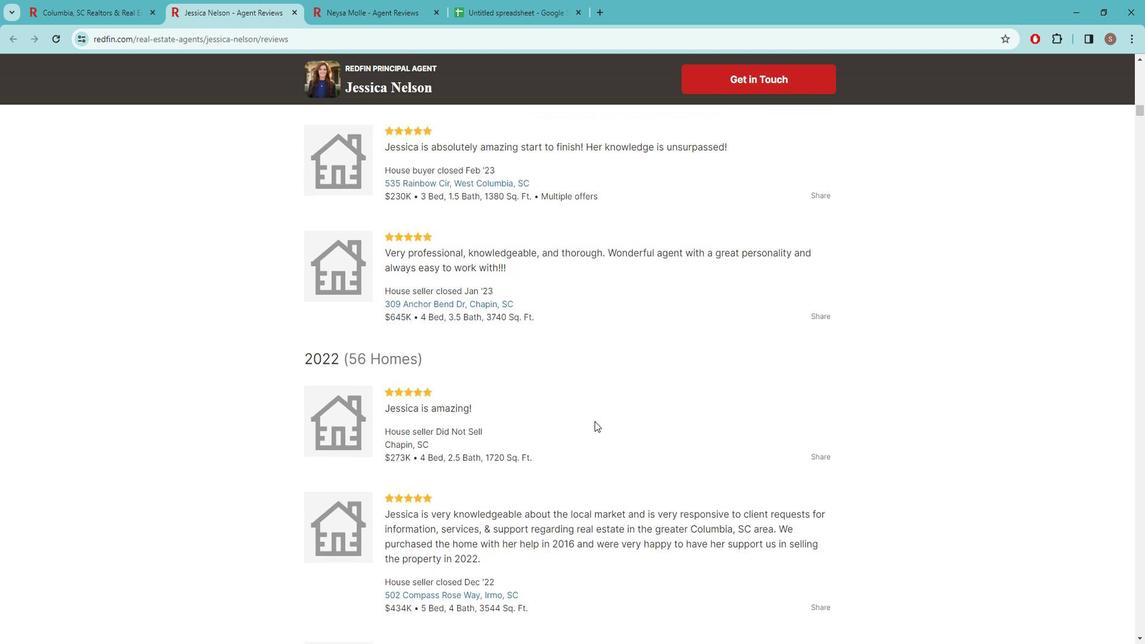 
Action: Mouse moved to (572, 399)
Screenshot: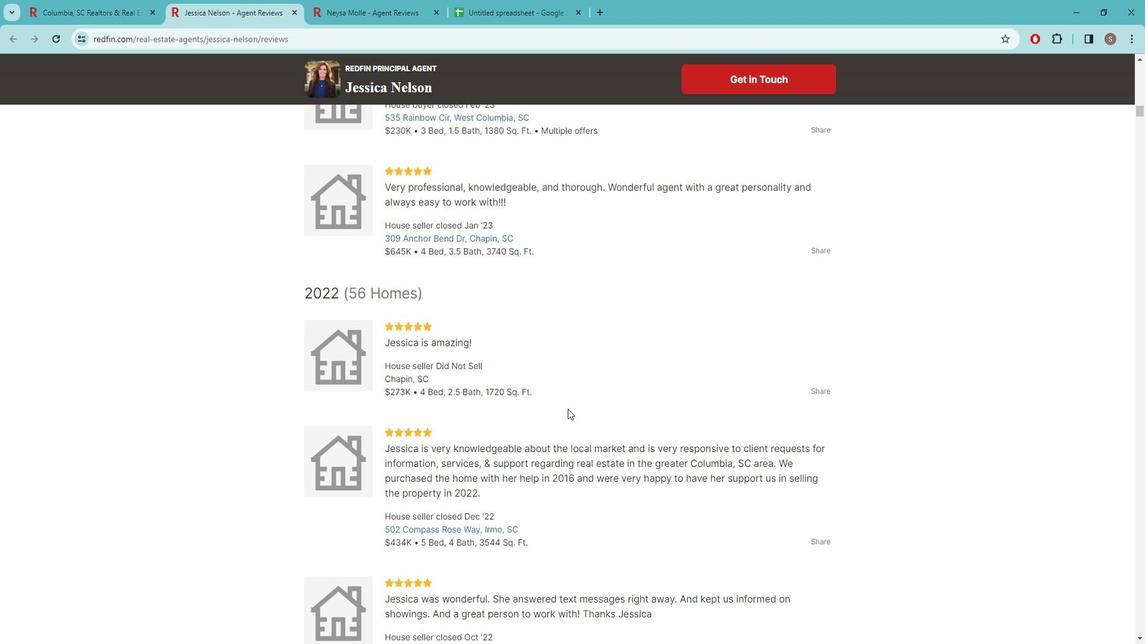 
Action: Mouse scrolled (572, 399) with delta (0, 0)
Screenshot: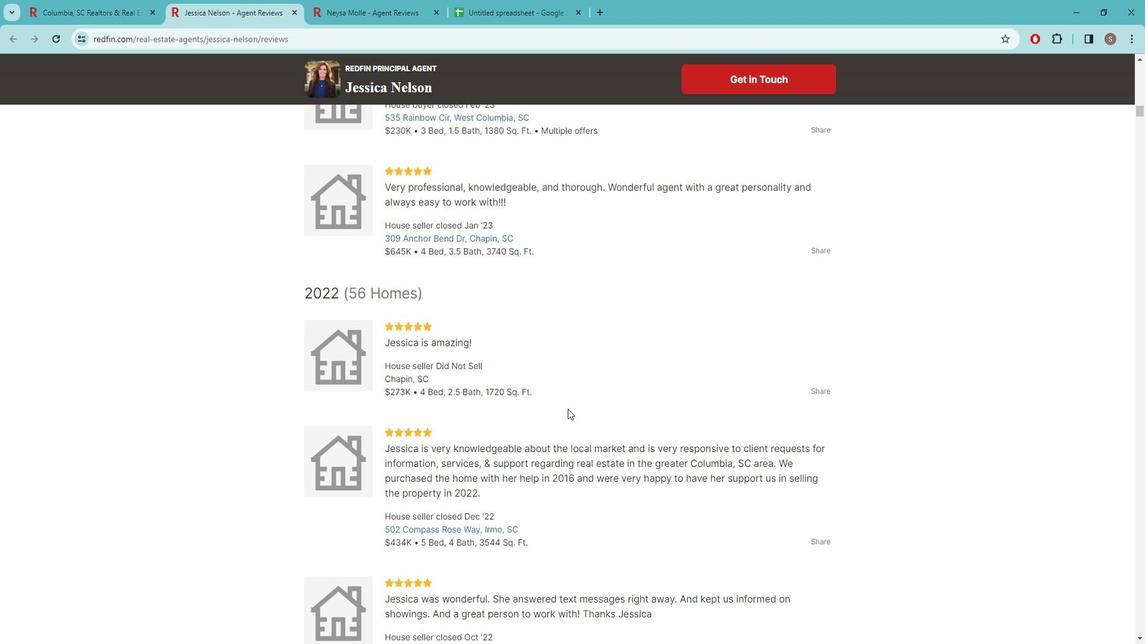 
Action: Mouse moved to (649, 433)
Screenshot: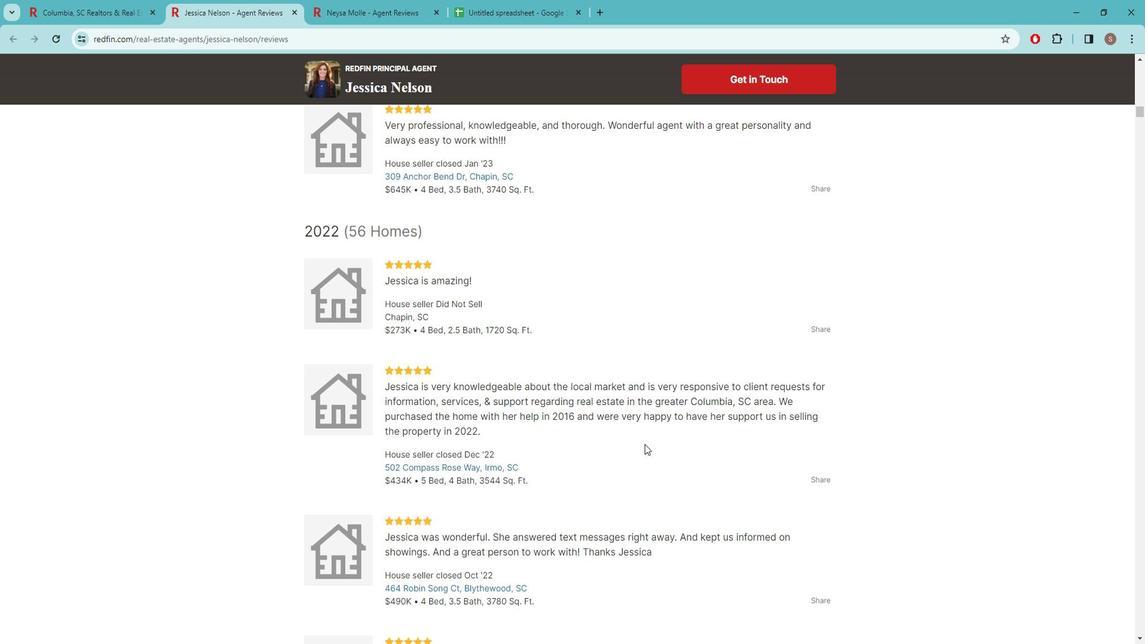 
Action: Mouse scrolled (649, 433) with delta (0, 0)
Screenshot: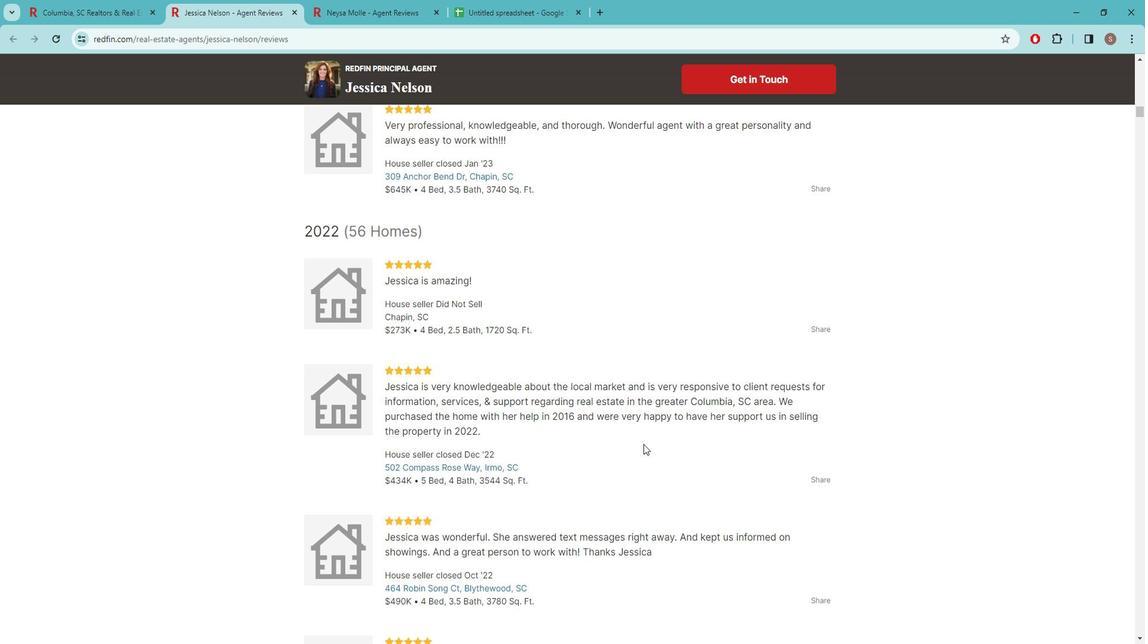 
Action: Mouse scrolled (649, 433) with delta (0, 0)
Screenshot: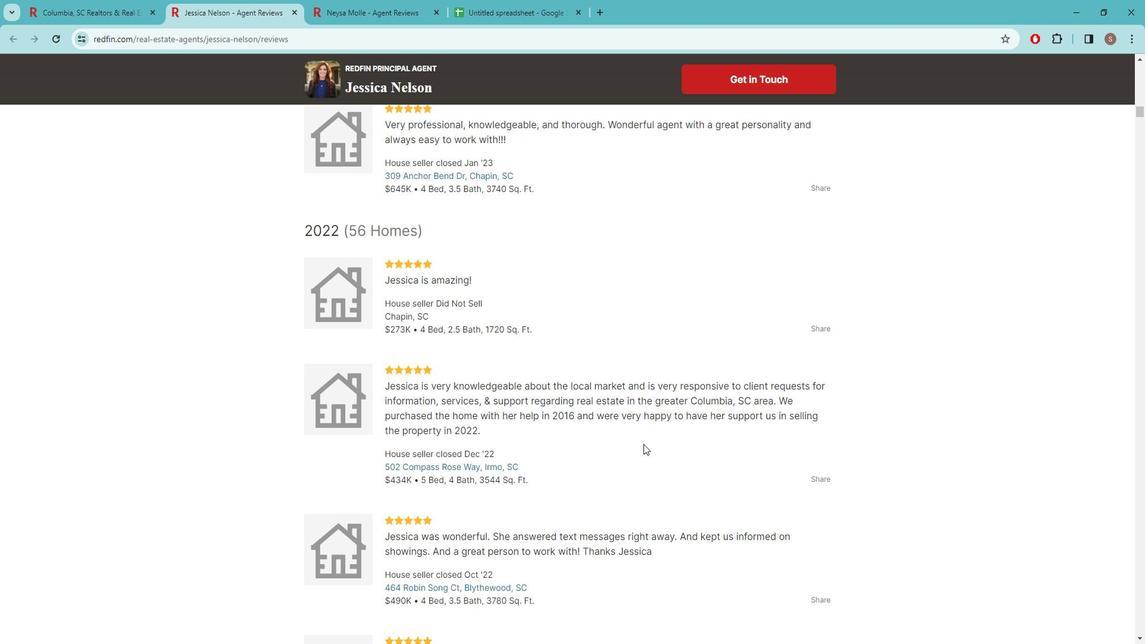 
Action: Mouse moved to (647, 433)
Screenshot: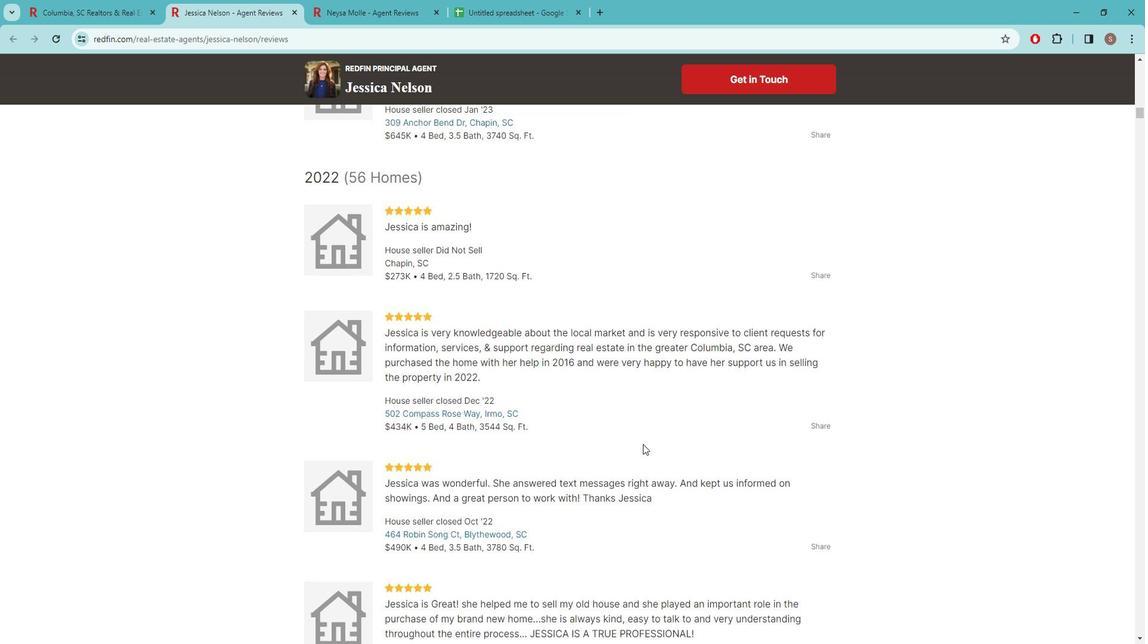 
Action: Mouse scrolled (647, 433) with delta (0, 0)
Screenshot: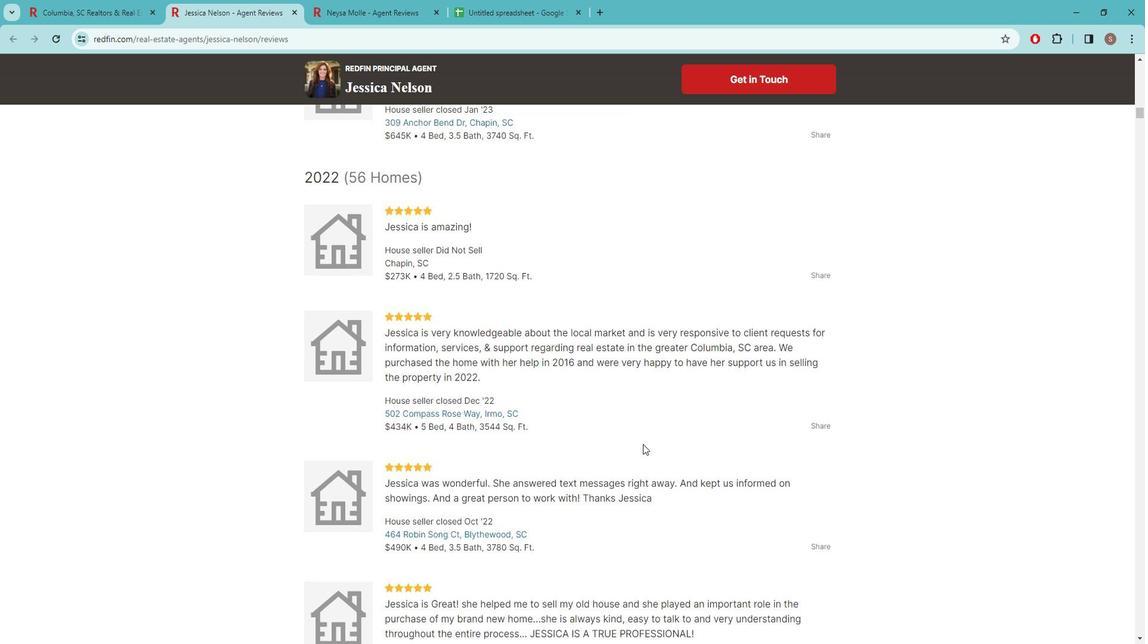 
Action: Mouse moved to (637, 439)
Screenshot: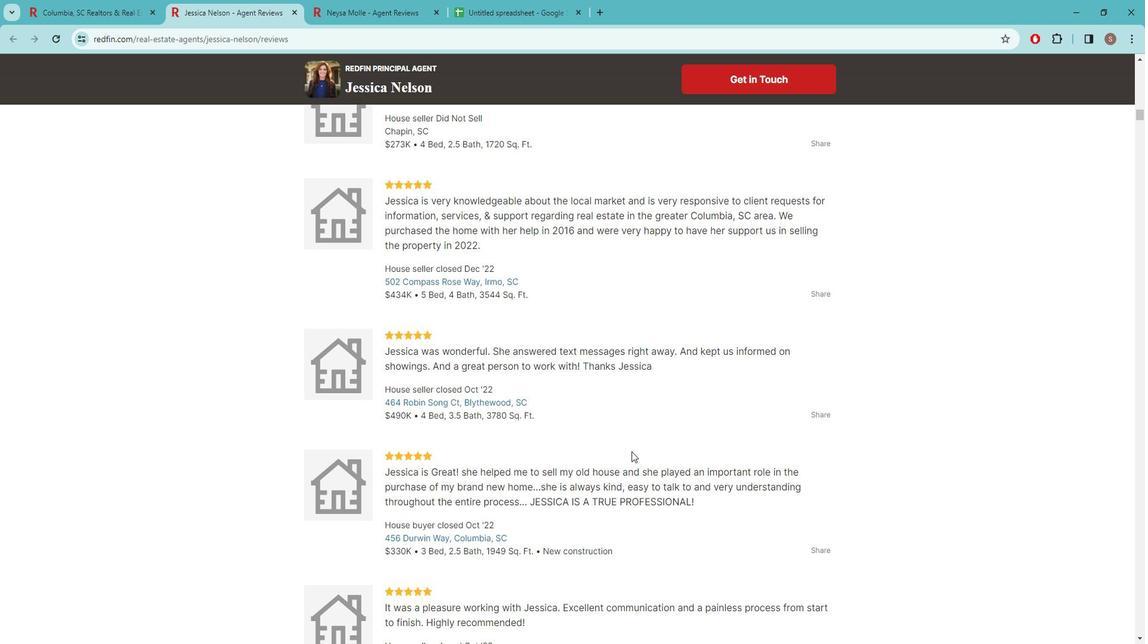
Action: Mouse scrolled (637, 439) with delta (0, 0)
Screenshot: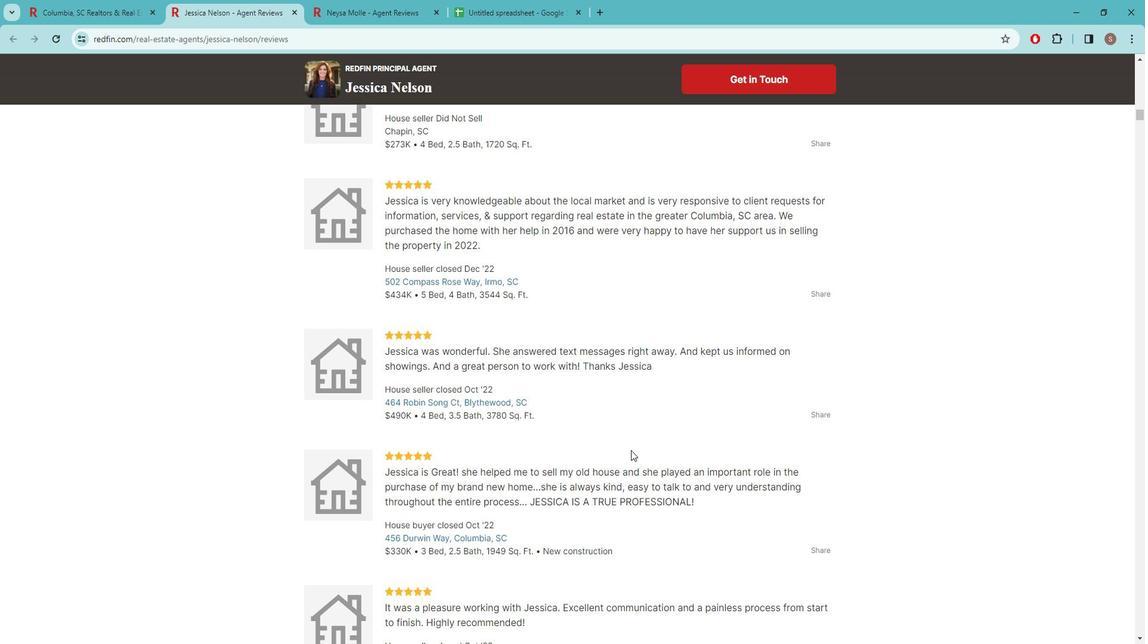 
Action: Mouse scrolled (637, 439) with delta (0, 0)
Screenshot: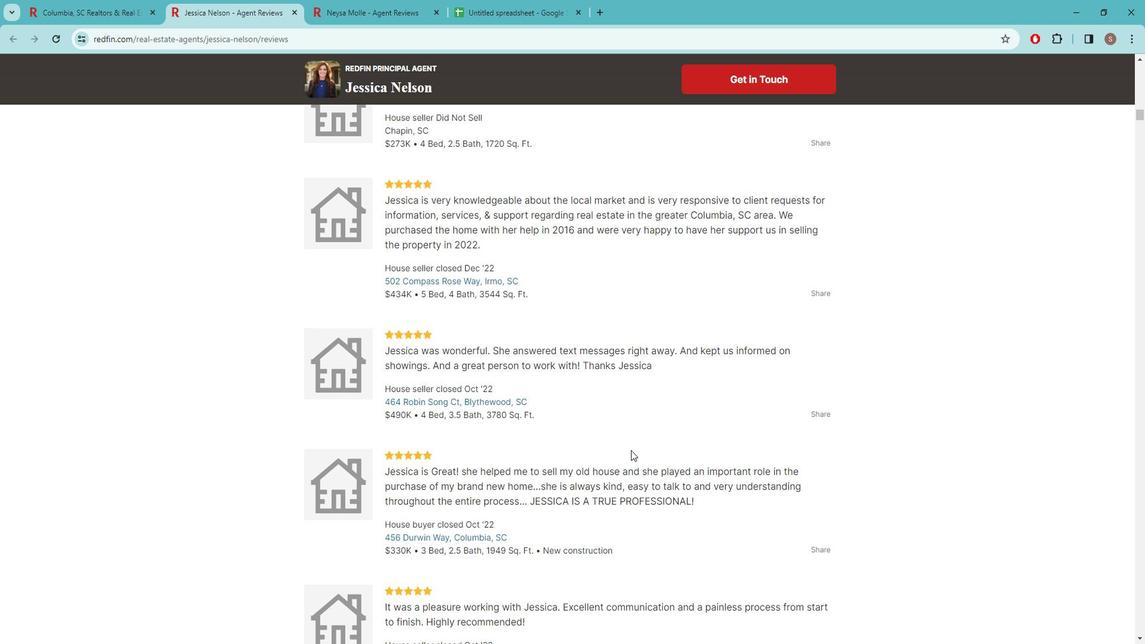 
Action: Mouse scrolled (637, 439) with delta (0, 0)
Screenshot: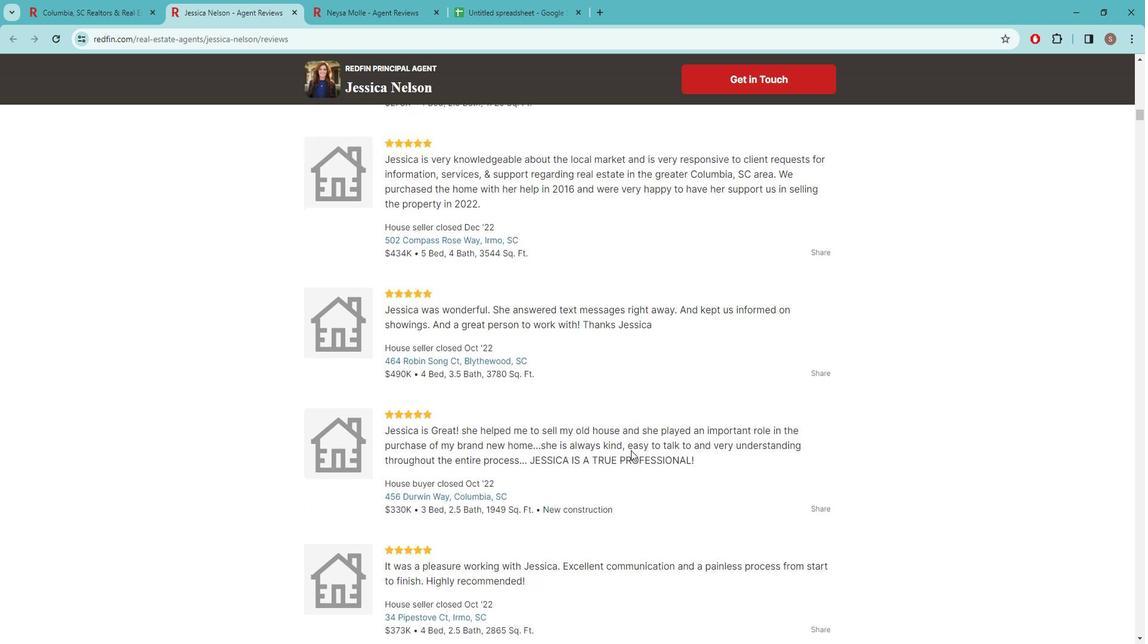 
Action: Mouse moved to (633, 432)
Screenshot: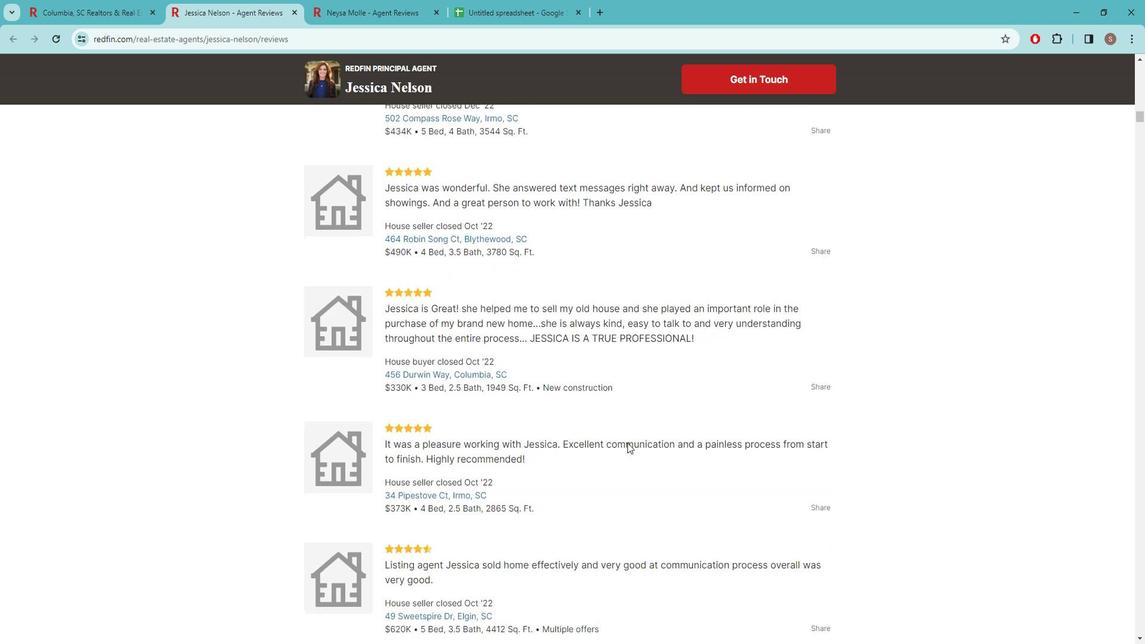 
Action: Mouse scrolled (633, 433) with delta (0, 0)
Screenshot: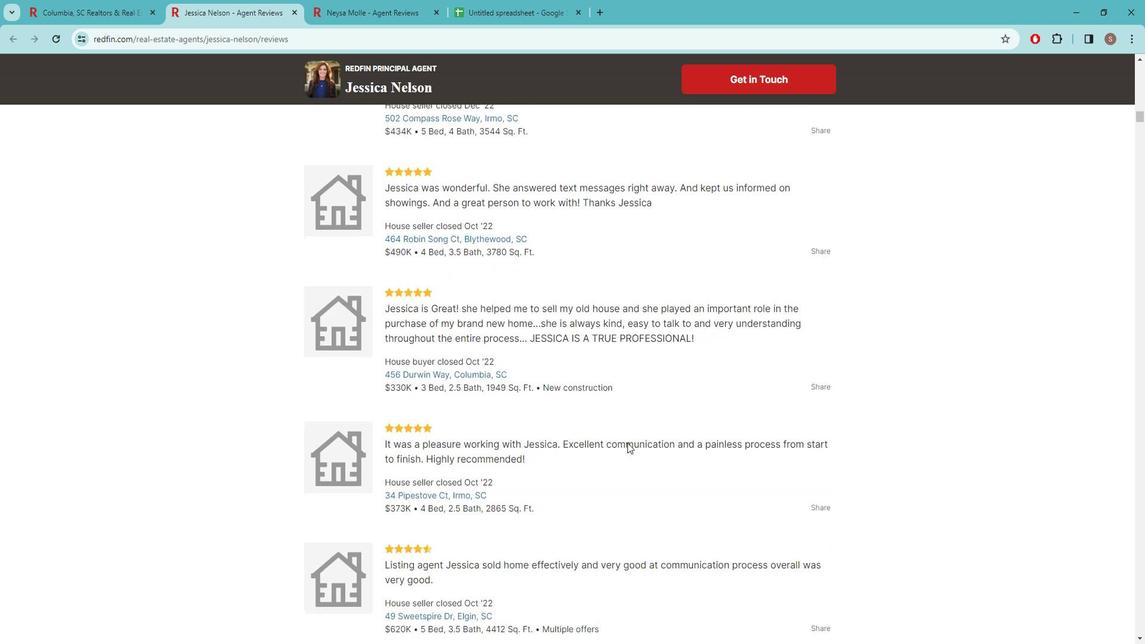 
Action: Mouse moved to (619, 408)
Screenshot: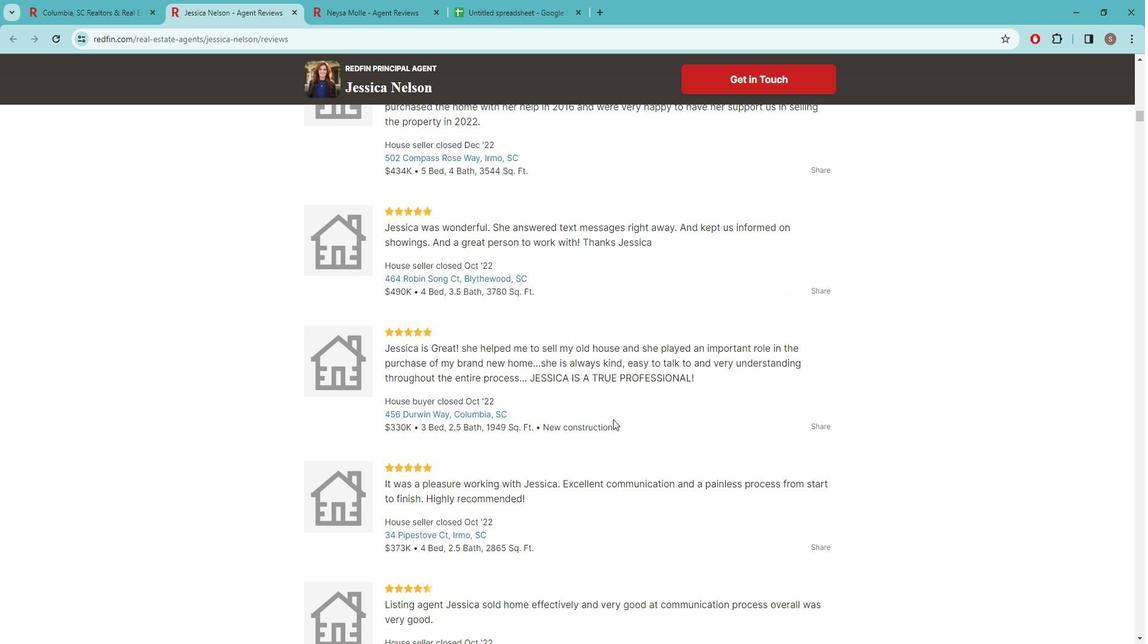 
Action: Mouse scrolled (619, 407) with delta (0, 0)
Screenshot: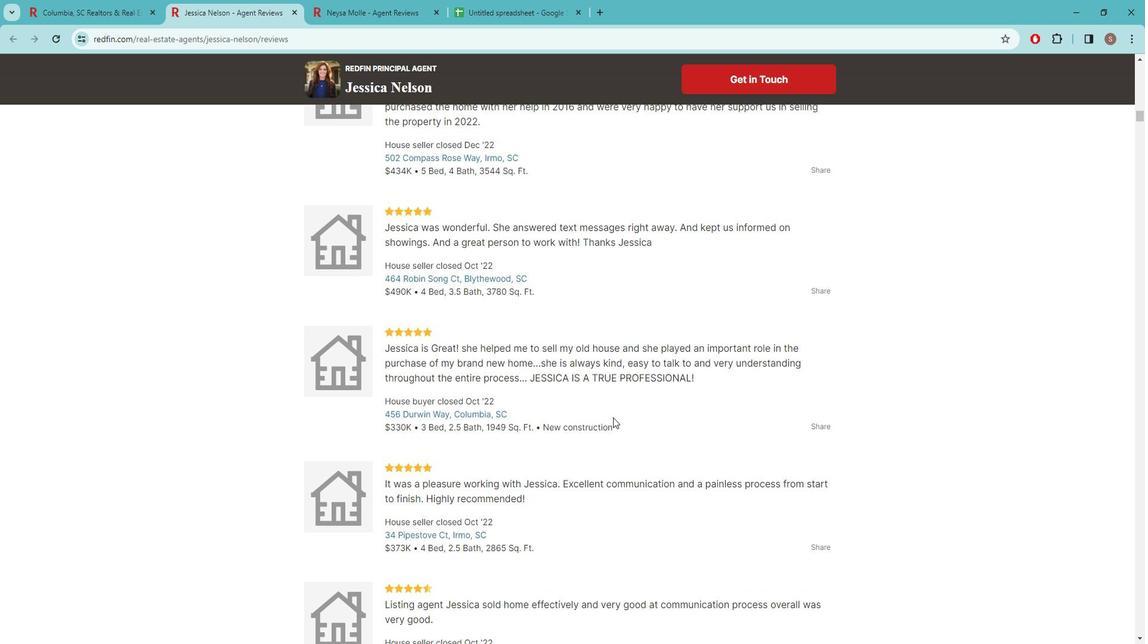 
Action: Mouse moved to (631, 365)
Screenshot: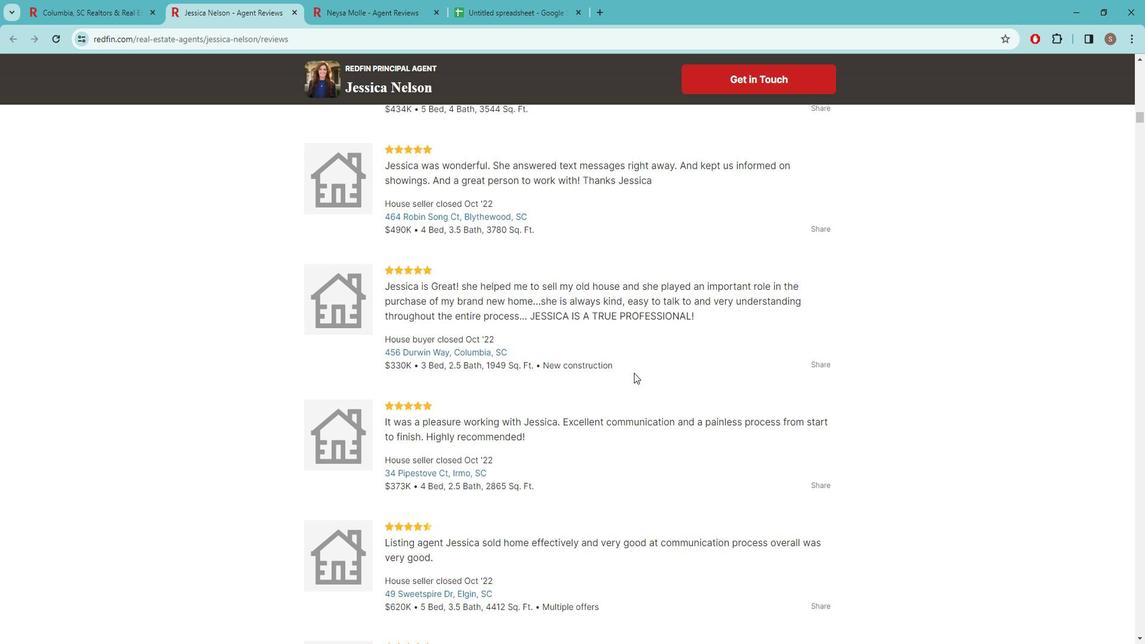 
Action: Mouse scrolled (631, 364) with delta (0, 0)
Screenshot: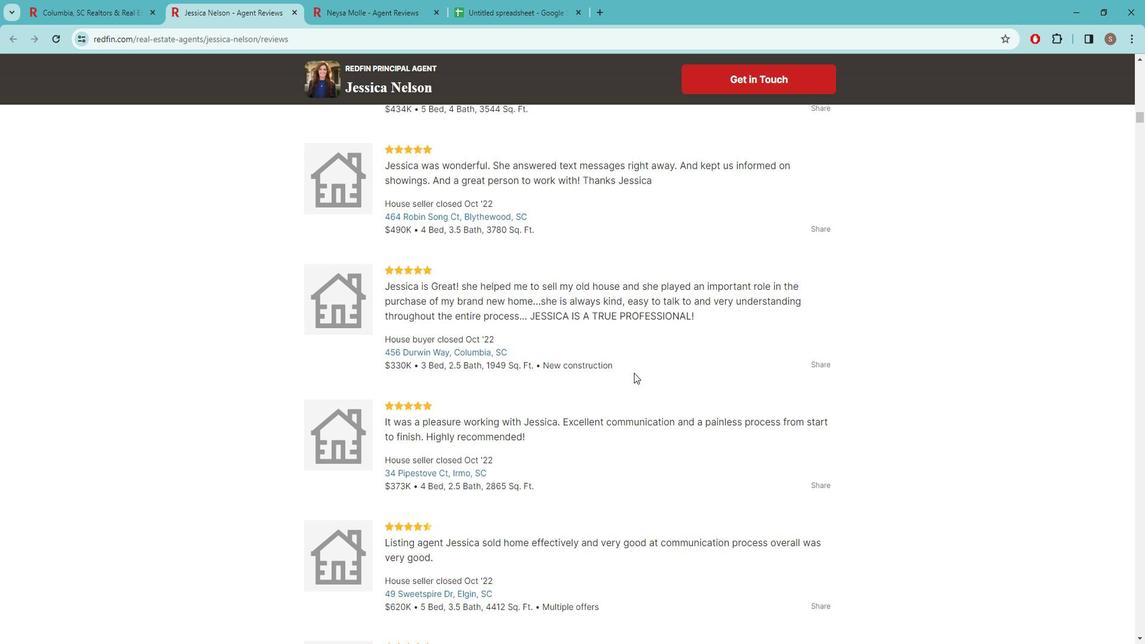 
Action: Mouse moved to (604, 365)
Screenshot: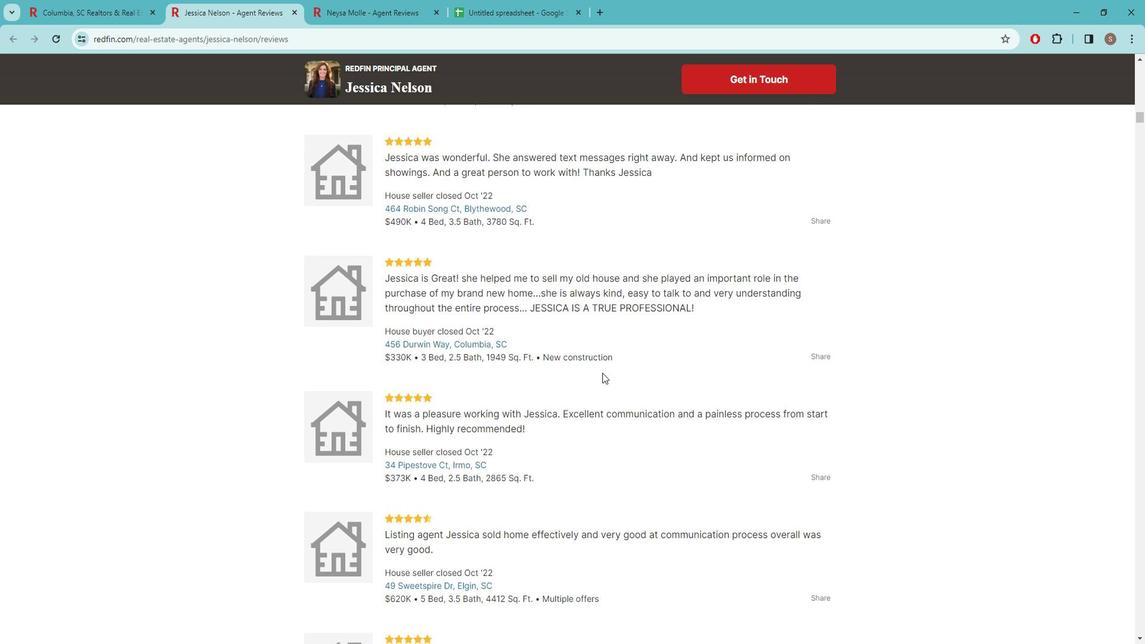 
Action: Mouse scrolled (604, 364) with delta (0, 0)
Screenshot: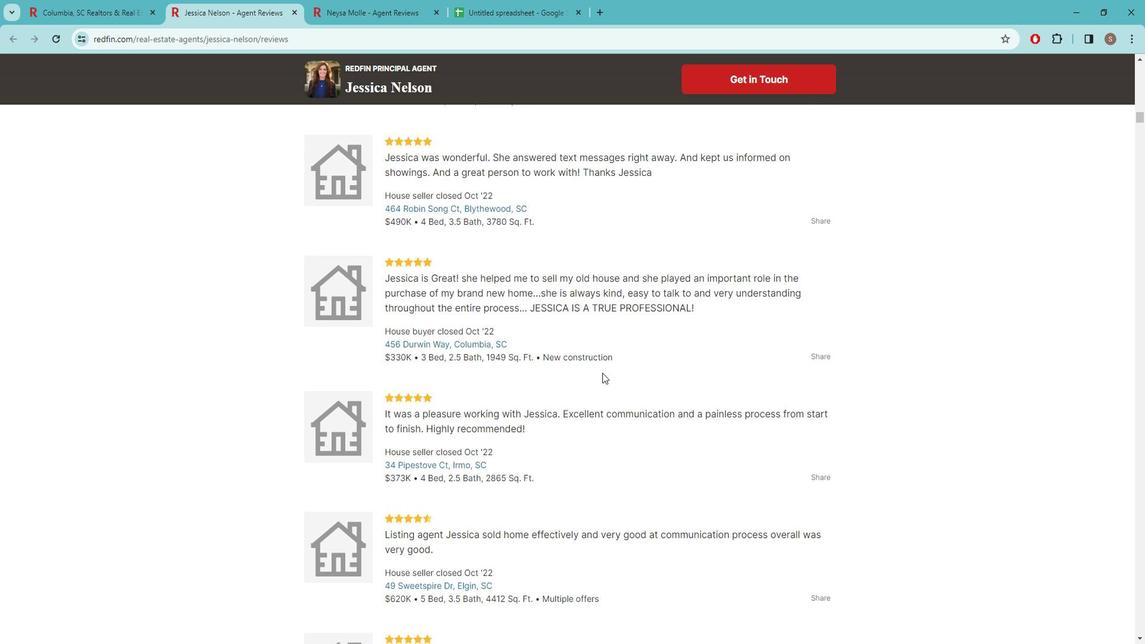 
Action: Mouse moved to (602, 421)
Screenshot: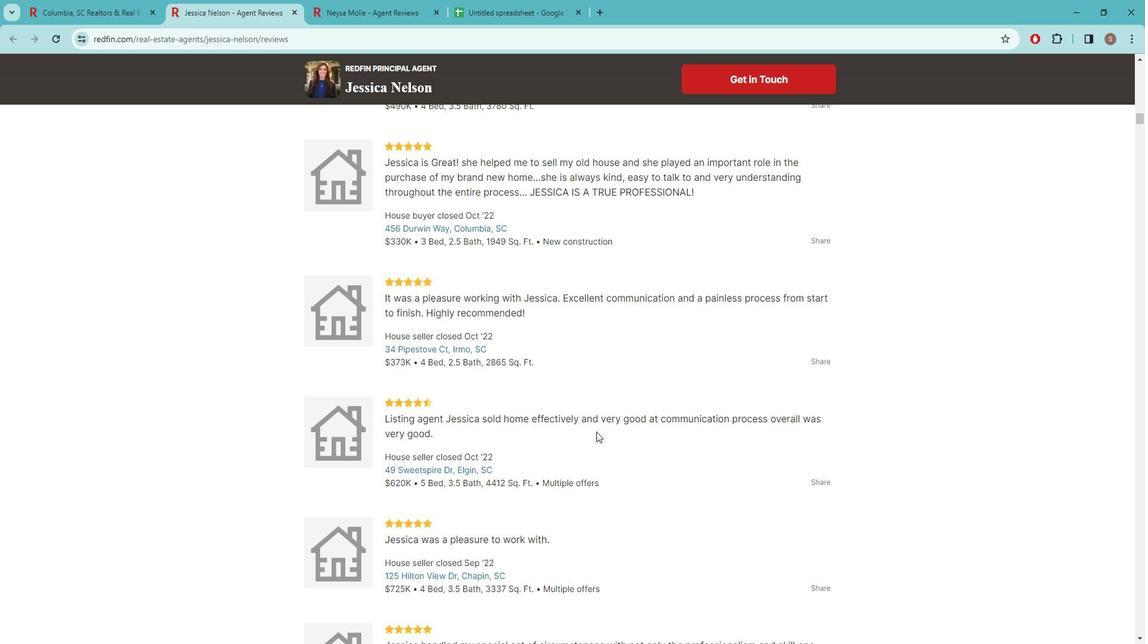 
Action: Mouse scrolled (602, 421) with delta (0, 0)
Screenshot: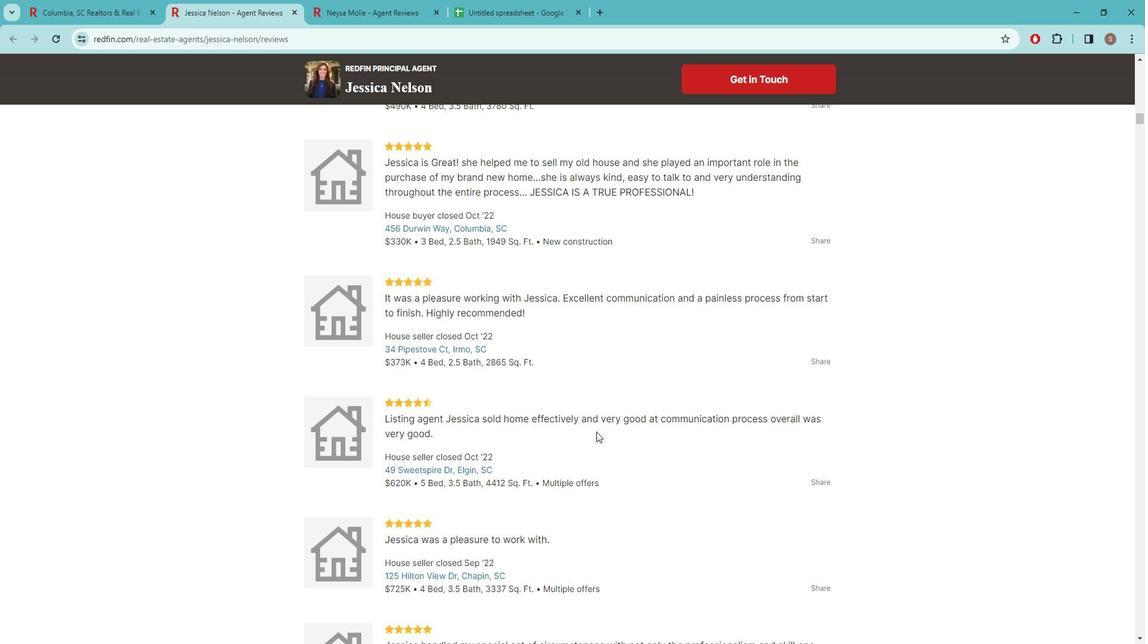 
Action: Mouse moved to (639, 404)
Screenshot: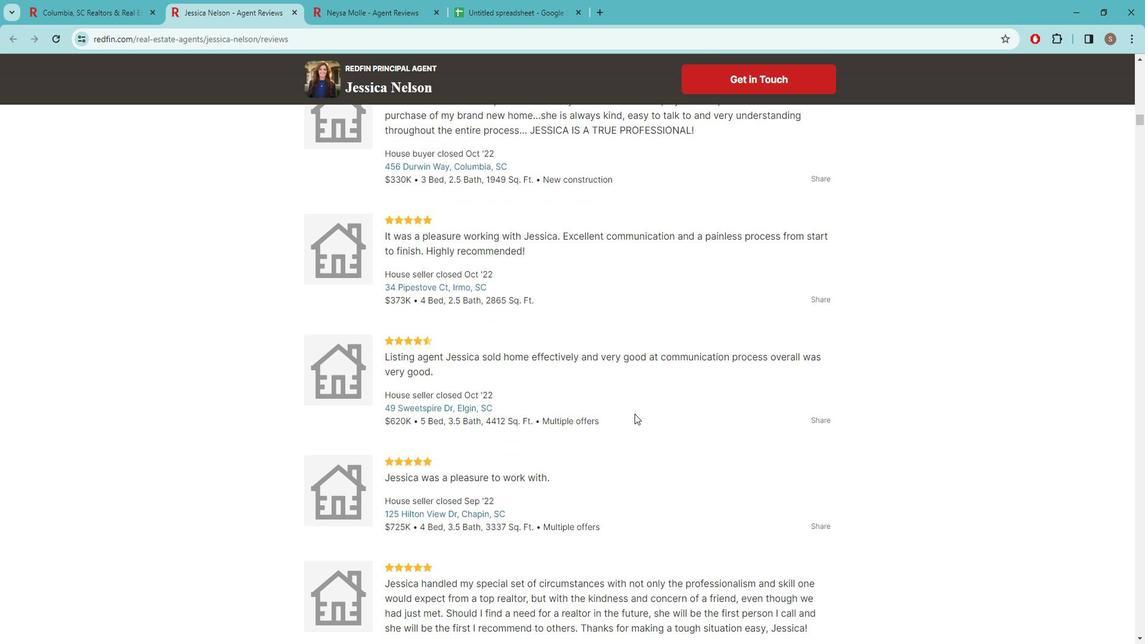 
Action: Mouse scrolled (639, 403) with delta (0, 0)
Screenshot: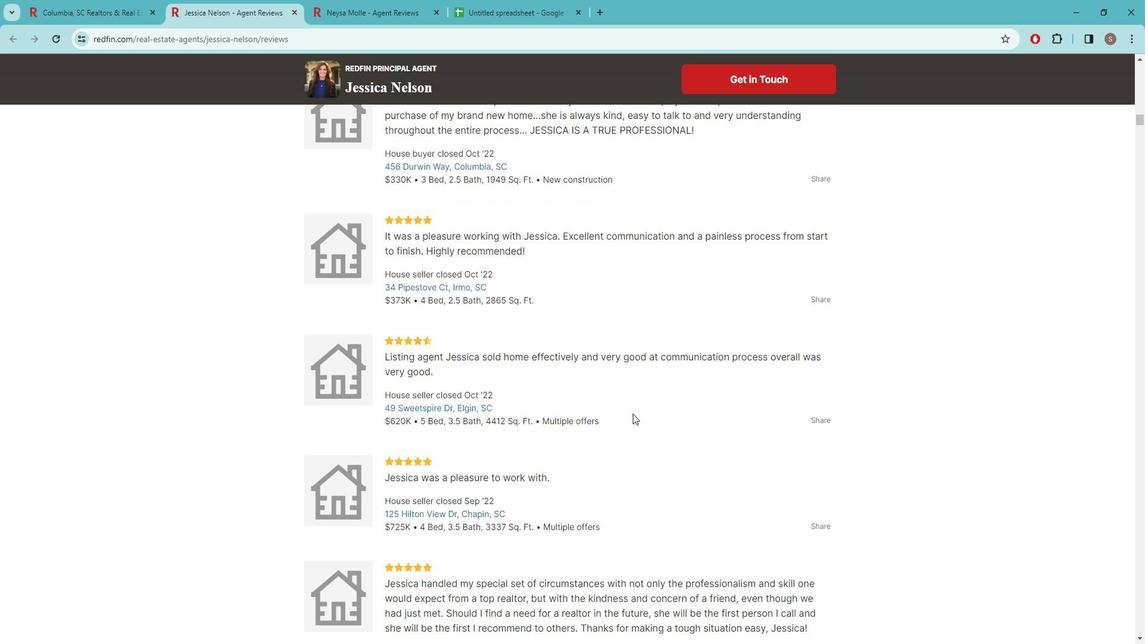 
Action: Mouse moved to (638, 404)
Screenshot: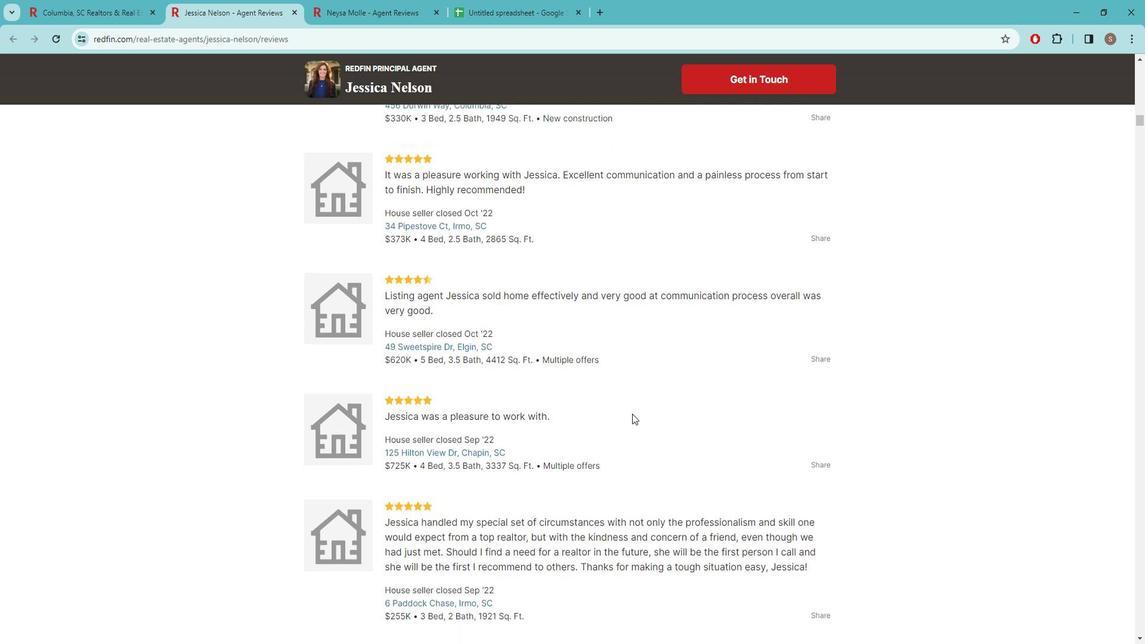 
Action: Mouse scrolled (638, 403) with delta (0, 0)
Screenshot: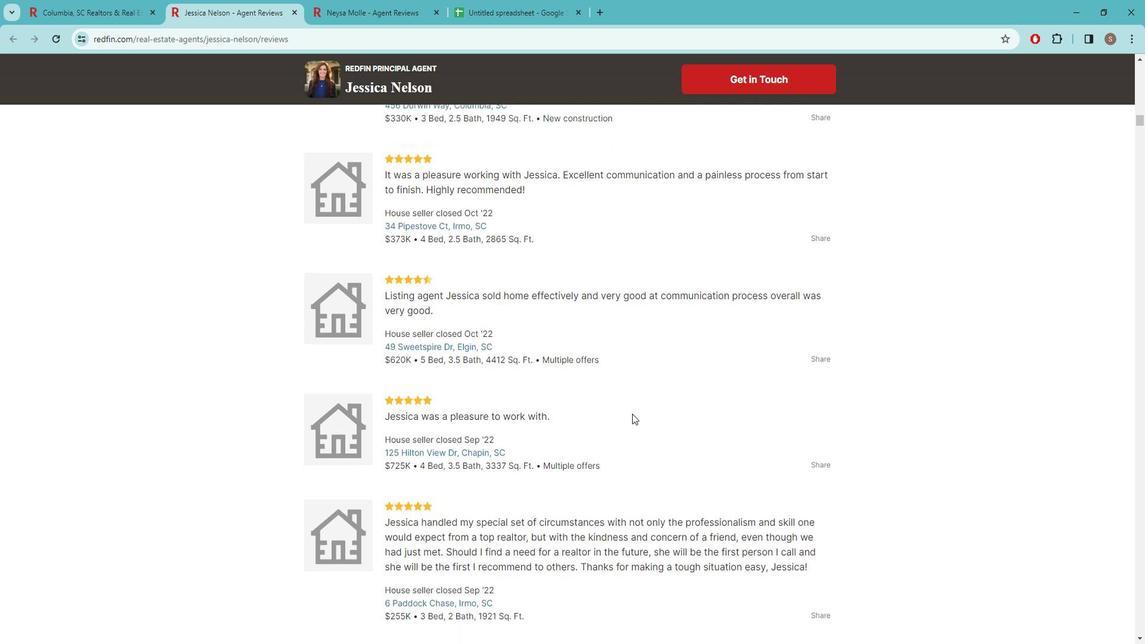 
Action: Mouse moved to (533, 397)
Screenshot: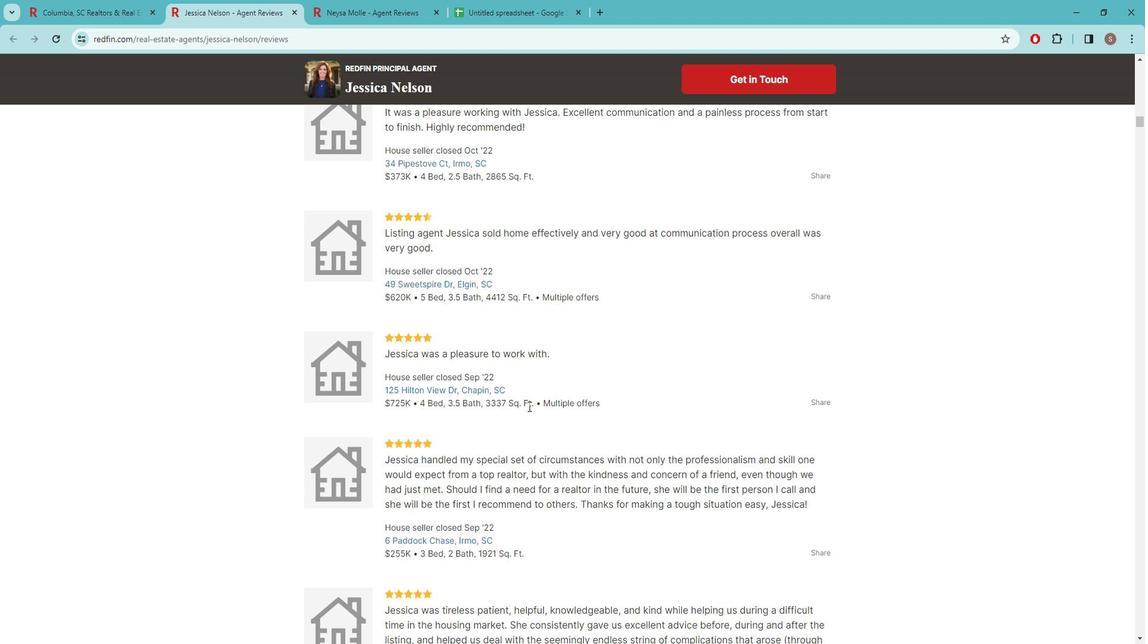 
Action: Mouse scrolled (533, 396) with delta (0, 0)
Screenshot: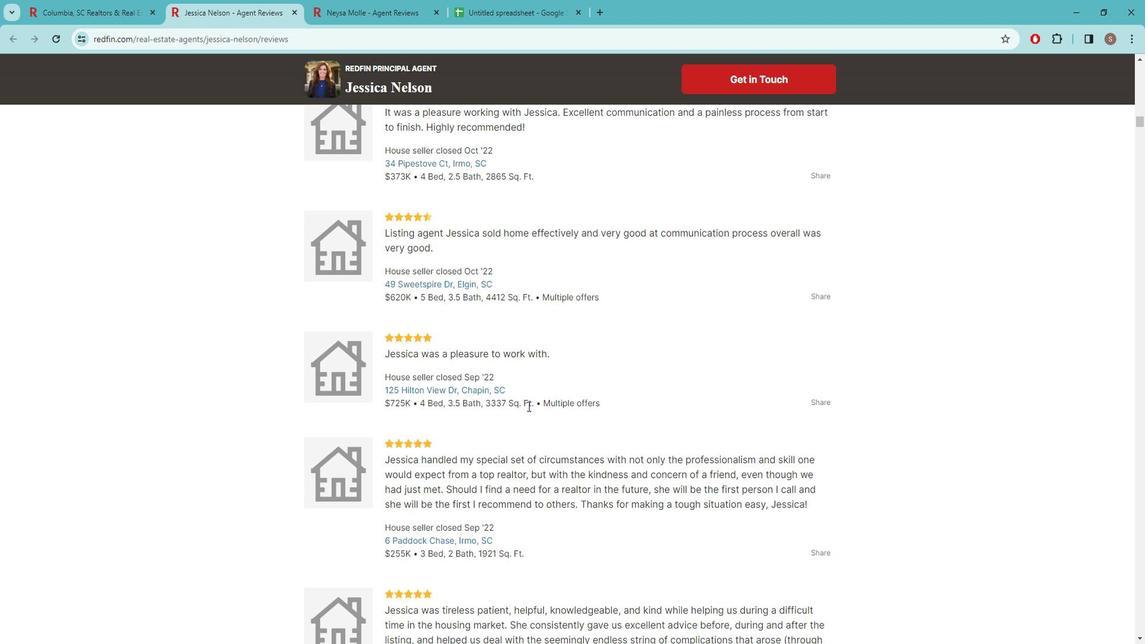 
Action: Mouse moved to (528, 383)
Screenshot: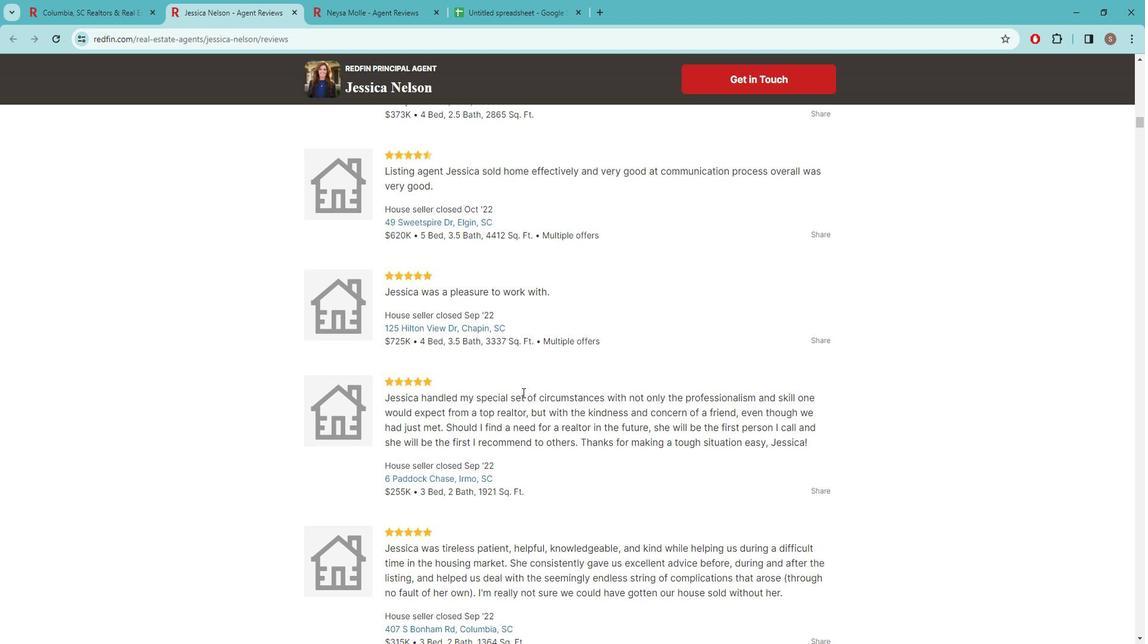 
Action: Mouse scrolled (528, 383) with delta (0, 0)
Screenshot: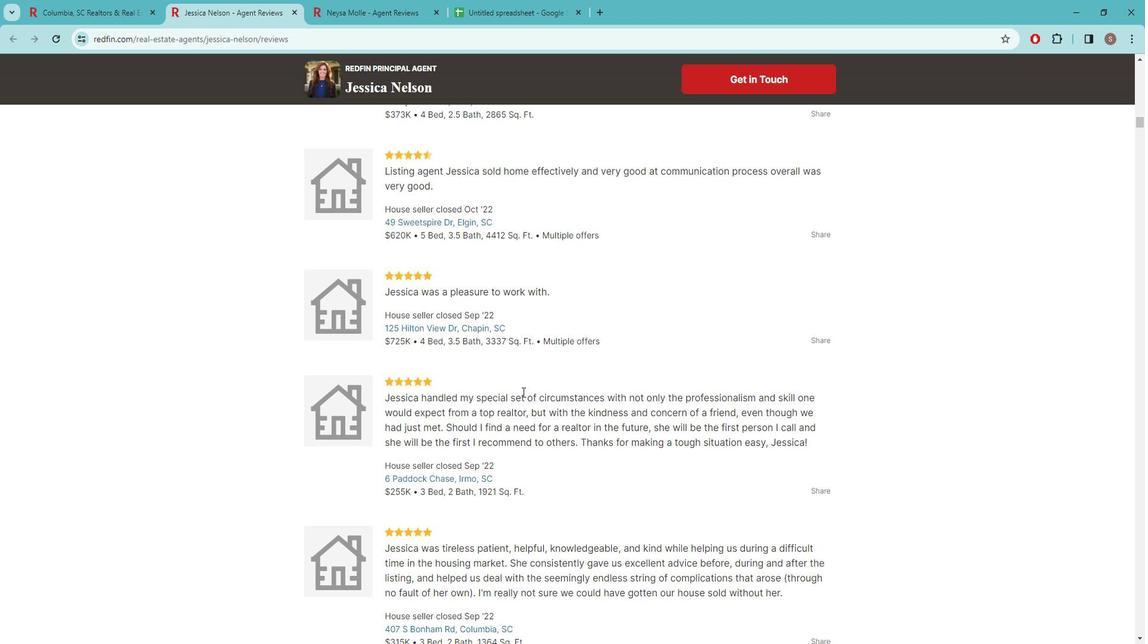 
Action: Mouse scrolled (528, 383) with delta (0, 0)
Screenshot: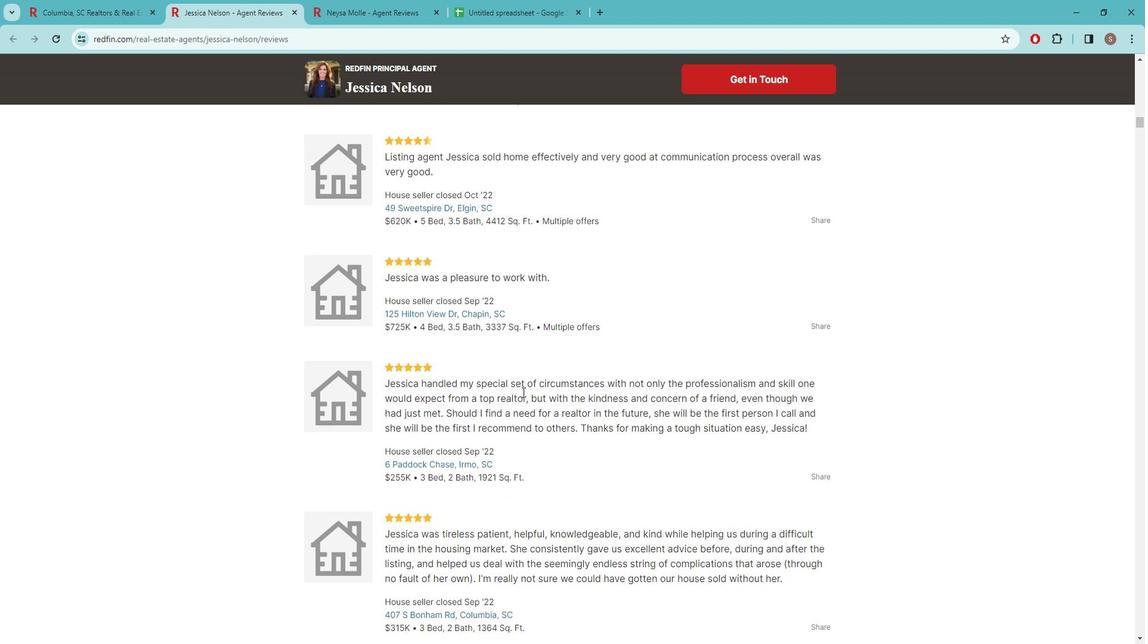 
Action: Mouse moved to (622, 372)
Screenshot: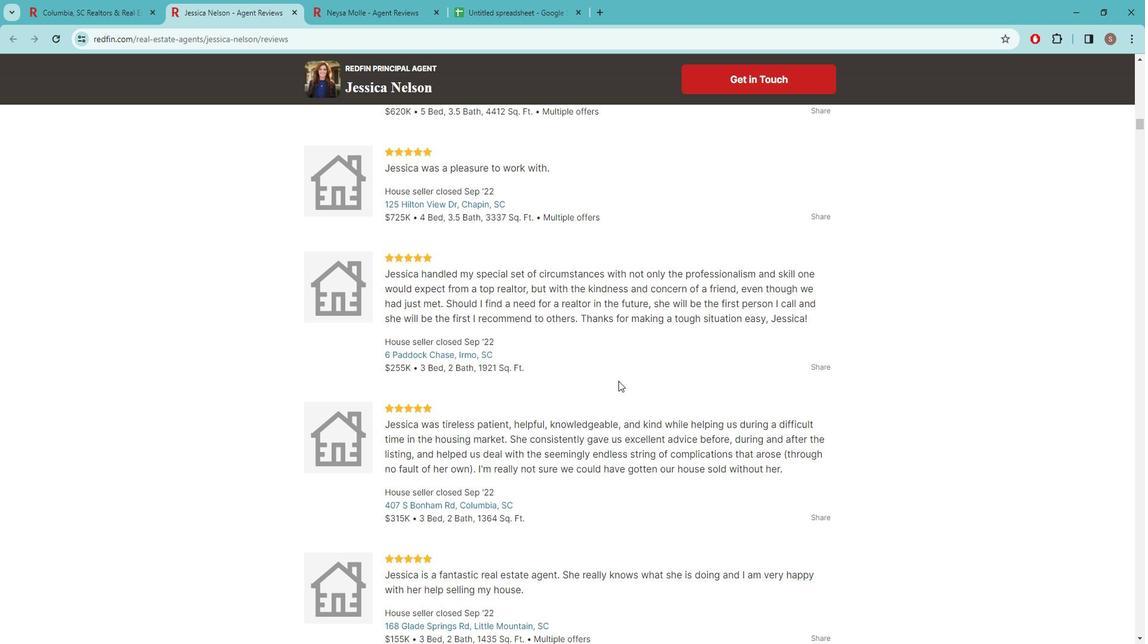 
Action: Mouse scrolled (622, 371) with delta (0, 0)
Screenshot: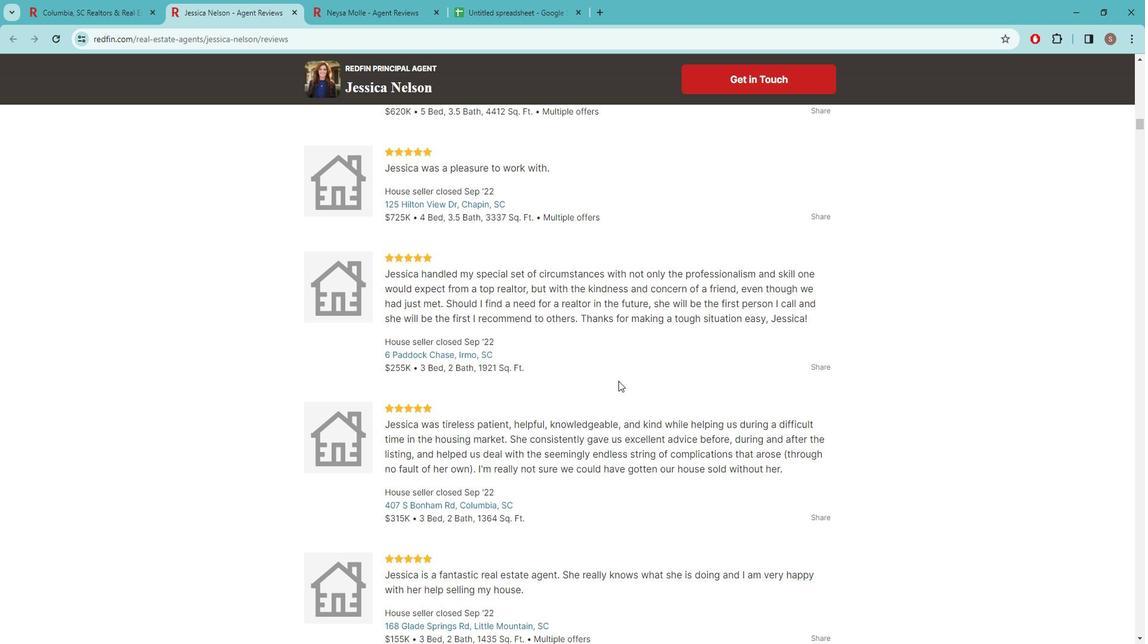 
Action: Mouse moved to (610, 367)
Screenshot: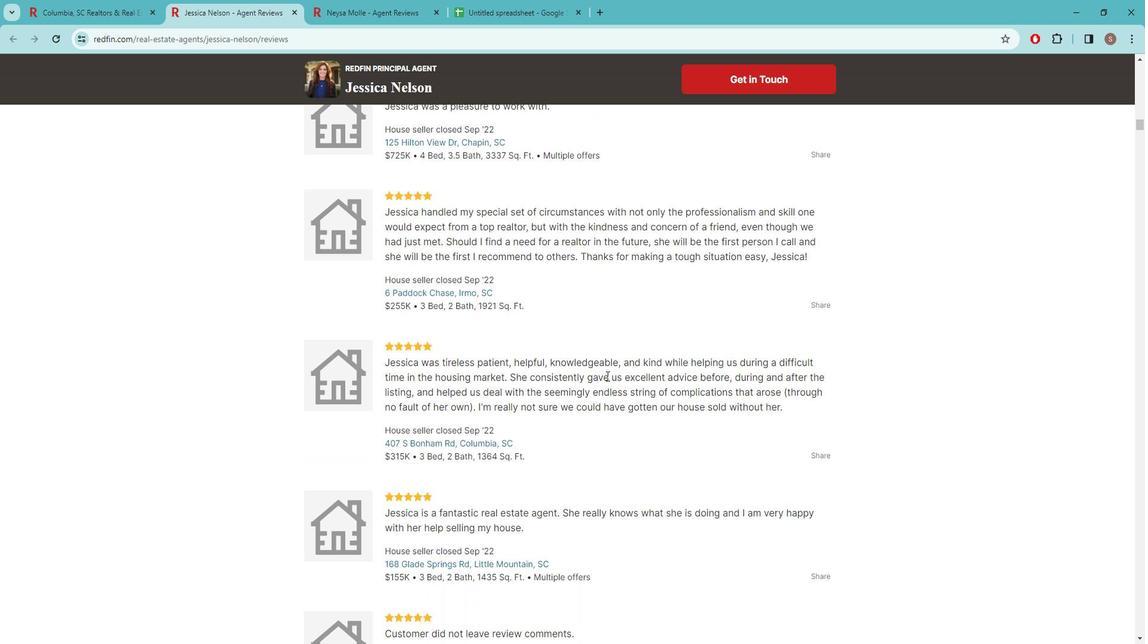 
Action: Mouse scrolled (610, 366) with delta (0, 0)
Screenshot: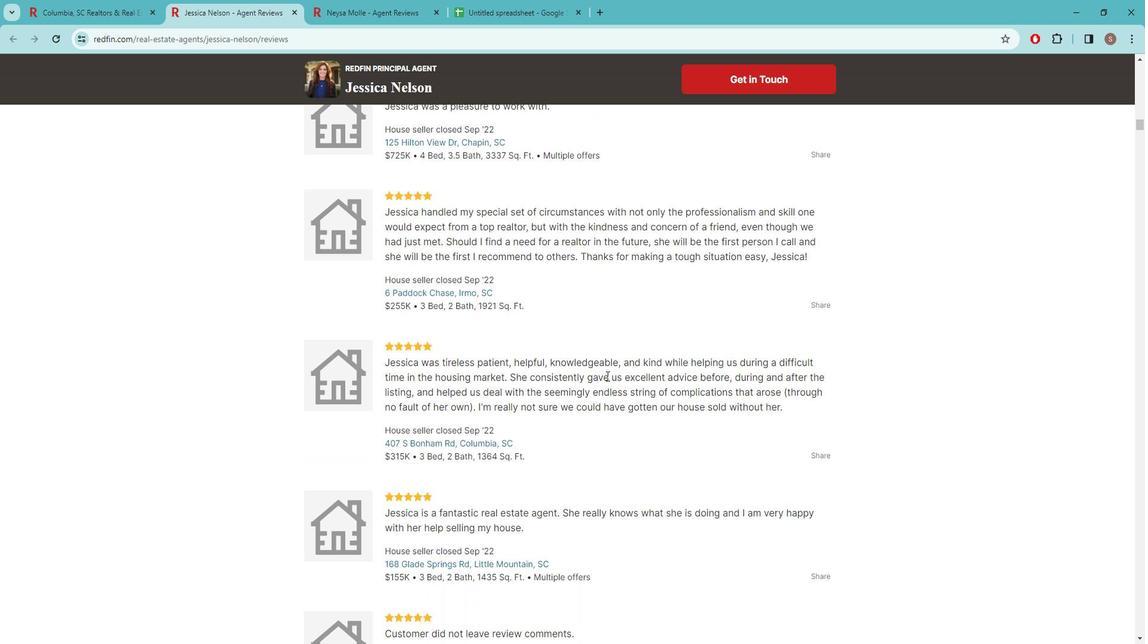 
Action: Mouse moved to (568, 371)
Screenshot: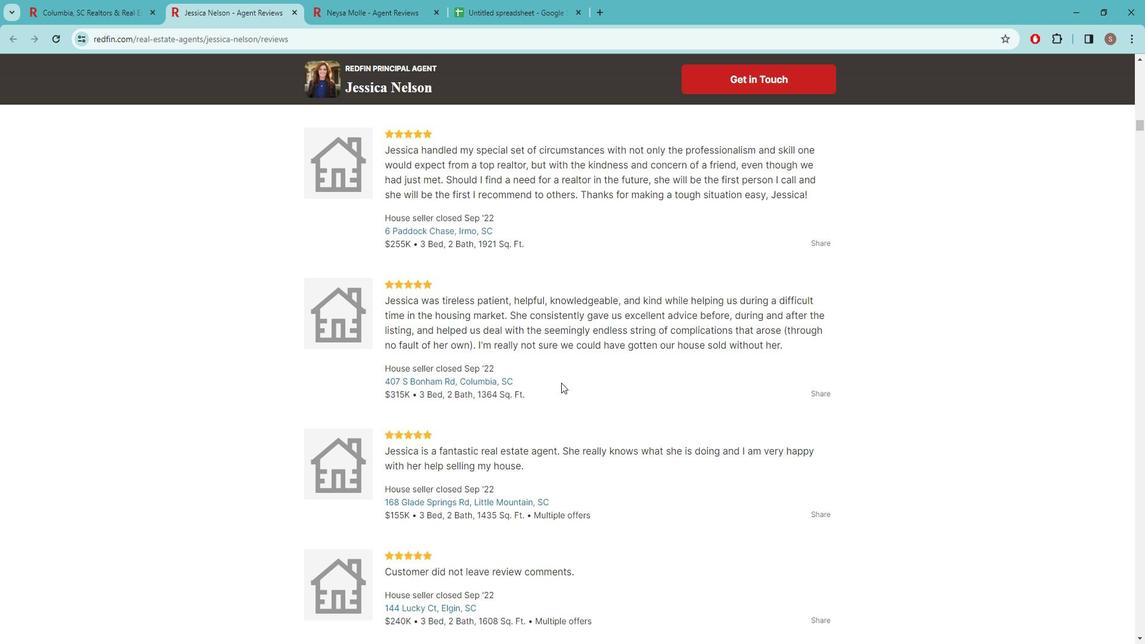 
Action: Mouse scrolled (568, 370) with delta (0, 0)
Screenshot: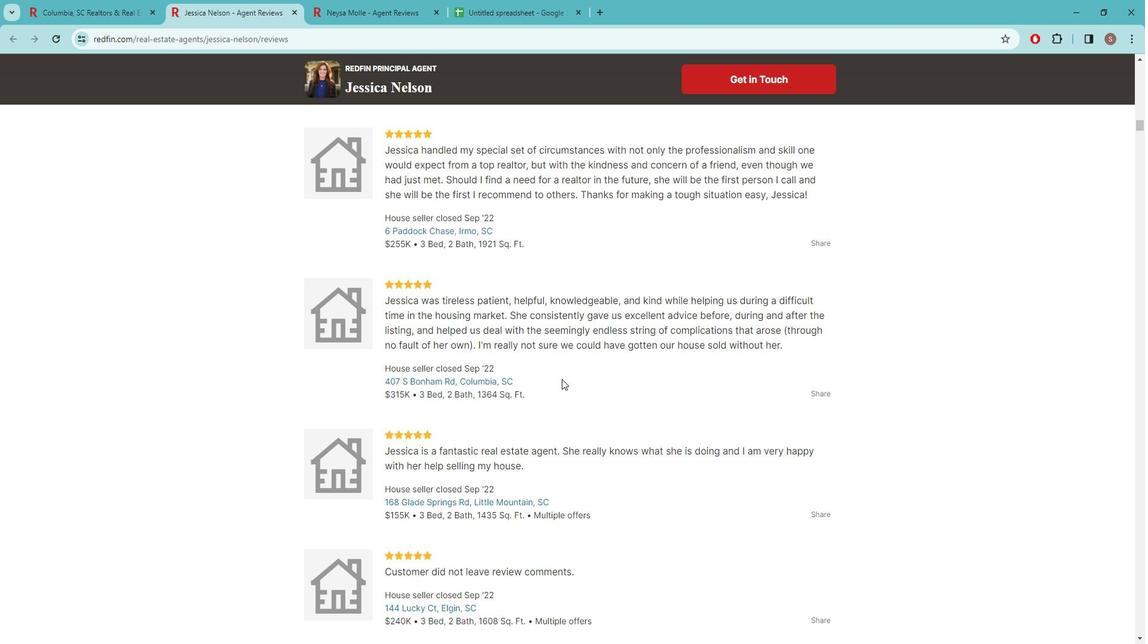 
Action: Mouse moved to (573, 368)
Screenshot: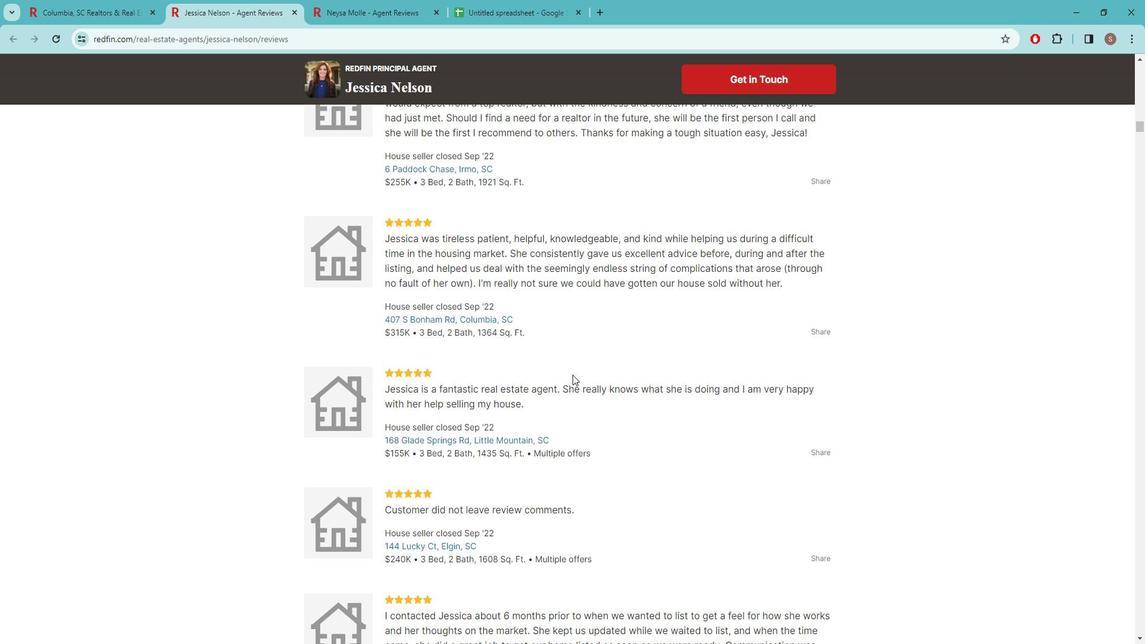 
Action: Mouse scrolled (573, 367) with delta (0, 0)
Screenshot: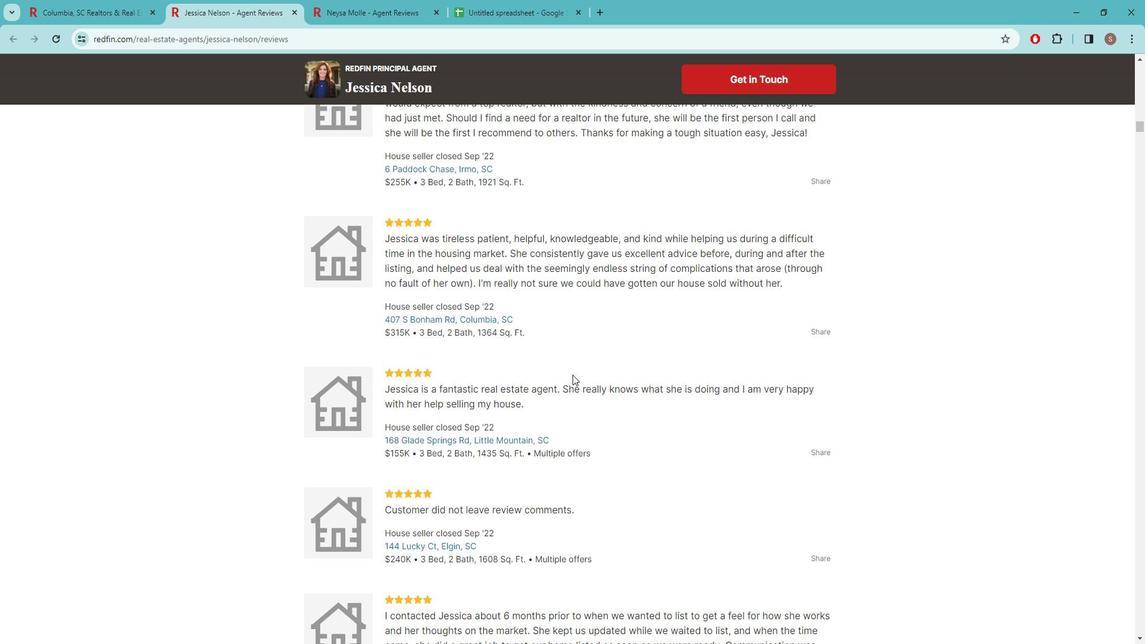 
Action: Mouse moved to (686, 403)
Screenshot: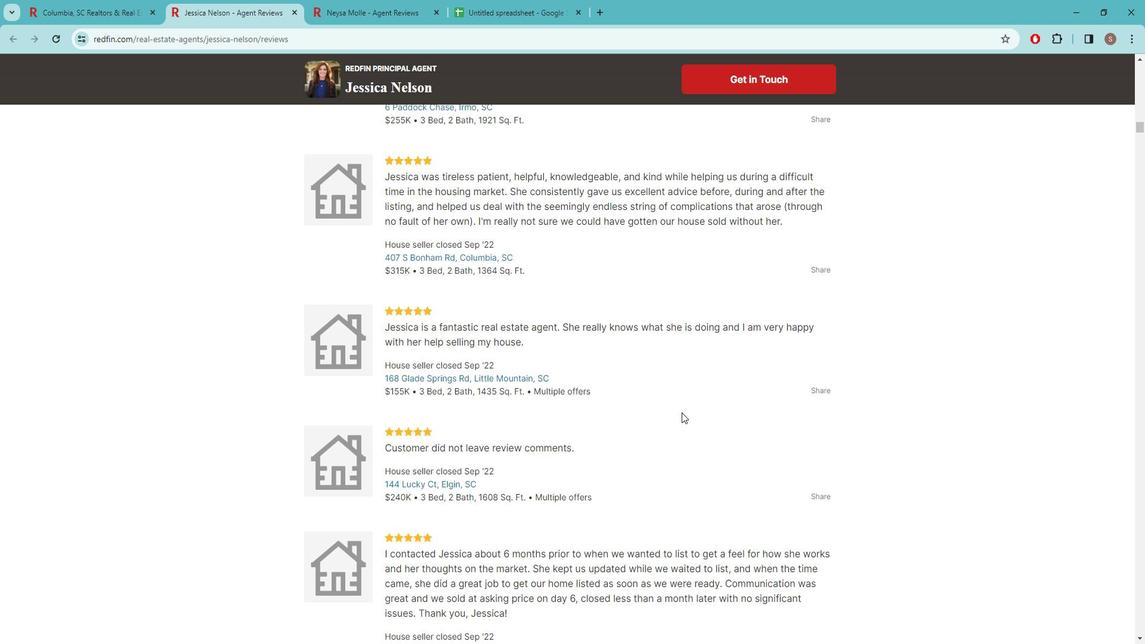 
Action: Mouse scrolled (686, 402) with delta (0, 0)
Screenshot: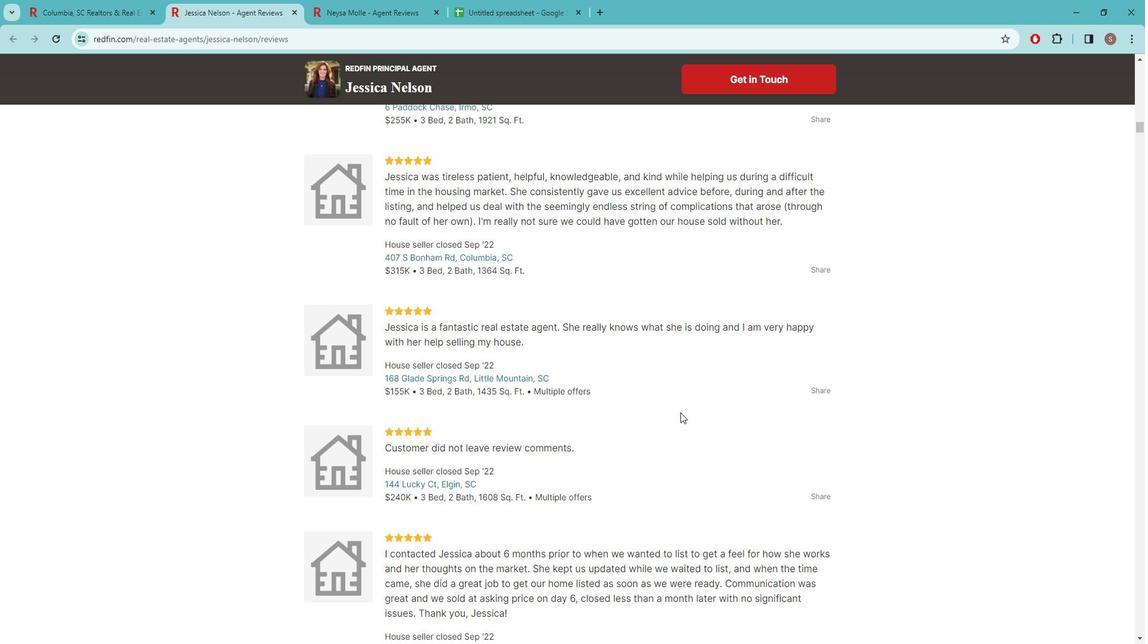 
Action: Mouse moved to (684, 402)
Screenshot: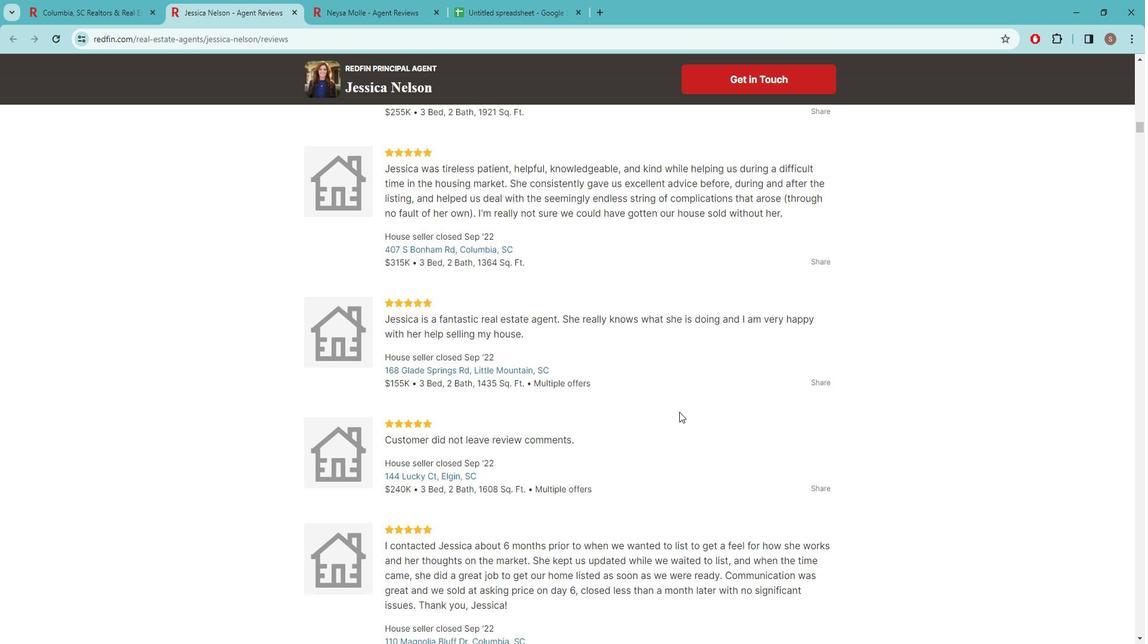 
Action: Mouse scrolled (684, 401) with delta (0, 0)
Screenshot: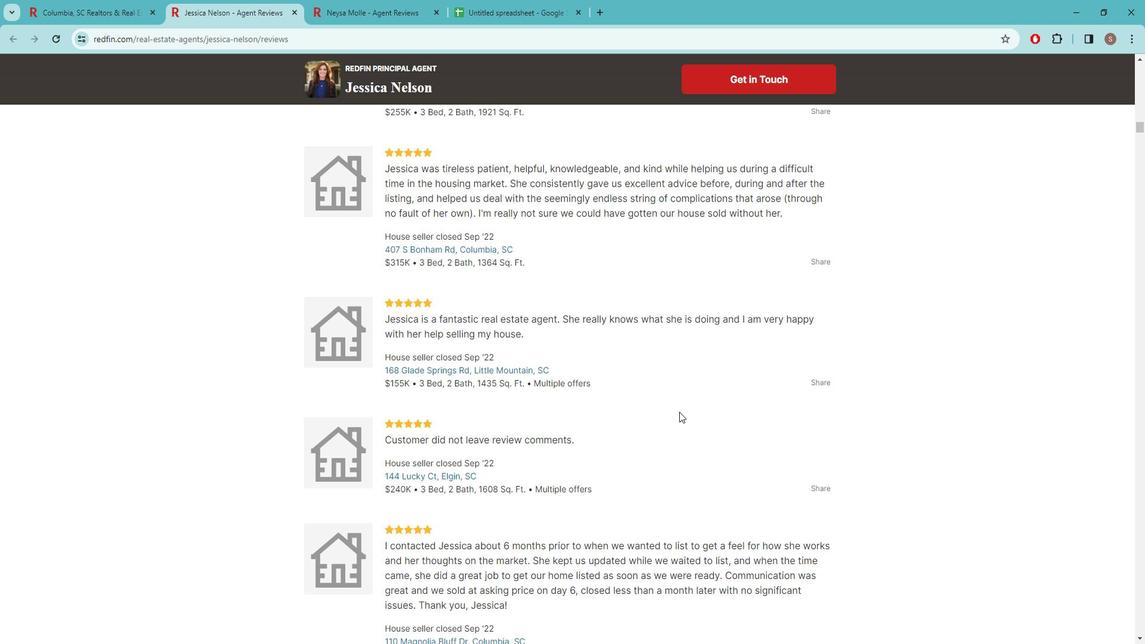 
Action: Mouse moved to (631, 355)
Screenshot: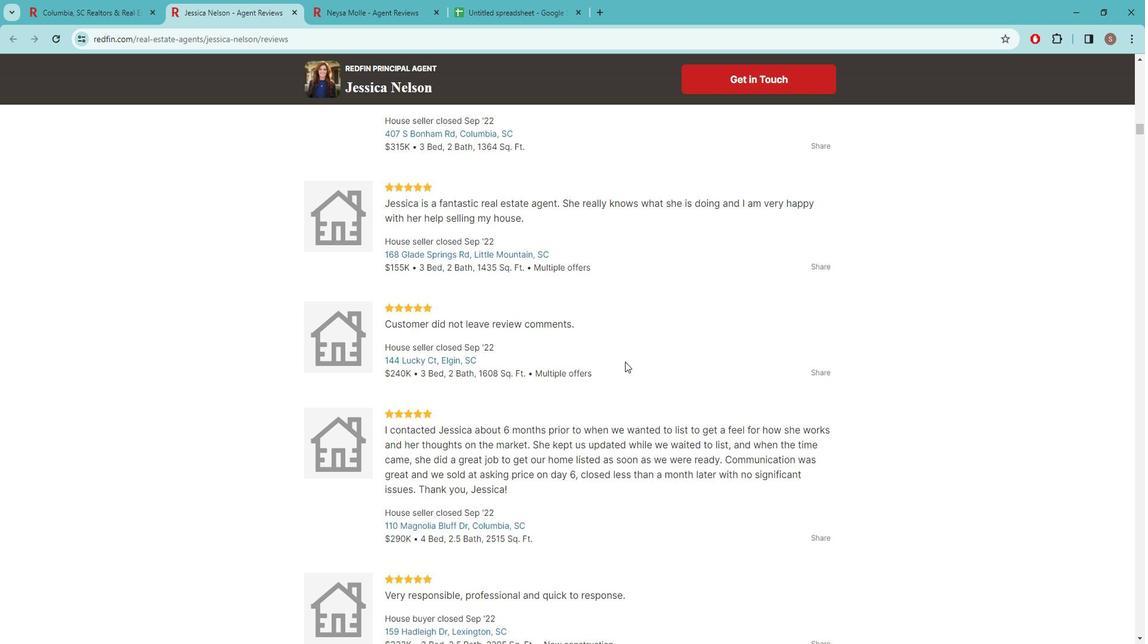 
Action: Mouse scrolled (631, 354) with delta (0, 0)
Screenshot: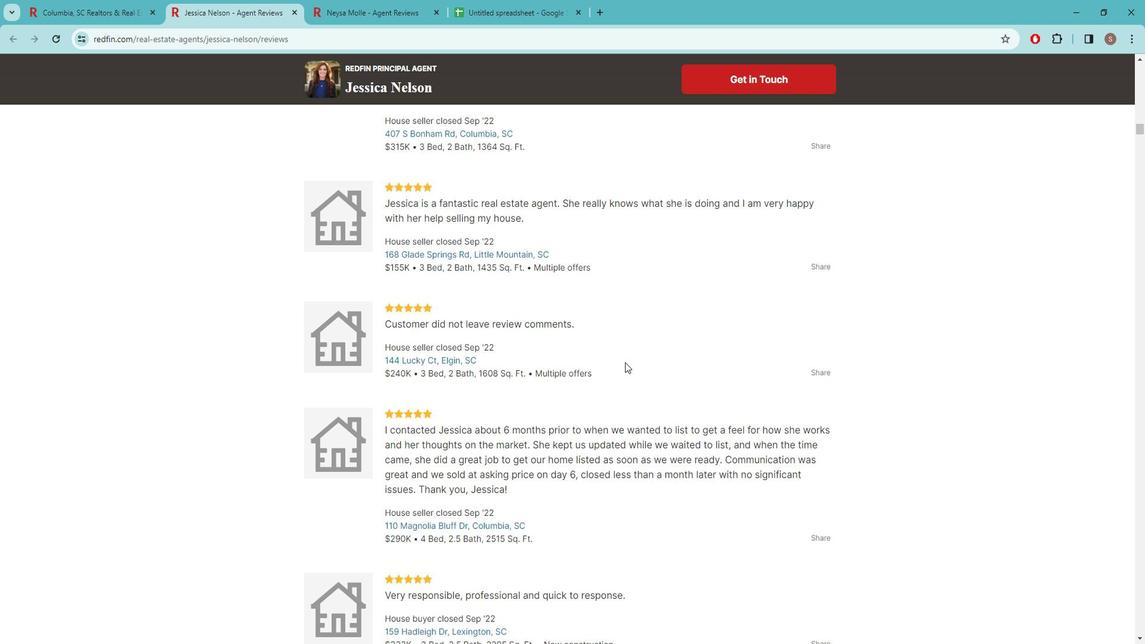 
Action: Mouse scrolled (631, 354) with delta (0, 0)
Screenshot: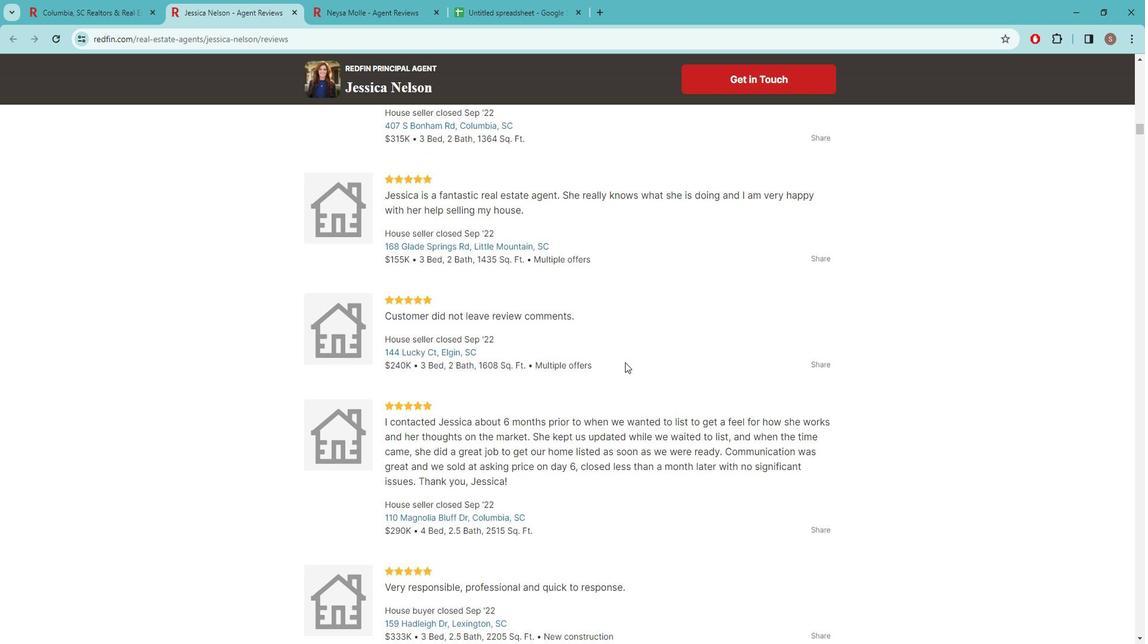 
Action: Mouse moved to (589, 405)
Screenshot: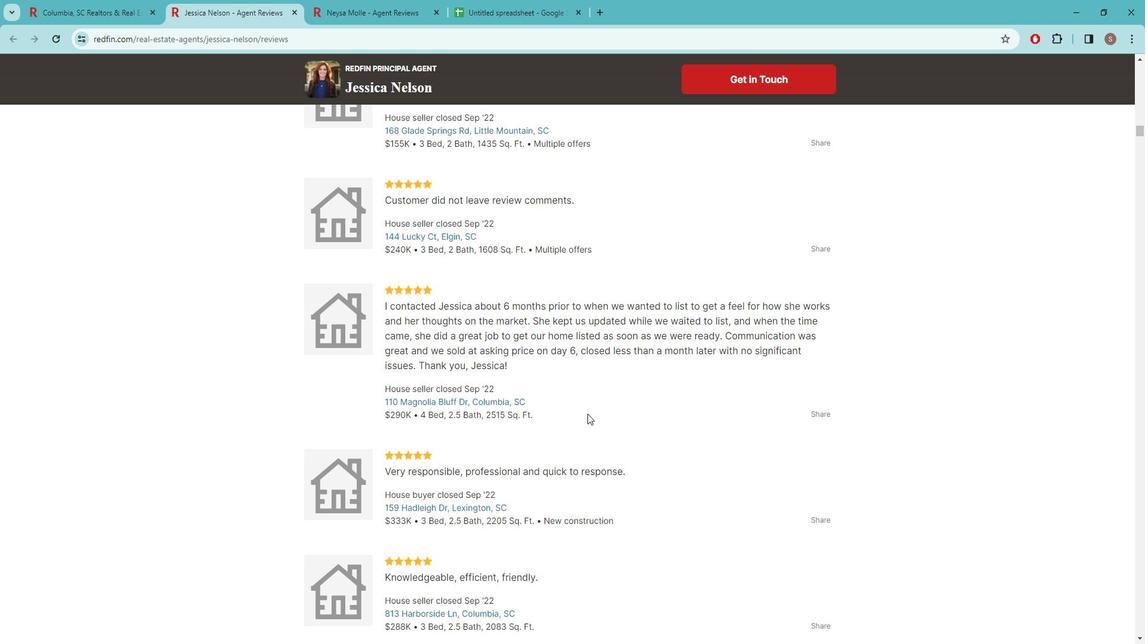 
Action: Mouse scrolled (589, 405) with delta (0, 0)
Screenshot: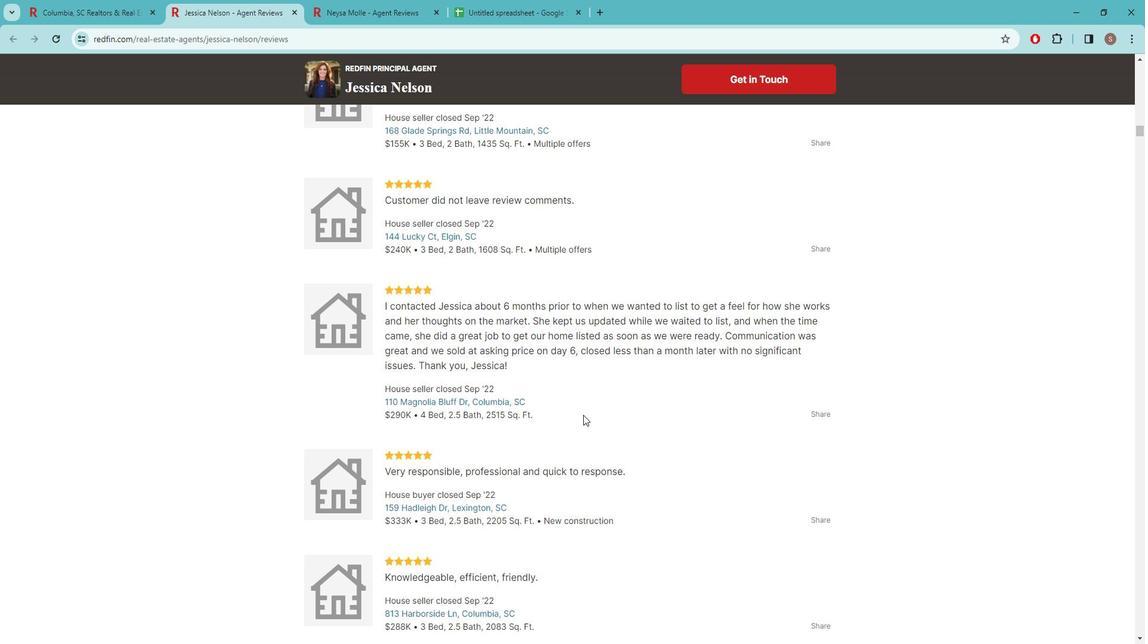 
Action: Mouse scrolled (589, 405) with delta (0, 0)
Screenshot: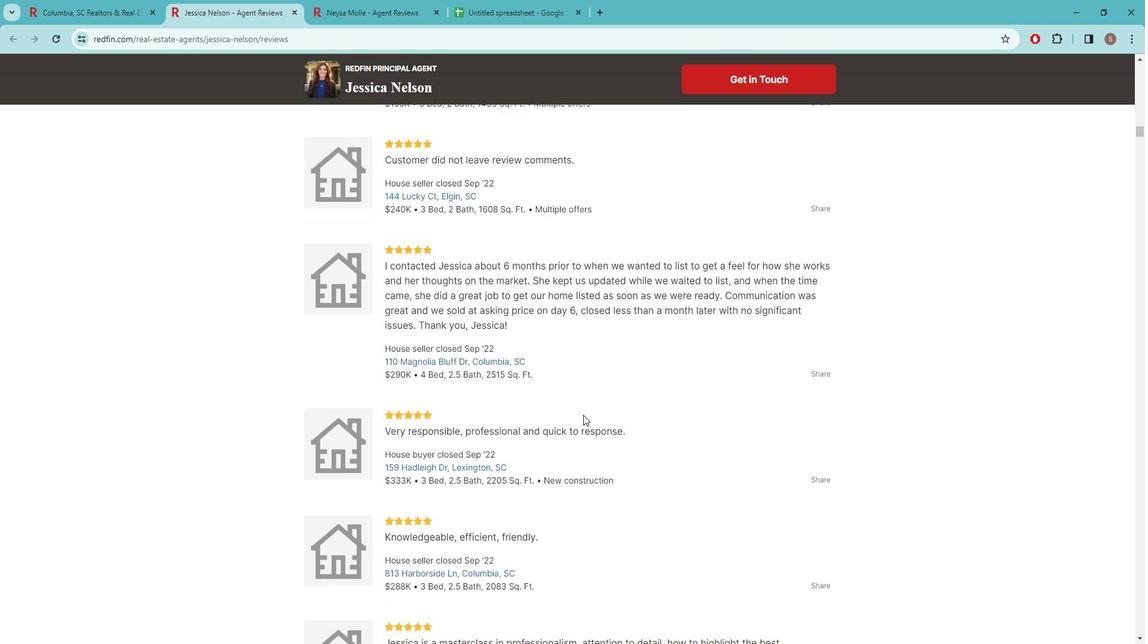 
Action: Mouse moved to (479, 412)
Screenshot: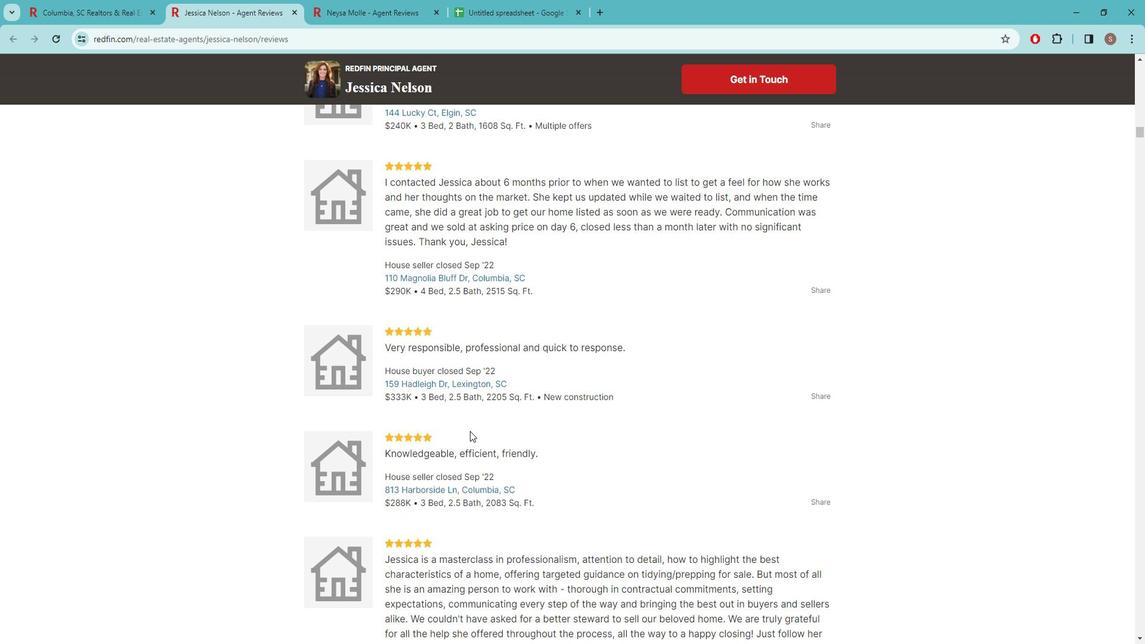 
Action: Mouse scrolled (479, 412) with delta (0, 0)
Screenshot: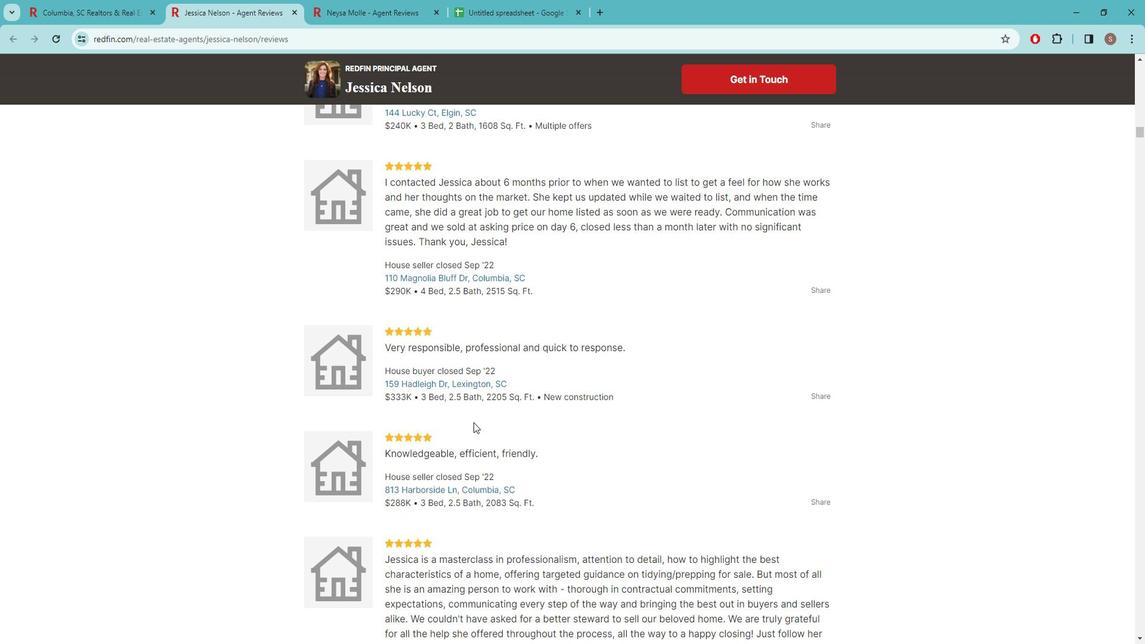 
Action: Mouse moved to (481, 406)
Screenshot: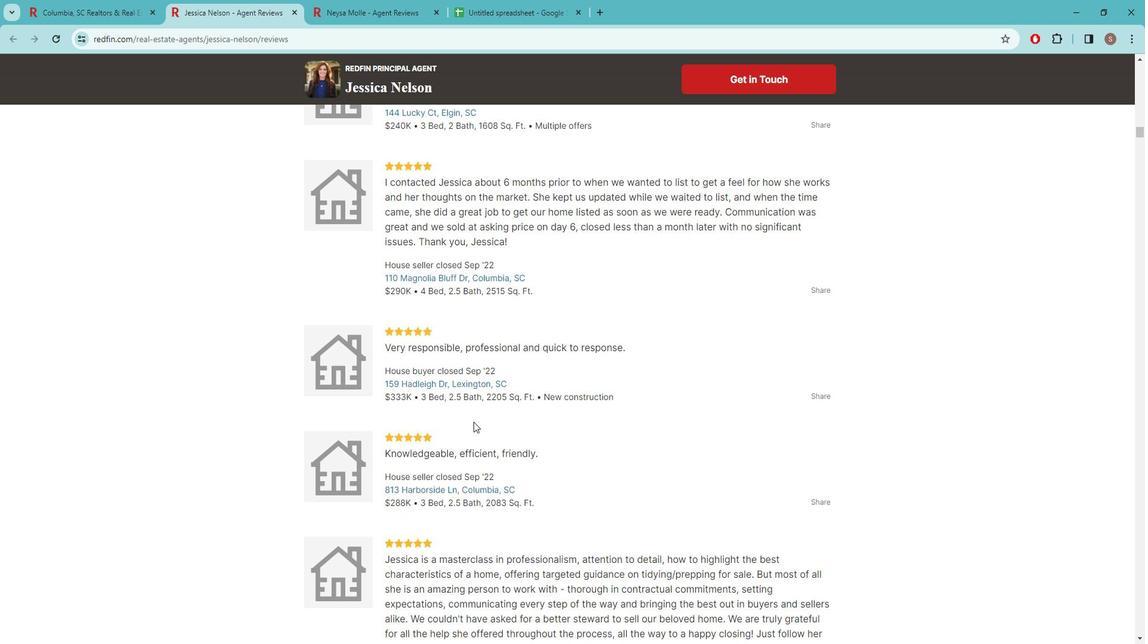 
Action: Mouse scrolled (481, 406) with delta (0, 0)
